 Task: Slide 32 - And The Same Goes For Tables-1.
Action: Mouse moved to (43, 99)
Screenshot: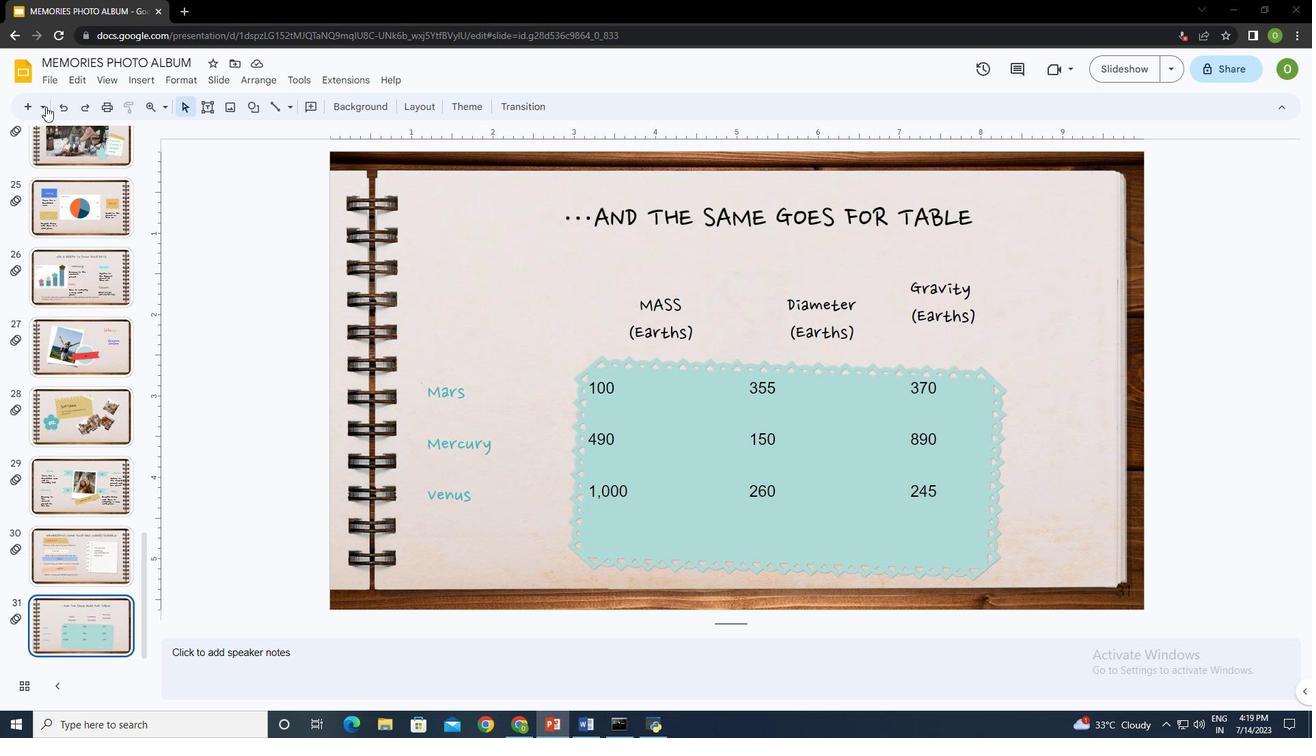 
Action: Mouse pressed left at (43, 99)
Screenshot: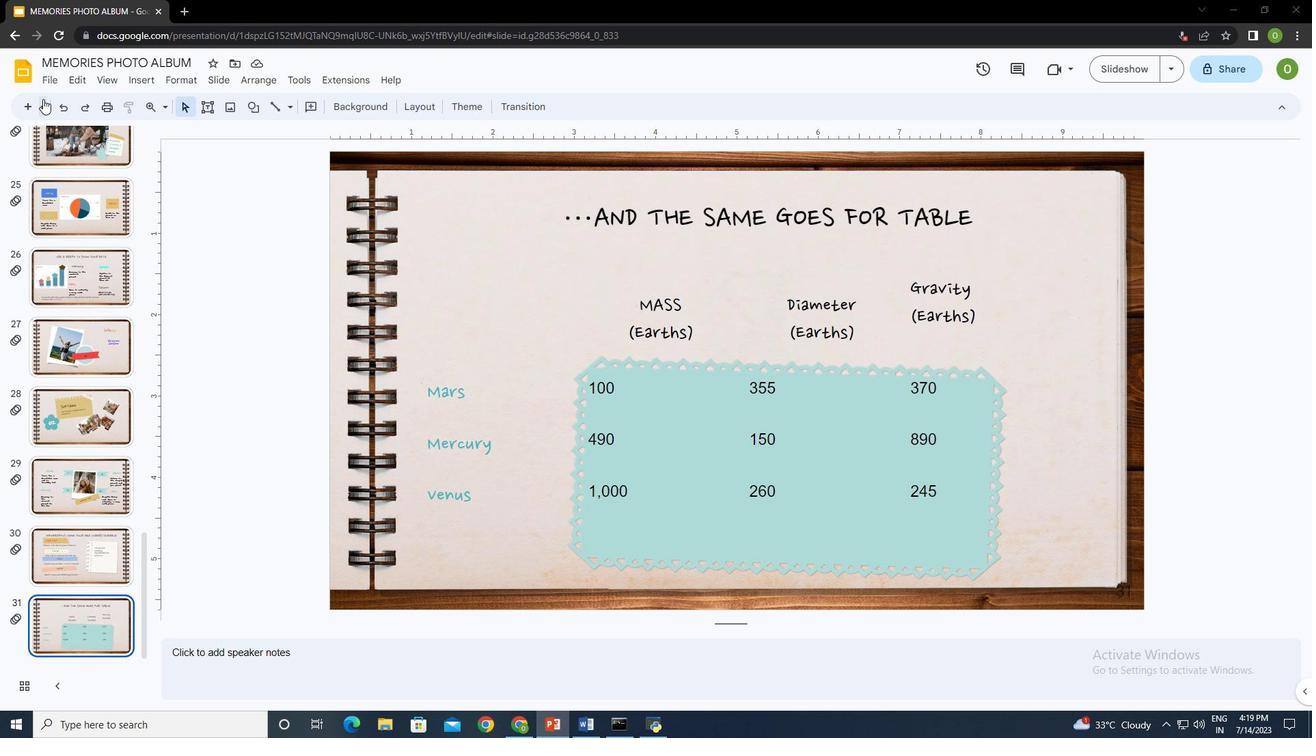 
Action: Mouse moved to (125, 361)
Screenshot: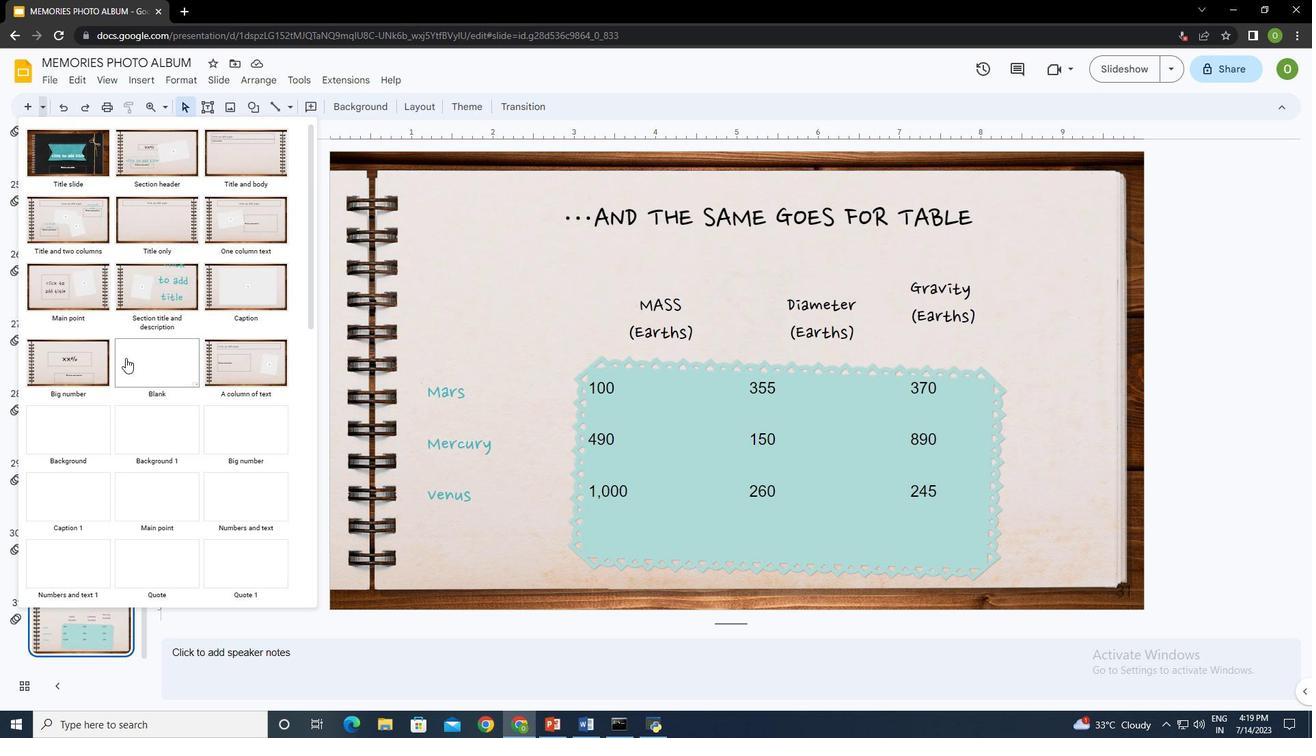 
Action: Mouse scrolled (125, 360) with delta (0, 0)
Screenshot: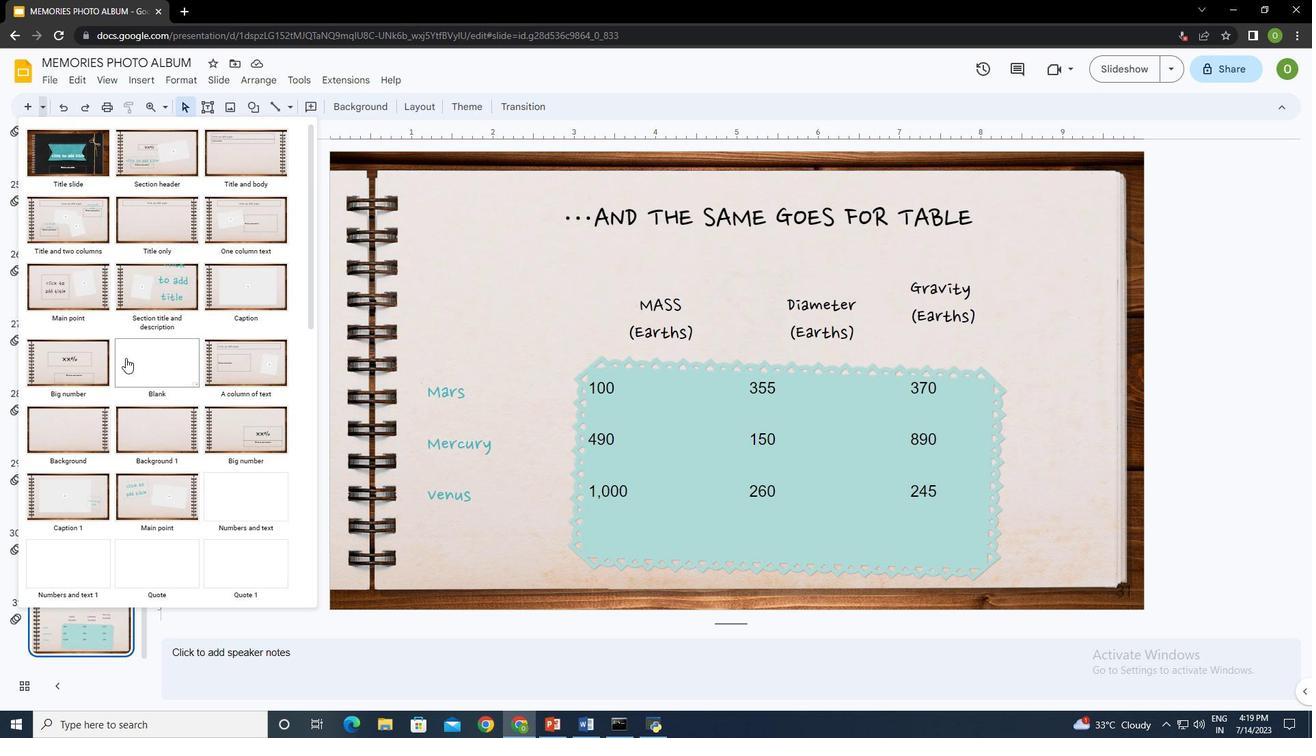 
Action: Mouse scrolled (125, 360) with delta (0, 0)
Screenshot: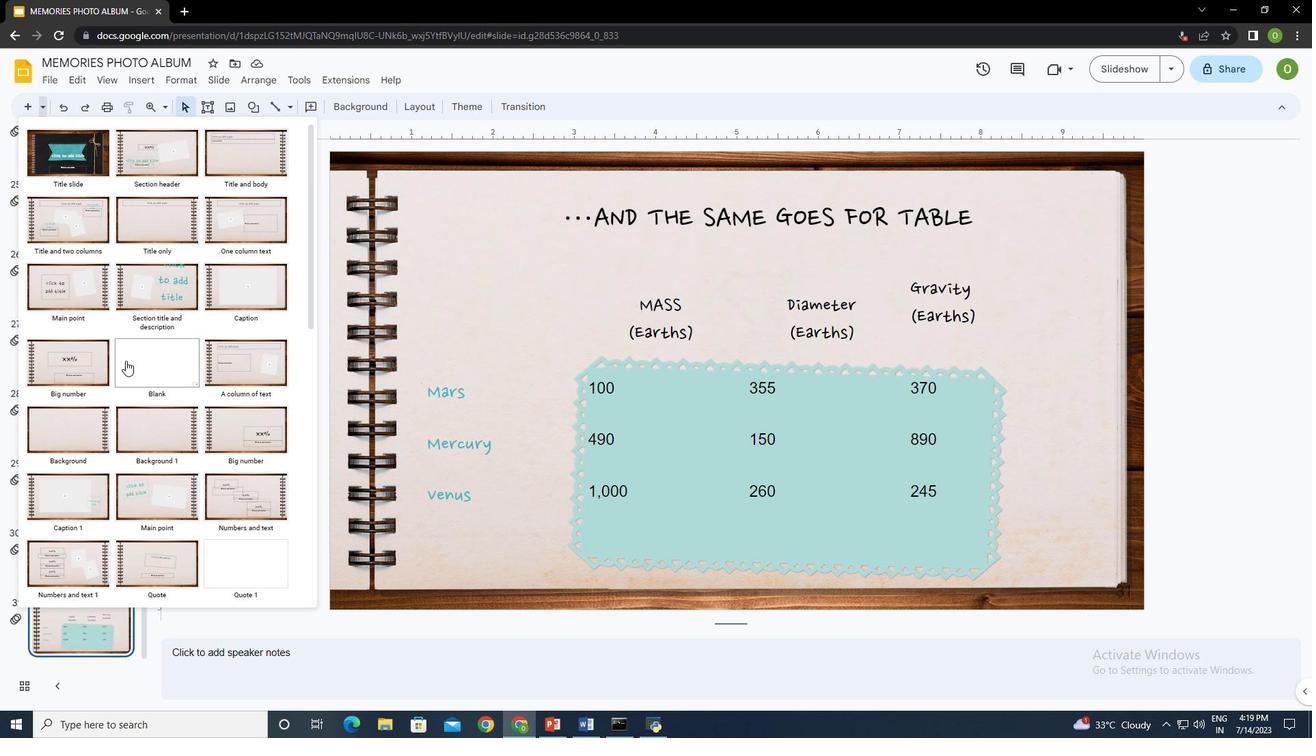 
Action: Mouse scrolled (125, 360) with delta (0, 0)
Screenshot: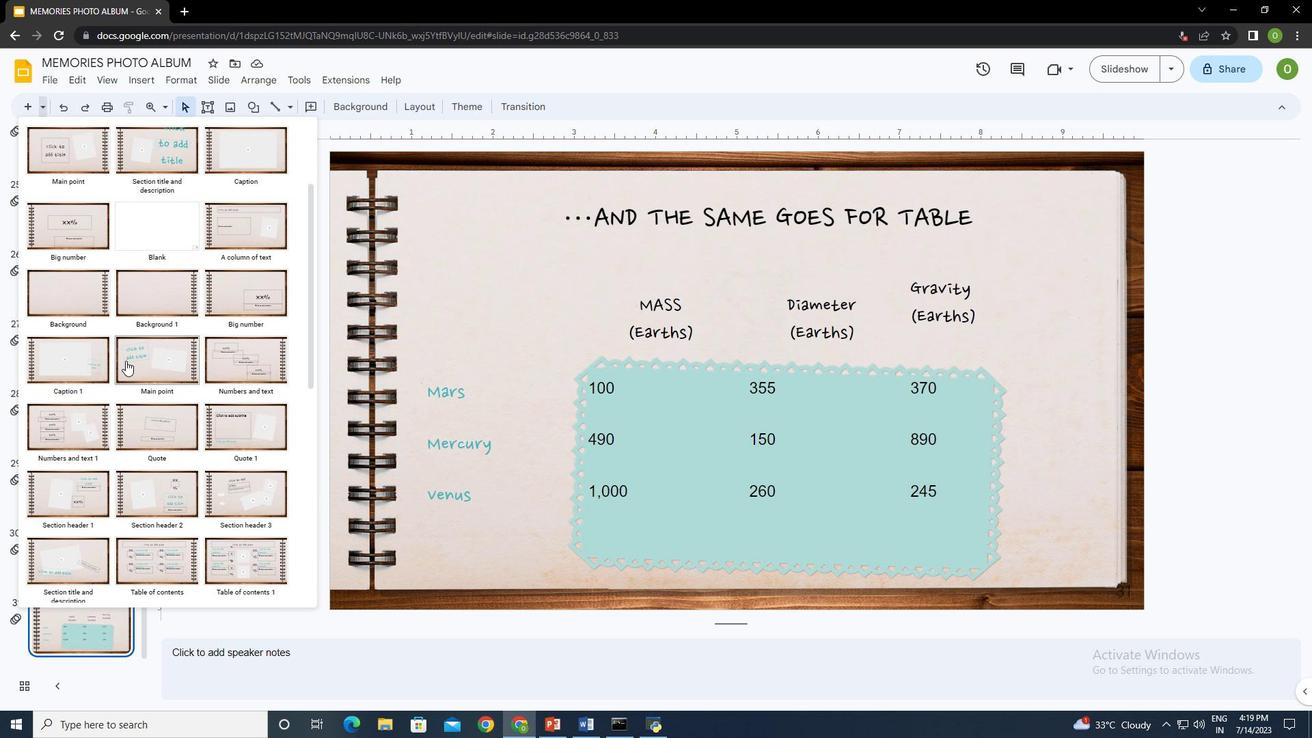 
Action: Mouse scrolled (125, 360) with delta (0, 0)
Screenshot: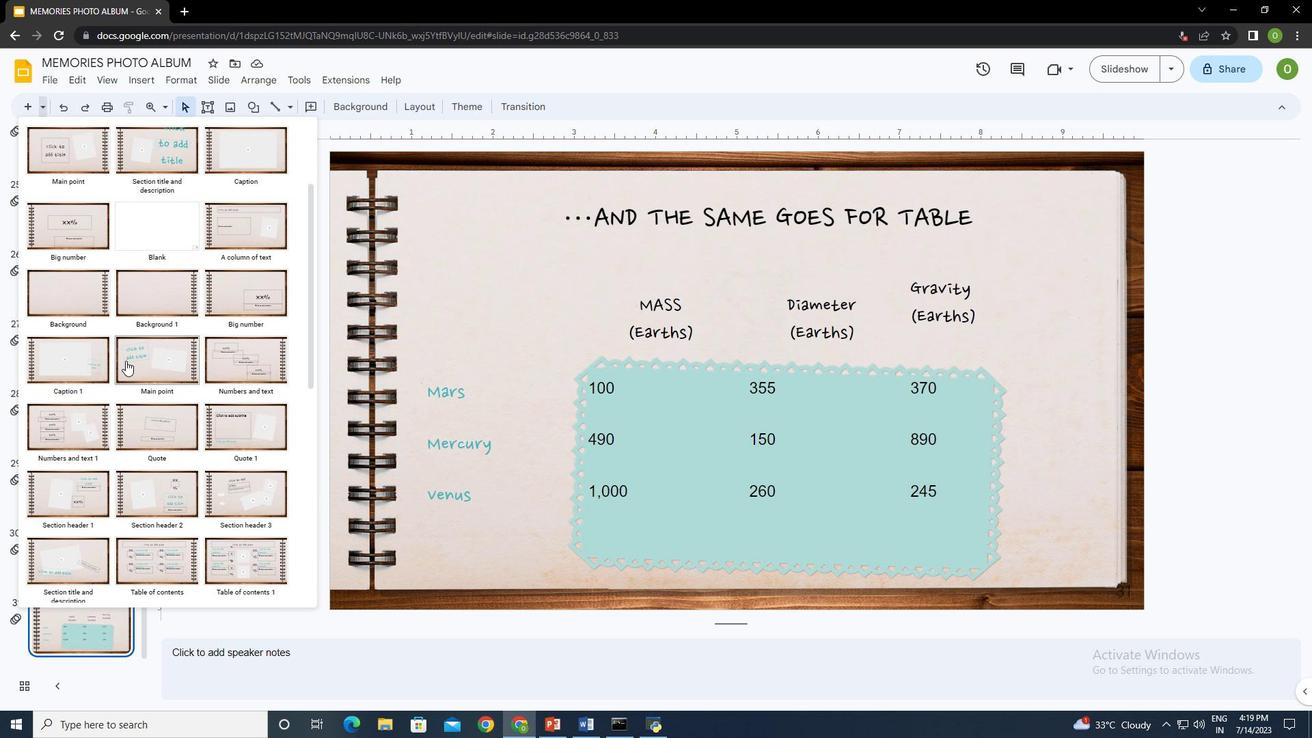 
Action: Mouse scrolled (125, 360) with delta (0, 0)
Screenshot: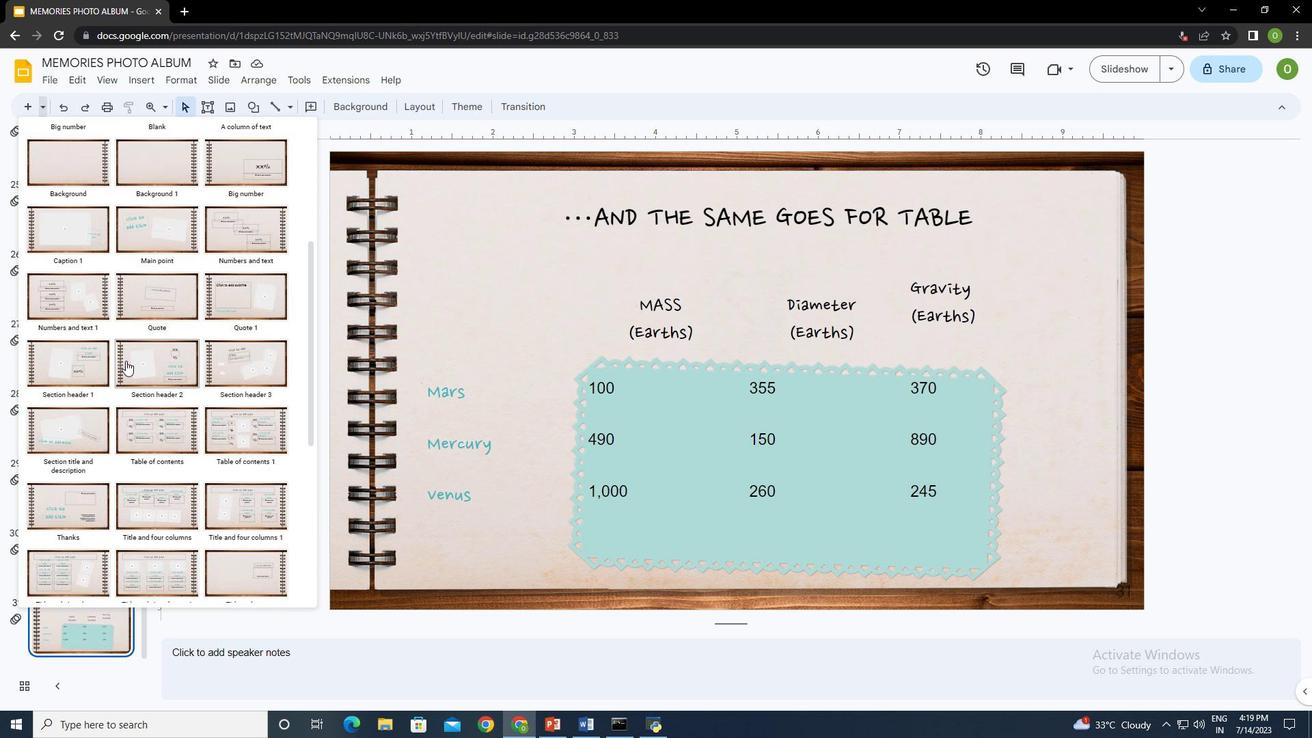 
Action: Mouse scrolled (125, 360) with delta (0, 0)
Screenshot: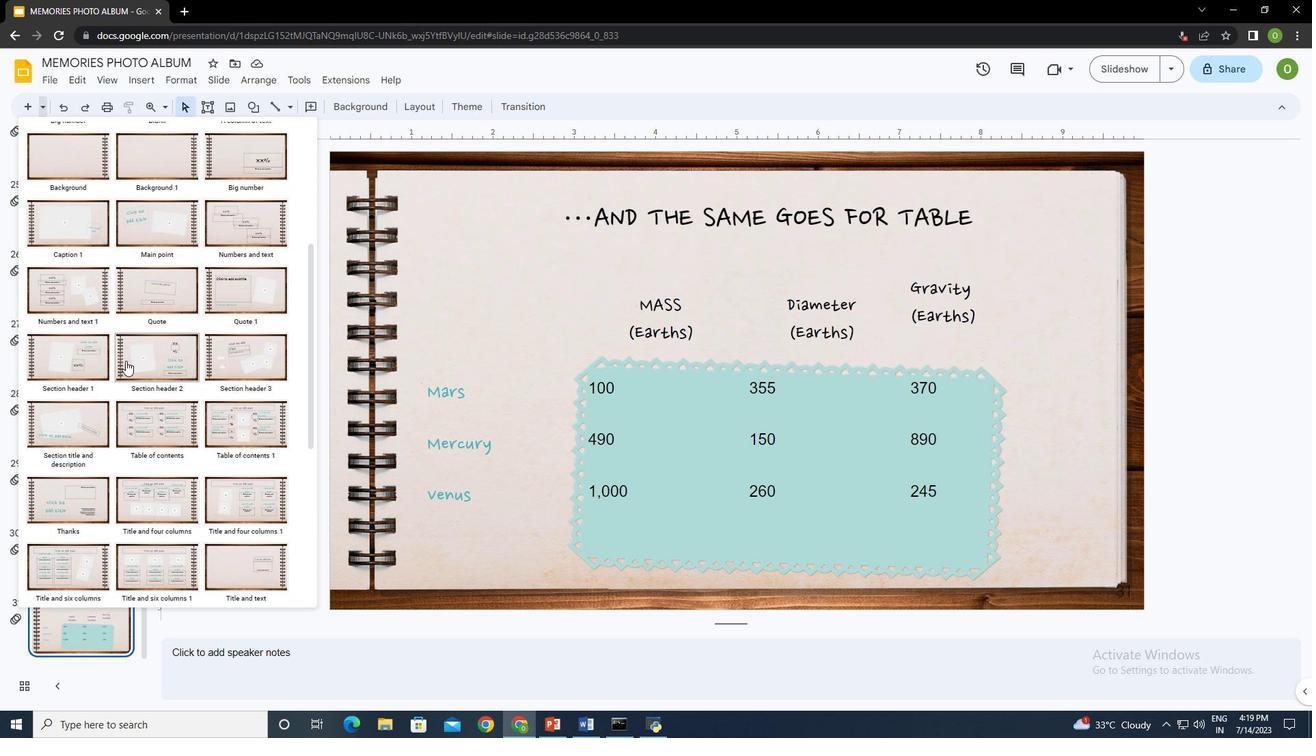
Action: Mouse scrolled (125, 360) with delta (0, 0)
Screenshot: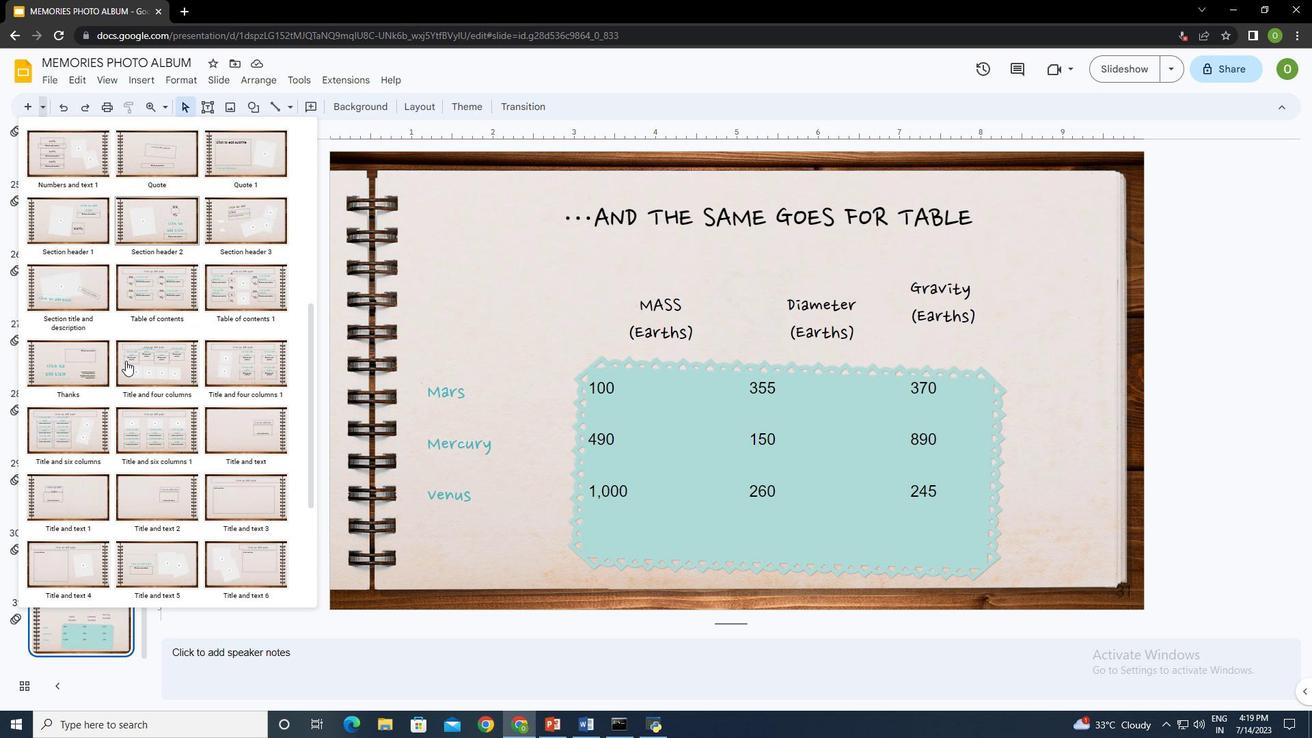 
Action: Mouse scrolled (125, 360) with delta (0, 0)
Screenshot: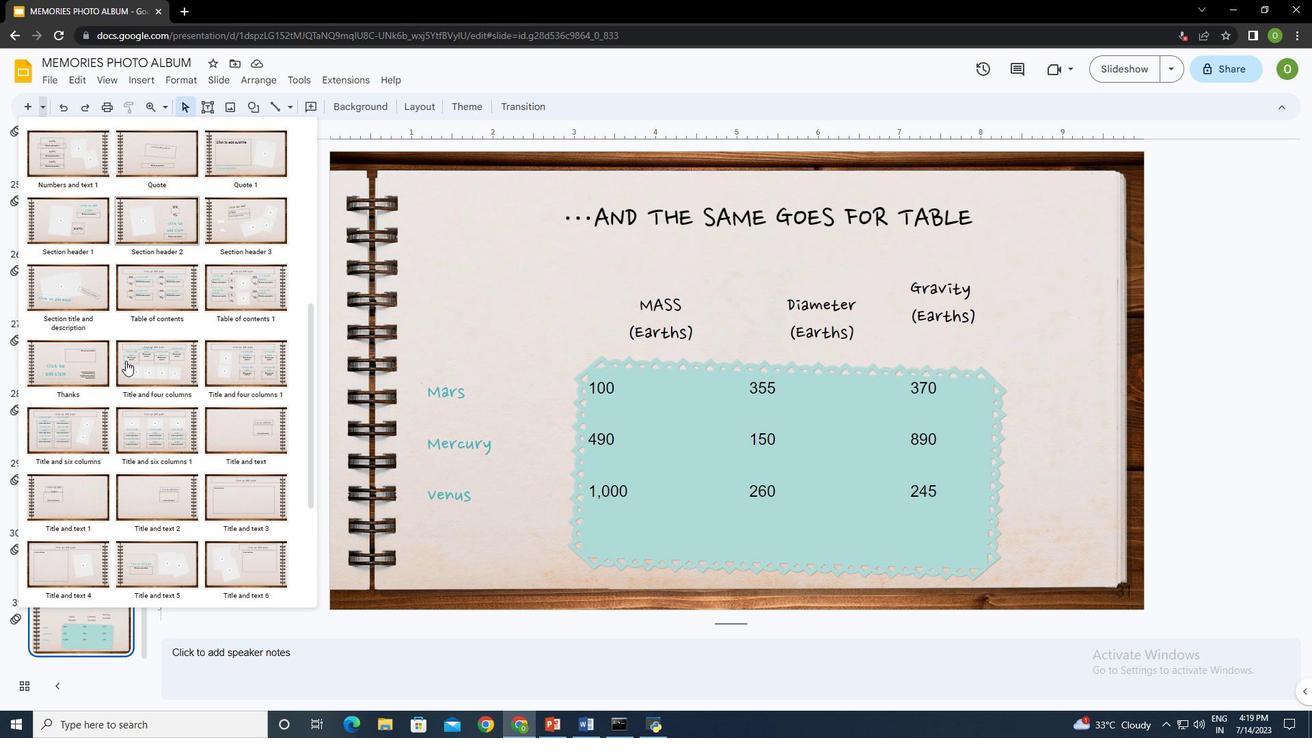 
Action: Mouse scrolled (125, 360) with delta (0, 0)
Screenshot: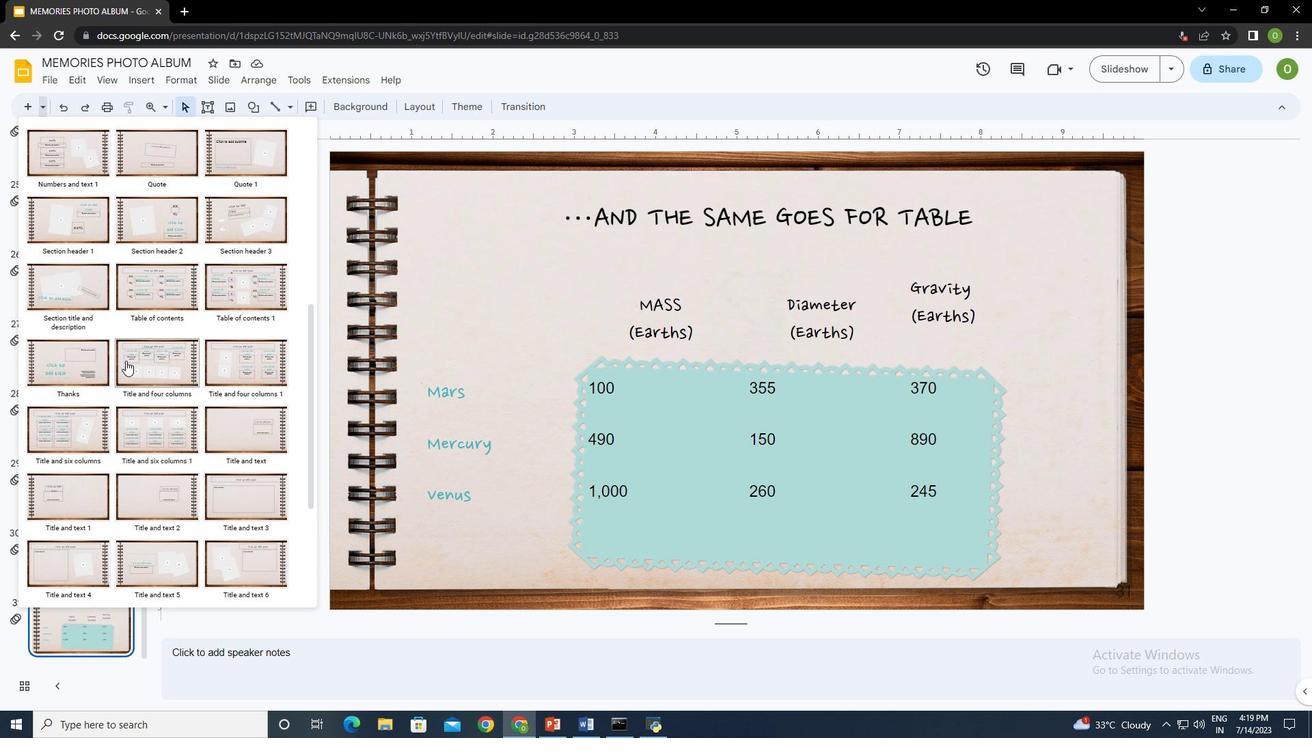 
Action: Mouse scrolled (125, 360) with delta (0, 0)
Screenshot: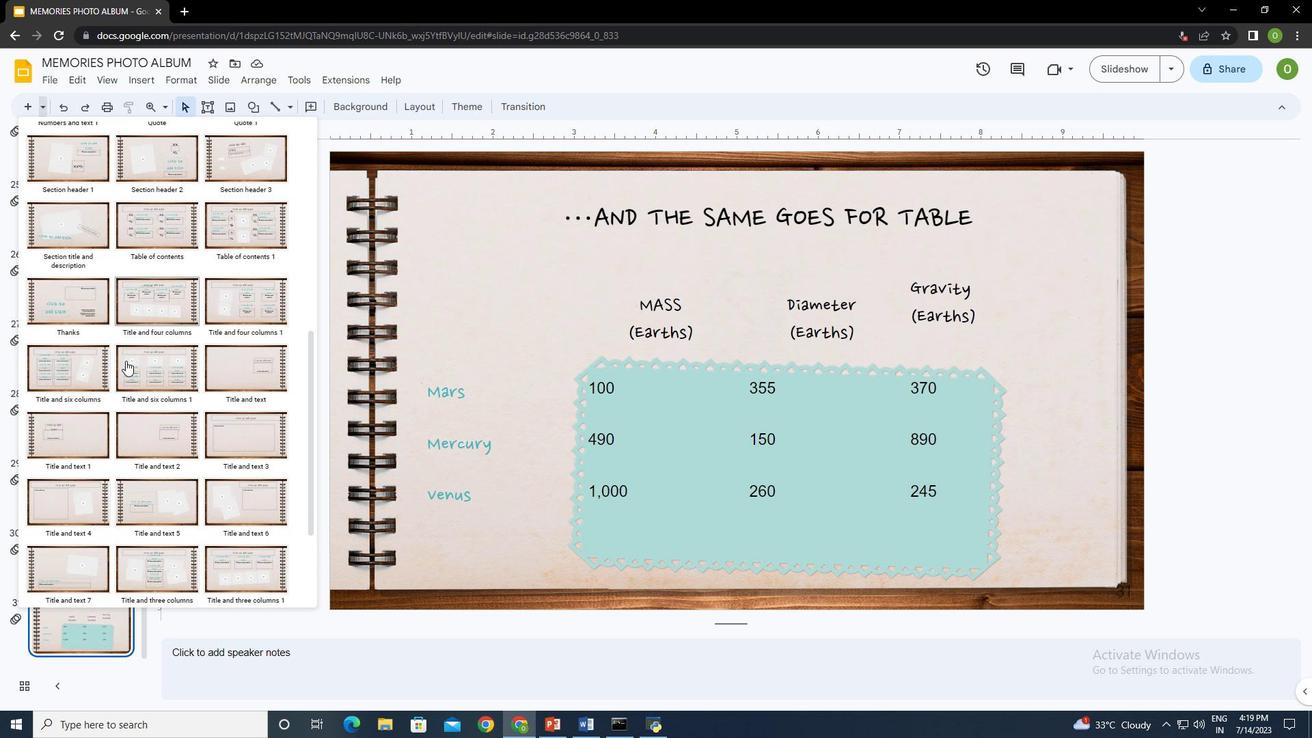
Action: Mouse scrolled (125, 360) with delta (0, 0)
Screenshot: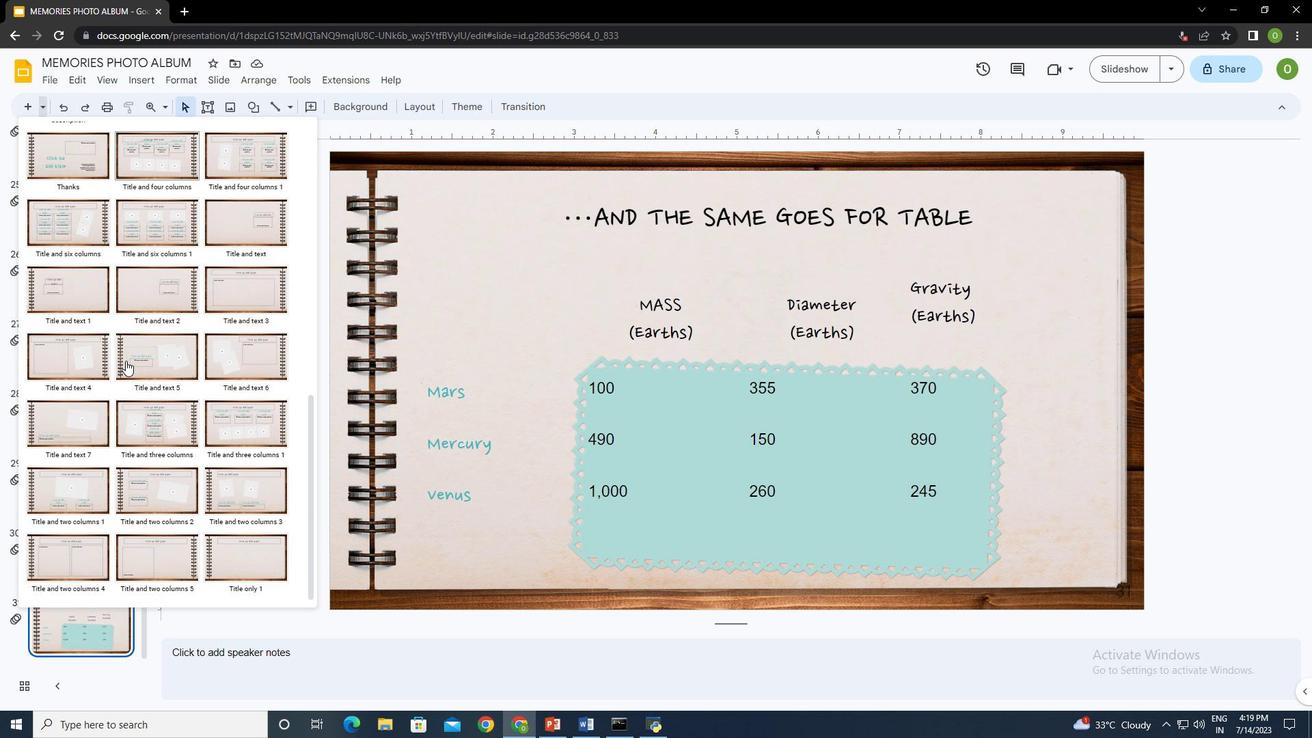 
Action: Mouse scrolled (125, 360) with delta (0, 0)
Screenshot: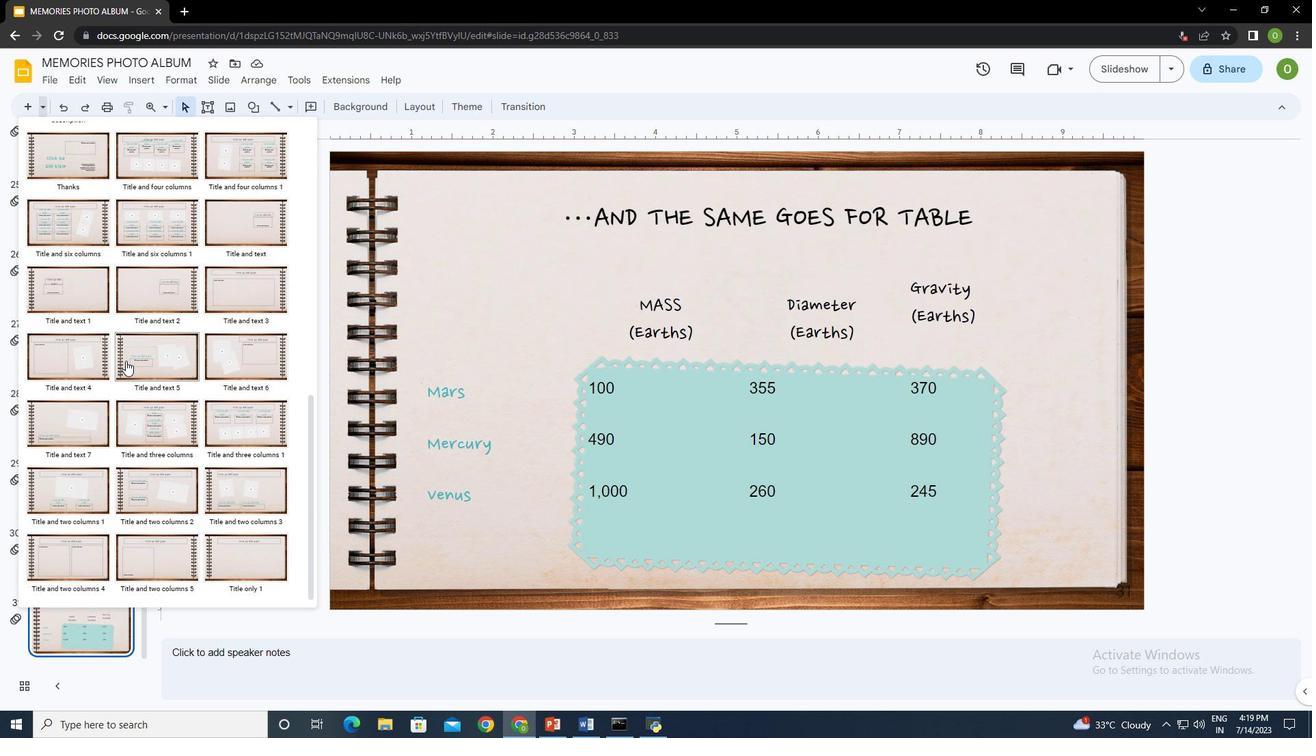 
Action: Mouse scrolled (125, 360) with delta (0, 0)
Screenshot: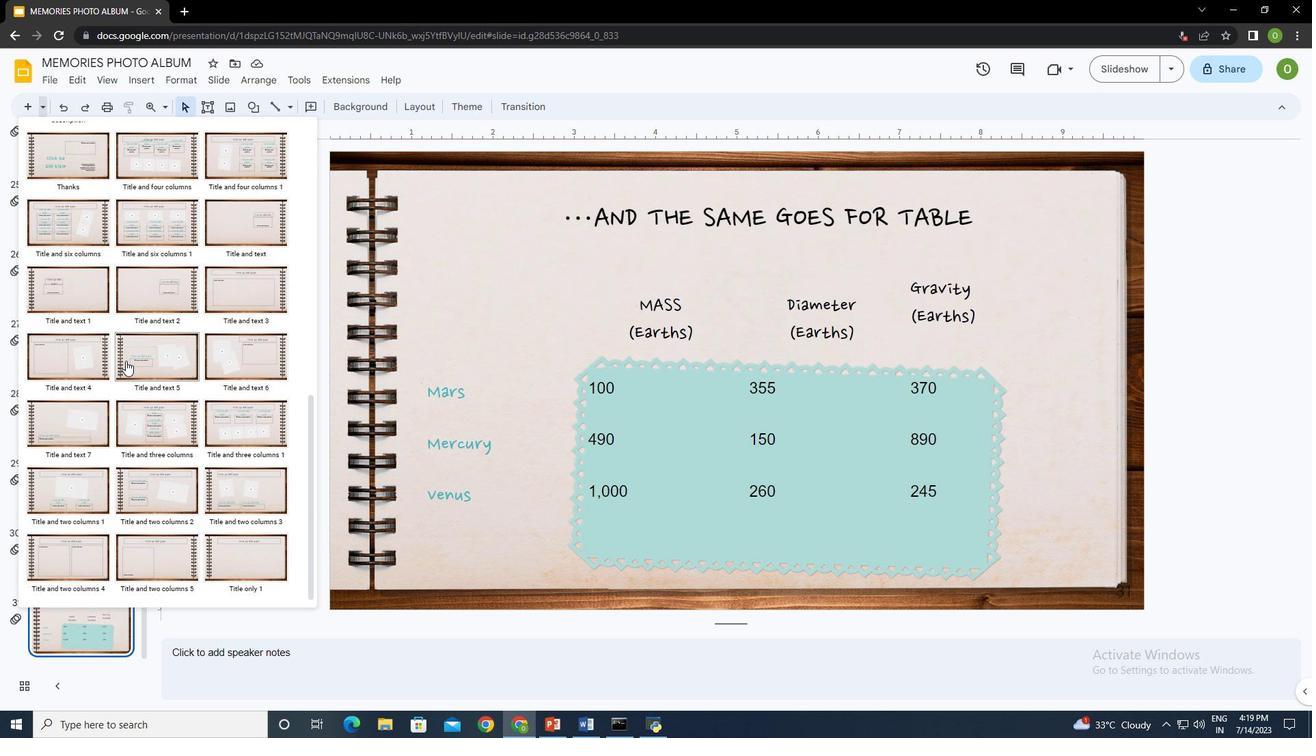 
Action: Mouse moved to (229, 555)
Screenshot: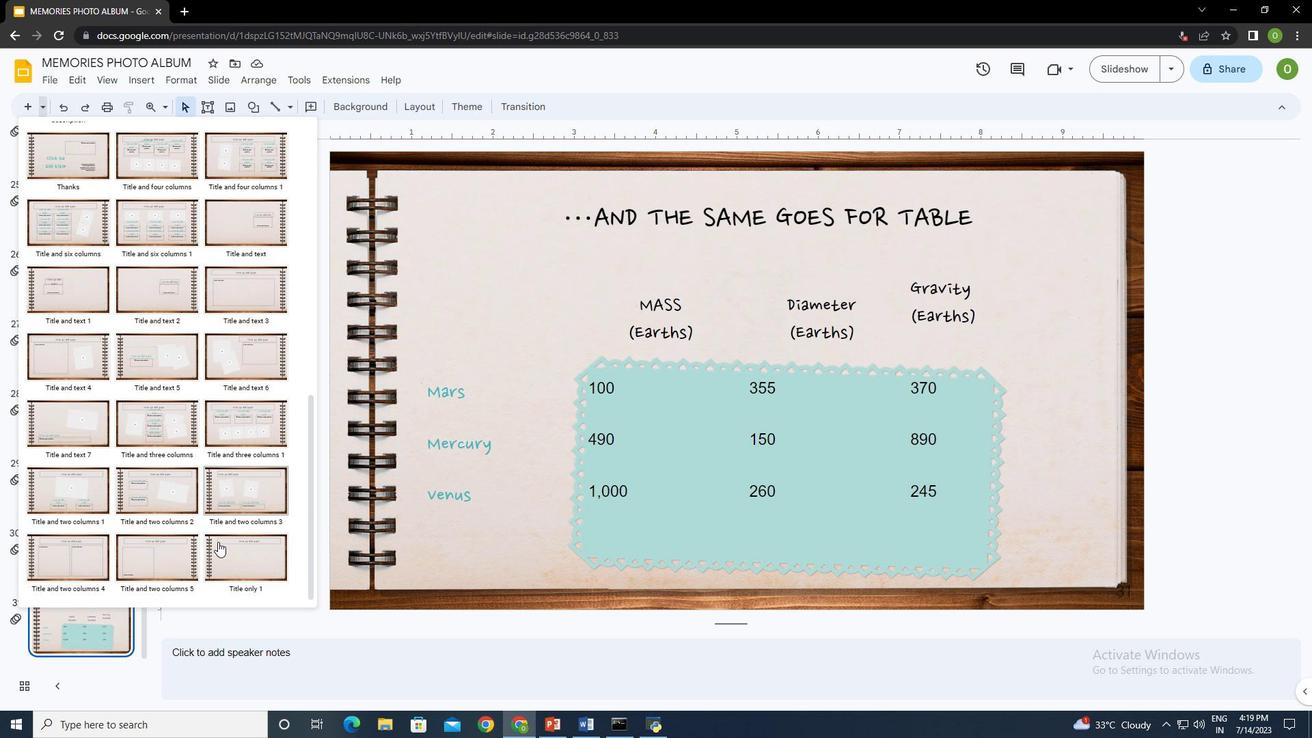 
Action: Mouse pressed left at (229, 555)
Screenshot: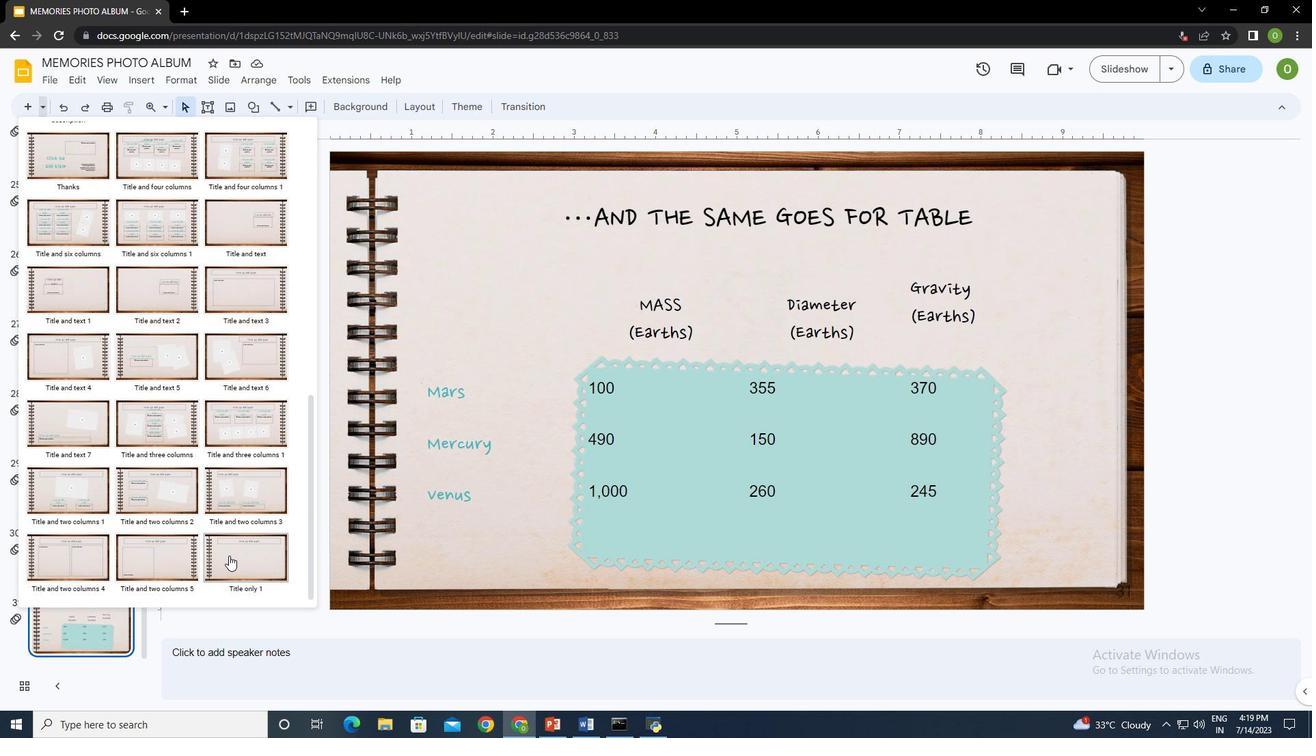 
Action: Mouse moved to (656, 221)
Screenshot: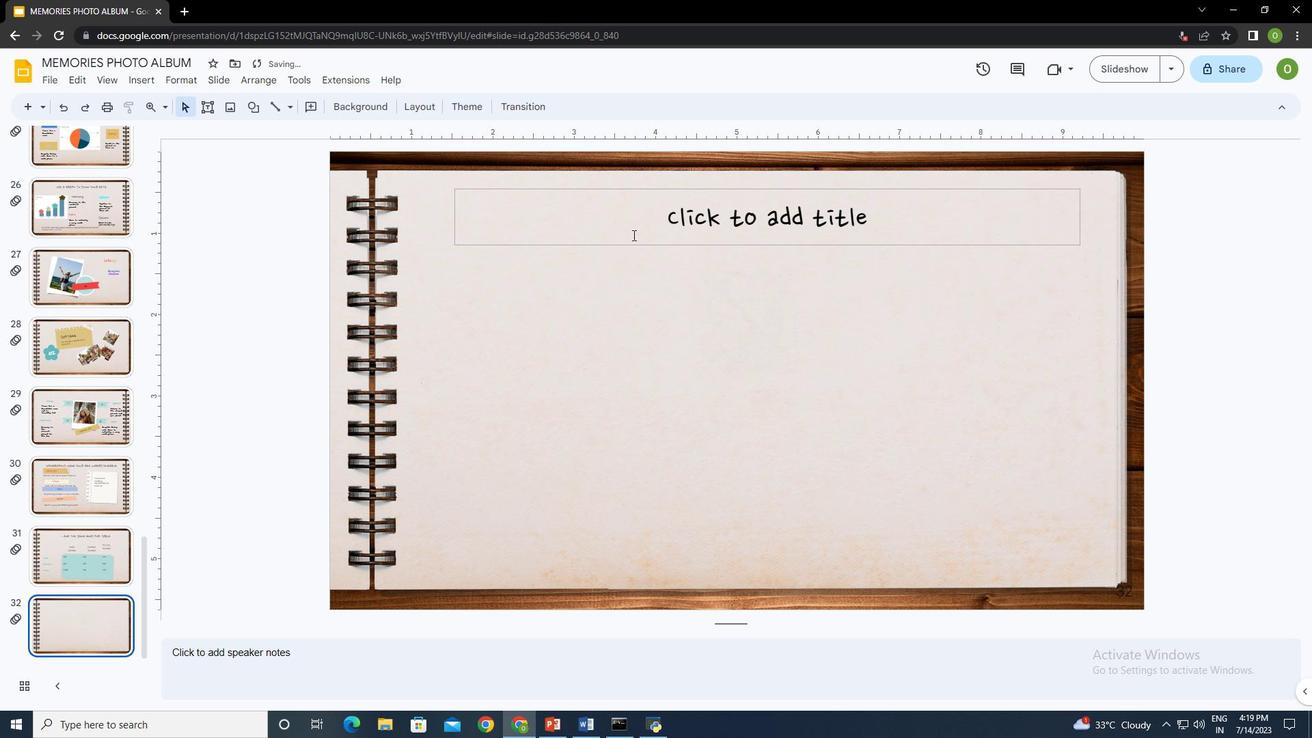 
Action: Mouse pressed left at (656, 221)
Screenshot: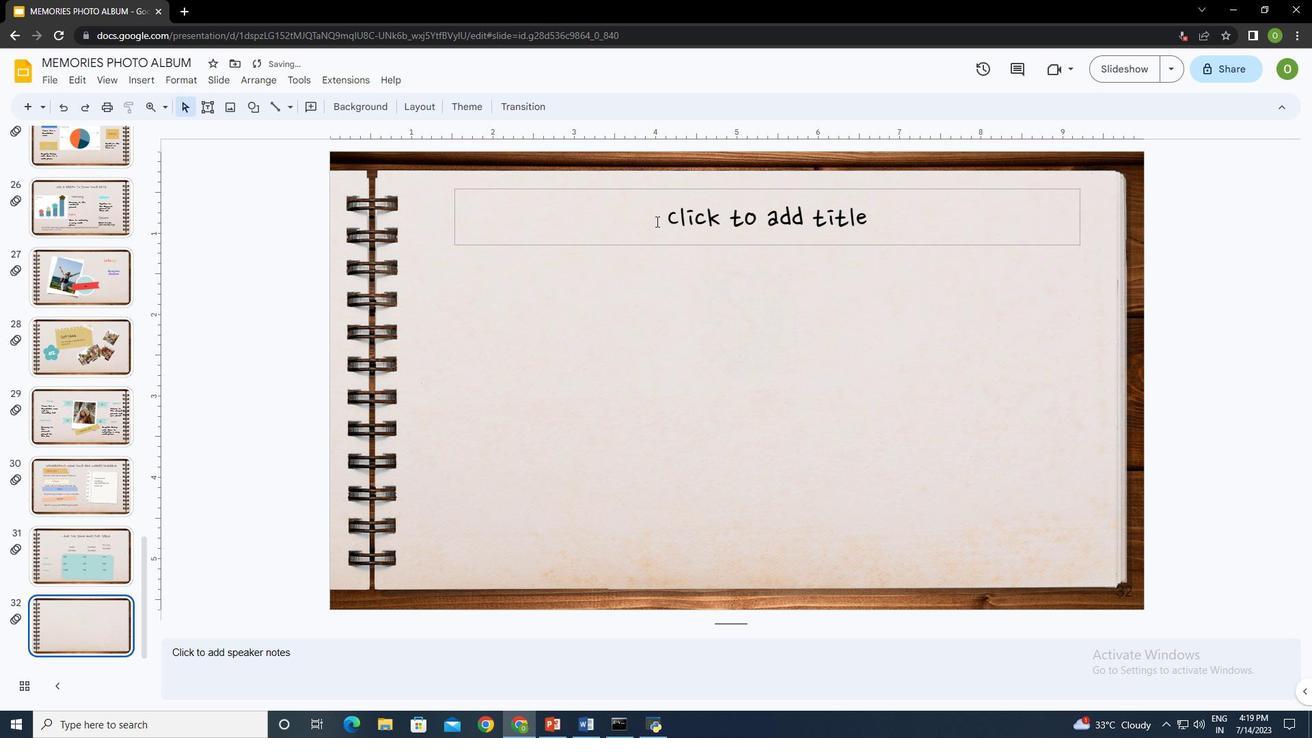 
Action: Key pressed ...<Key.space><Key.backspace>an<Key.backspace><Key.backspace><Key.caps_lock>AND<Key.space>THE<Key.space>SAME<Key.space>GOES<Key.space>FOR<Key.space>TABLE
Screenshot: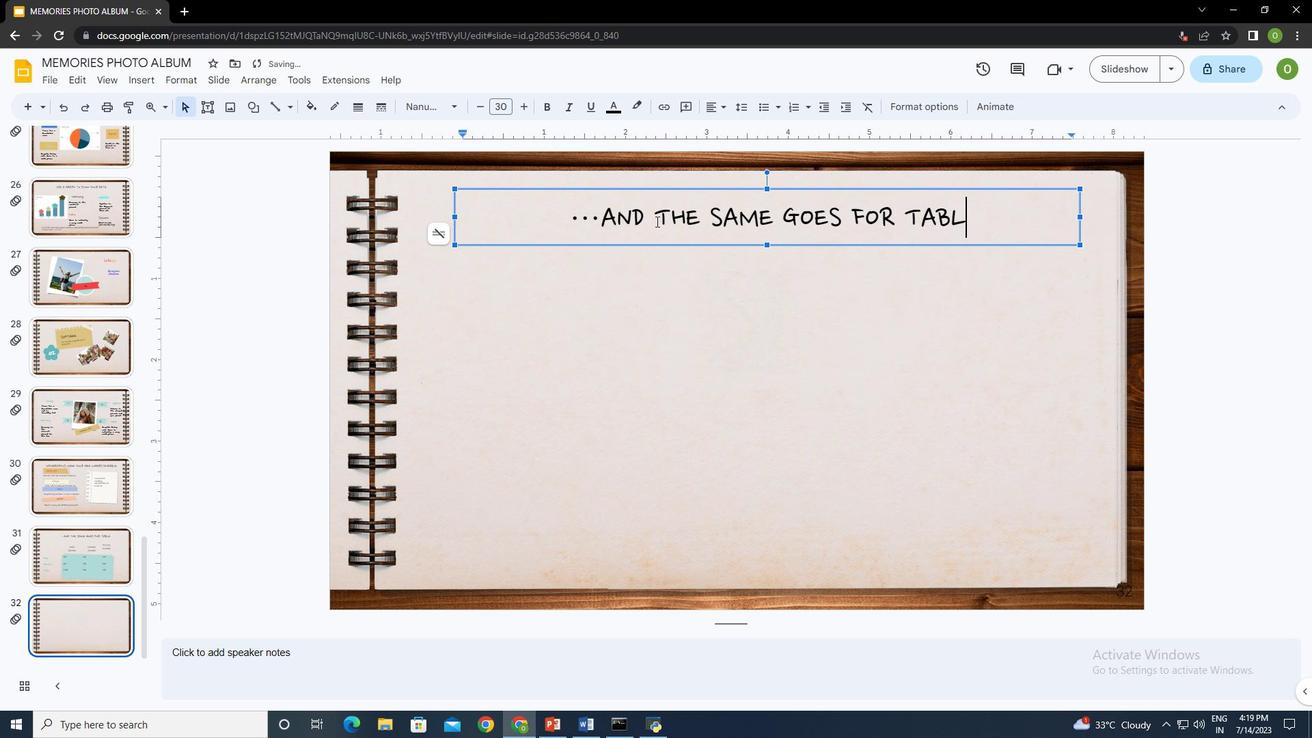 
Action: Mouse moved to (677, 300)
Screenshot: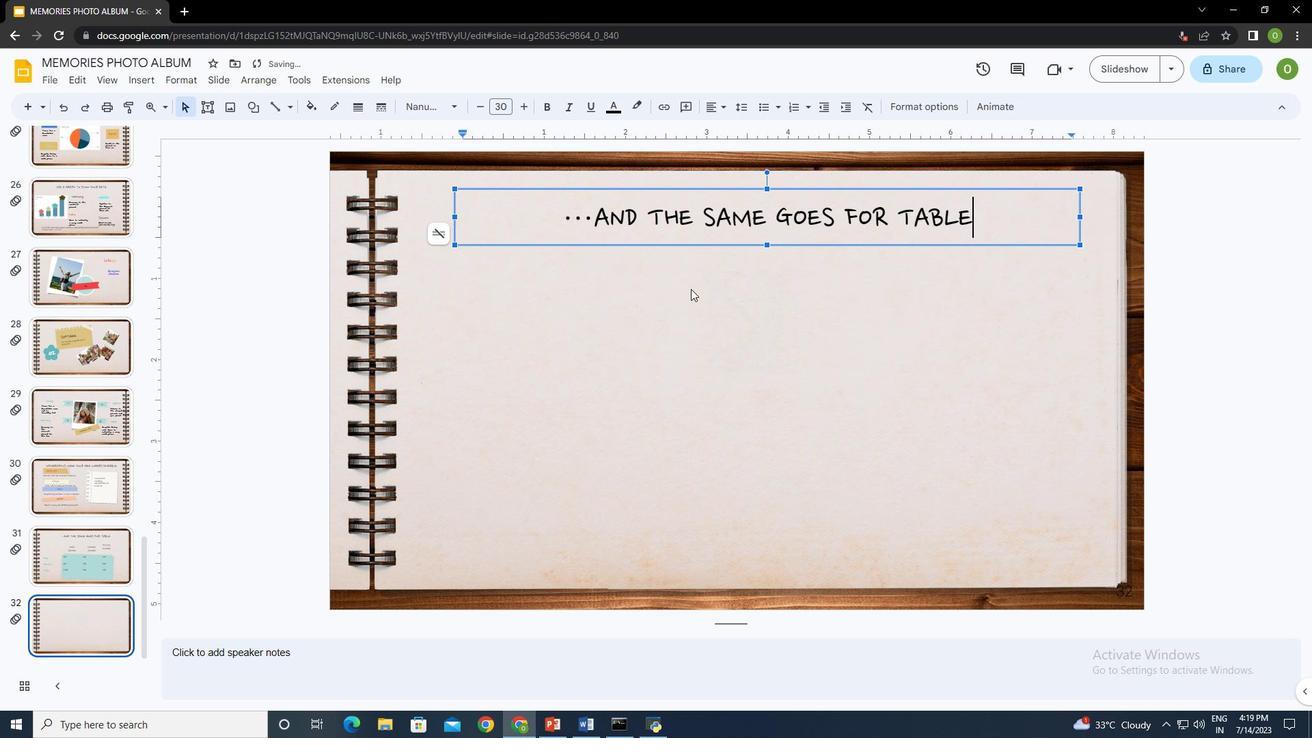 
Action: Mouse pressed left at (677, 300)
Screenshot: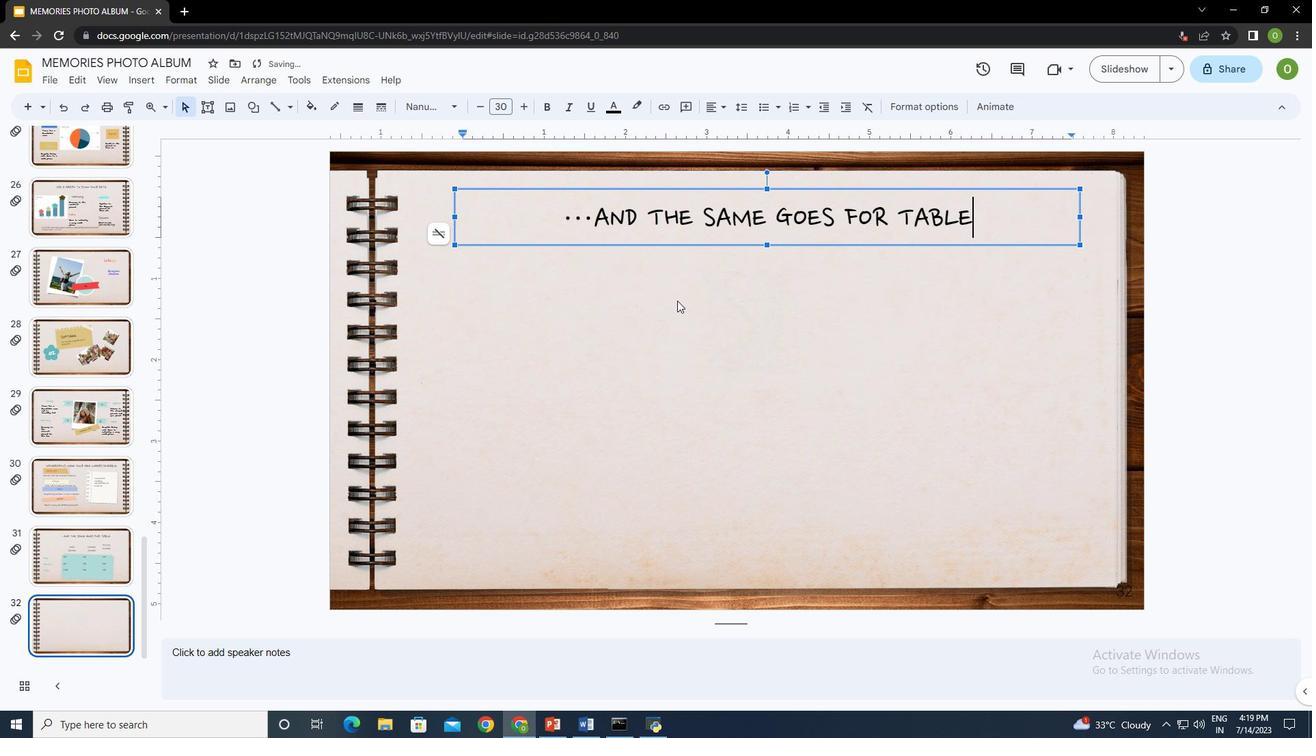 
Action: Mouse moved to (134, 74)
Screenshot: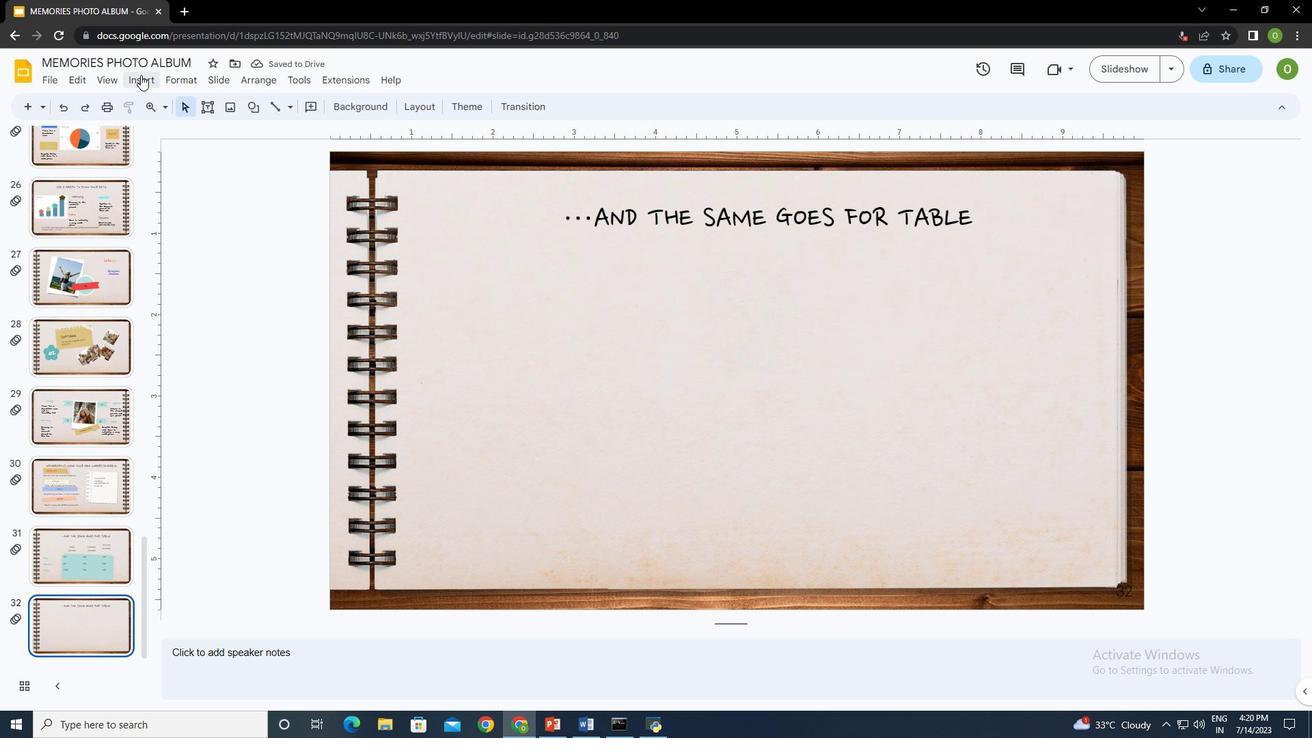 
Action: Mouse pressed left at (134, 74)
Screenshot: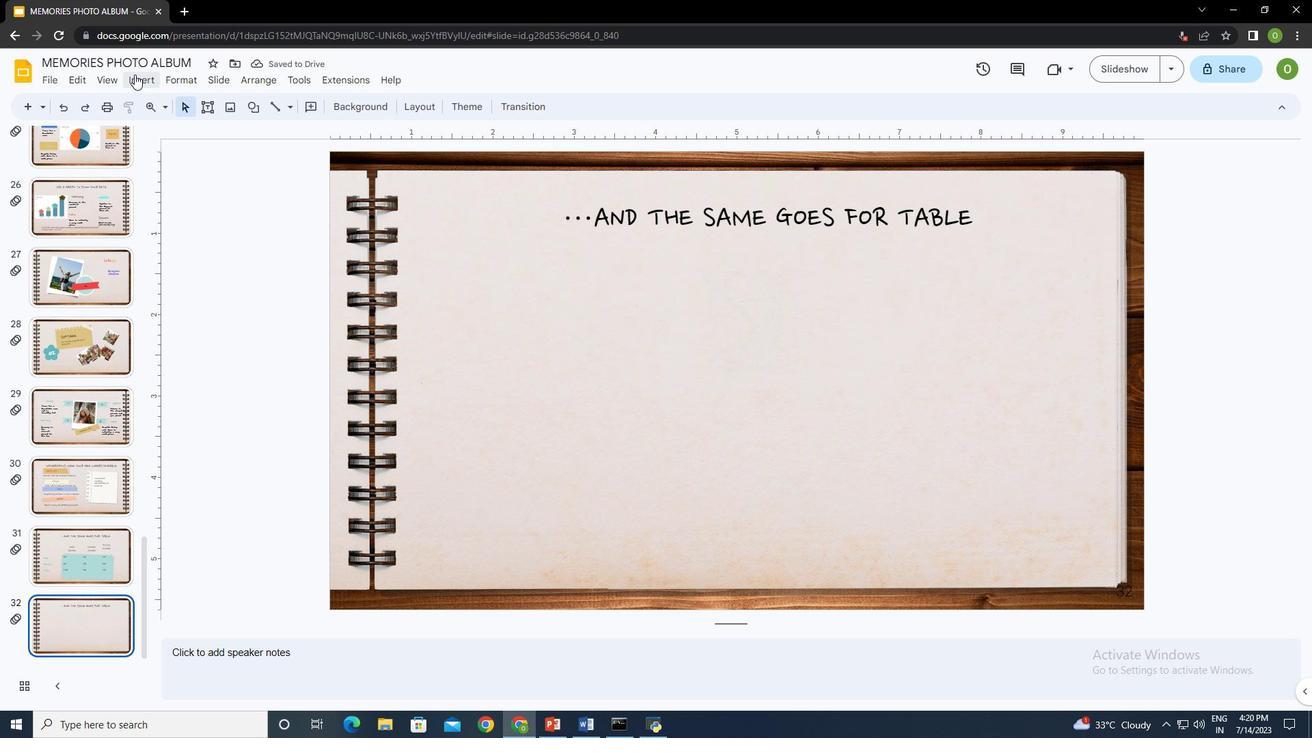 
Action: Mouse moved to (417, 110)
Screenshot: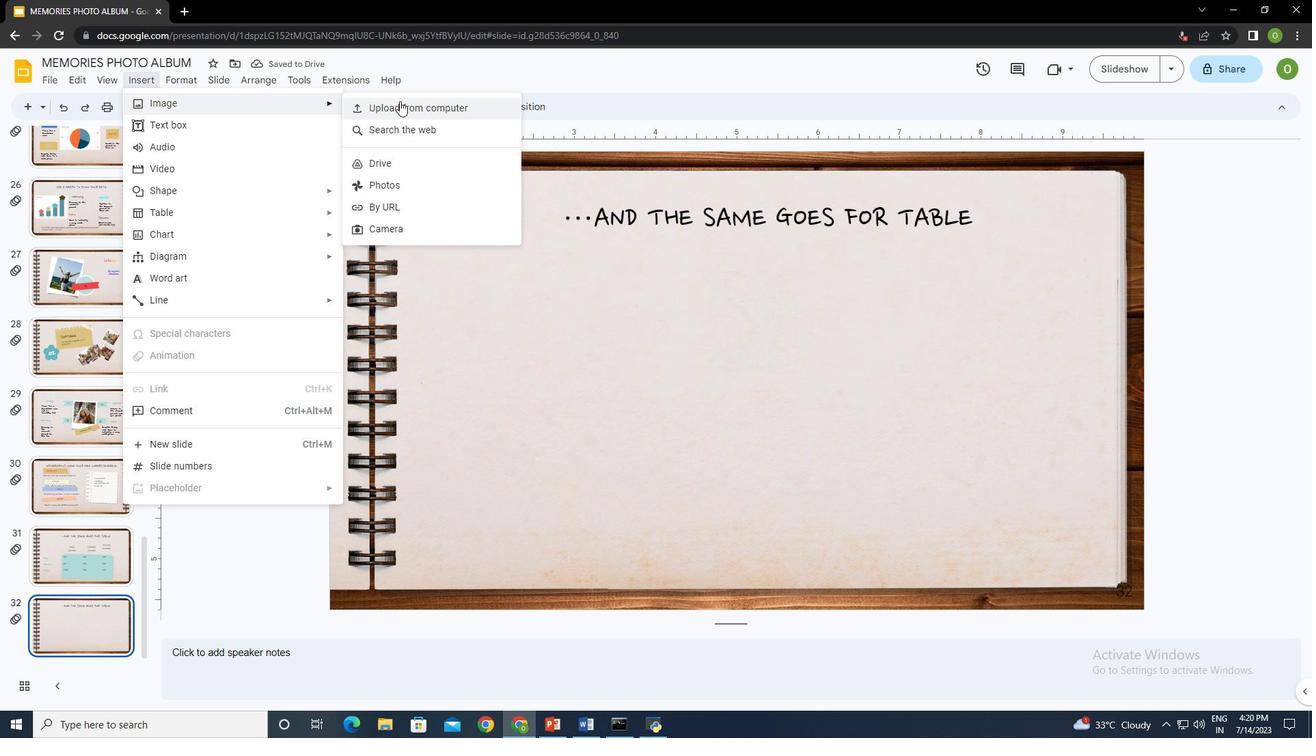 
Action: Mouse pressed left at (417, 110)
Screenshot: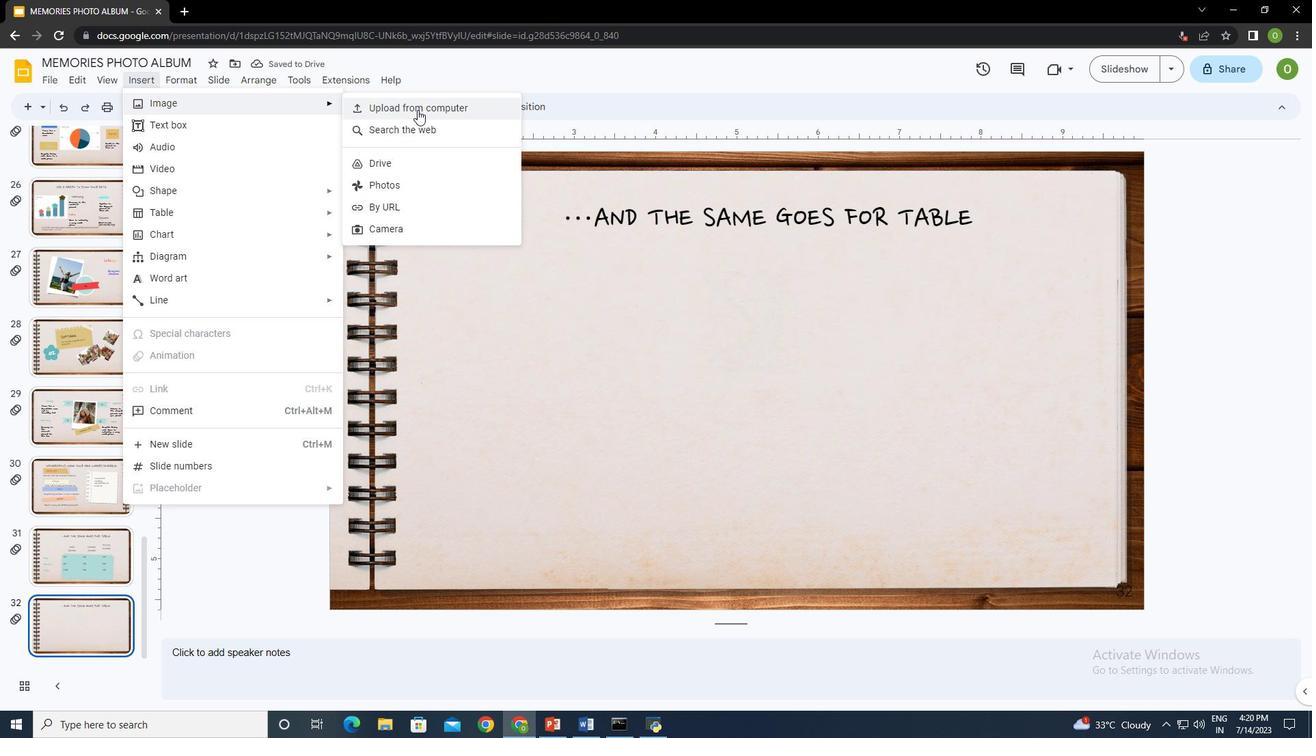 
Action: Mouse moved to (404, 192)
Screenshot: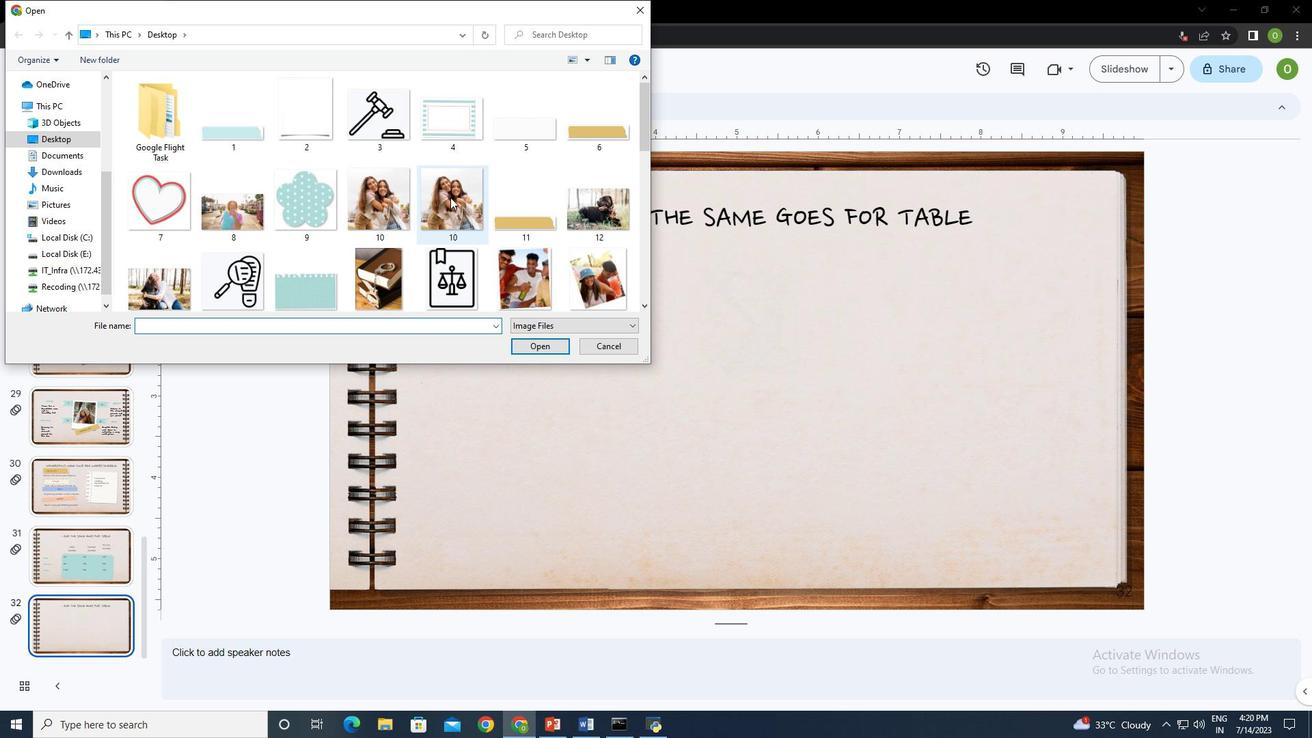 
Action: Mouse scrolled (404, 191) with delta (0, 0)
Screenshot: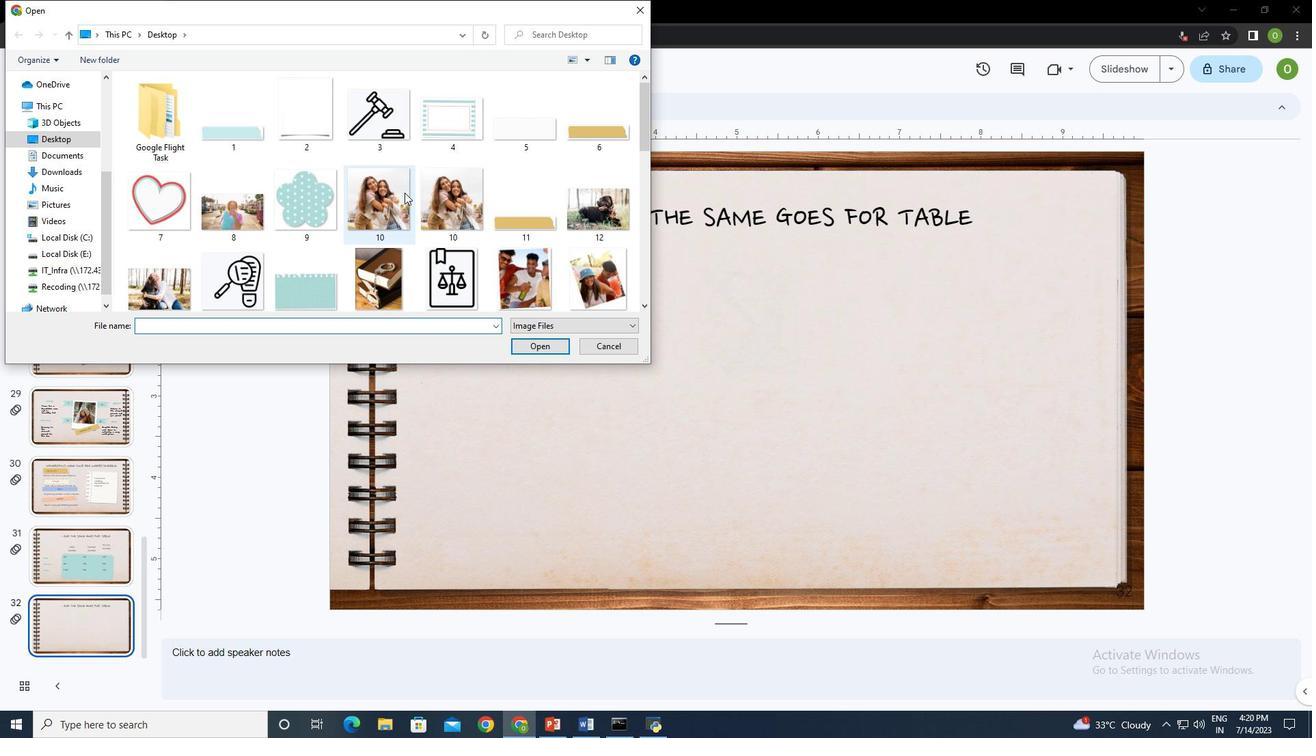 
Action: Mouse scrolled (404, 191) with delta (0, 0)
Screenshot: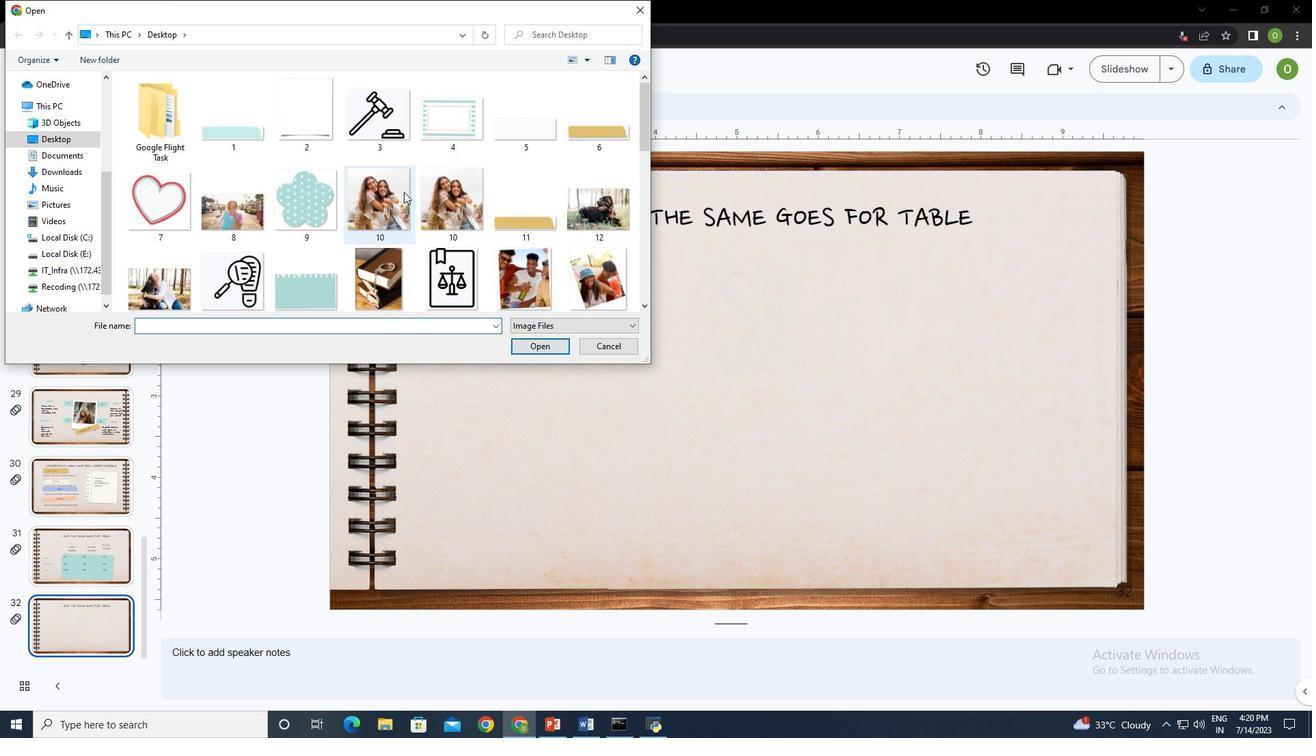 
Action: Mouse scrolled (404, 191) with delta (0, 0)
Screenshot: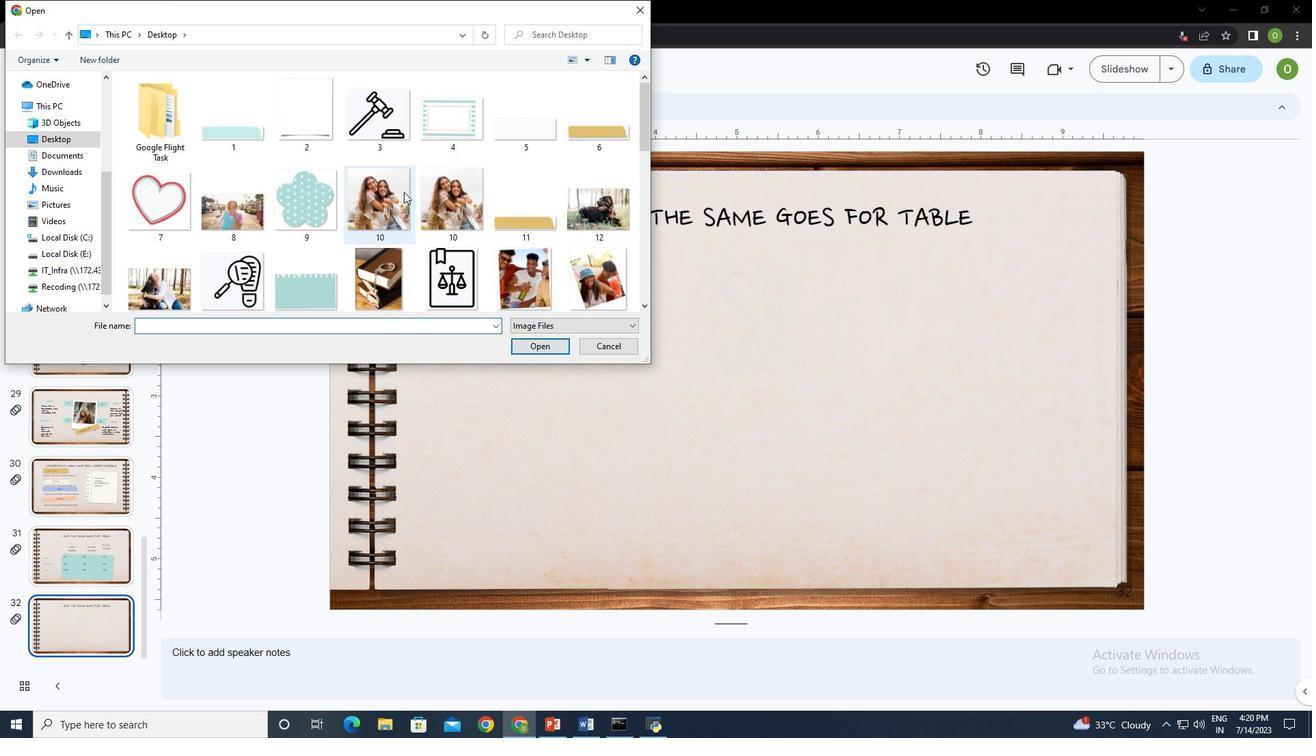 
Action: Mouse scrolled (404, 191) with delta (0, 0)
Screenshot: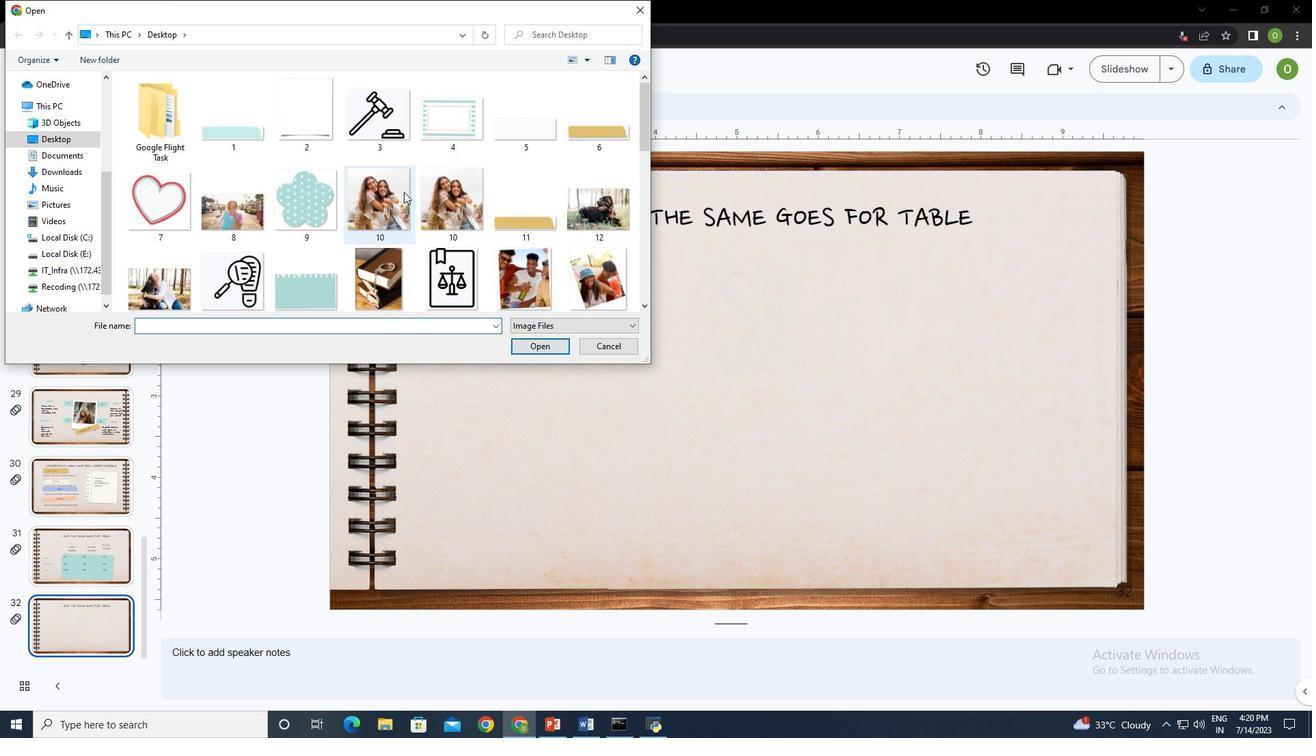 
Action: Mouse scrolled (404, 191) with delta (0, 0)
Screenshot: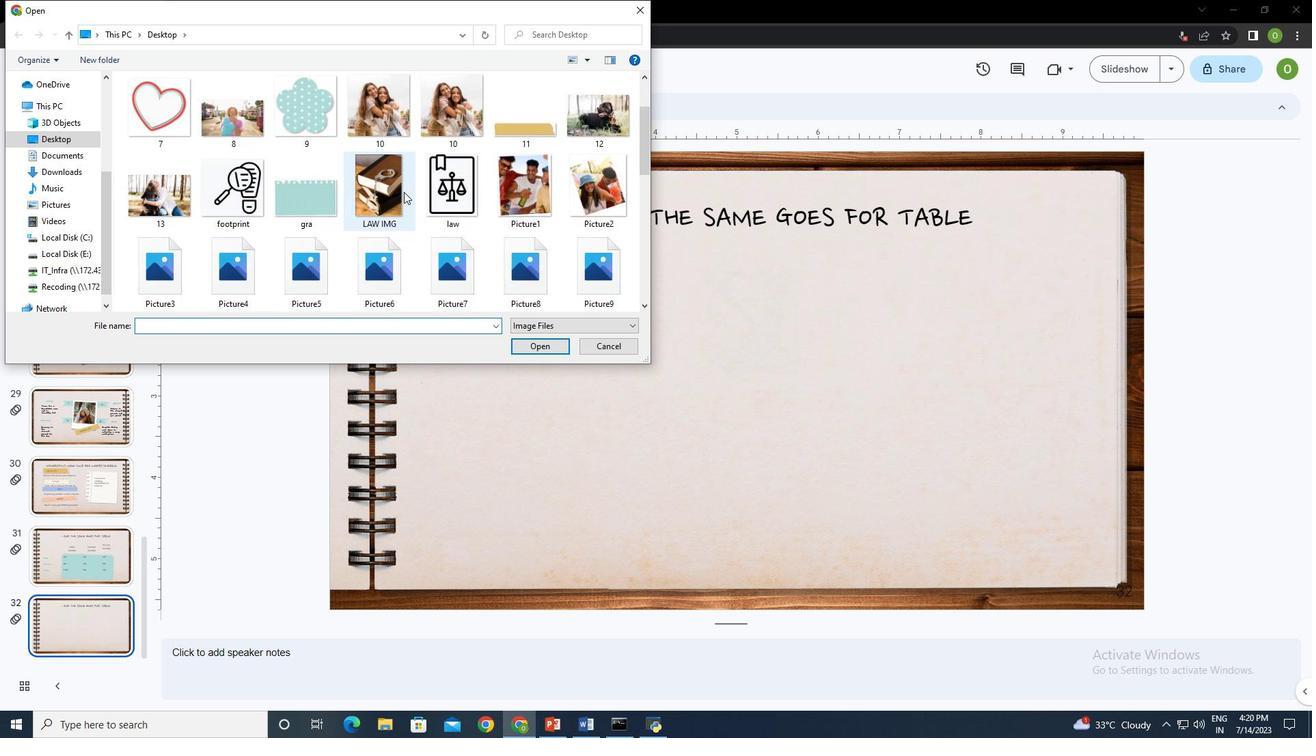 
Action: Mouse scrolled (404, 191) with delta (0, 0)
Screenshot: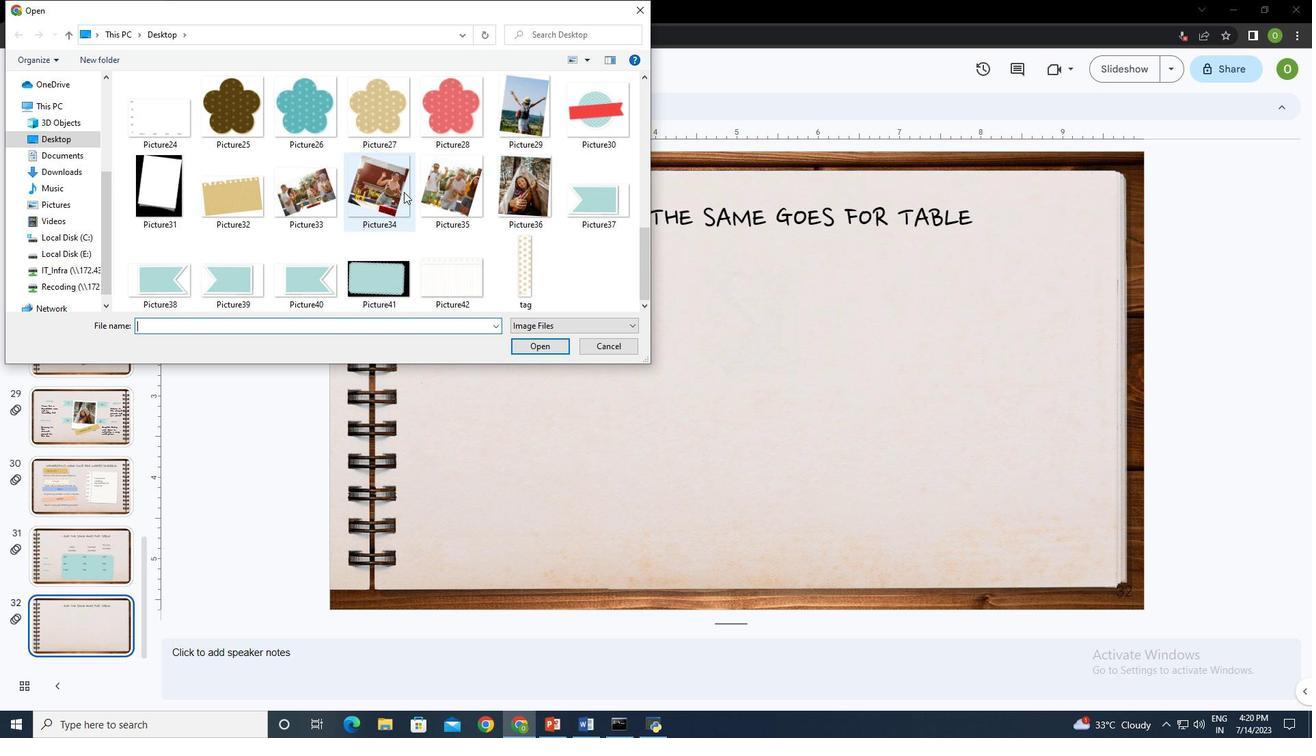 
Action: Mouse scrolled (404, 191) with delta (0, 0)
Screenshot: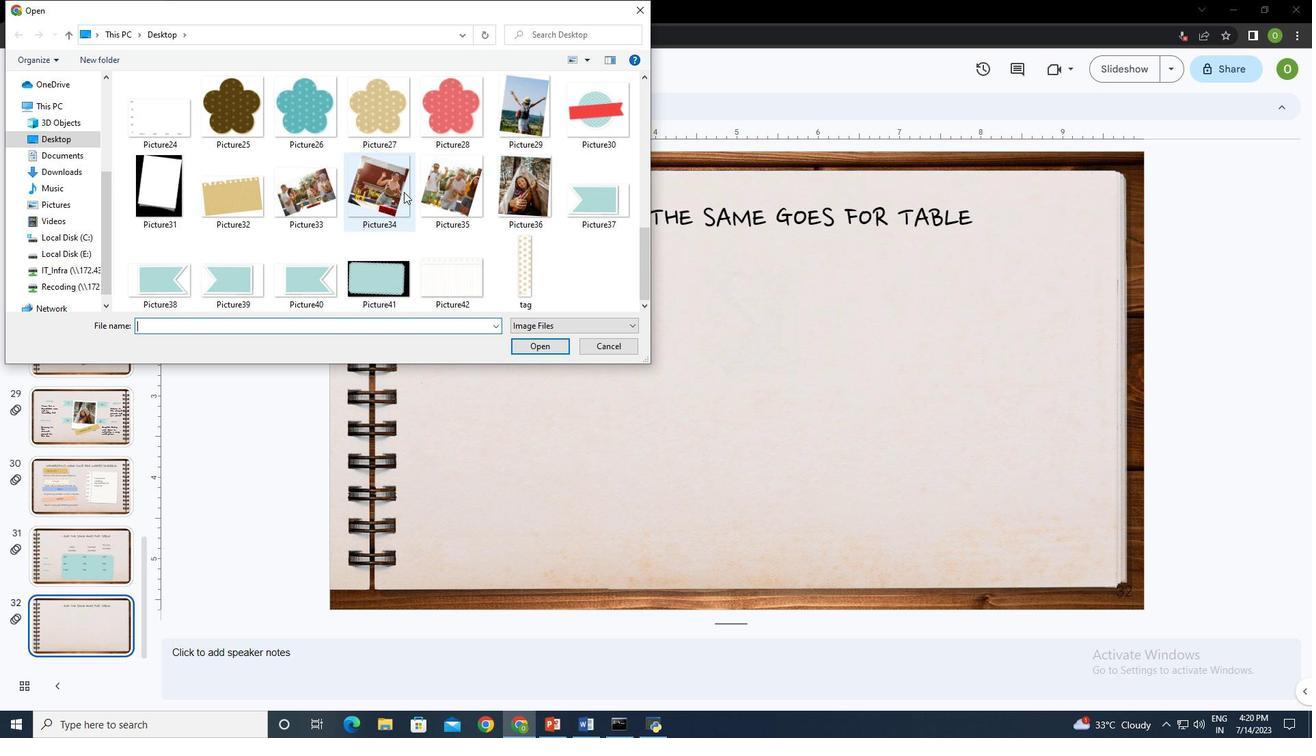 
Action: Mouse scrolled (404, 191) with delta (0, 0)
Screenshot: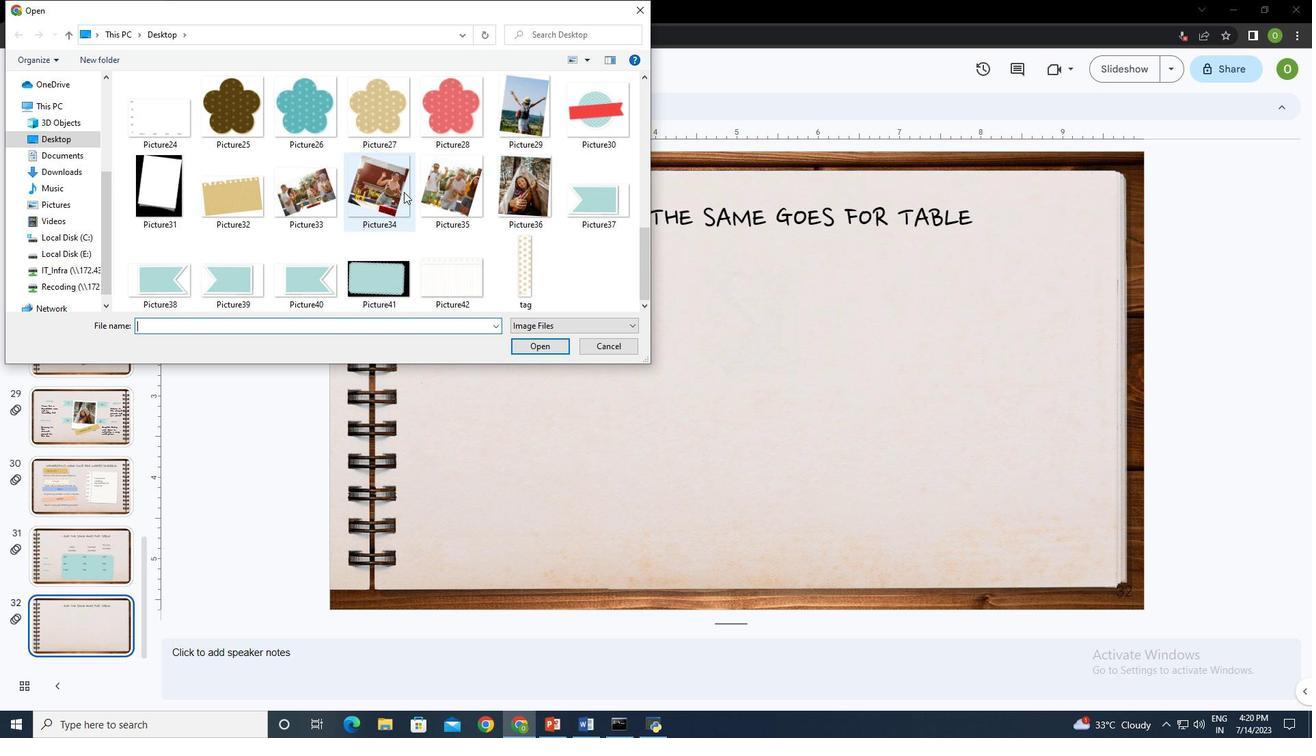
Action: Mouse moved to (459, 272)
Screenshot: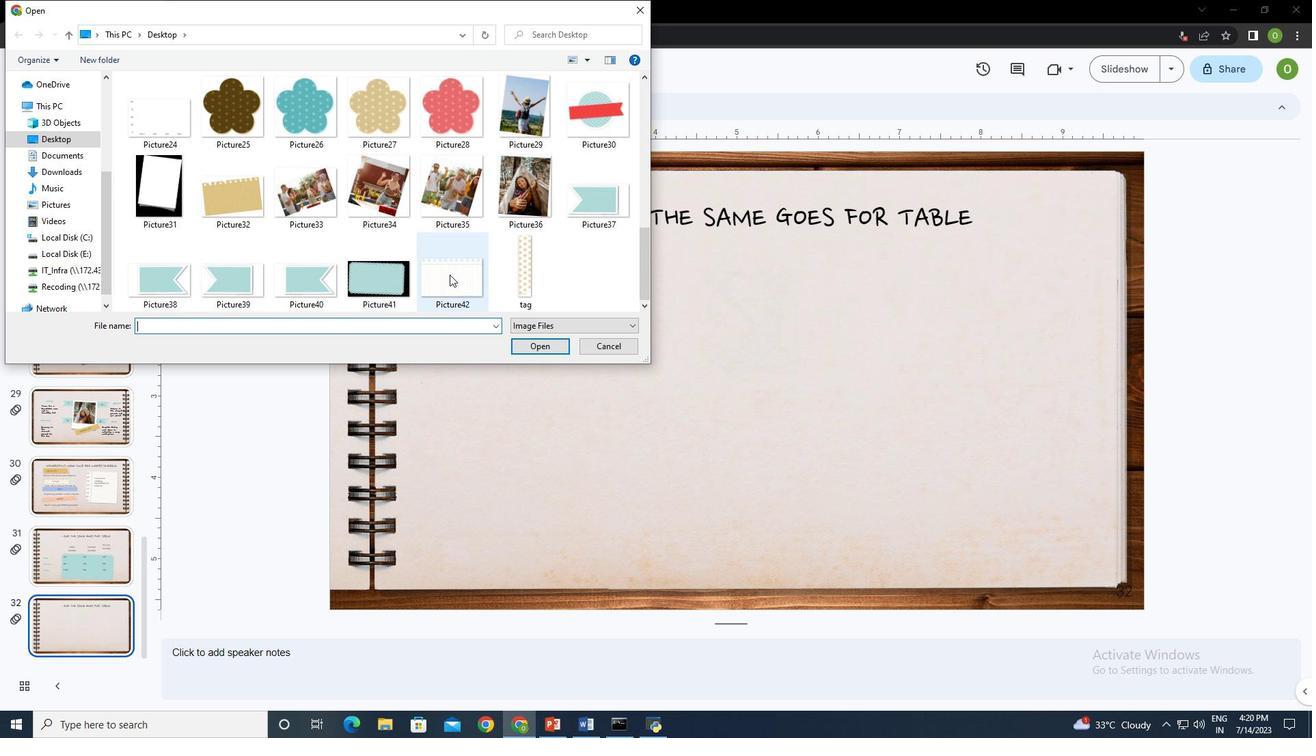 
Action: Mouse pressed left at (459, 272)
Screenshot: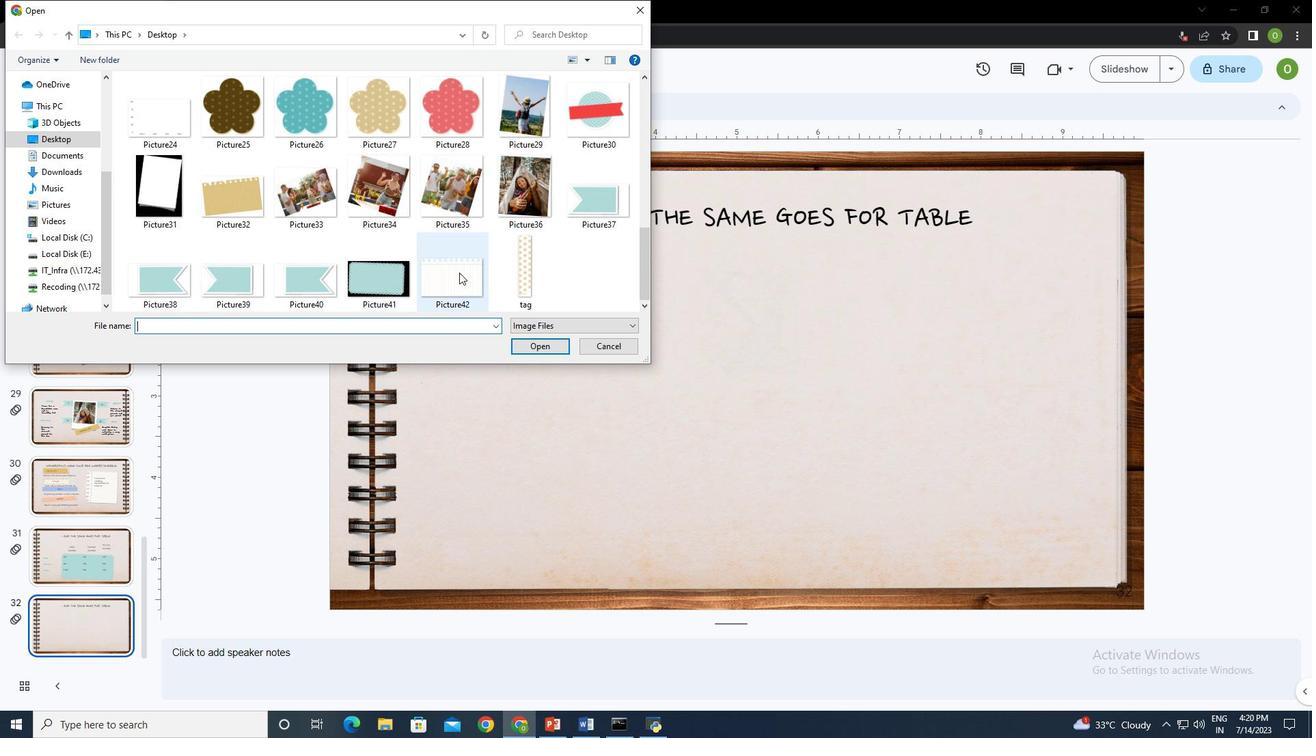 
Action: Mouse moved to (546, 344)
Screenshot: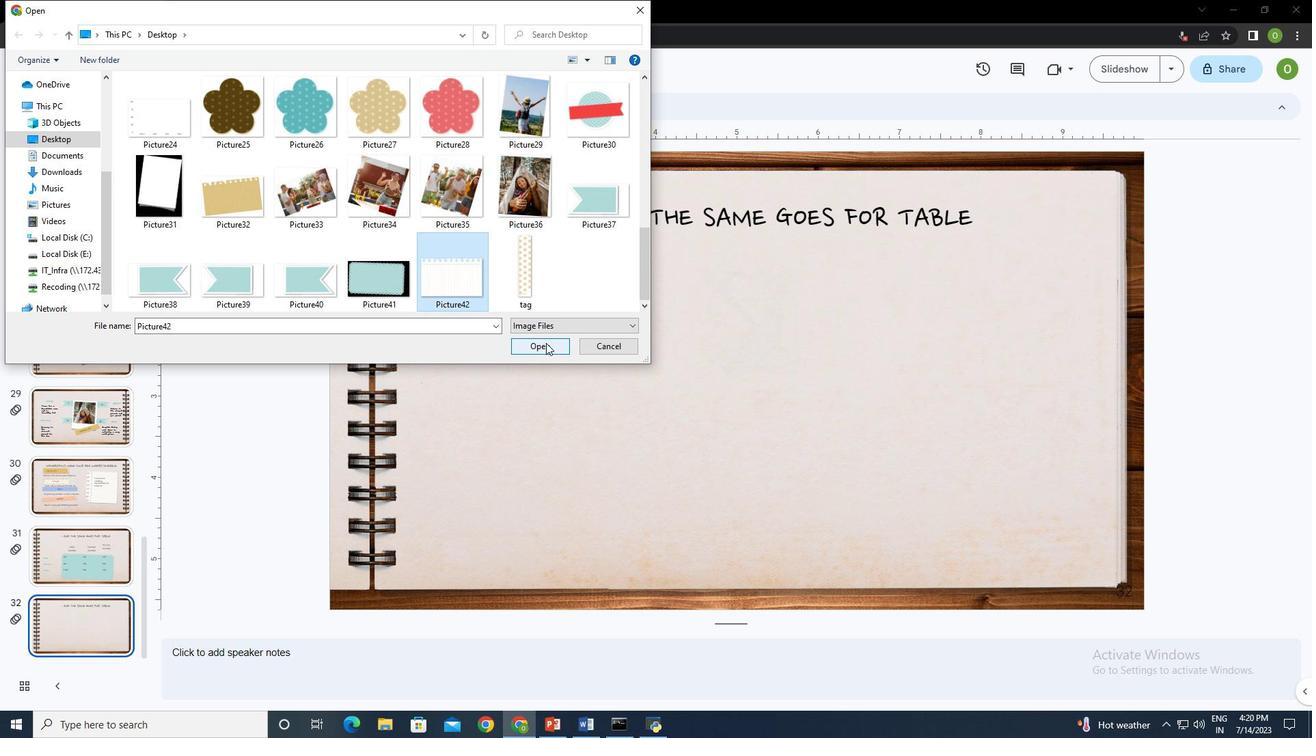 
Action: Mouse pressed left at (546, 344)
Screenshot: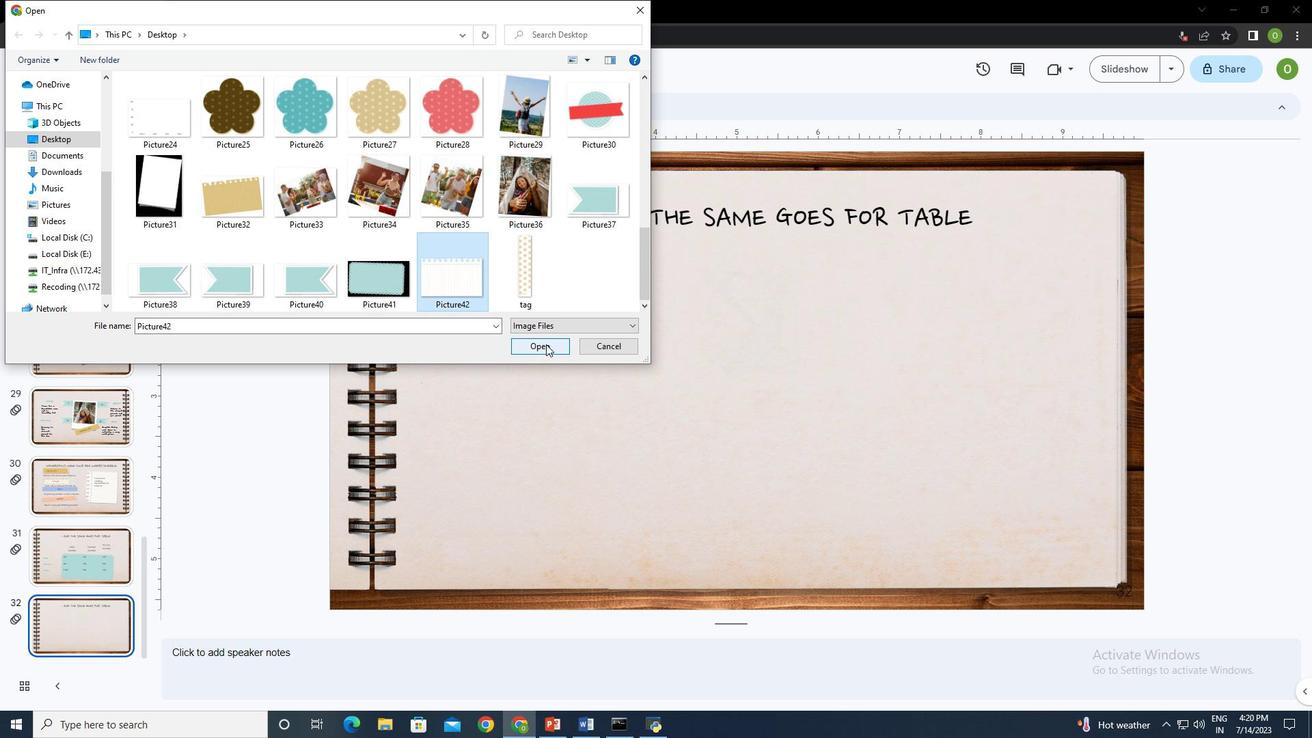 
Action: Mouse moved to (606, 404)
Screenshot: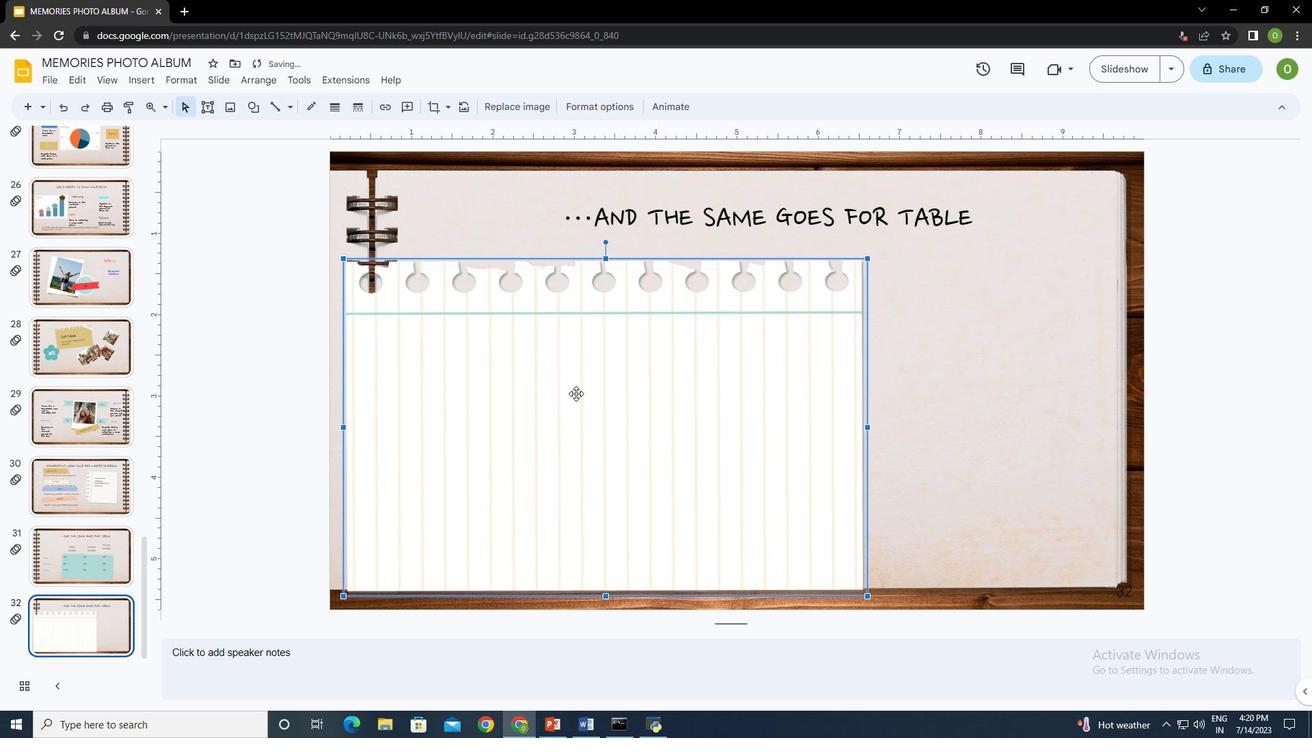 
Action: Mouse pressed left at (606, 404)
Screenshot: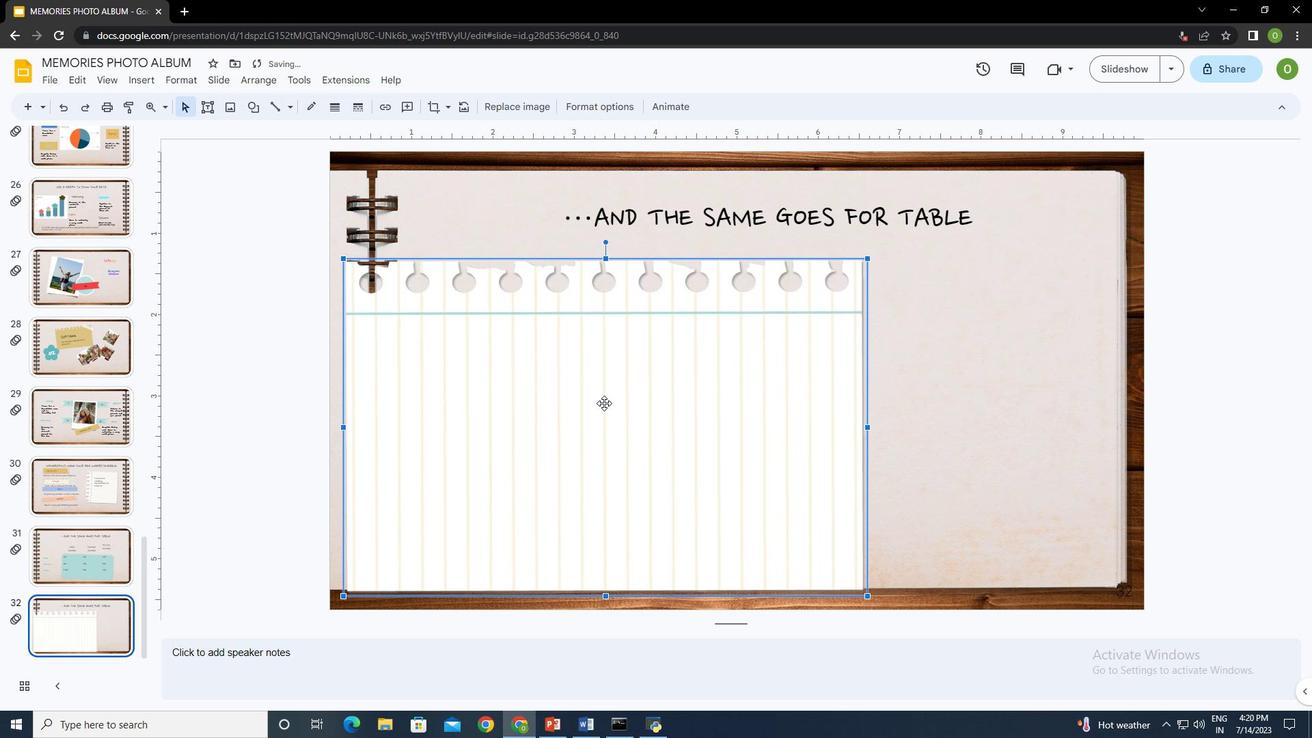 
Action: Mouse moved to (725, 405)
Screenshot: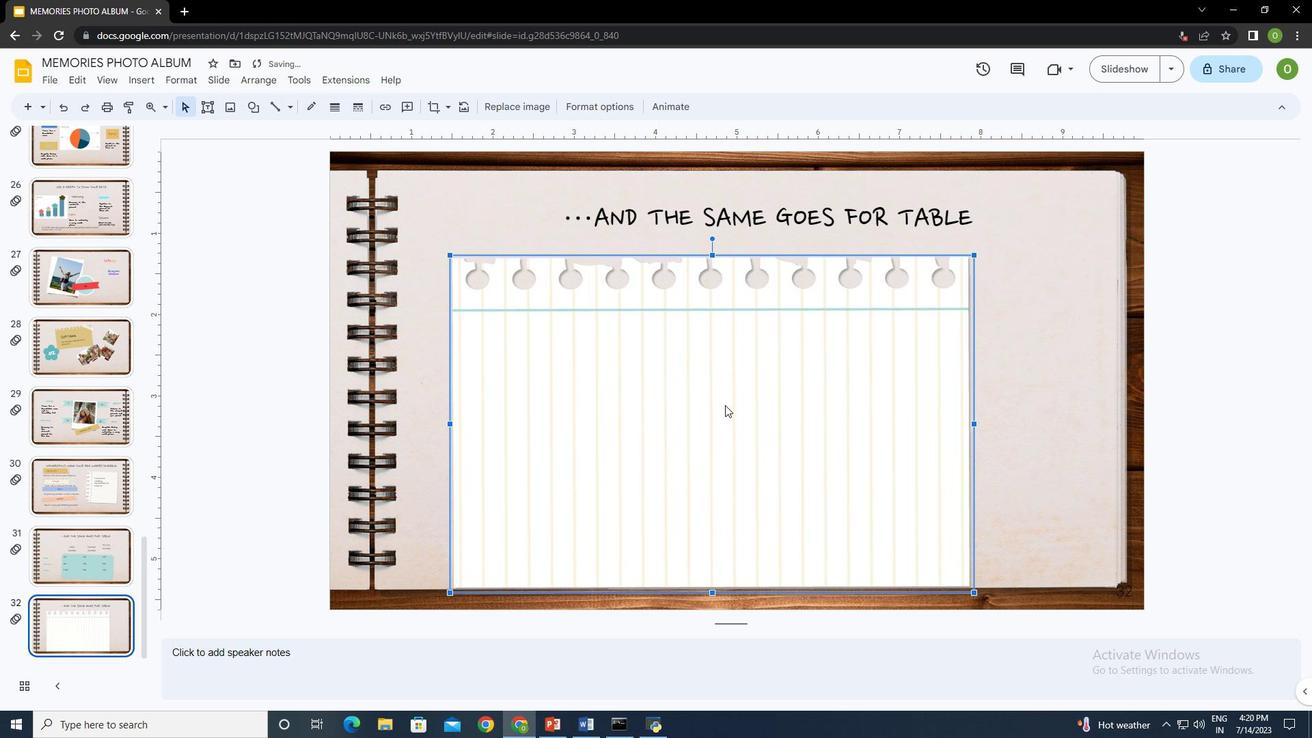 
Action: Mouse pressed left at (725, 405)
Screenshot: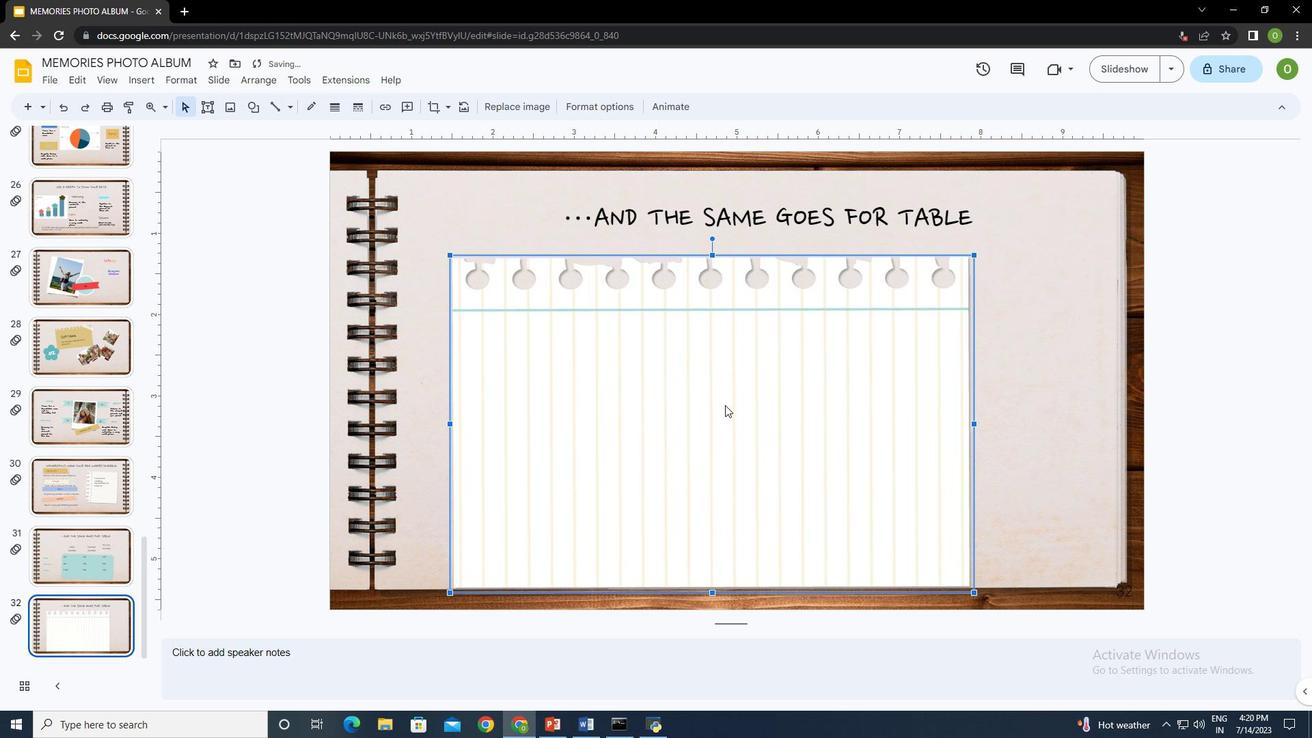 
Action: Mouse moved to (813, 393)
Screenshot: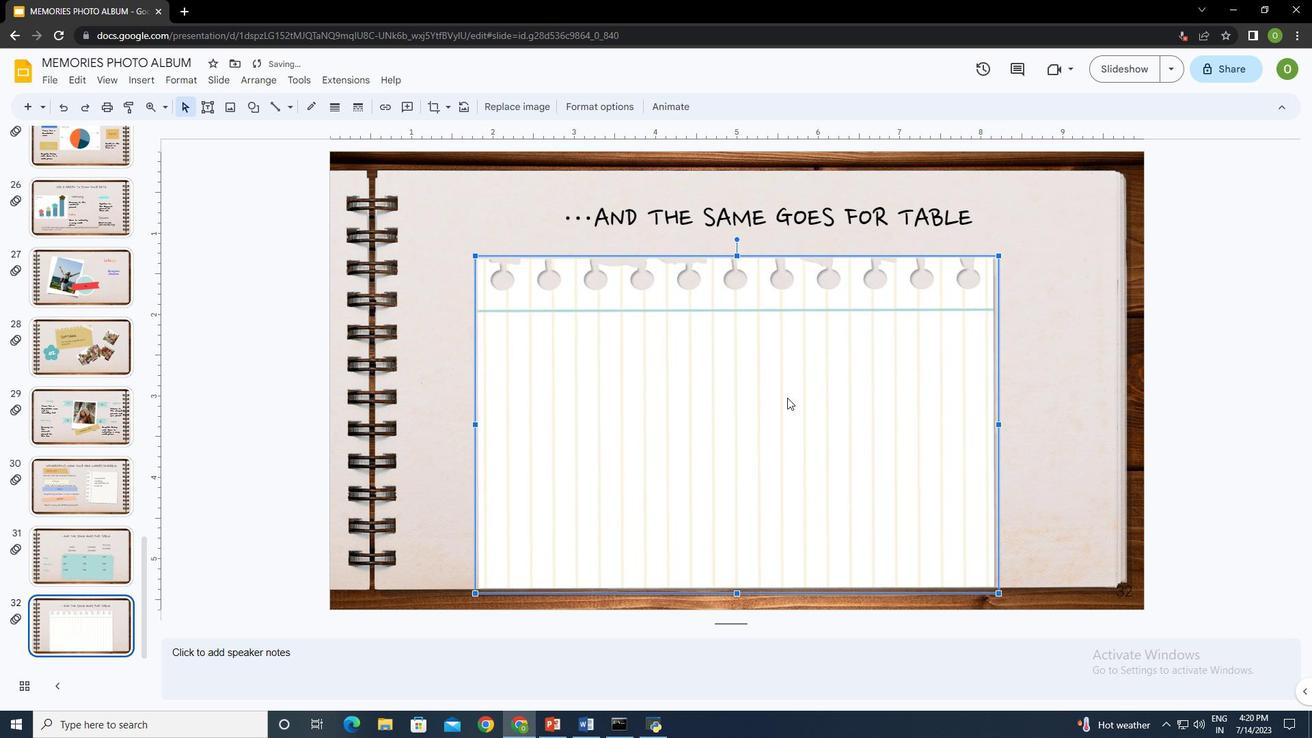 
Action: Mouse pressed left at (813, 393)
Screenshot: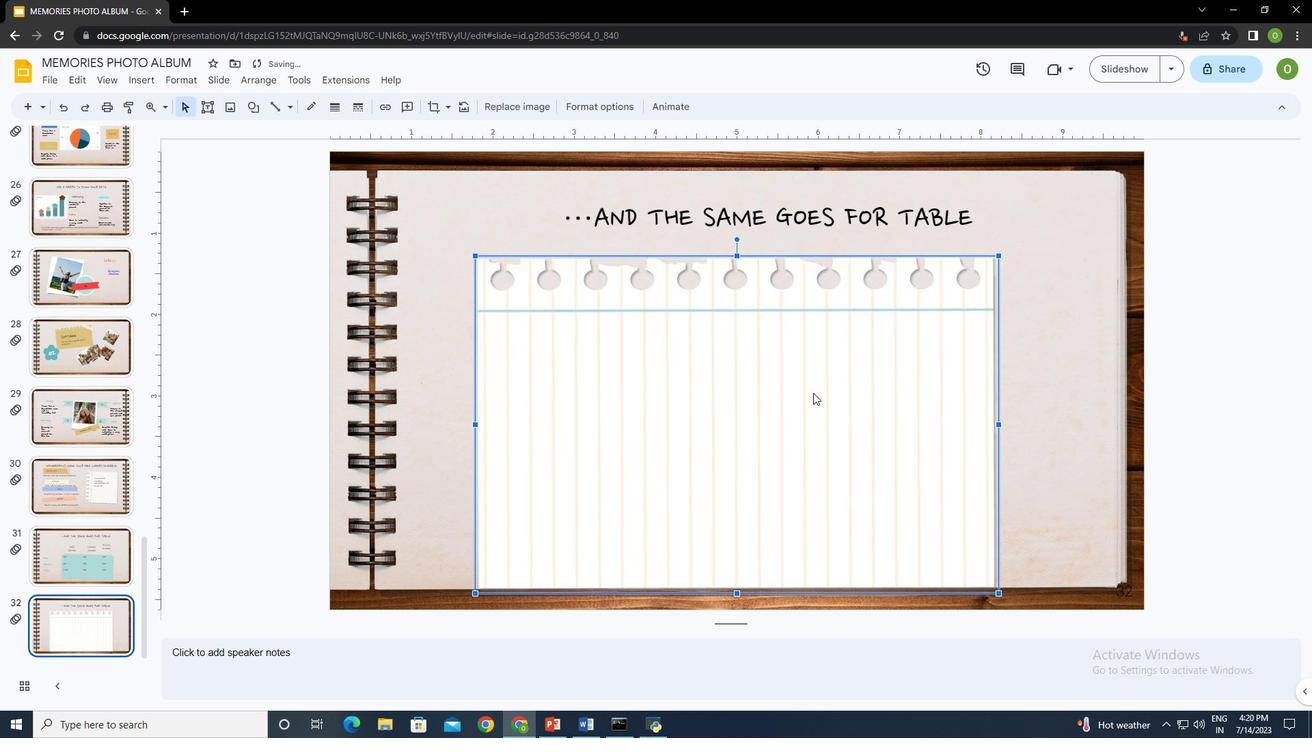 
Action: Mouse moved to (799, 386)
Screenshot: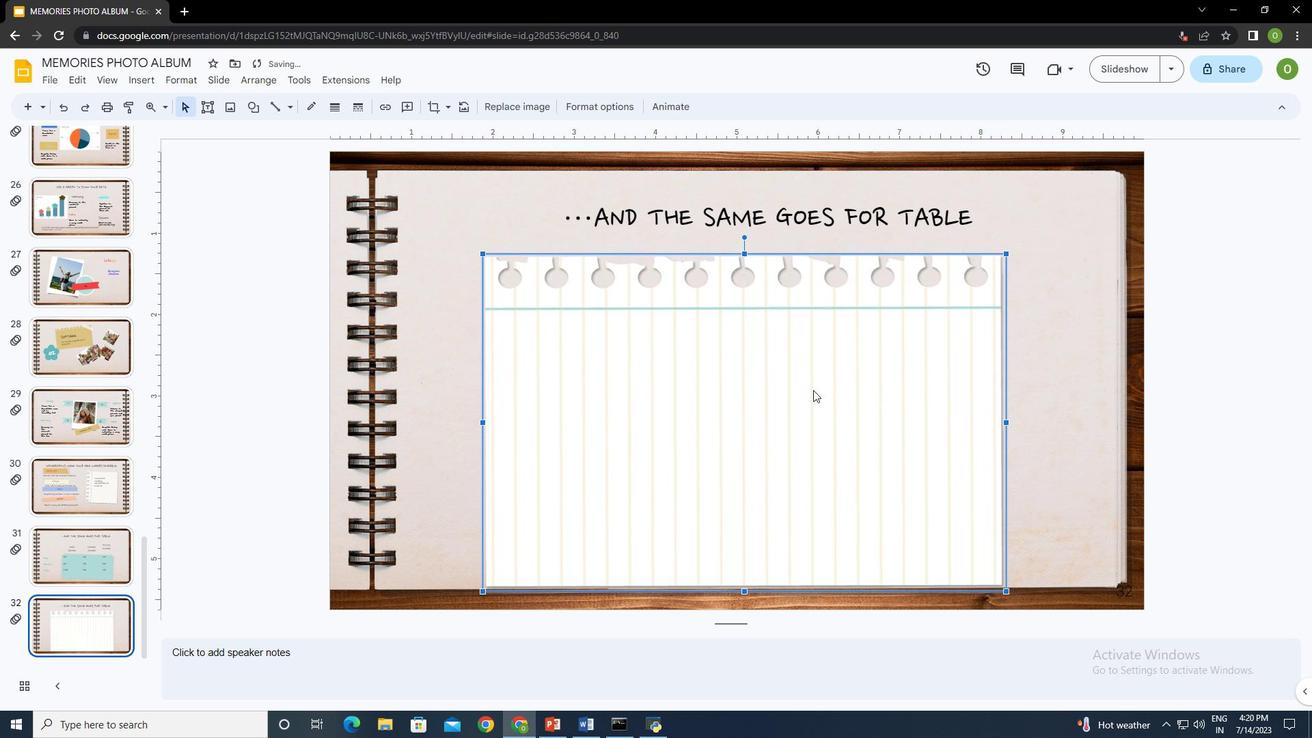 
Action: Mouse pressed left at (799, 386)
Screenshot: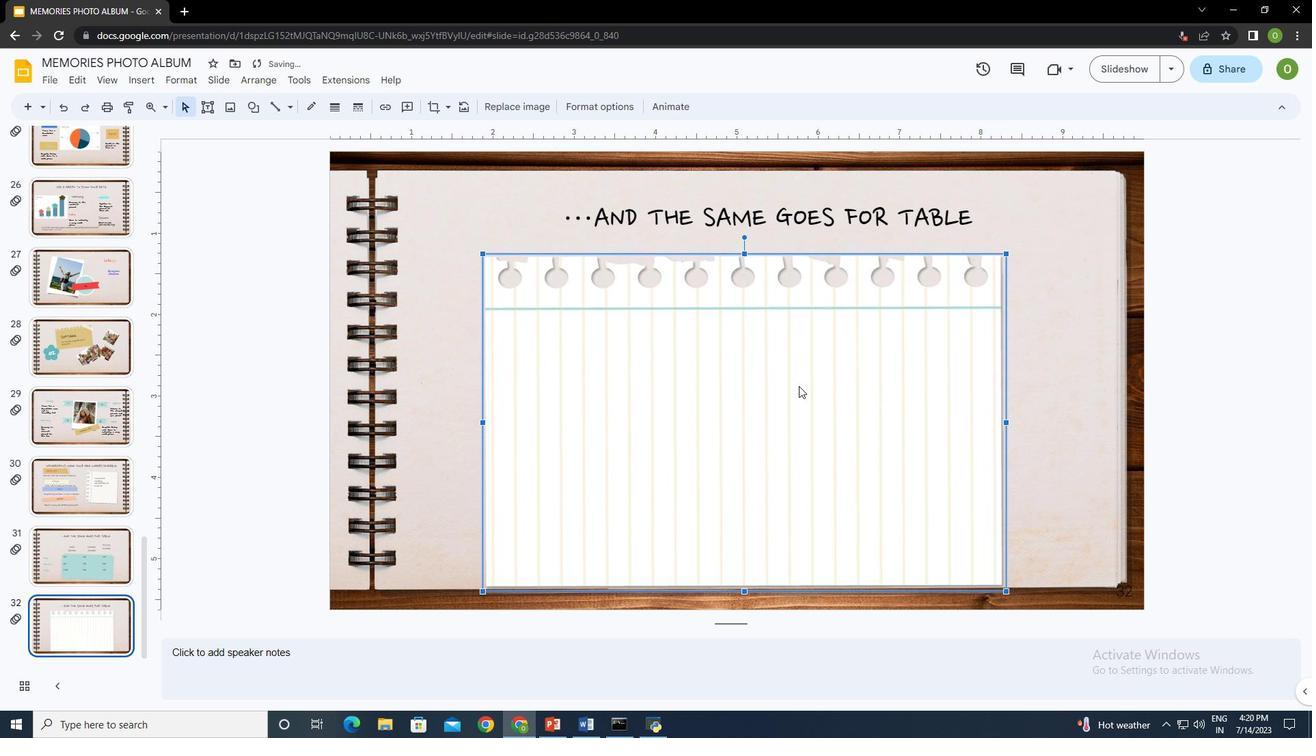 
Action: Mouse moved to (451, 324)
Screenshot: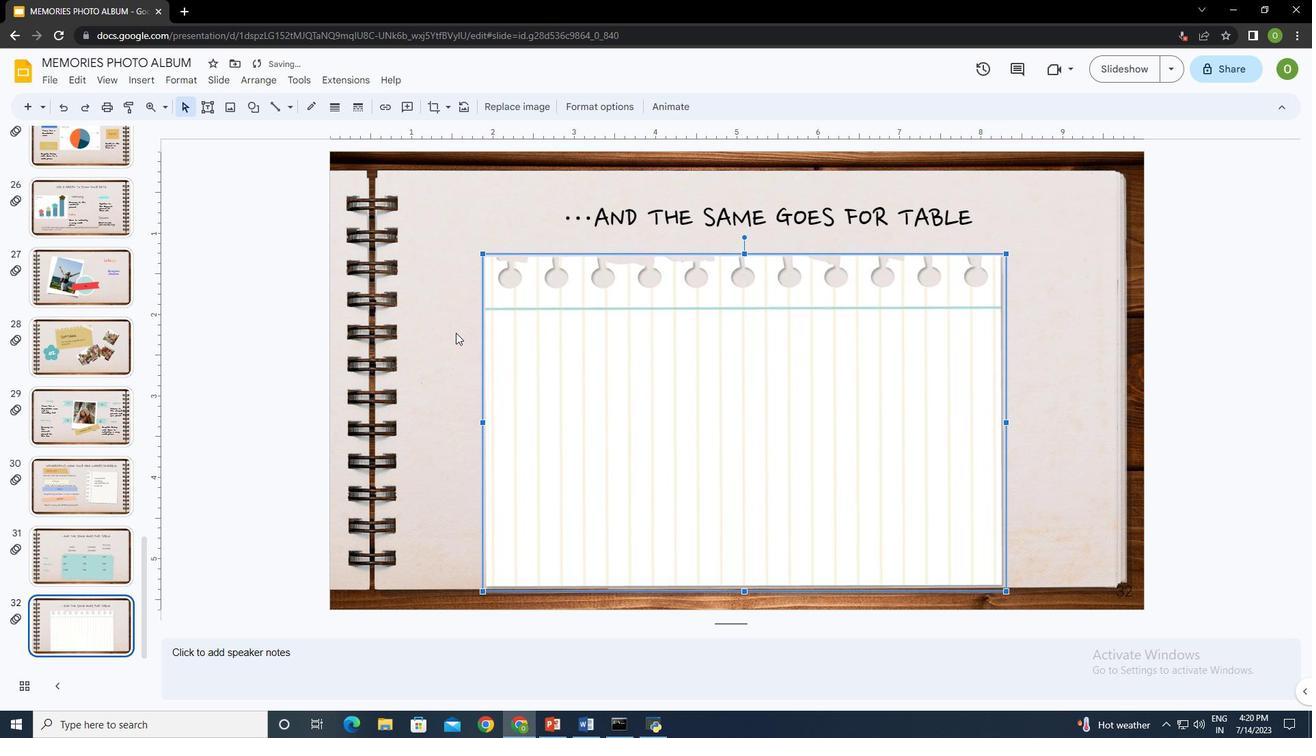 
Action: Mouse pressed left at (451, 324)
Screenshot: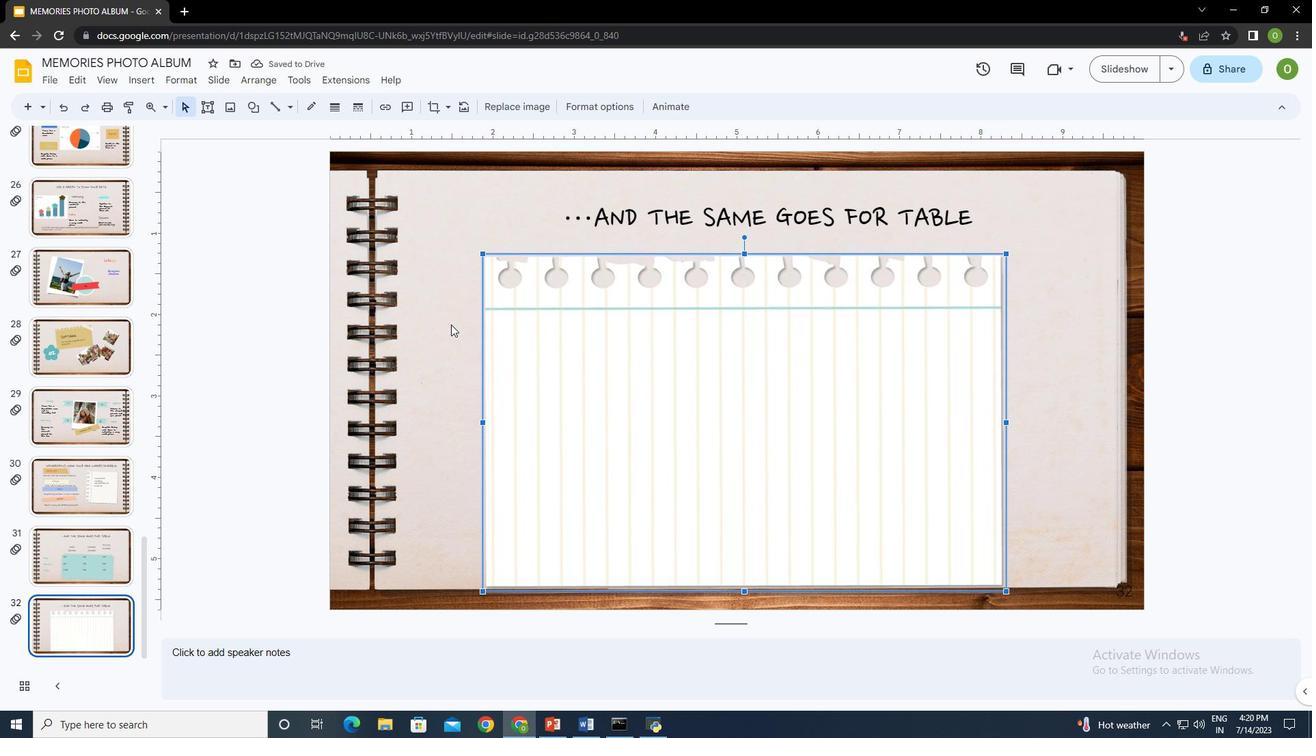 
Action: Mouse moved to (149, 77)
Screenshot: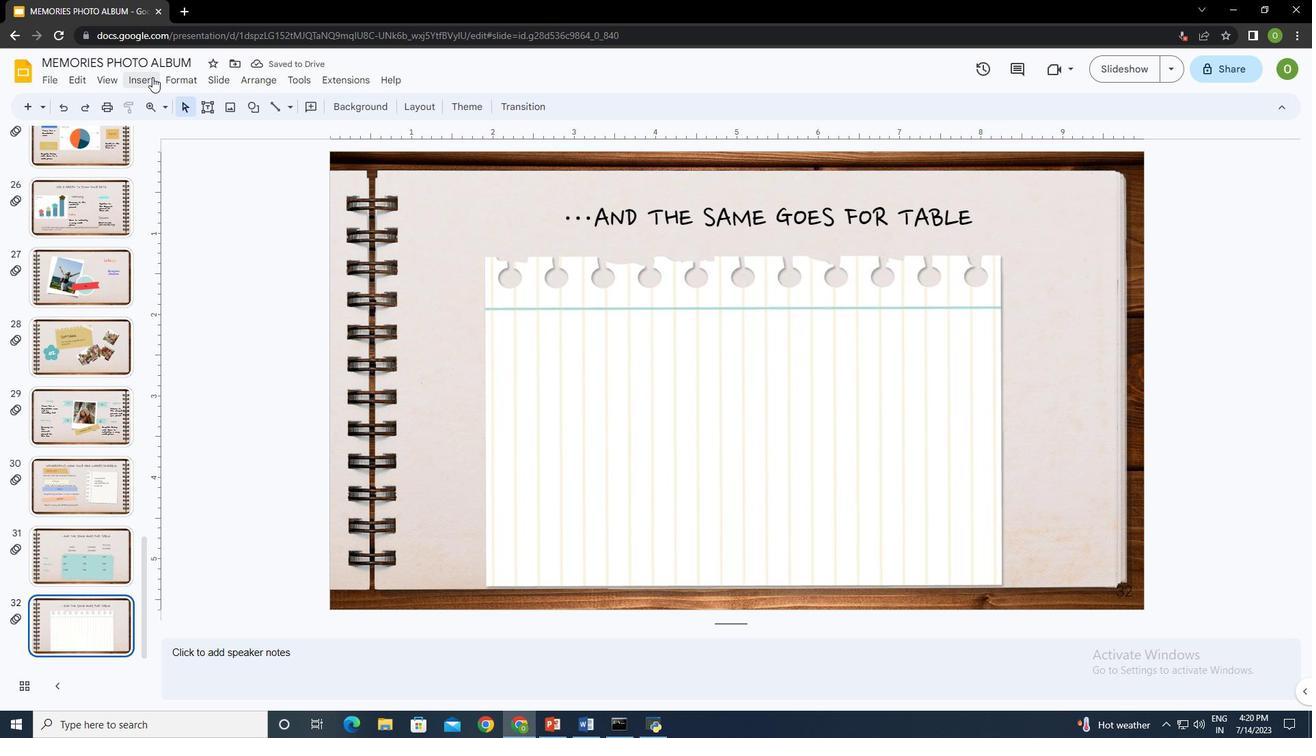 
Action: Mouse pressed left at (149, 77)
Screenshot: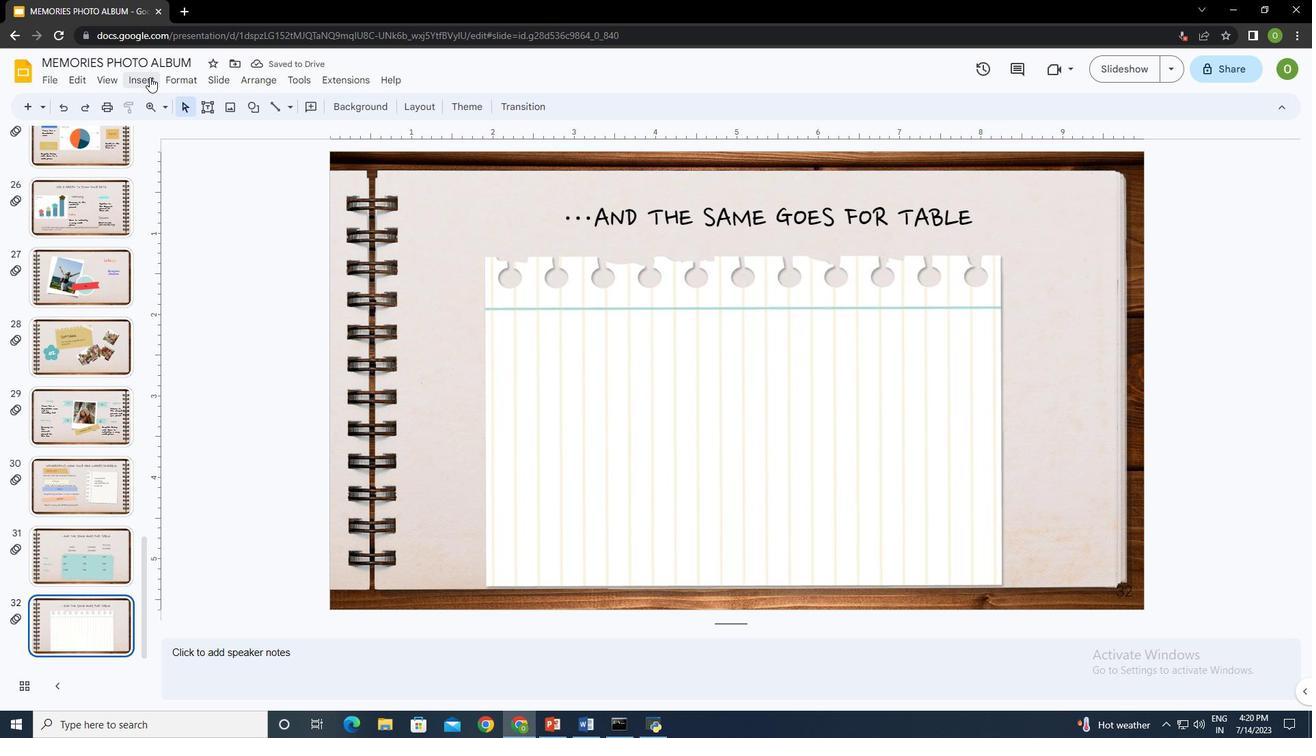 
Action: Mouse moved to (376, 229)
Screenshot: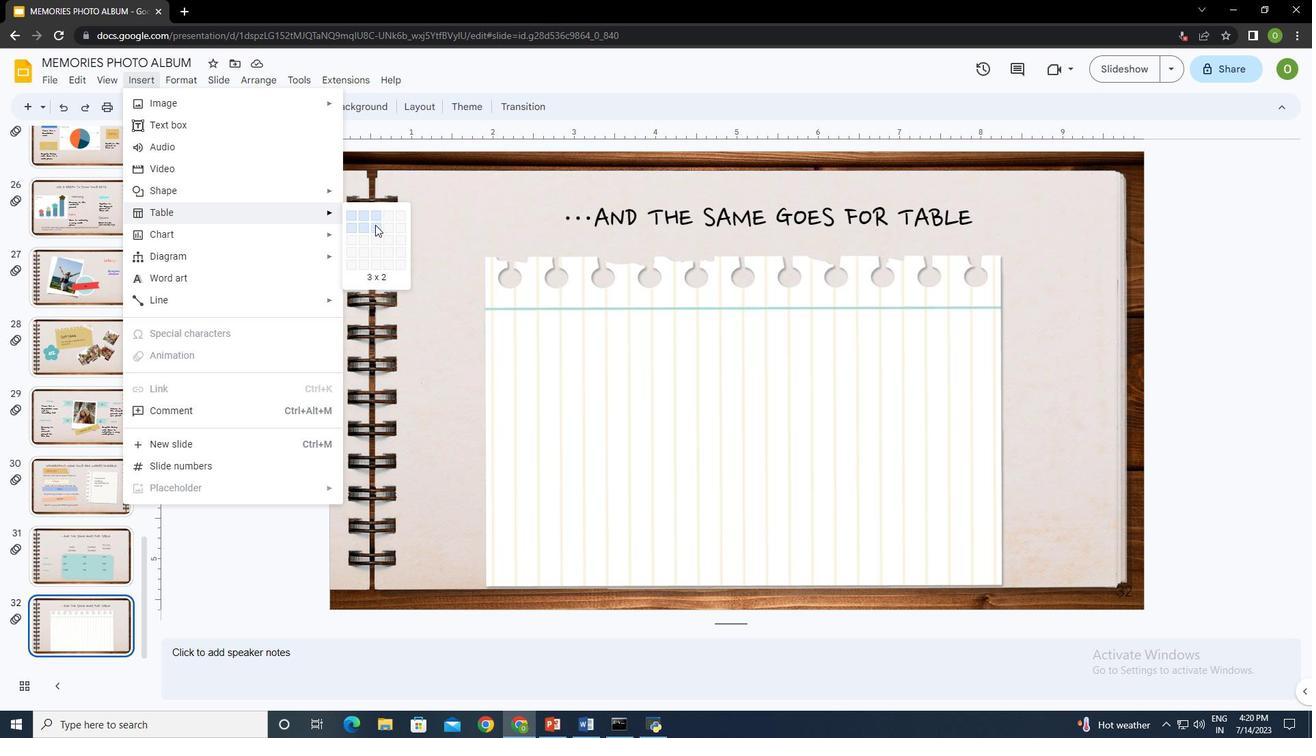 
Action: Mouse pressed left at (376, 229)
Screenshot: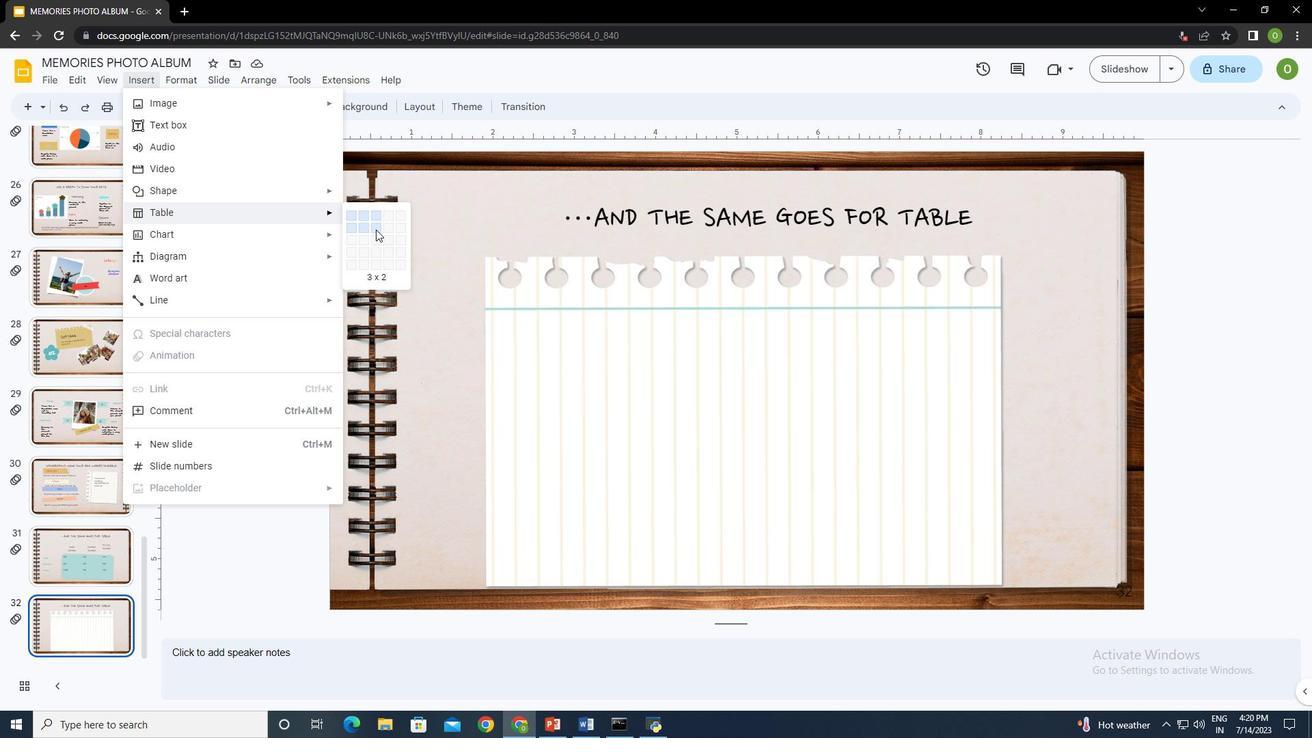 
Action: Mouse moved to (513, 361)
Screenshot: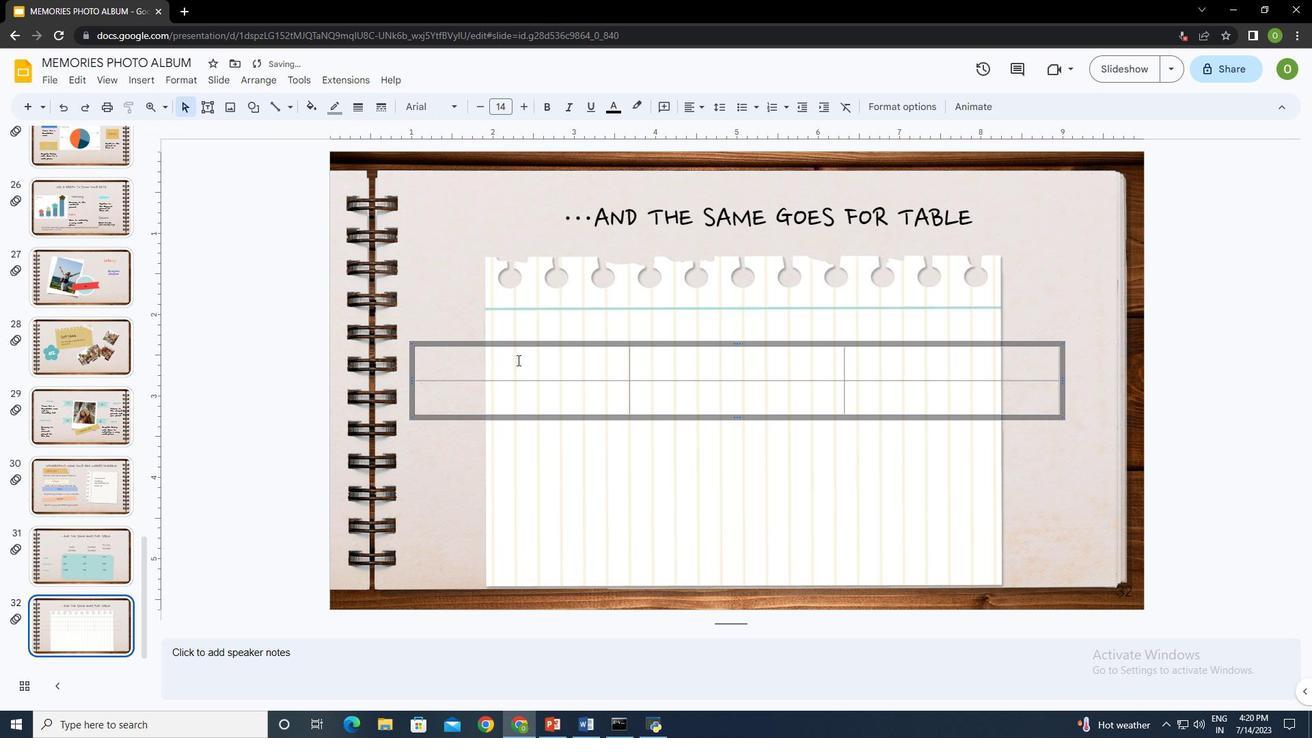 
Action: Mouse pressed left at (513, 361)
Screenshot: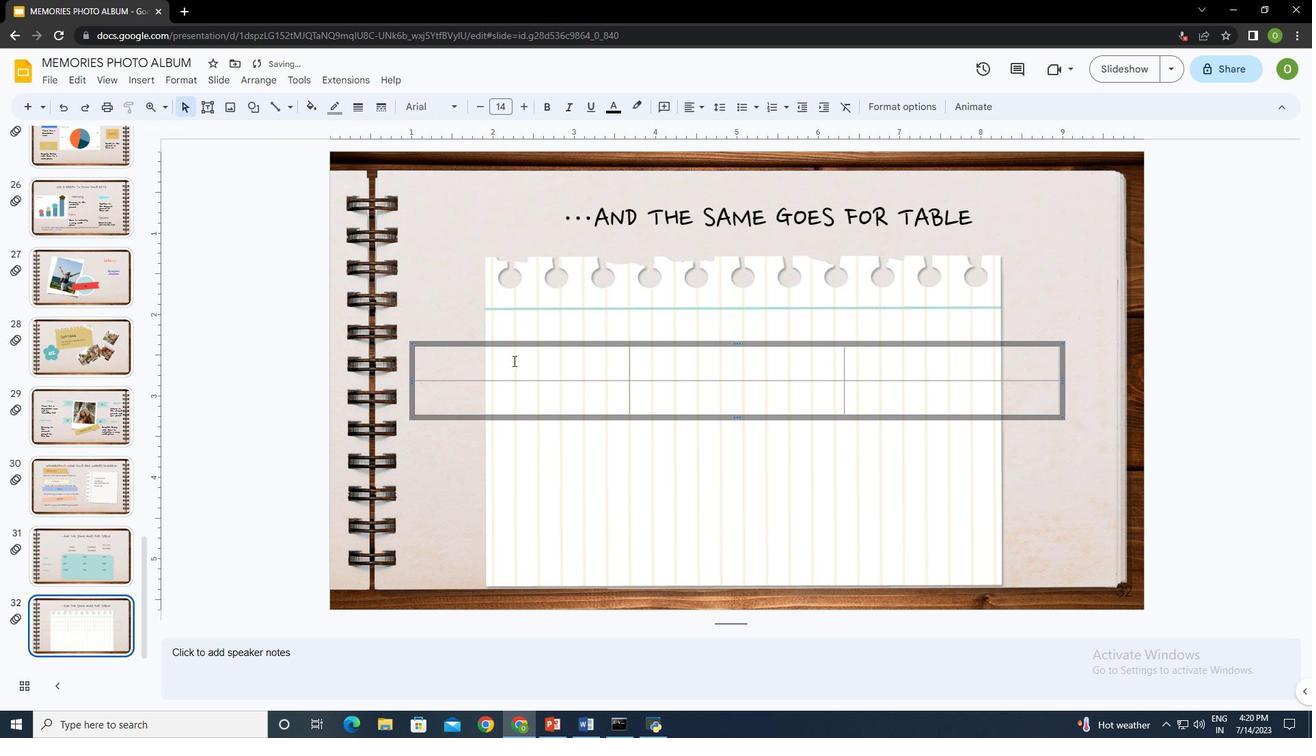 
Action: Key pressed <Key.shift><Key.shift><Key.shift><Key.shift><Key.shift><Key.shift><Key.shift><Key.shift><Key.shift><Key.shift><Key.shift><Key.shift><Key.shift><Key.shift><Key.shift>e<Key.backspace>EVENTS<Key.tab>TO<Key.space>DO<Key.backspace><Key.backspace><Key.backspace><Key.backspace><Key.caps_lock>o<Key.space>do<Key.tab>check<Key.left><Key.left><Key.left><Key.left><Key.left><Key.right><Key.backspace><Key.shift>Cctrl+A
Screenshot: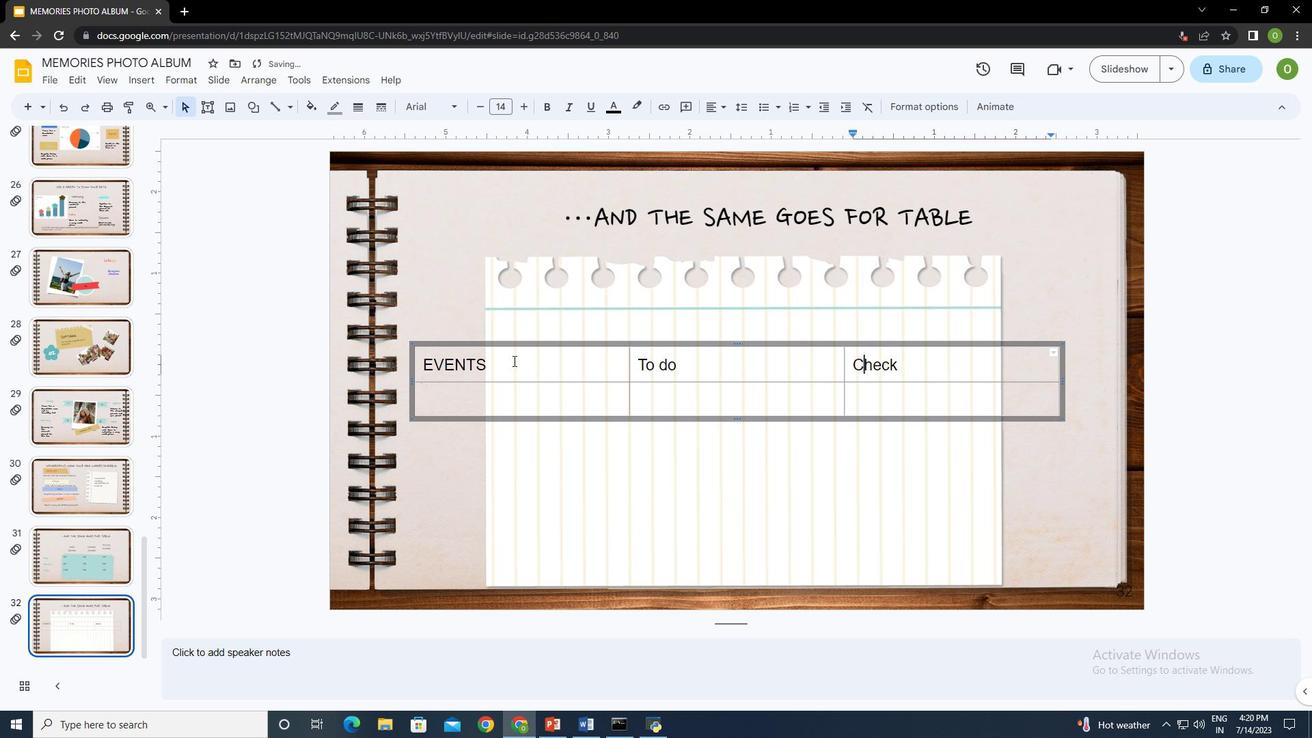 
Action: Mouse moved to (679, 363)
Screenshot: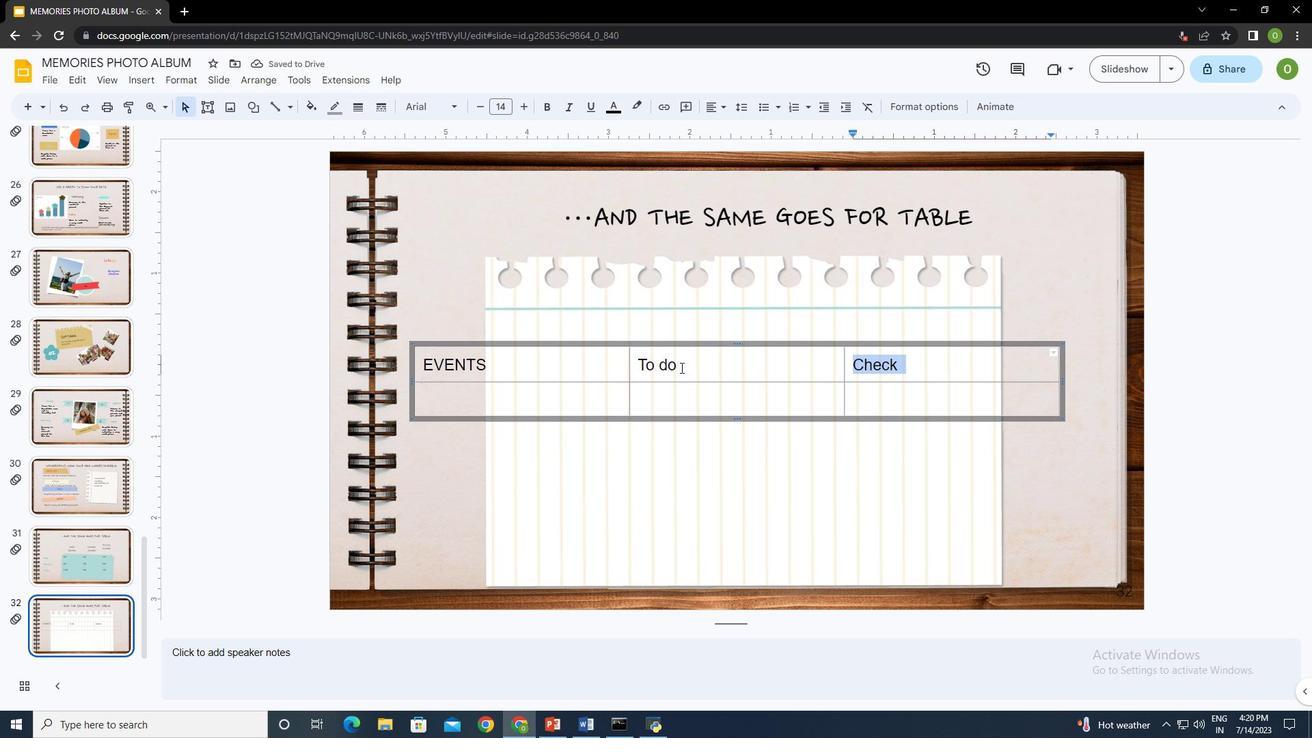 
Action: Mouse pressed left at (679, 363)
Screenshot: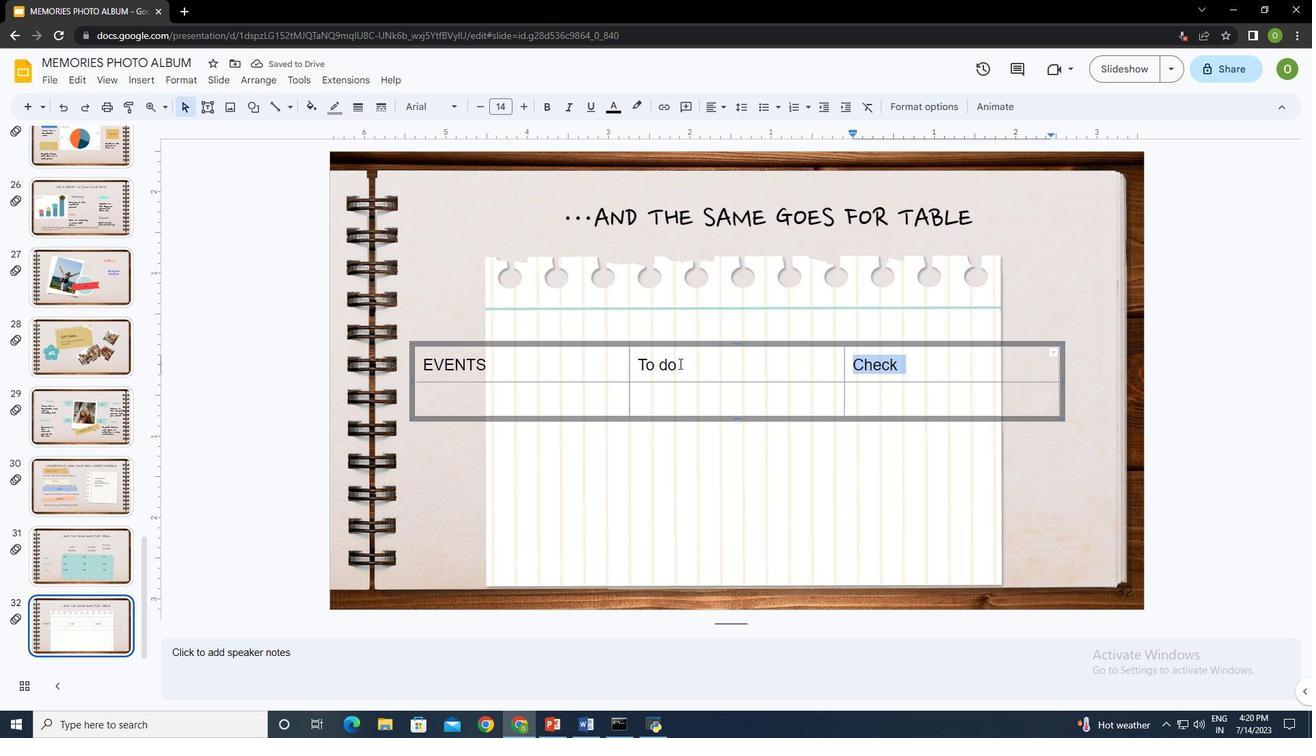
Action: Mouse moved to (540, 361)
Screenshot: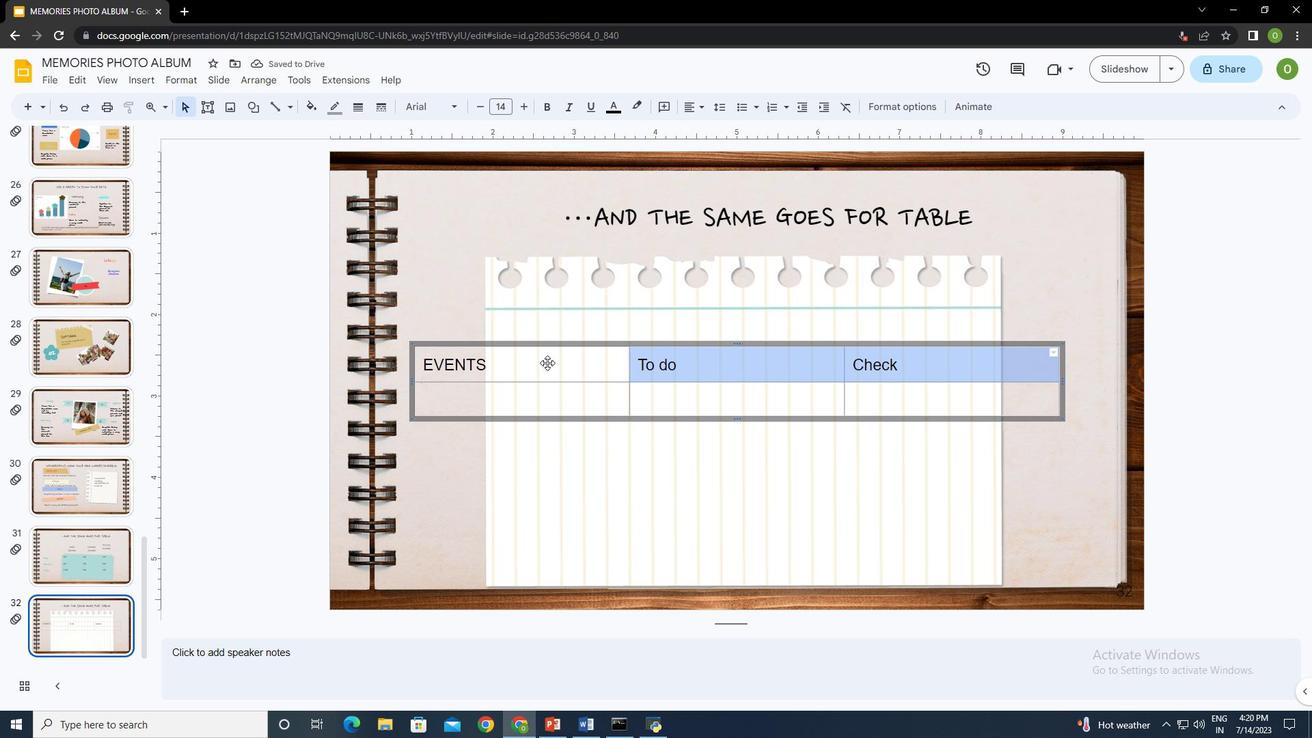 
Action: Mouse pressed left at (540, 361)
Screenshot: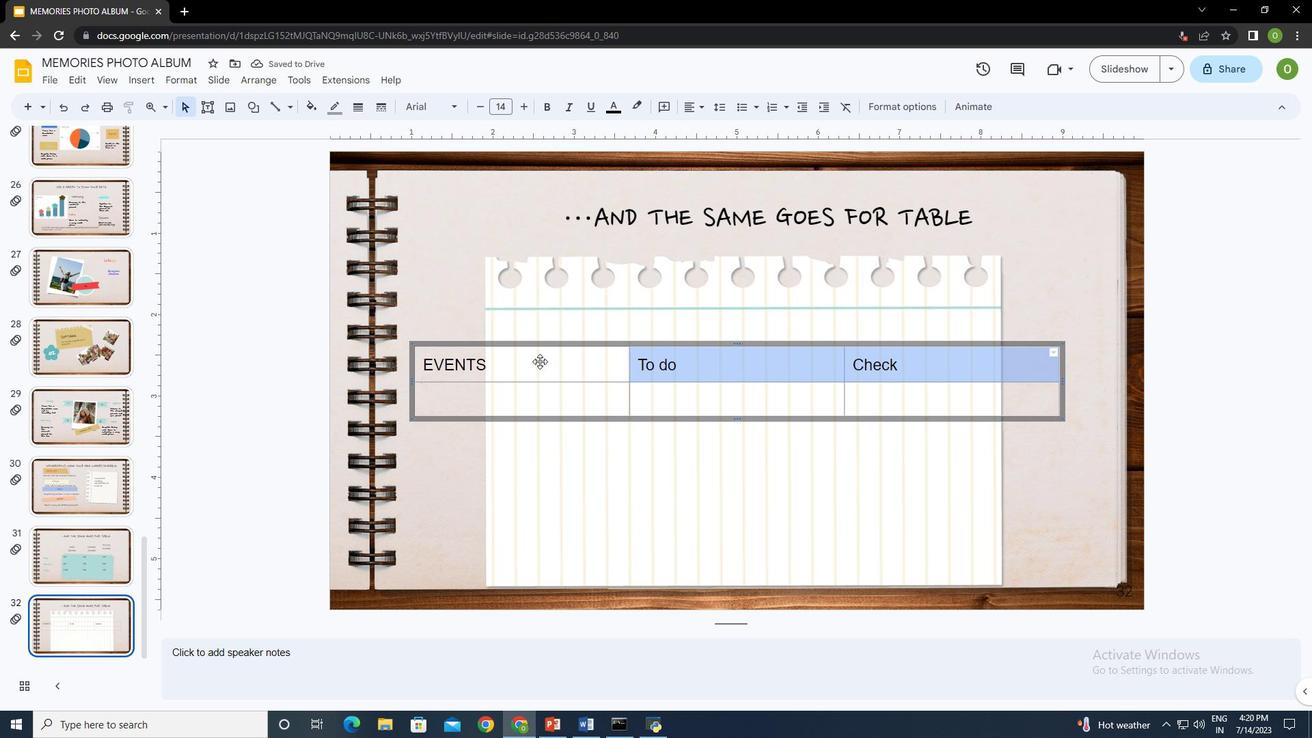 
Action: Mouse moved to (422, 111)
Screenshot: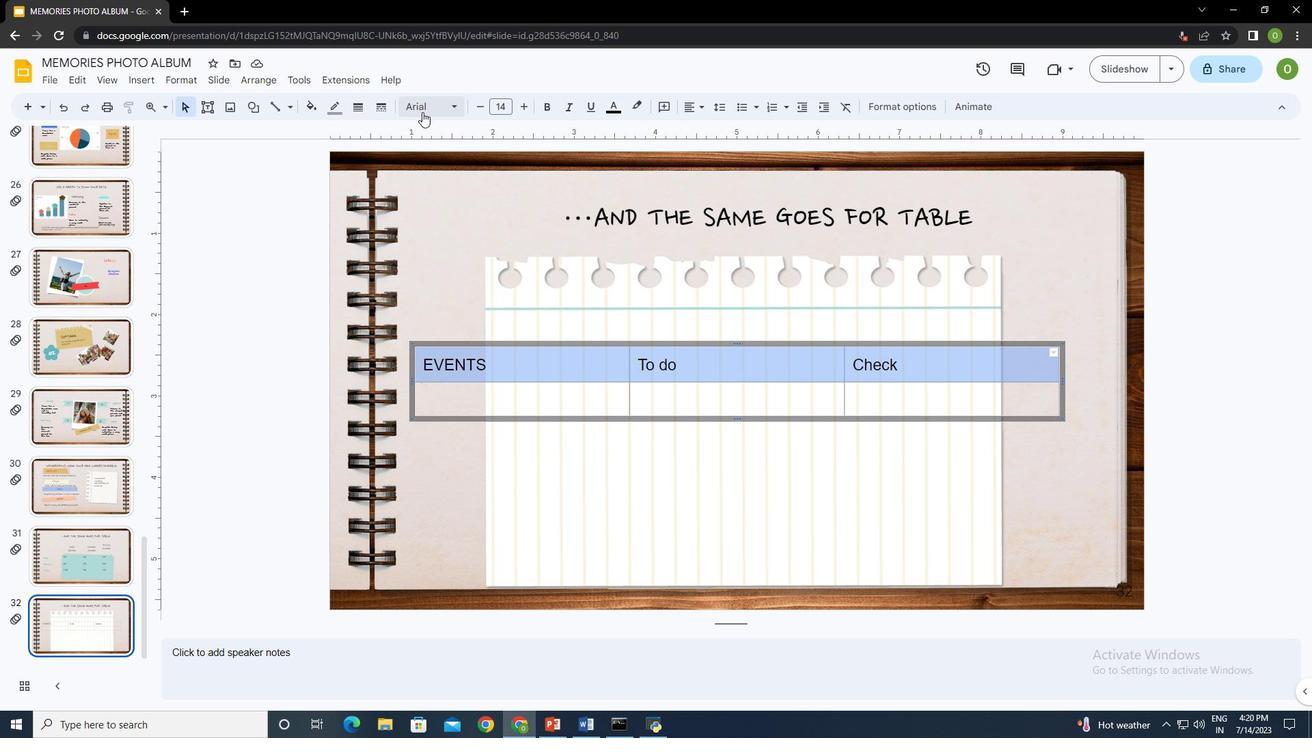 
Action: Mouse pressed left at (422, 111)
Screenshot: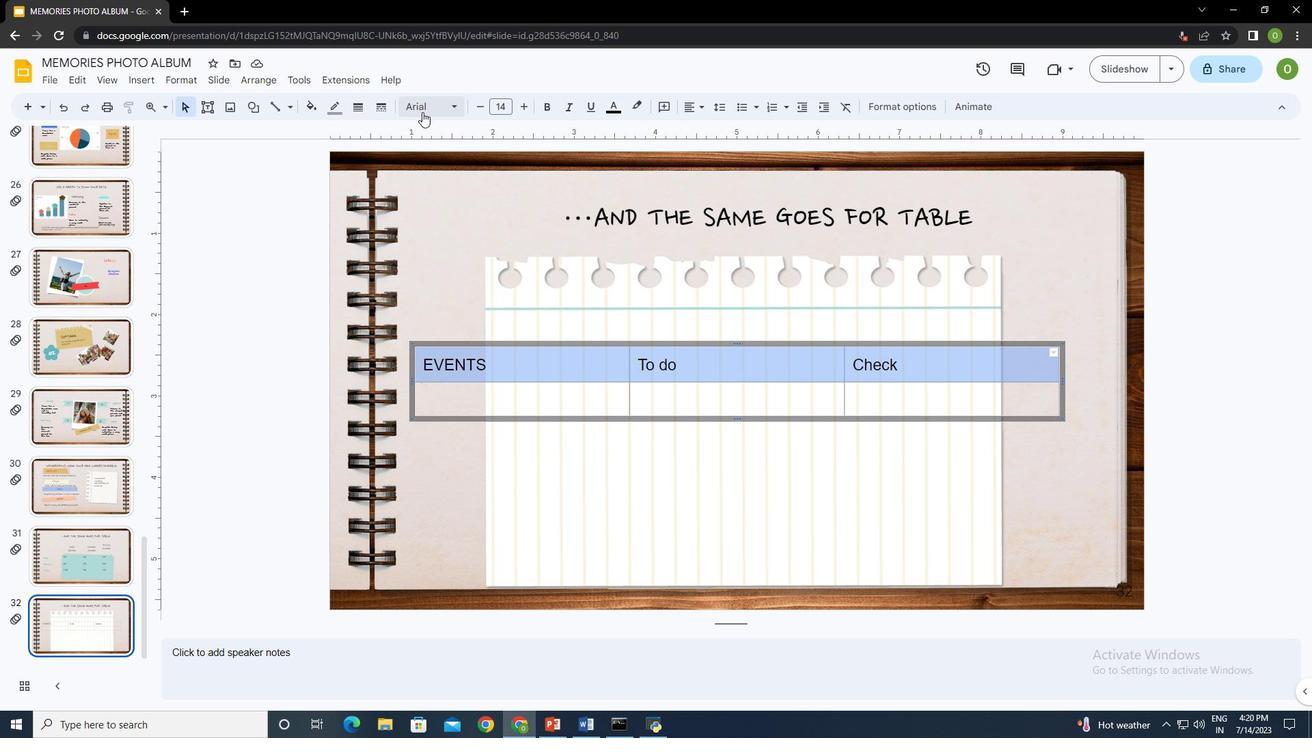 
Action: Mouse moved to (466, 183)
Screenshot: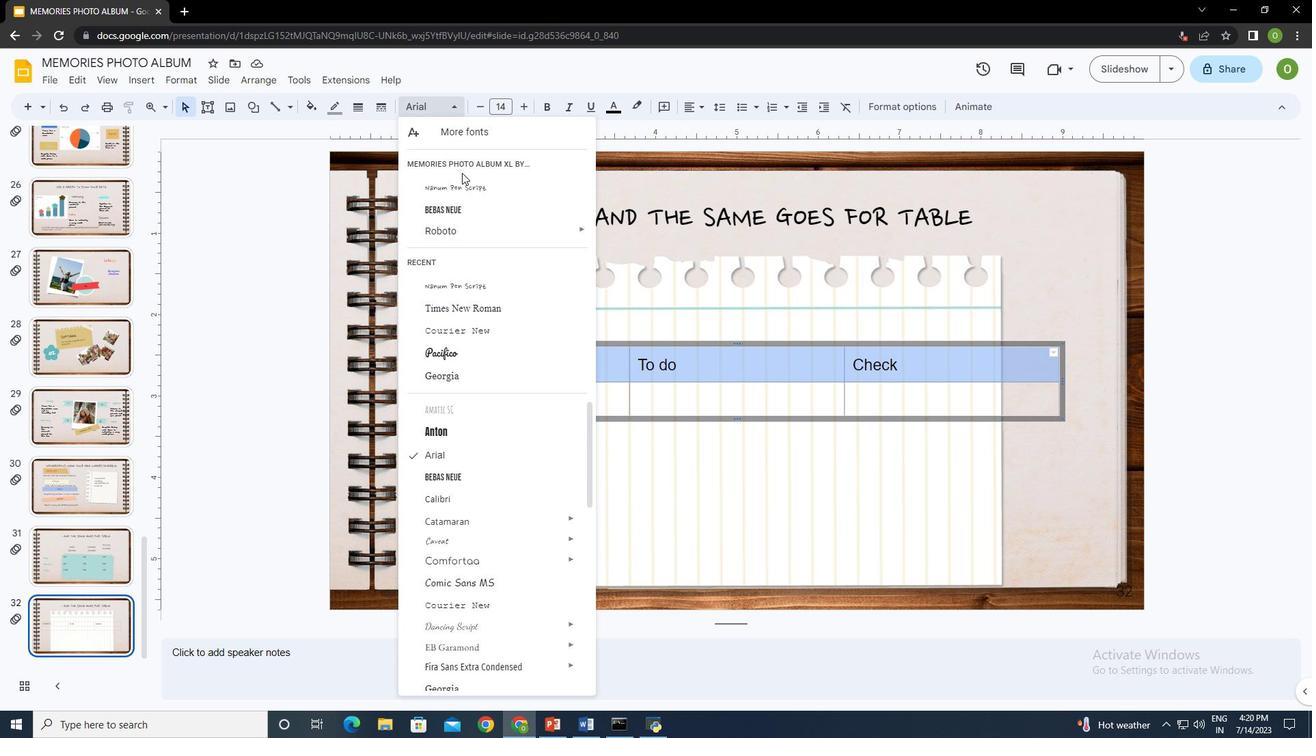 
Action: Mouse pressed left at (466, 183)
Screenshot: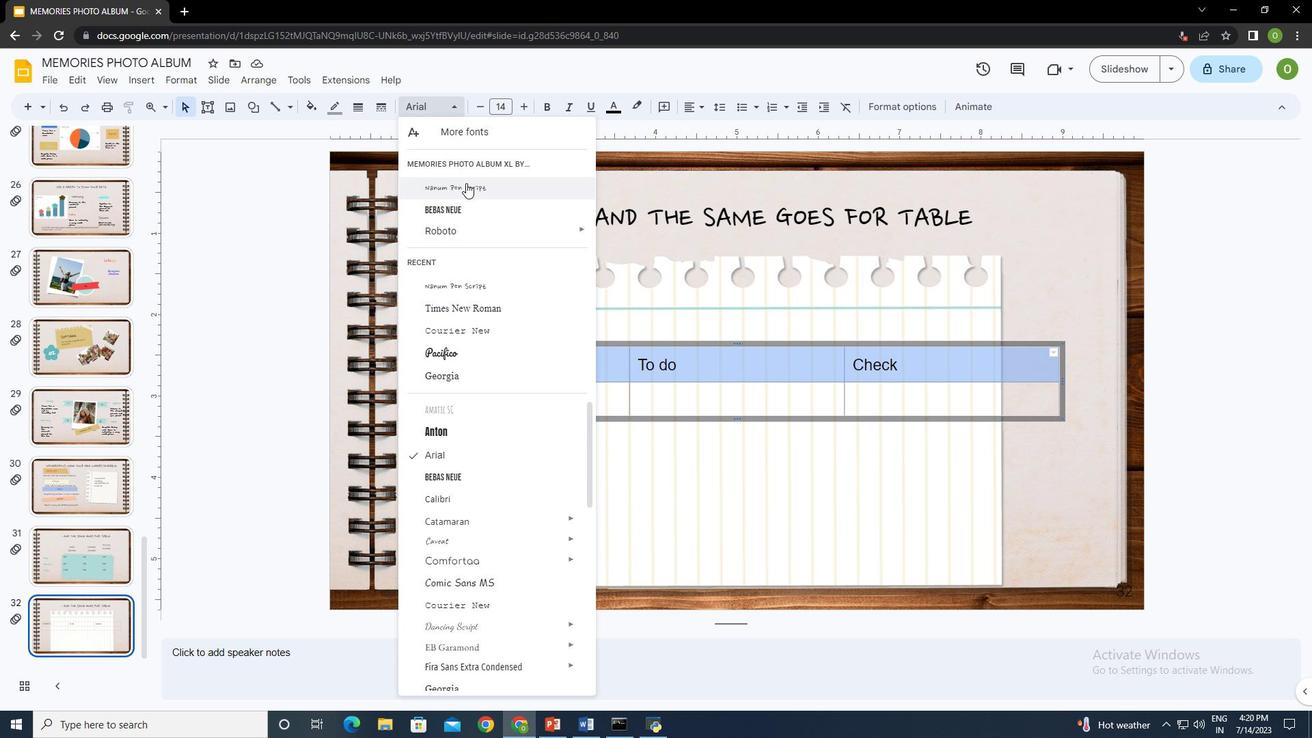 
Action: Mouse moved to (522, 110)
Screenshot: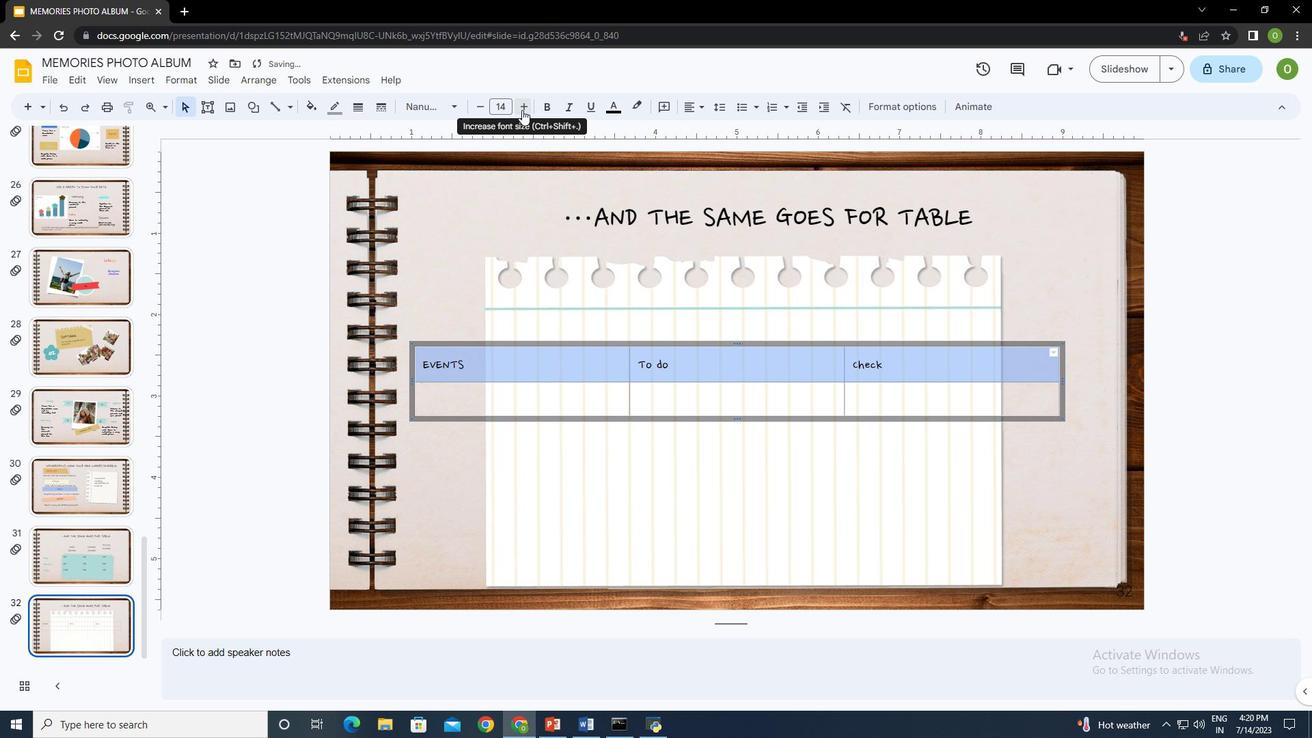 
Action: Mouse pressed left at (522, 110)
Screenshot: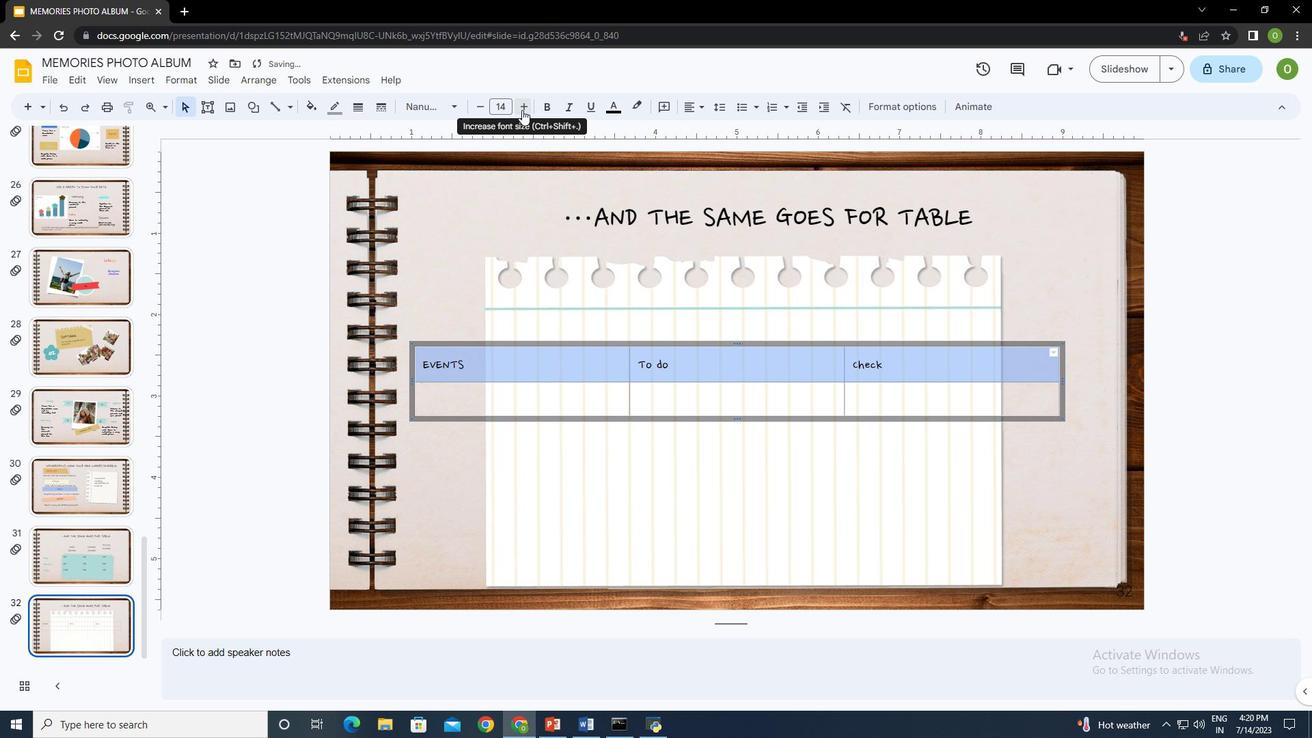 
Action: Mouse pressed left at (522, 110)
Screenshot: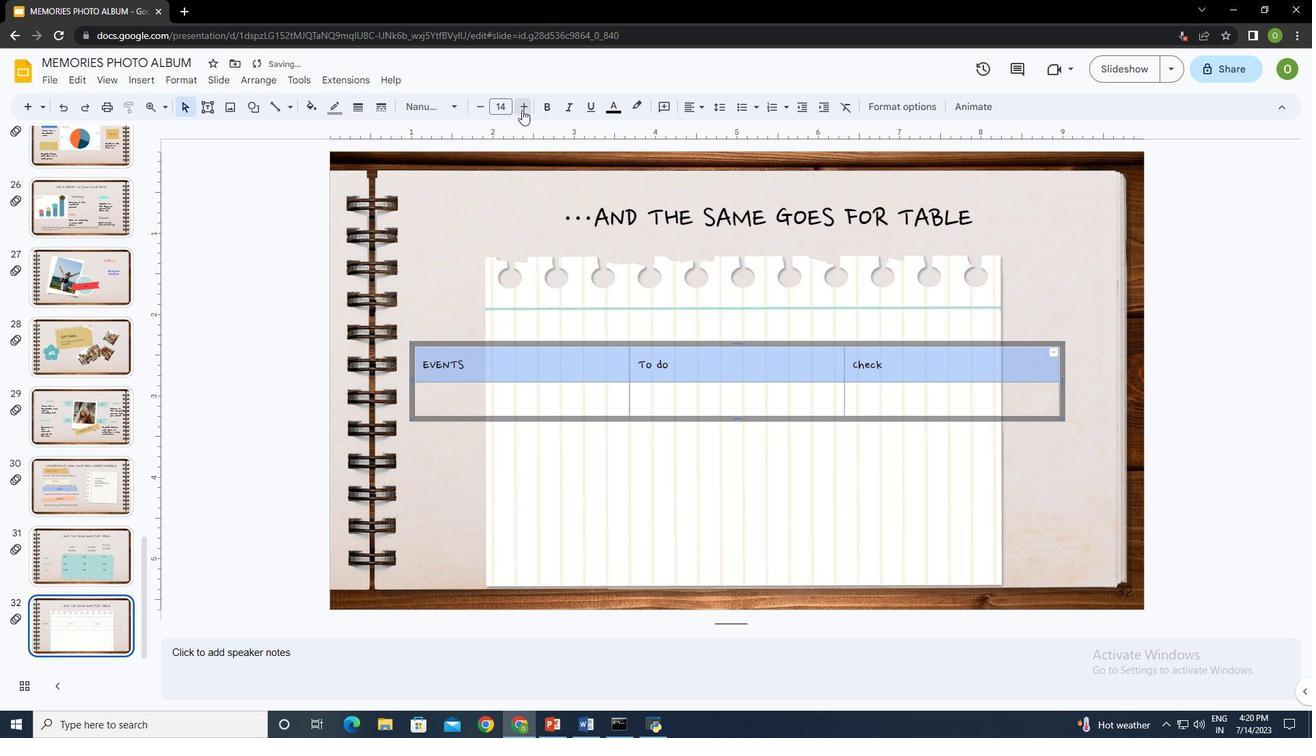 
Action: Mouse pressed left at (522, 110)
Screenshot: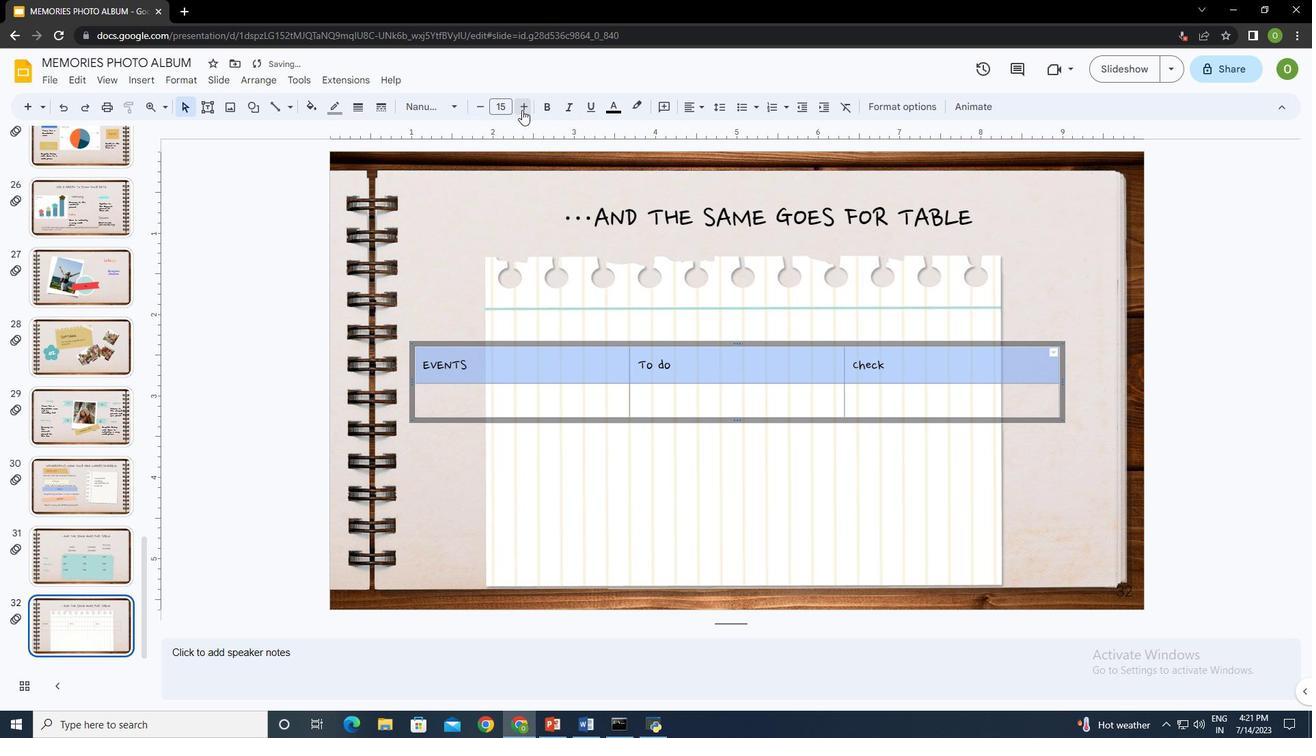 
Action: Mouse pressed left at (522, 110)
Screenshot: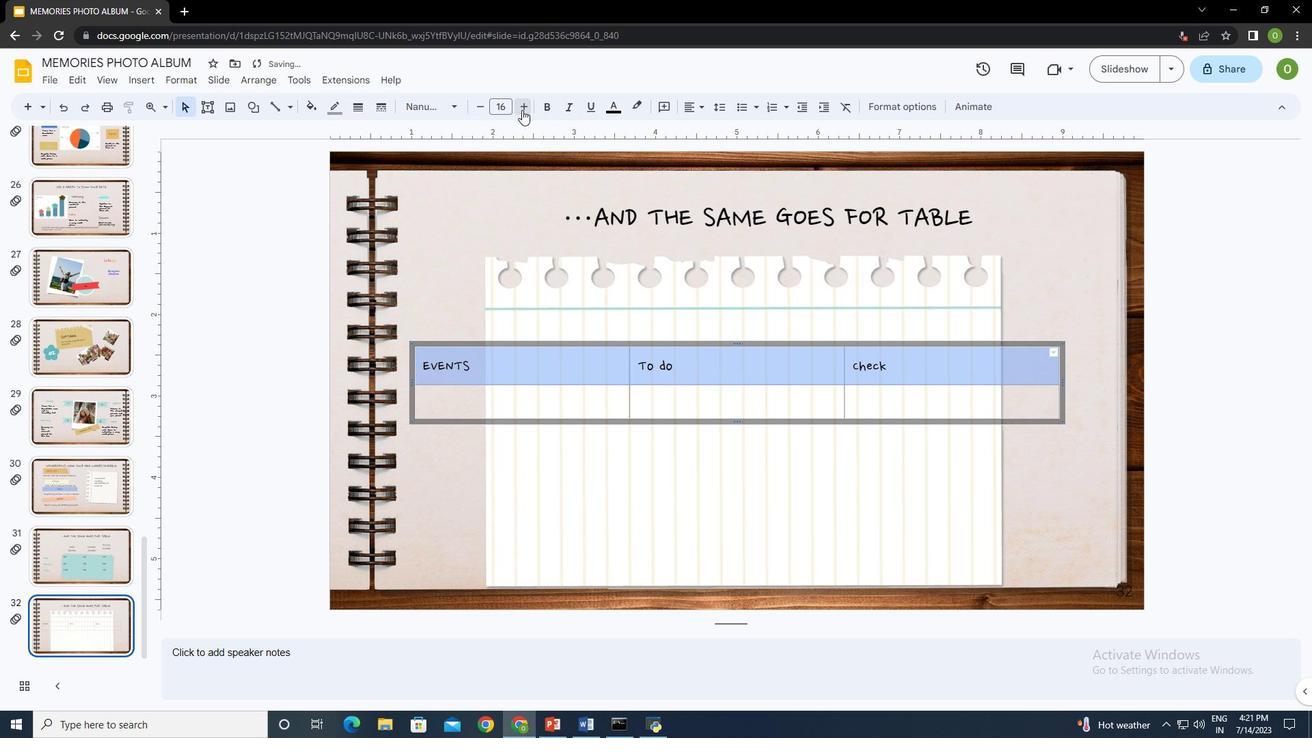 
Action: Mouse pressed left at (522, 110)
Screenshot: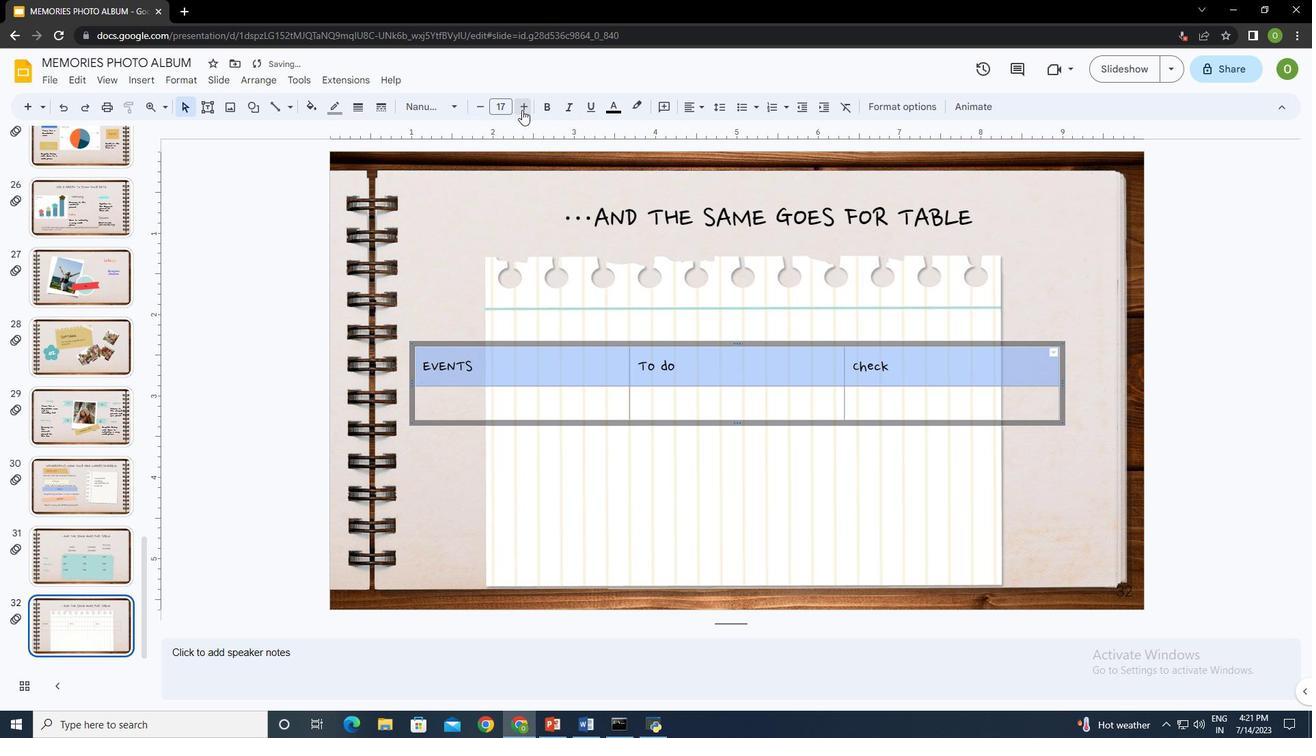 
Action: Mouse pressed left at (522, 110)
Screenshot: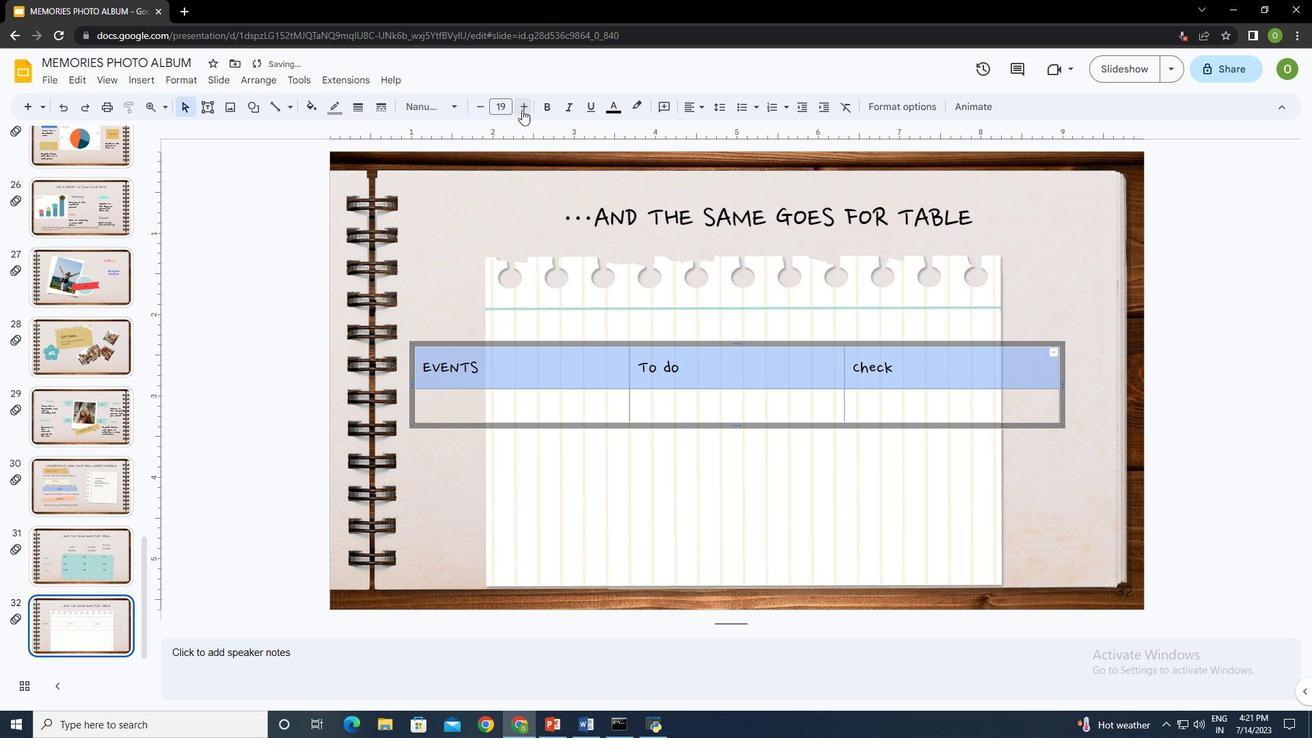 
Action: Mouse moved to (691, 108)
Screenshot: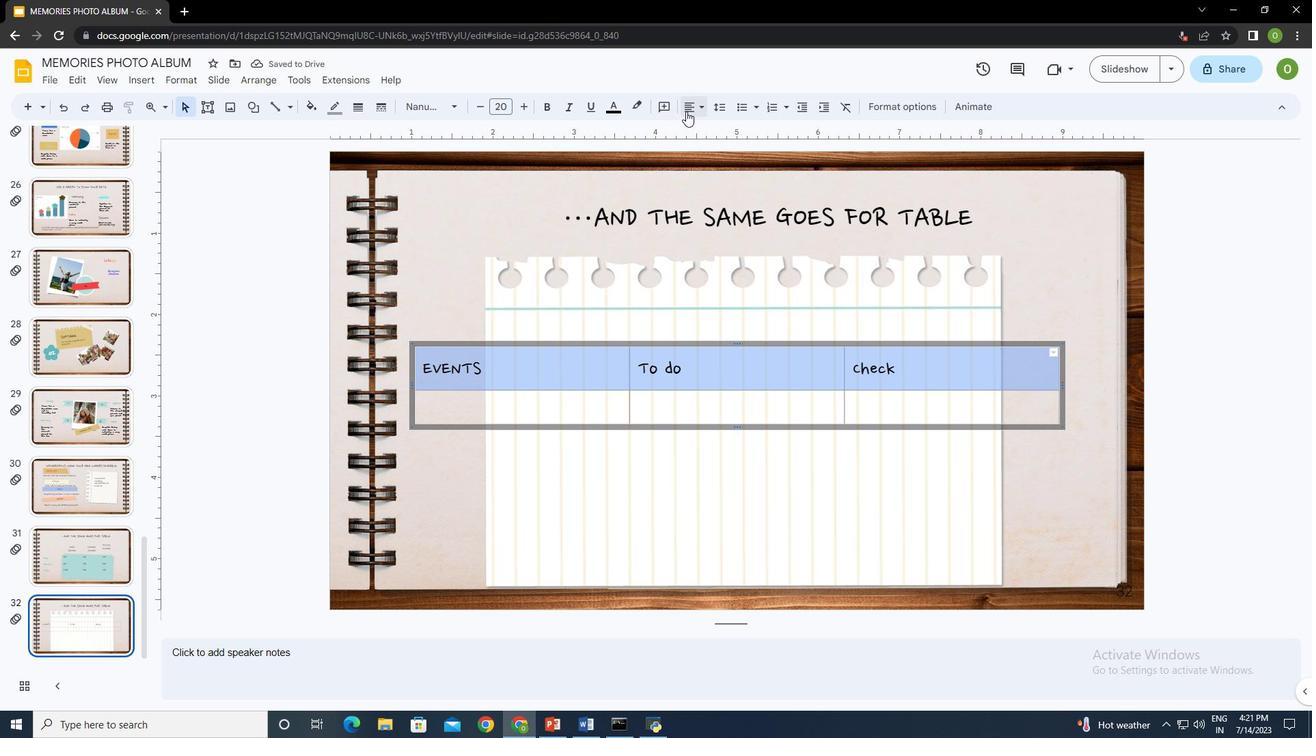 
Action: Mouse pressed left at (691, 108)
Screenshot: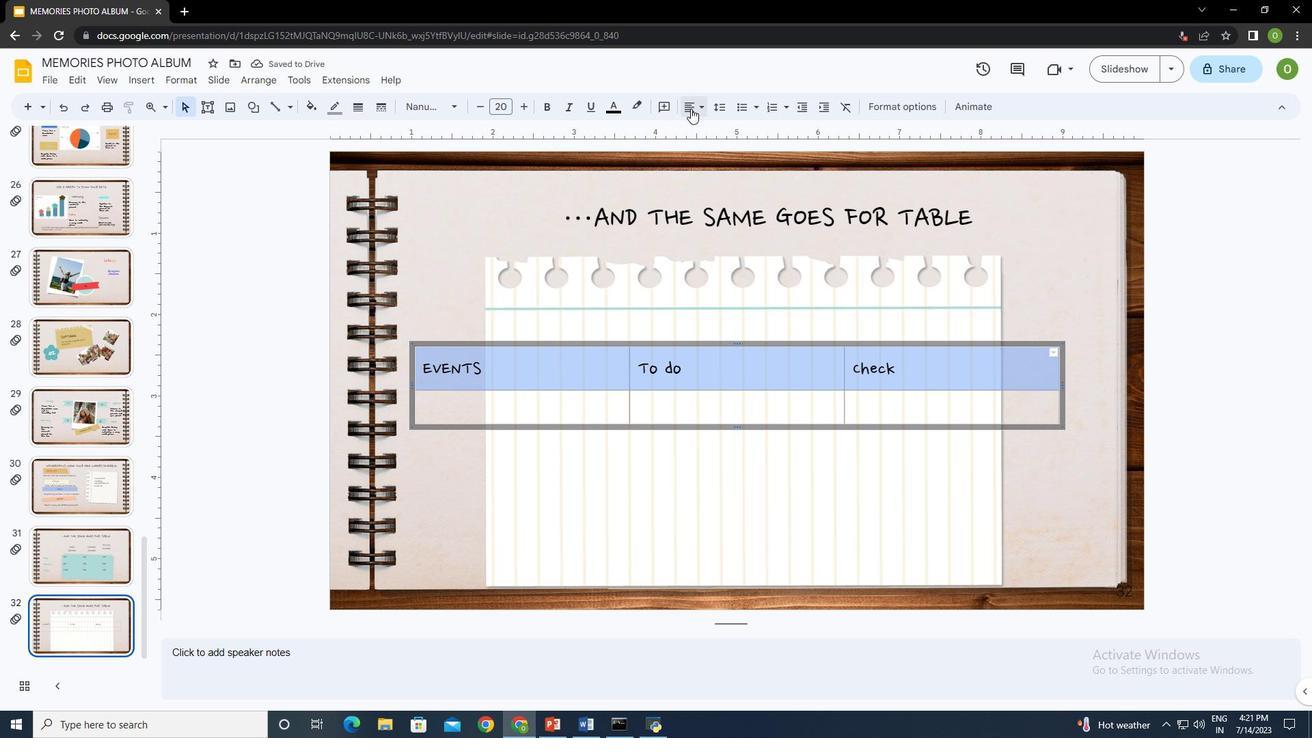 
Action: Mouse moved to (715, 133)
Screenshot: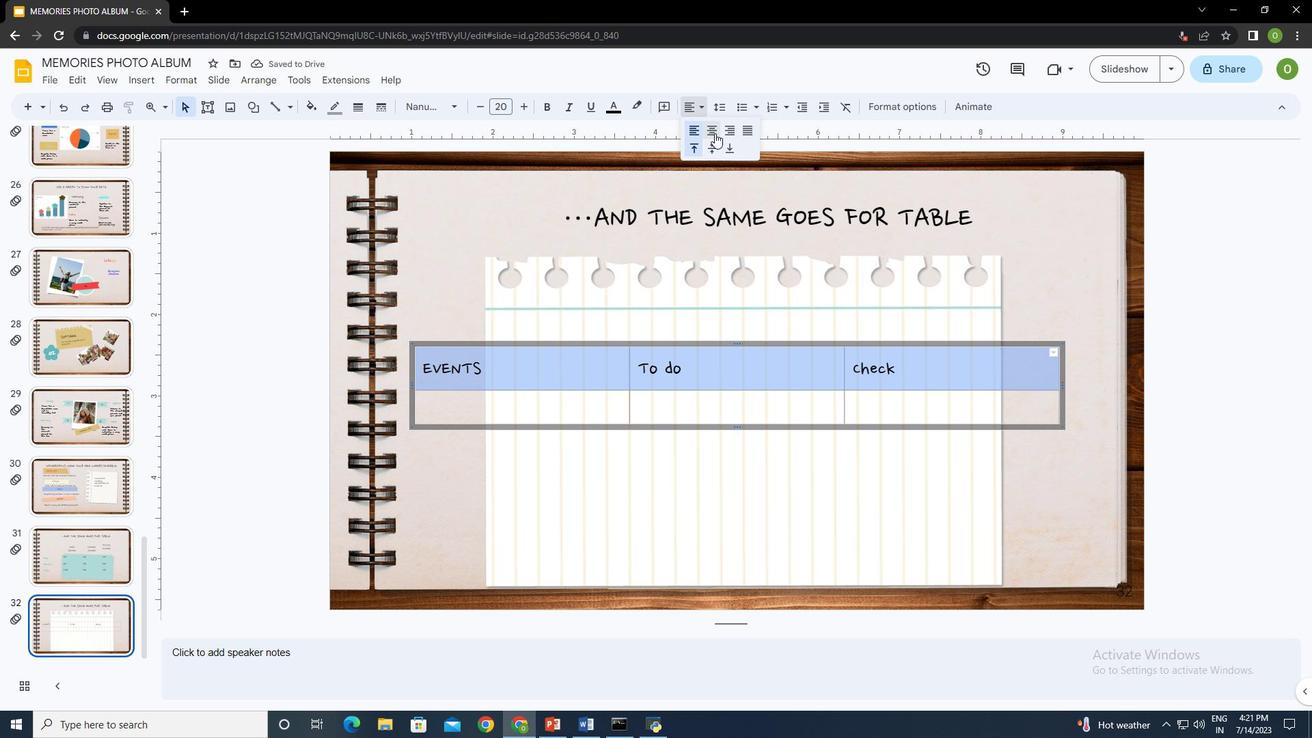 
Action: Mouse pressed left at (715, 133)
Screenshot: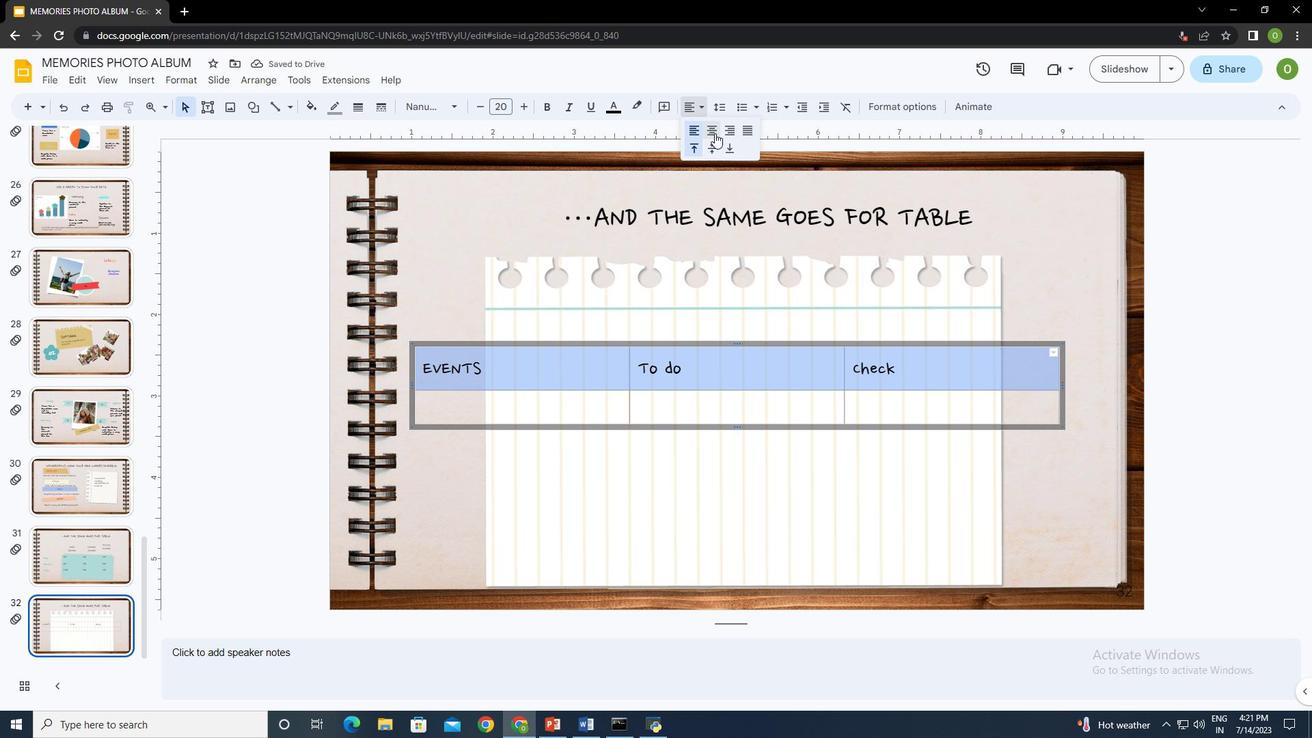 
Action: Mouse moved to (698, 108)
Screenshot: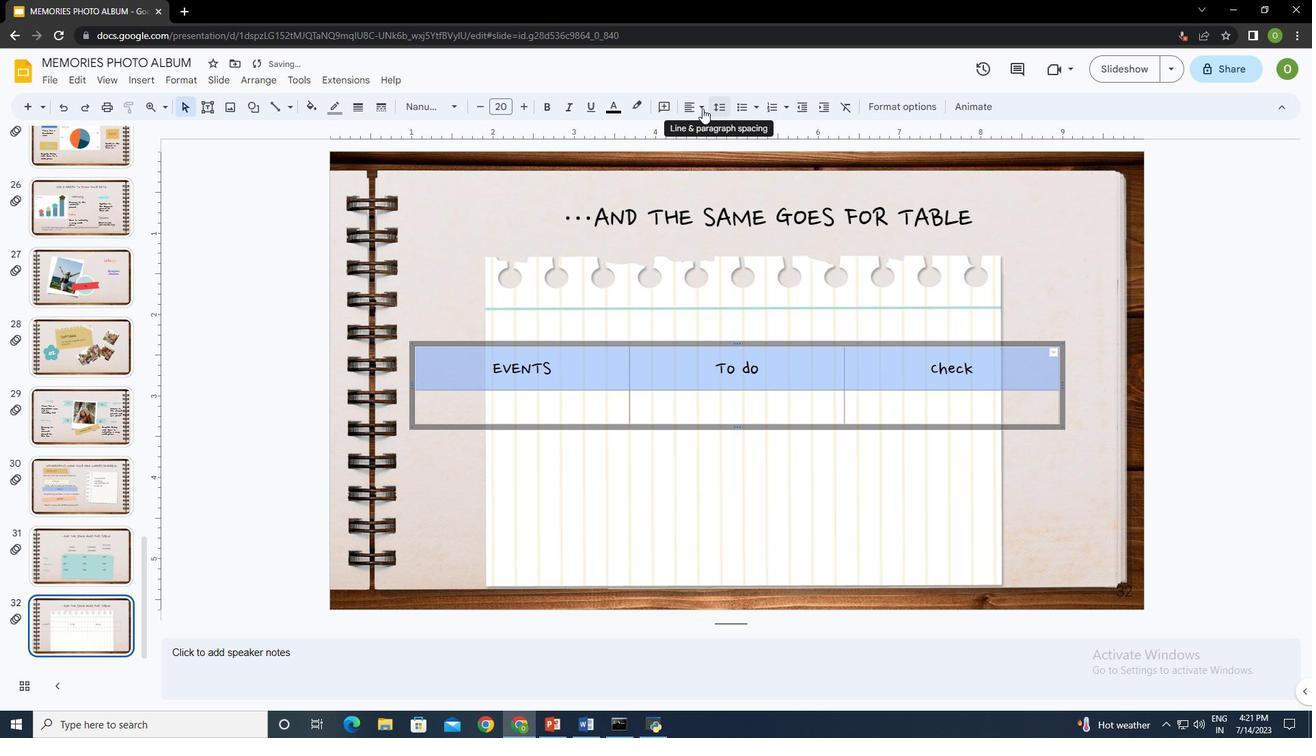 
Action: Mouse pressed left at (698, 108)
Screenshot: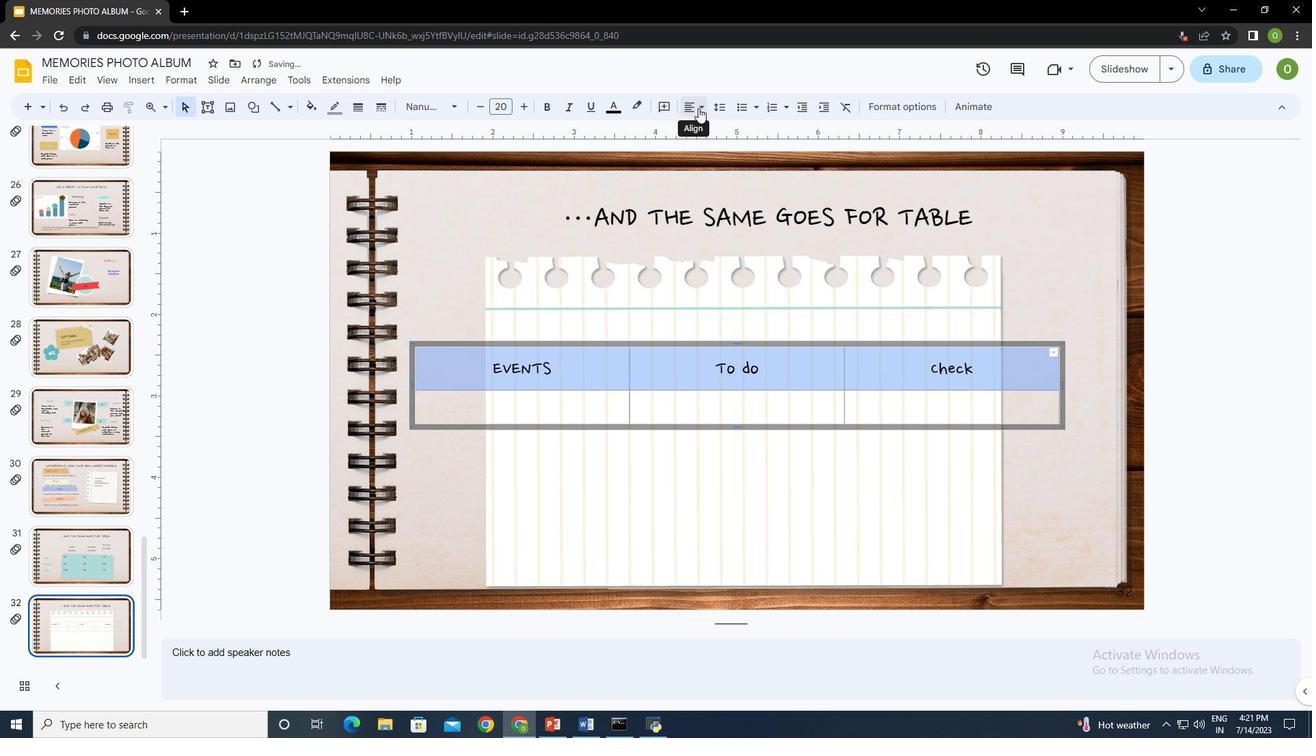 
Action: Mouse moved to (712, 147)
Screenshot: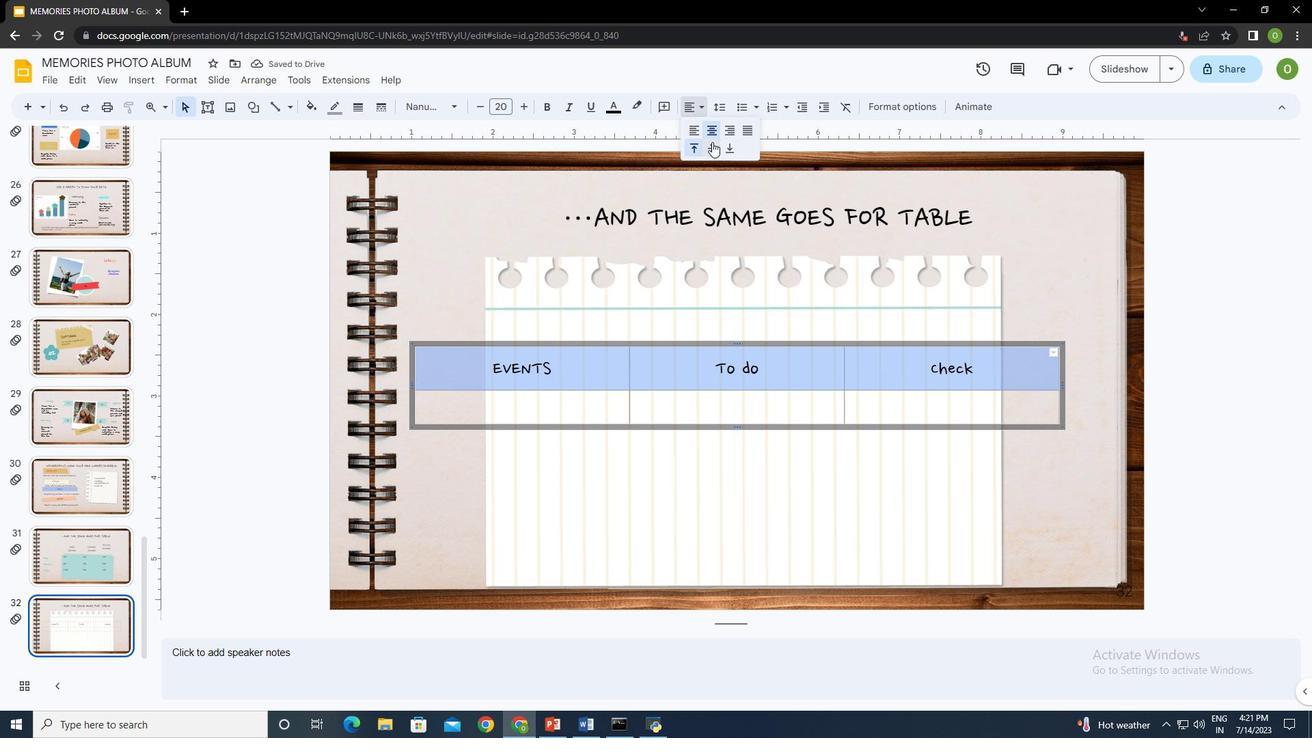 
Action: Mouse pressed left at (712, 147)
Screenshot: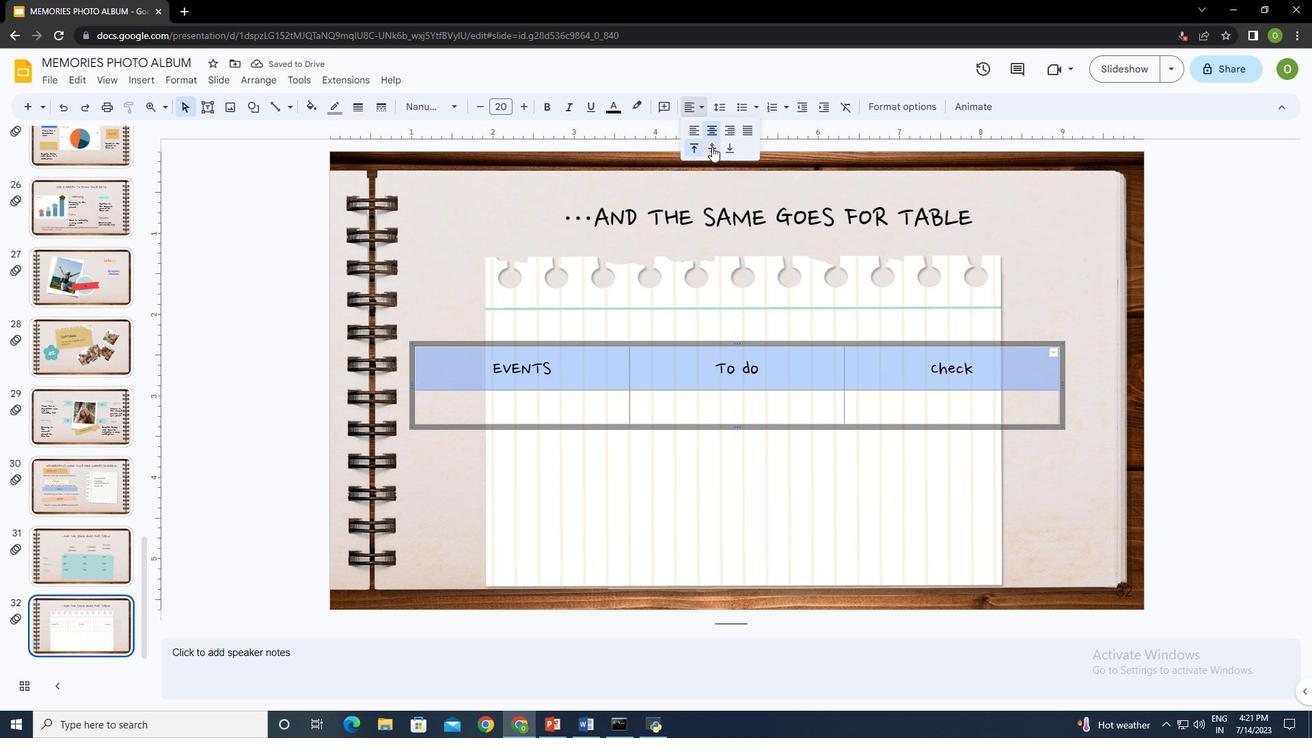 
Action: Mouse moved to (507, 416)
Screenshot: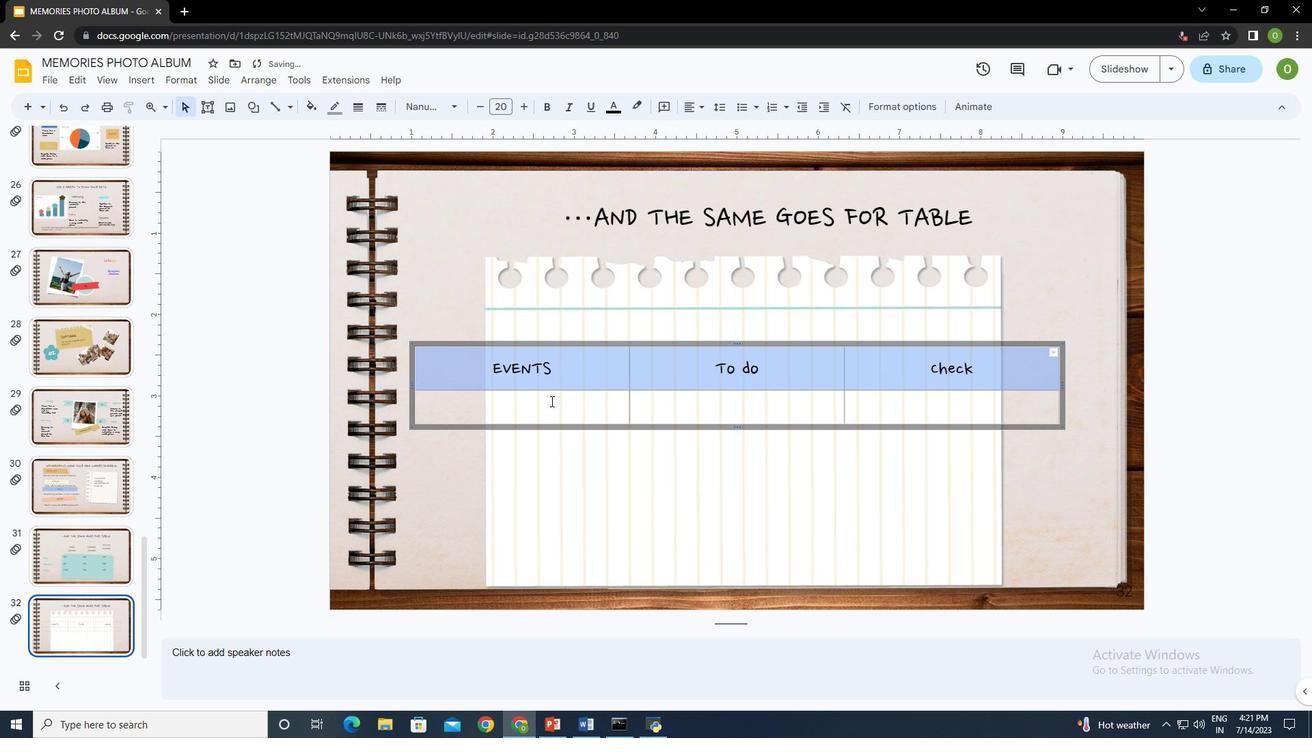 
Action: Mouse pressed left at (507, 416)
Screenshot: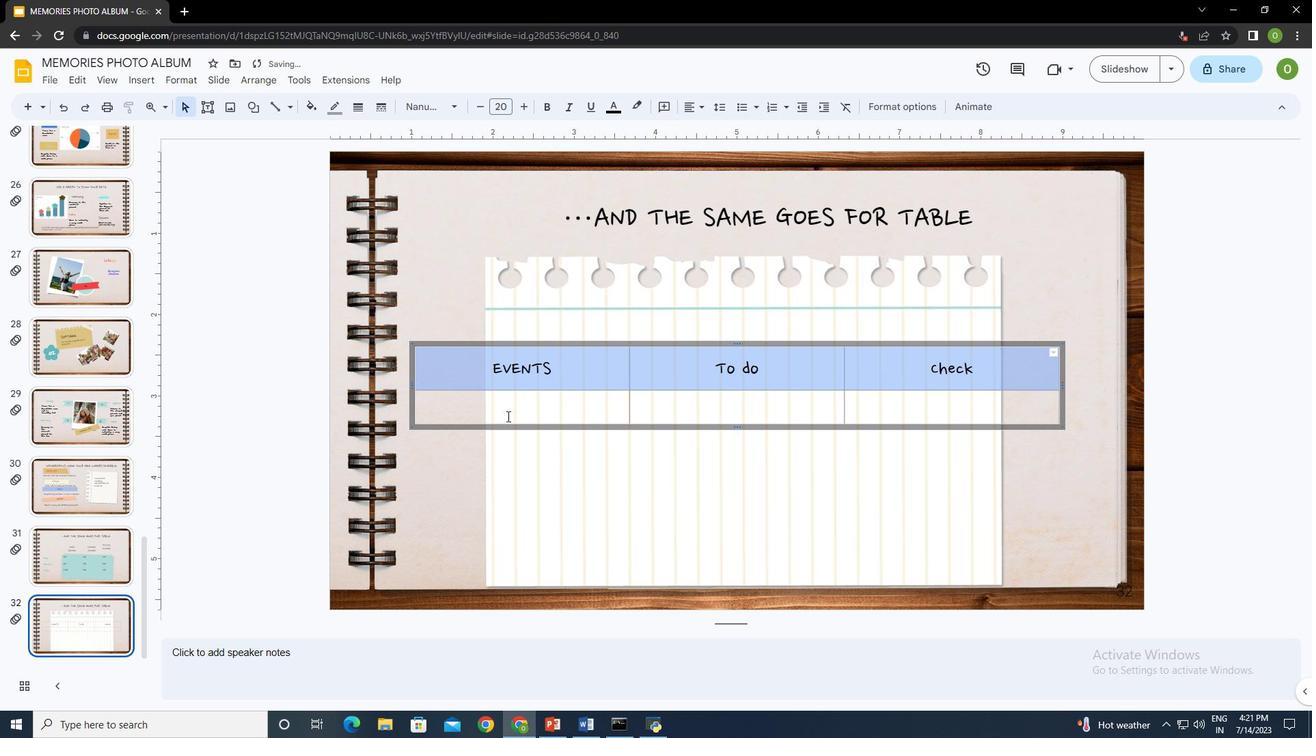 
Action: Mouse moved to (497, 414)
Screenshot: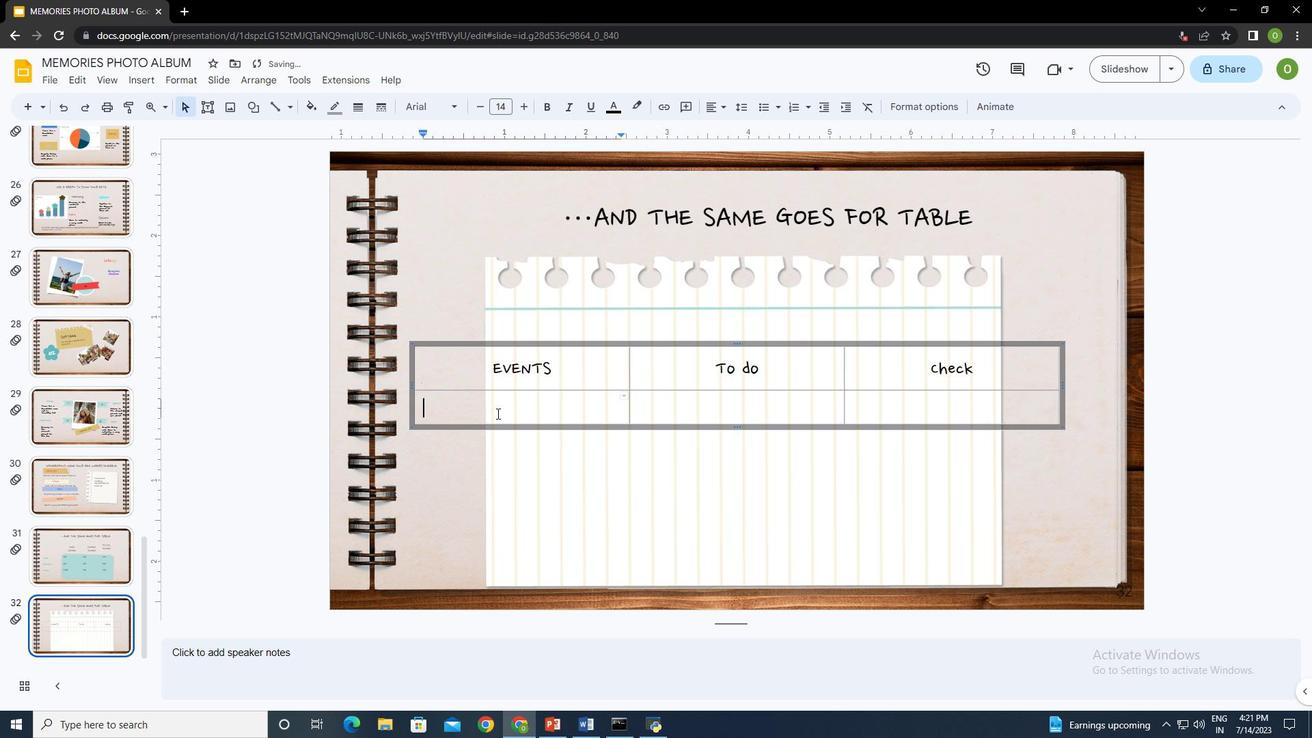 
Action: Key pressed <Key.shift><Key.shift><Key.shift><Key.shift><Key.shift><Key.shift><Key.shift><Key.shift><Key.shift><Key.shift><Key.shift><Key.shift>Mercury<Key.tab><Key.shift>Mercury<Key.space>u<Key.backspace>is<Key.space>the<Key.space>smallest<Key.space>planet<Key.space>of<Key.space>them<Key.space>all<Key.tab>yes<Key.backspace><Key.backspace><Key.backspace><Key.backspace><Key.shift><Key.shift>Yes<Key.tab><Key.shift>Venus<Key.tab><Key.shift>Venus<Key.space>is<Key.space>extremely<Key.space>hot,<Key.space>even<Key.space>more<Key.space>then<Key.backspace><Key.backspace>an<Key.space><Key.shift>Mercury<Key.tab><Key.shift>No<Key.tab><Key.shift><Key.shift>Mars<Key.tab><Key.shift>Despite<Key.space>begin<Key.backspace><Key.backspace><Key.backspace><Key.backspace>eing<Key.space>red<Key.space><Key.backspace>,<Key.space><Key.shift>Mars<Key.space>is<Key.space>actually<Key.space>a<Key.space>cold<Key.space>place<Key.tab><Key.shift><Key.shift><Key.shift><Key.shift><Key.shift>Yes
Screenshot: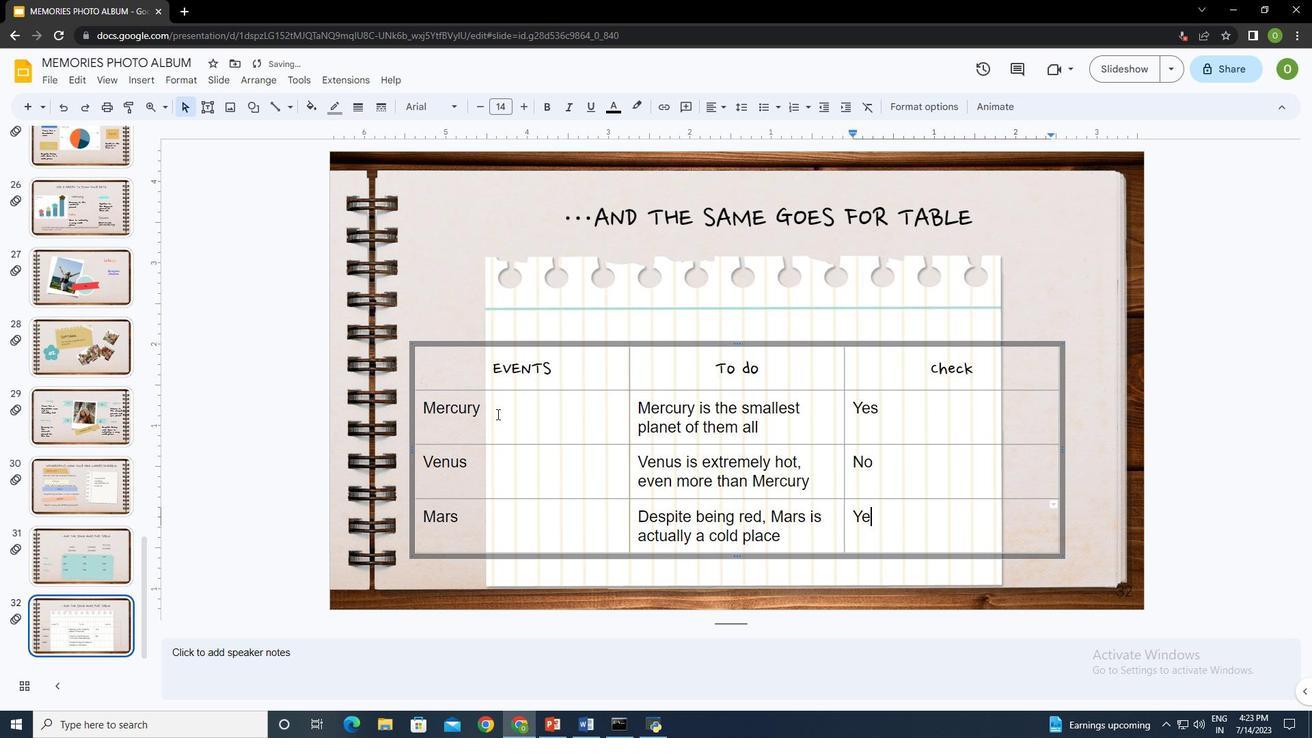 
Action: Mouse moved to (856, 555)
Screenshot: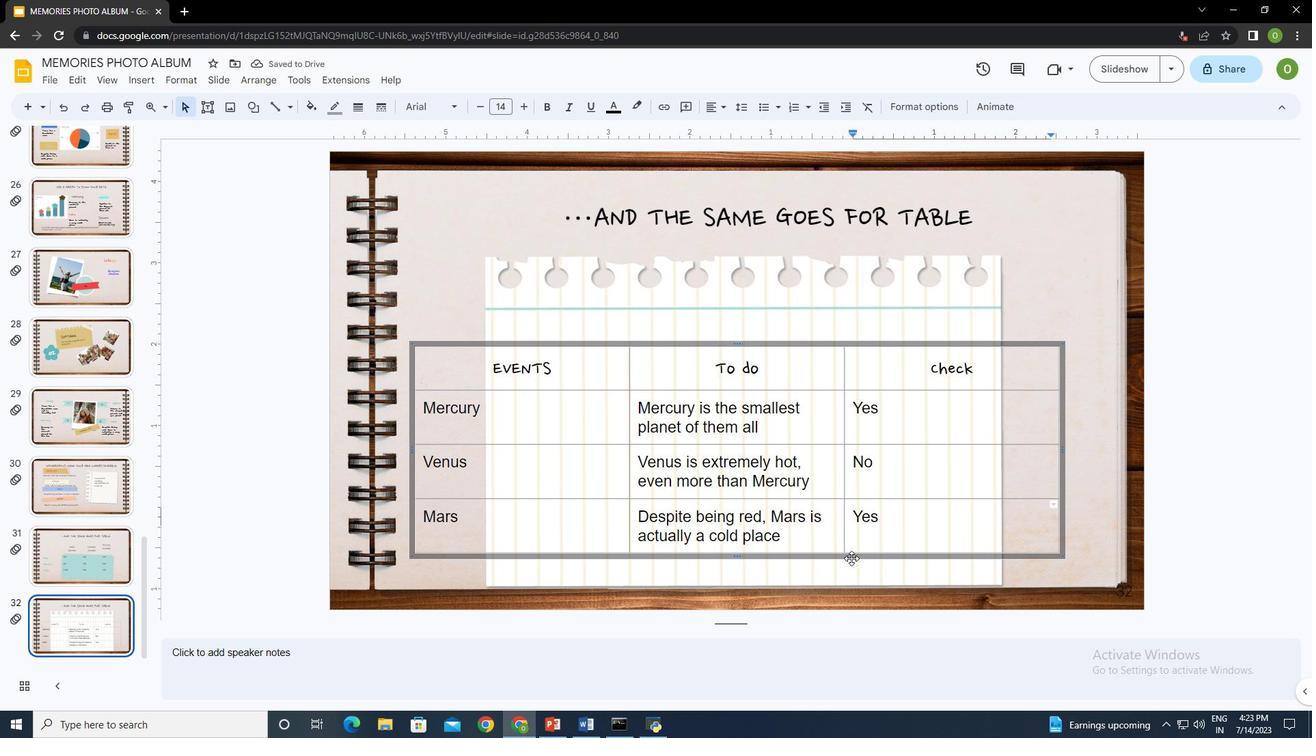 
Action: Mouse pressed left at (856, 555)
Screenshot: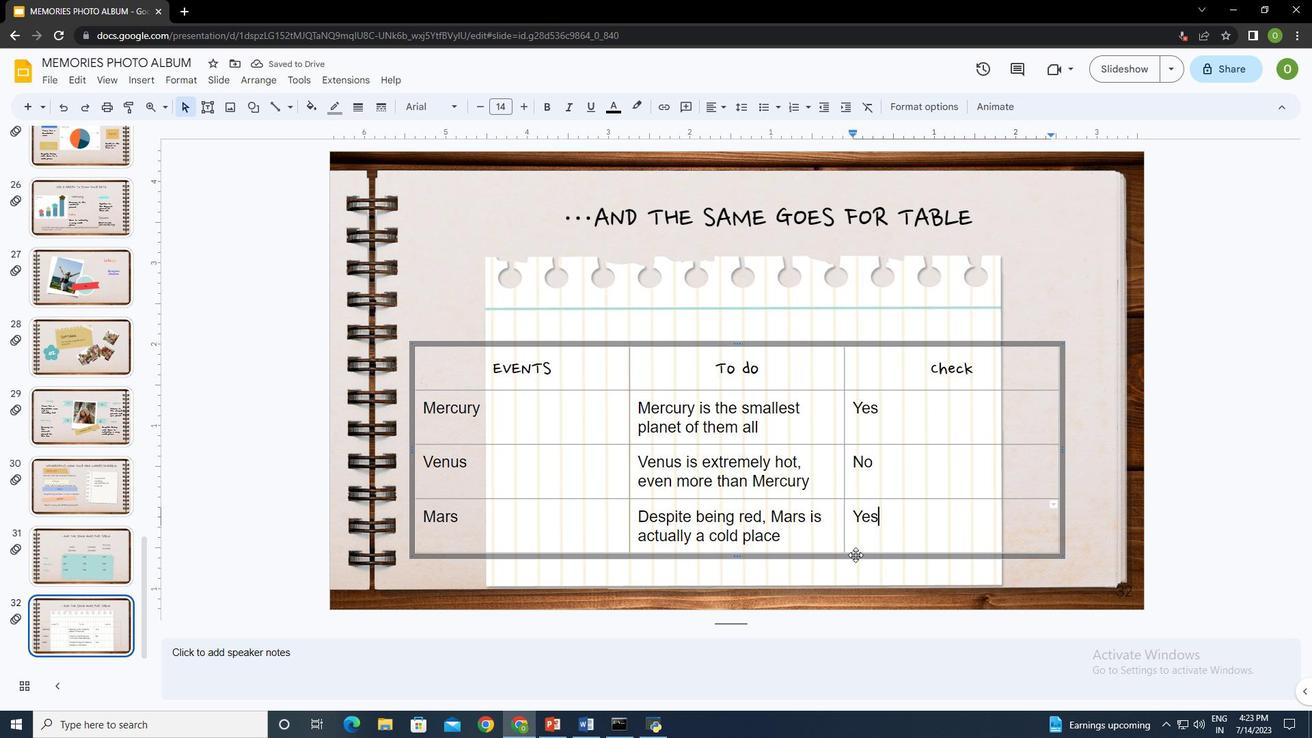 
Action: Mouse moved to (413, 450)
Screenshot: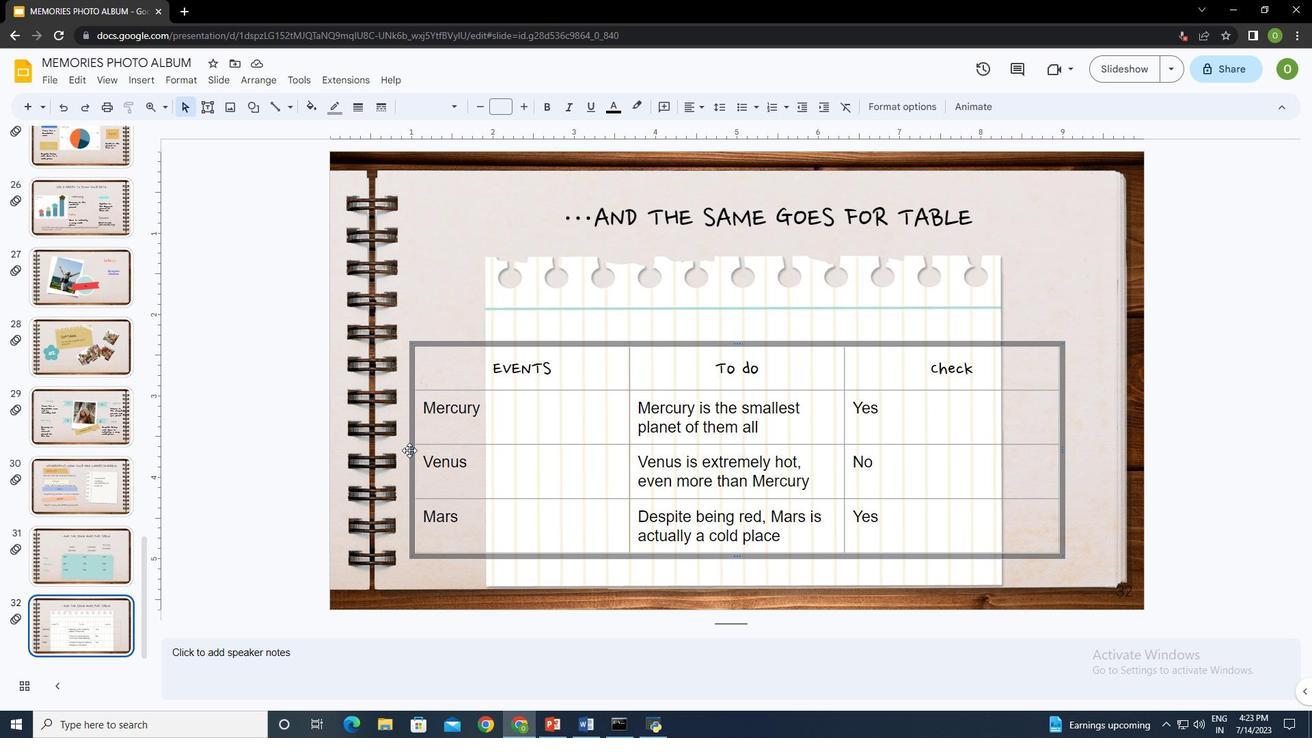 
Action: Mouse pressed left at (413, 450)
Screenshot: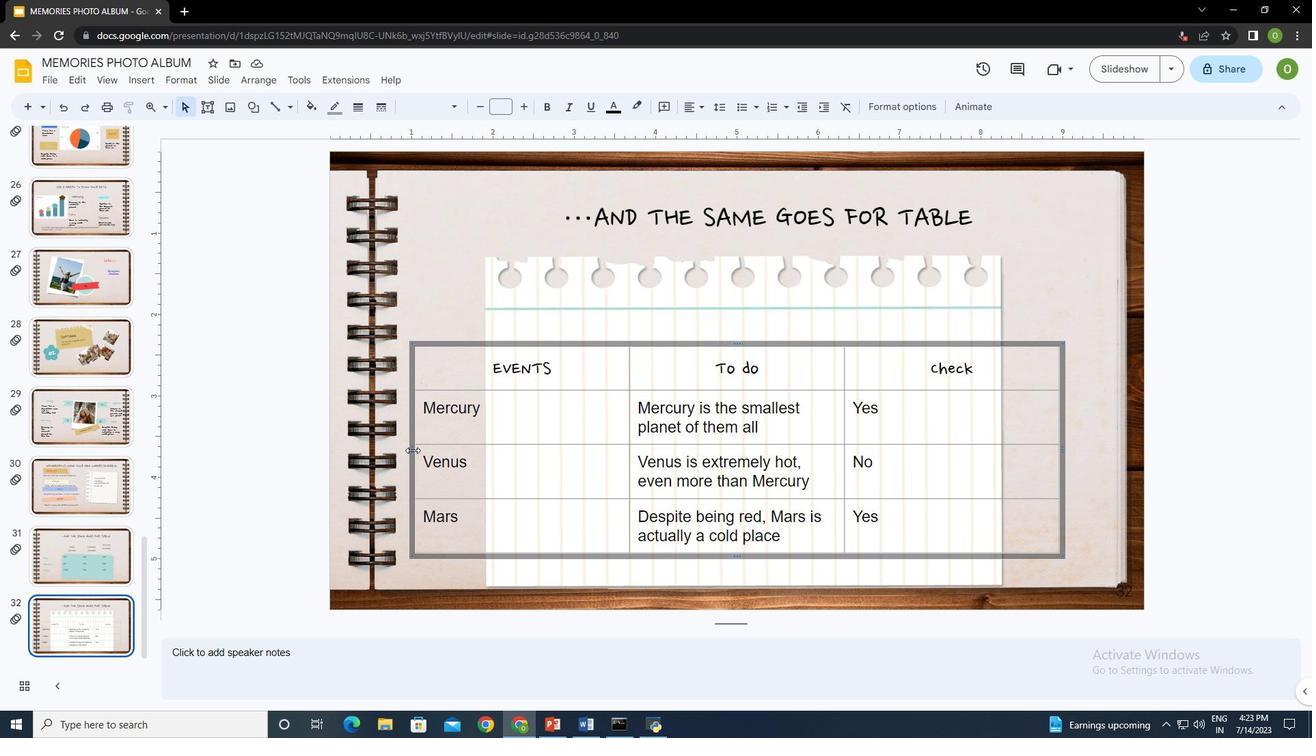 
Action: Mouse moved to (1064, 451)
Screenshot: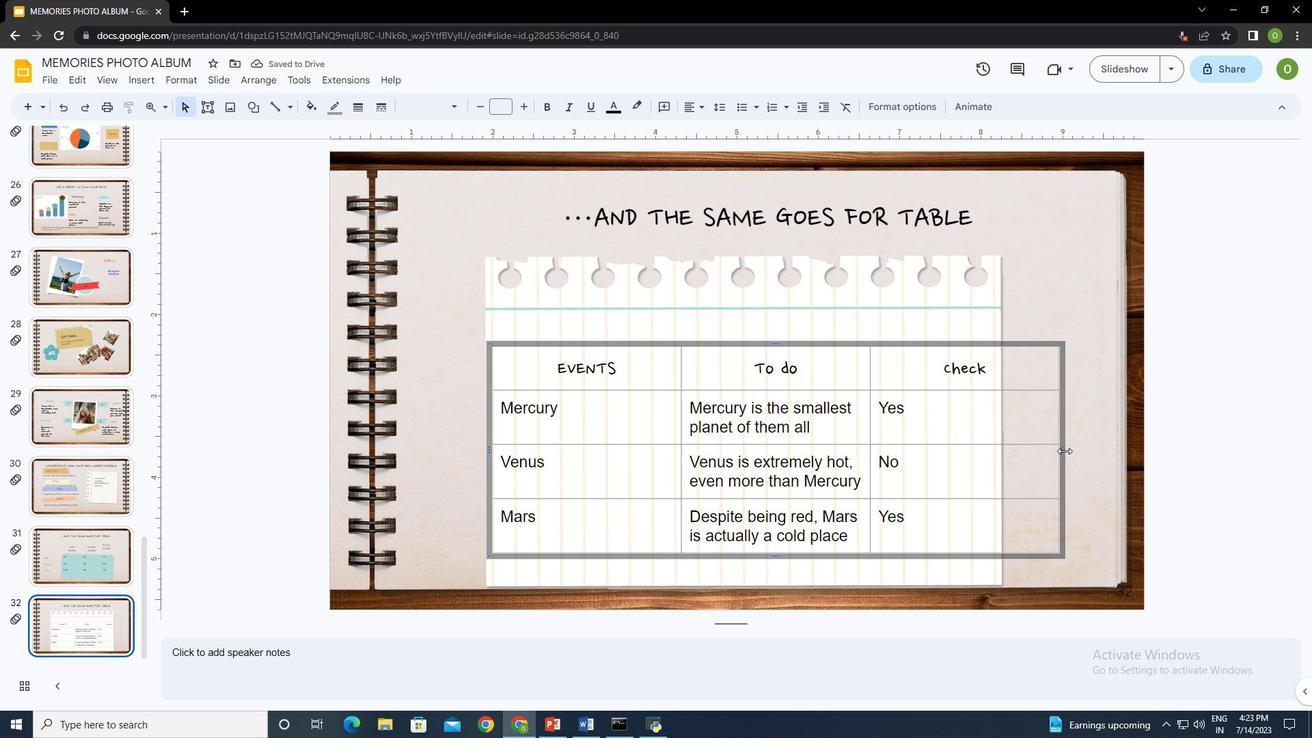 
Action: Mouse pressed left at (1064, 451)
Screenshot: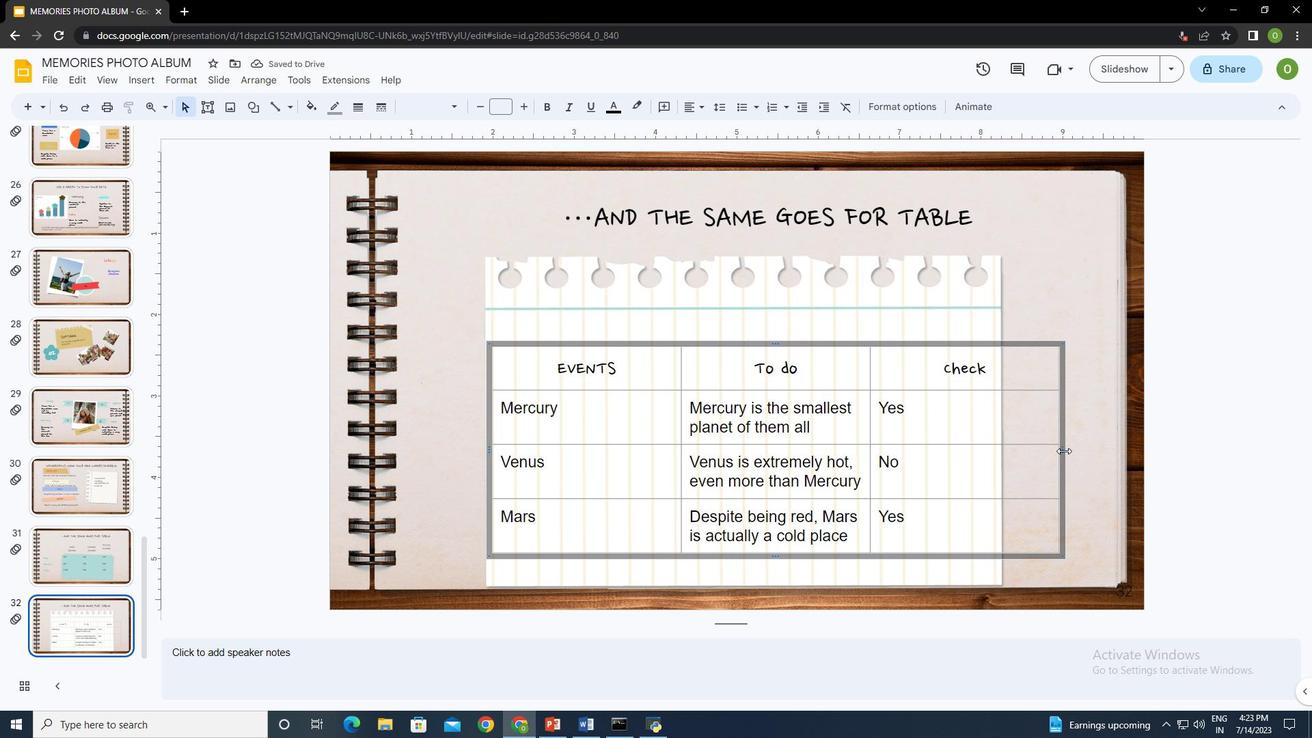 
Action: Mouse moved to (748, 612)
Screenshot: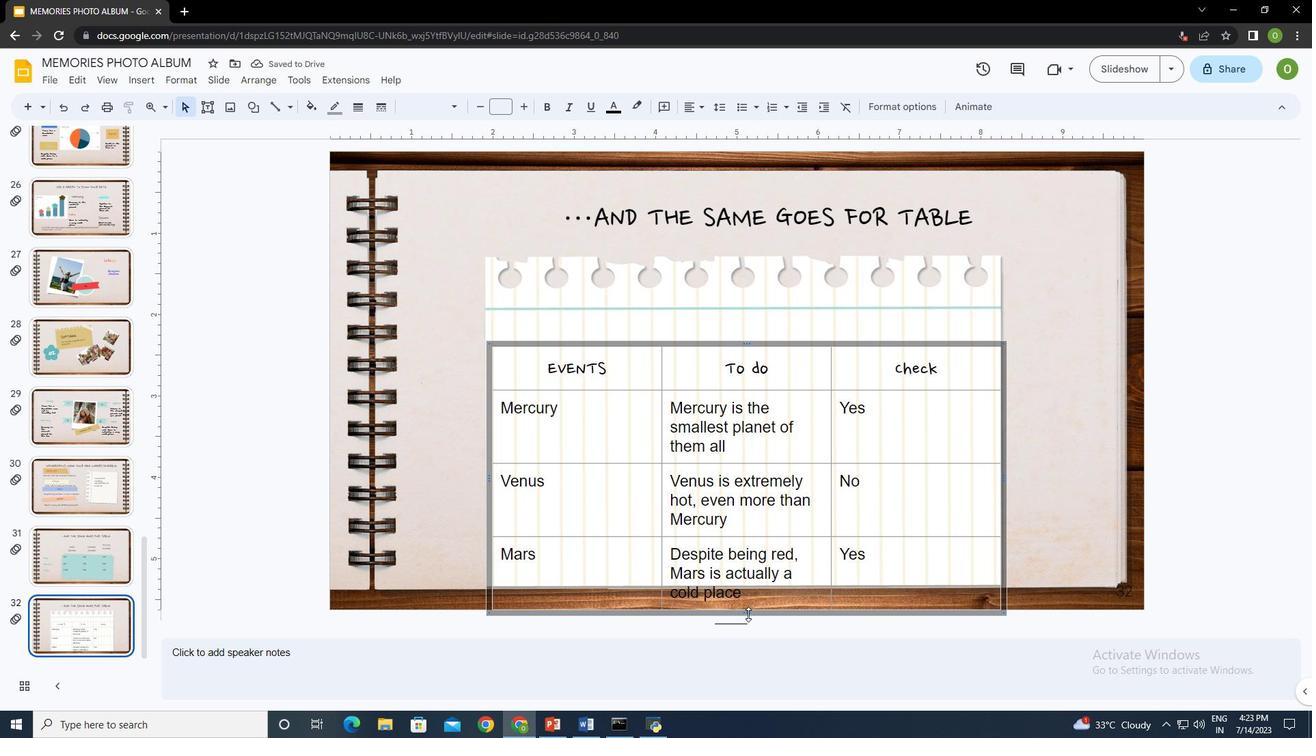 
Action: Mouse pressed left at (748, 612)
Screenshot: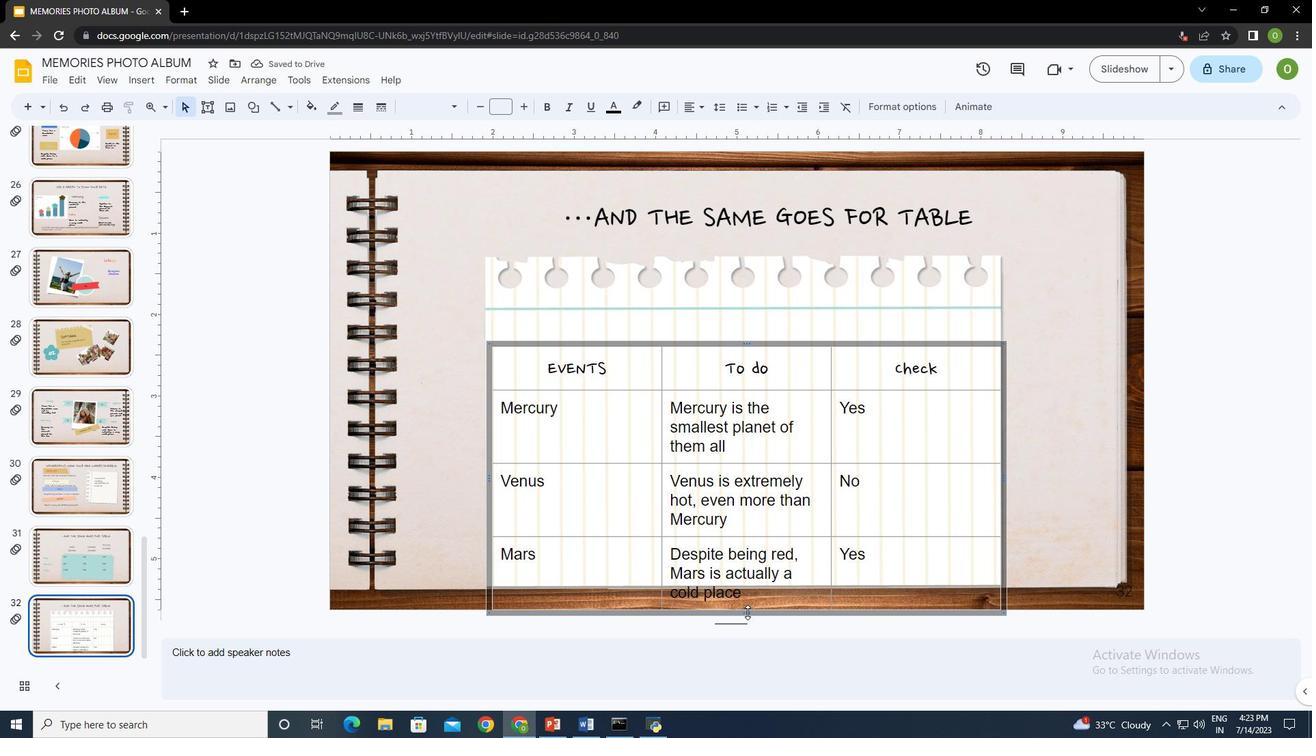 
Action: Mouse moved to (749, 346)
Screenshot: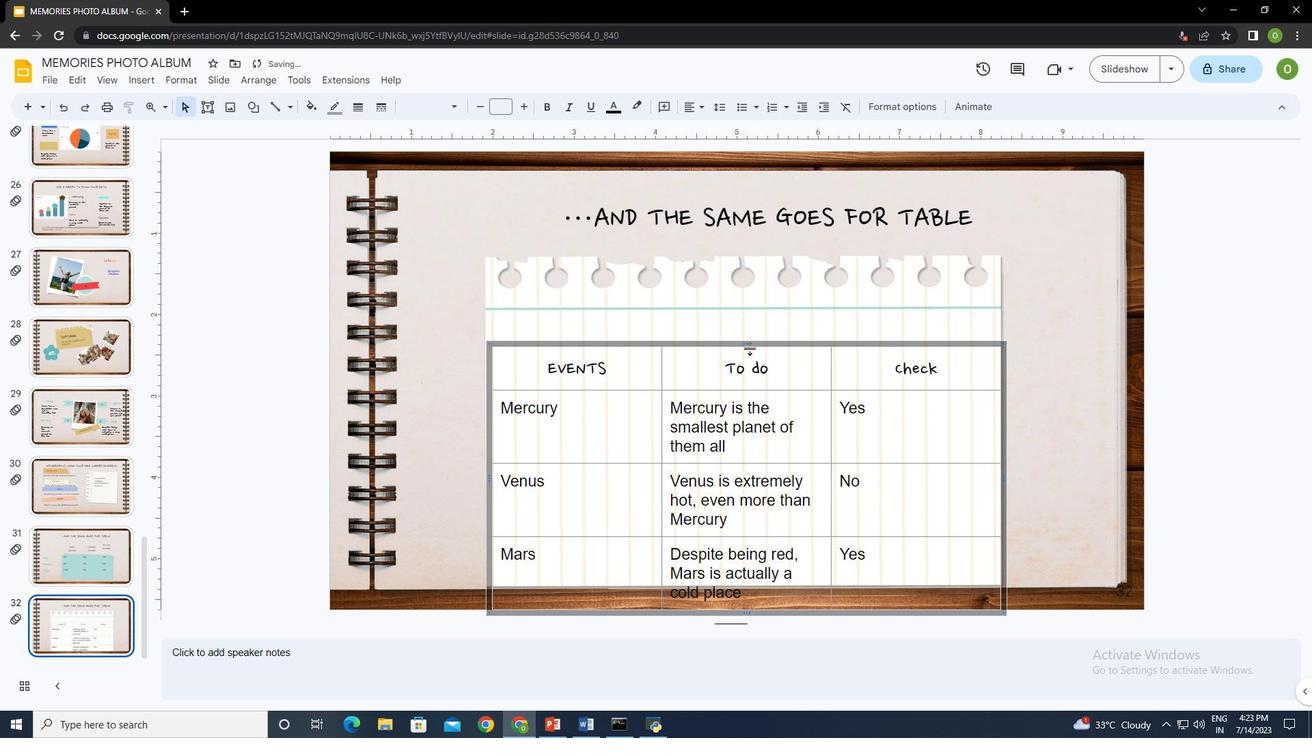
Action: Mouse pressed left at (749, 346)
Screenshot: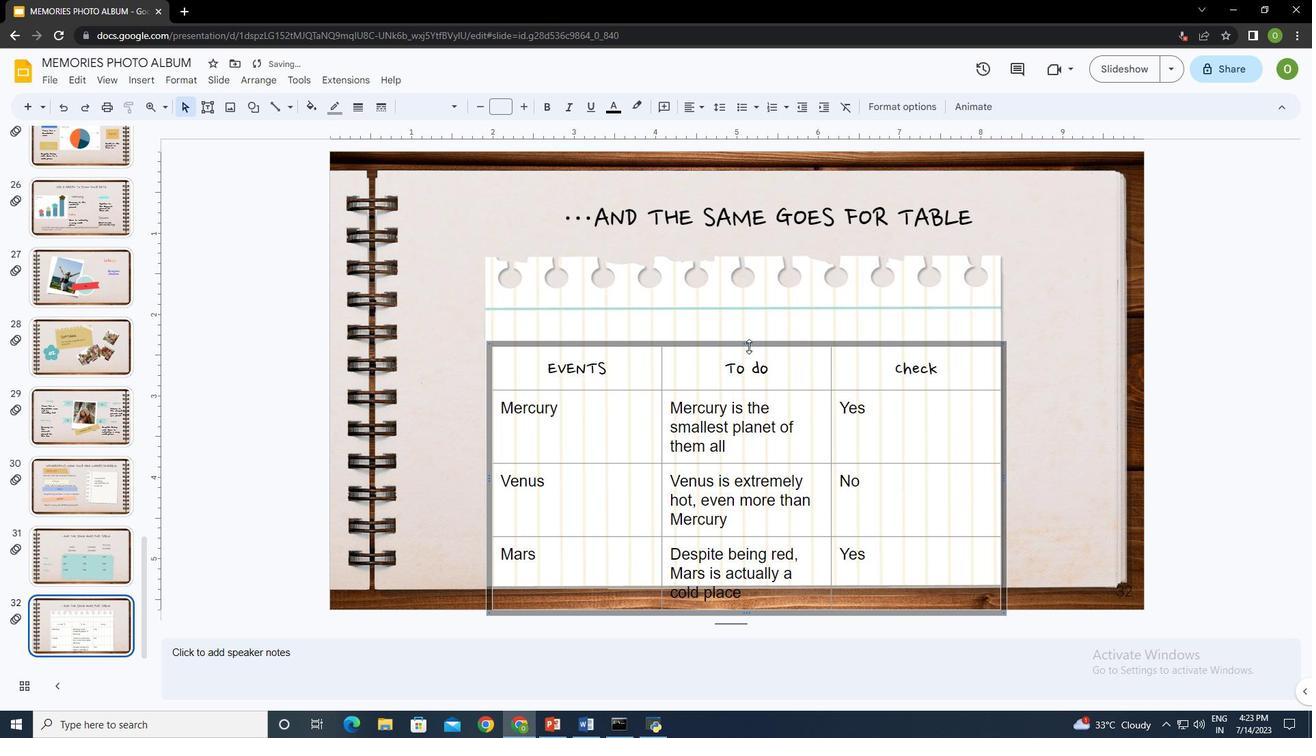 
Action: Mouse moved to (739, 420)
Screenshot: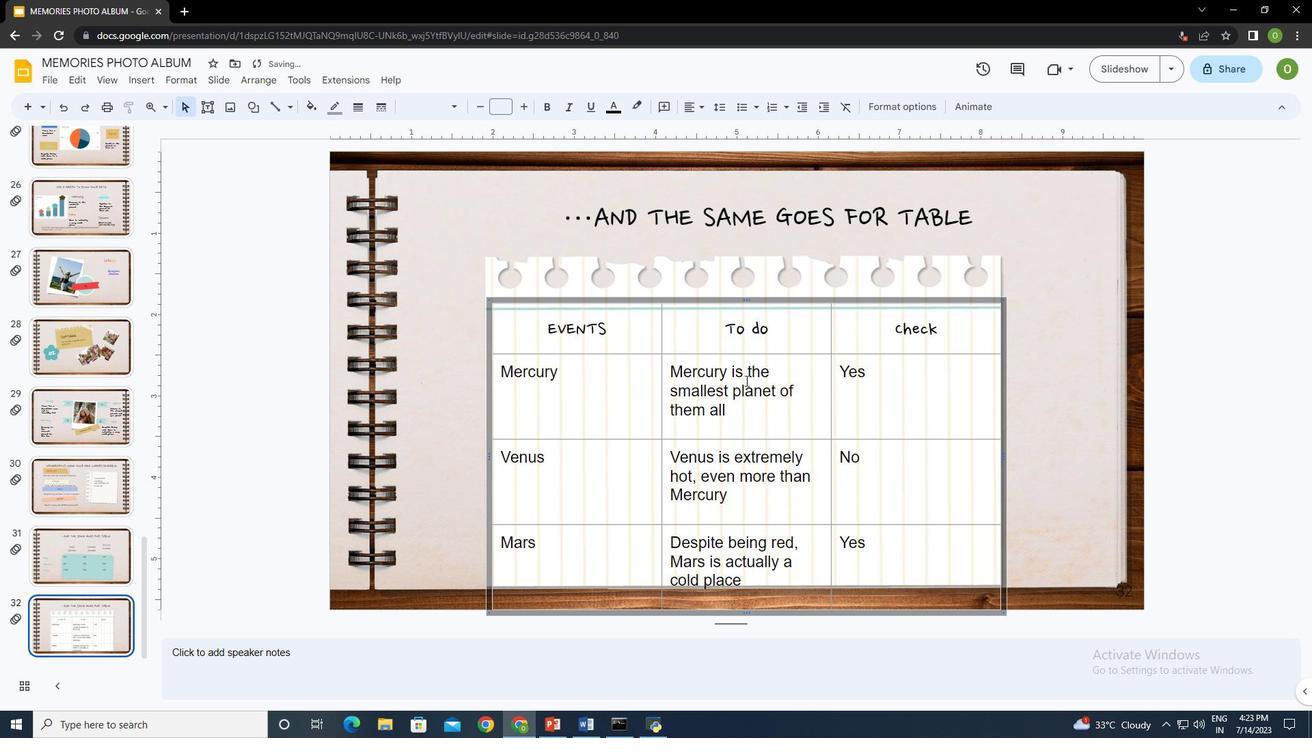 
Action: Mouse pressed left at (739, 420)
Screenshot: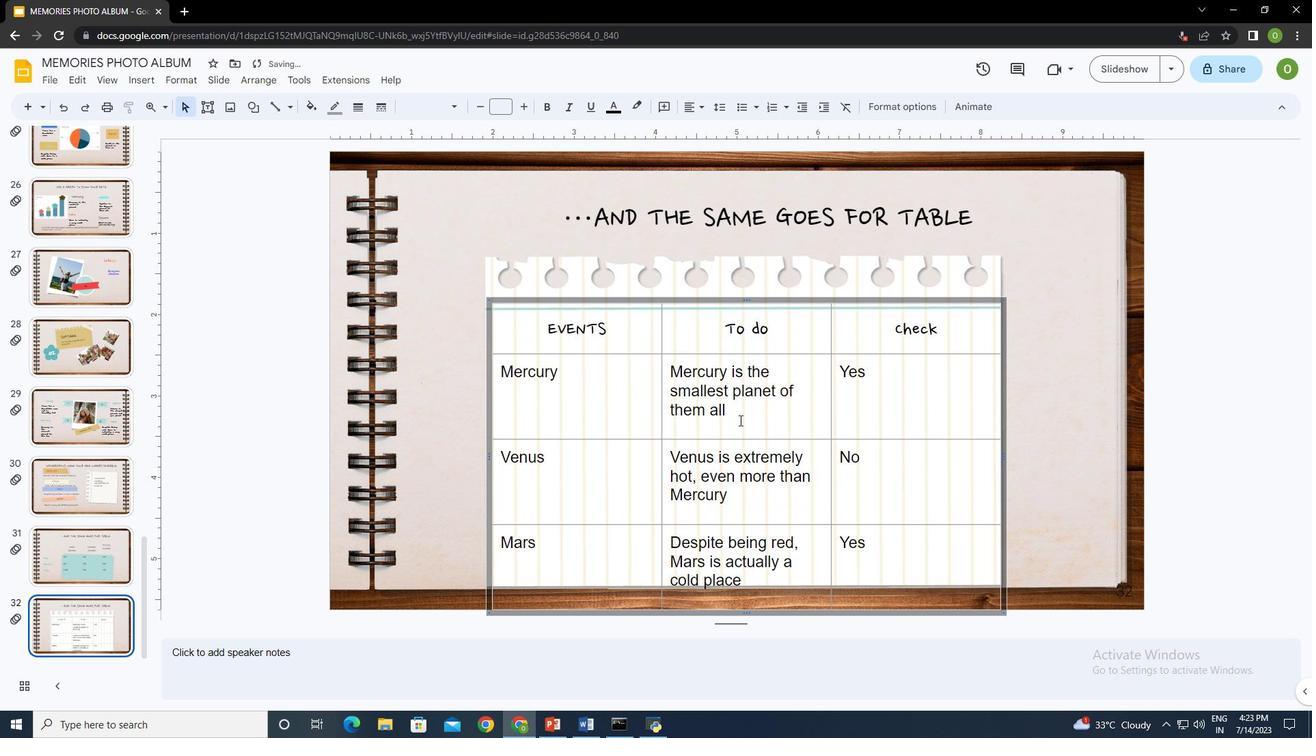 
Action: Mouse moved to (651, 299)
Screenshot: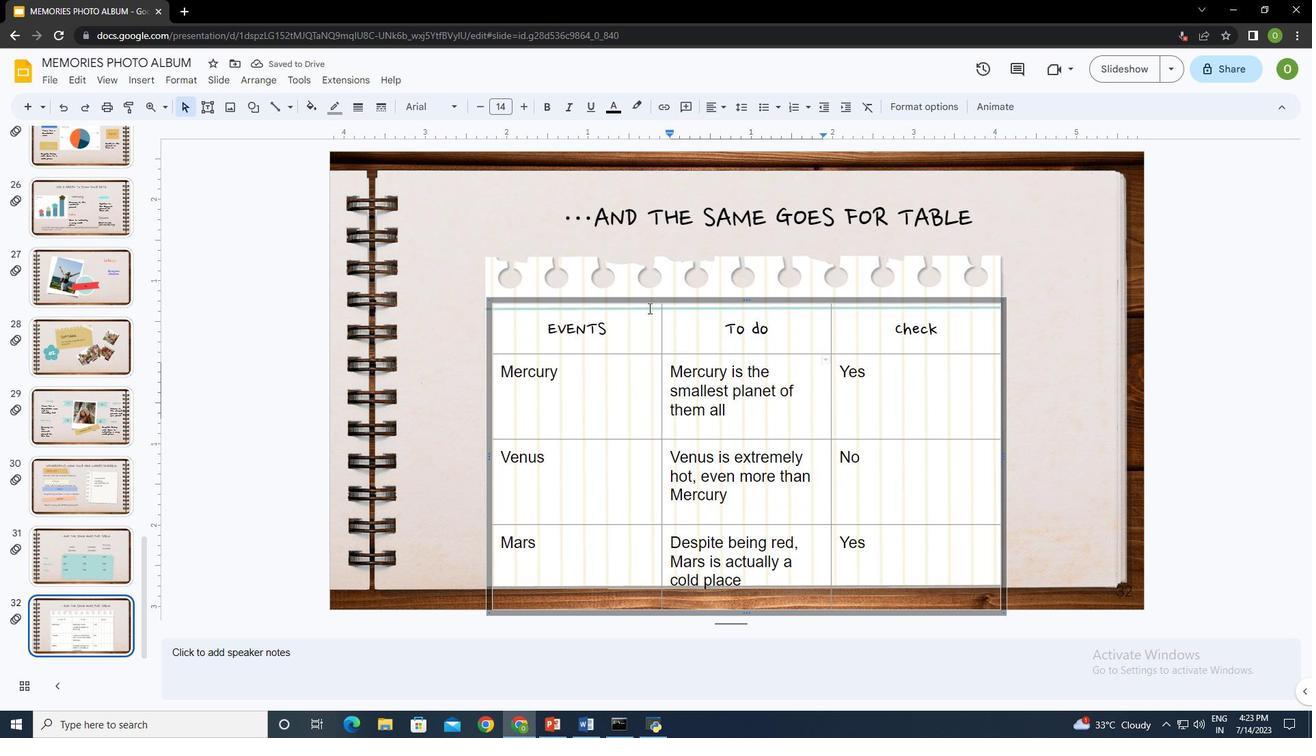 
Action: Mouse pressed left at (651, 299)
Screenshot: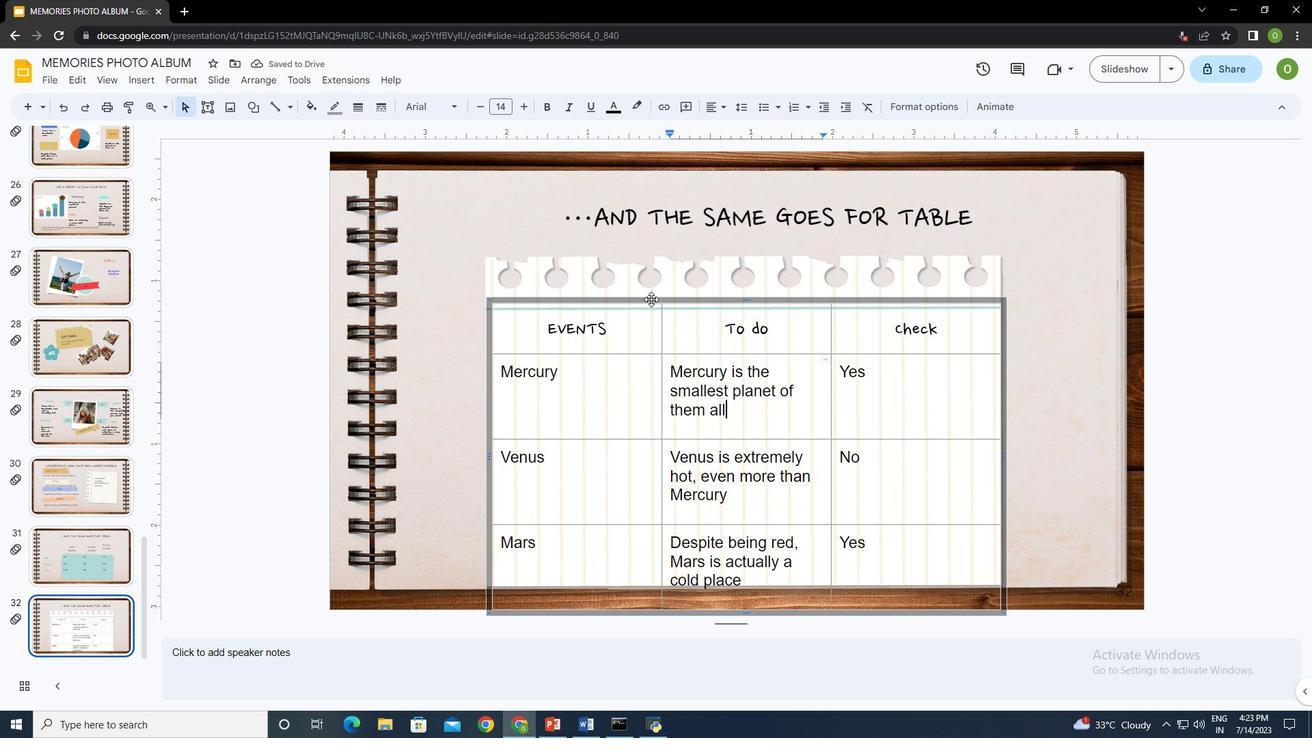 
Action: Mouse moved to (336, 110)
Screenshot: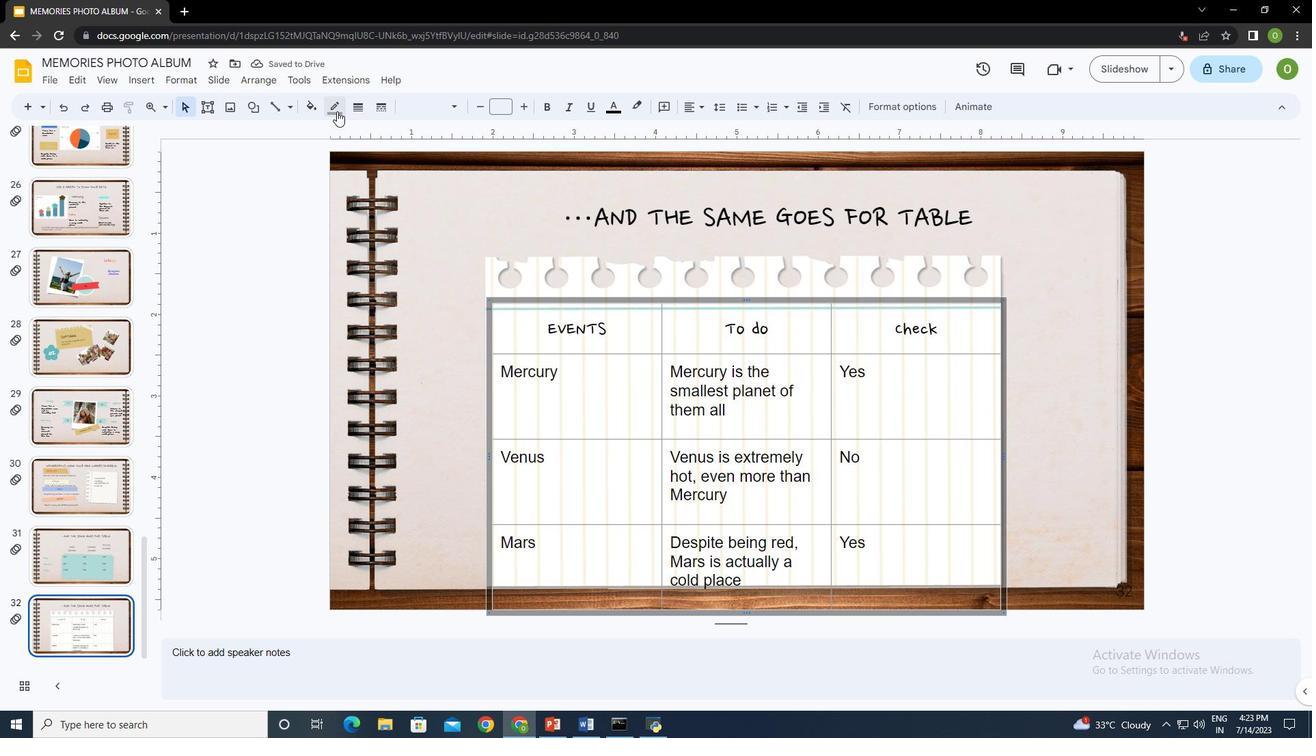 
Action: Mouse pressed left at (336, 110)
Screenshot: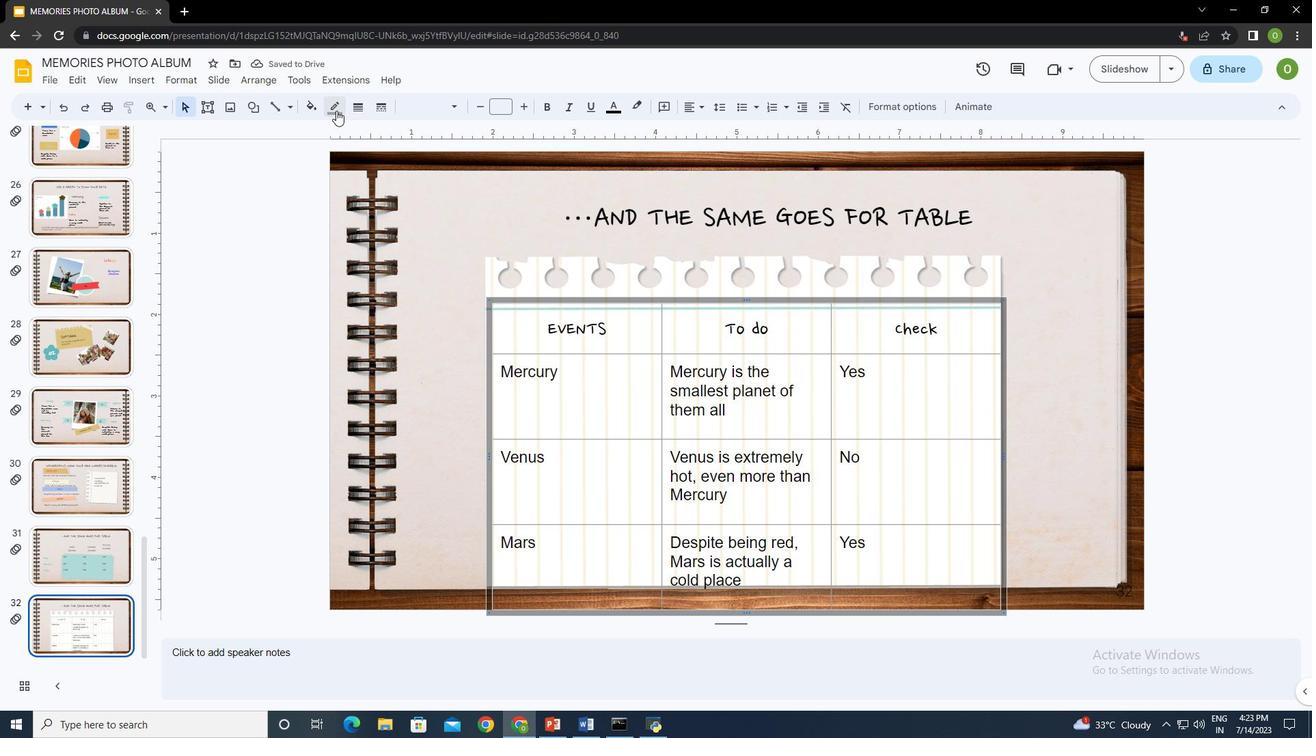 
Action: Mouse moved to (431, 350)
Screenshot: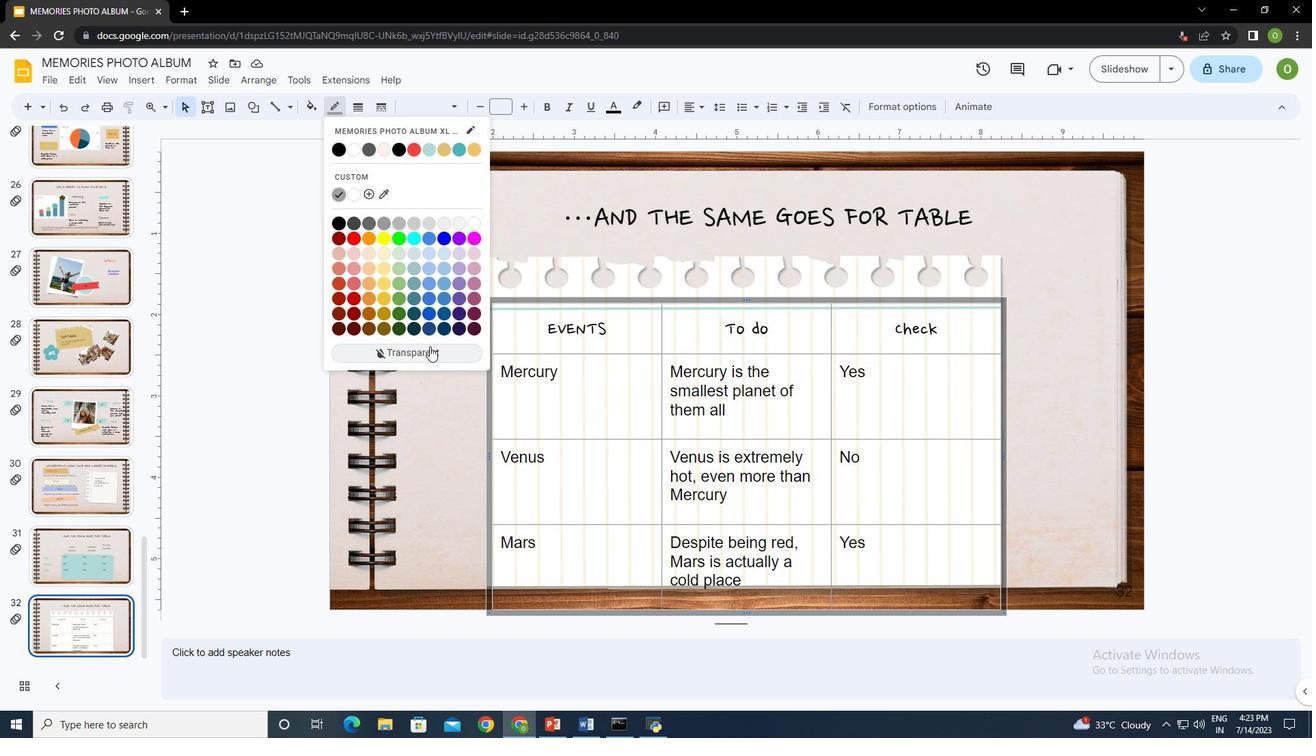 
Action: Mouse pressed left at (431, 350)
Screenshot: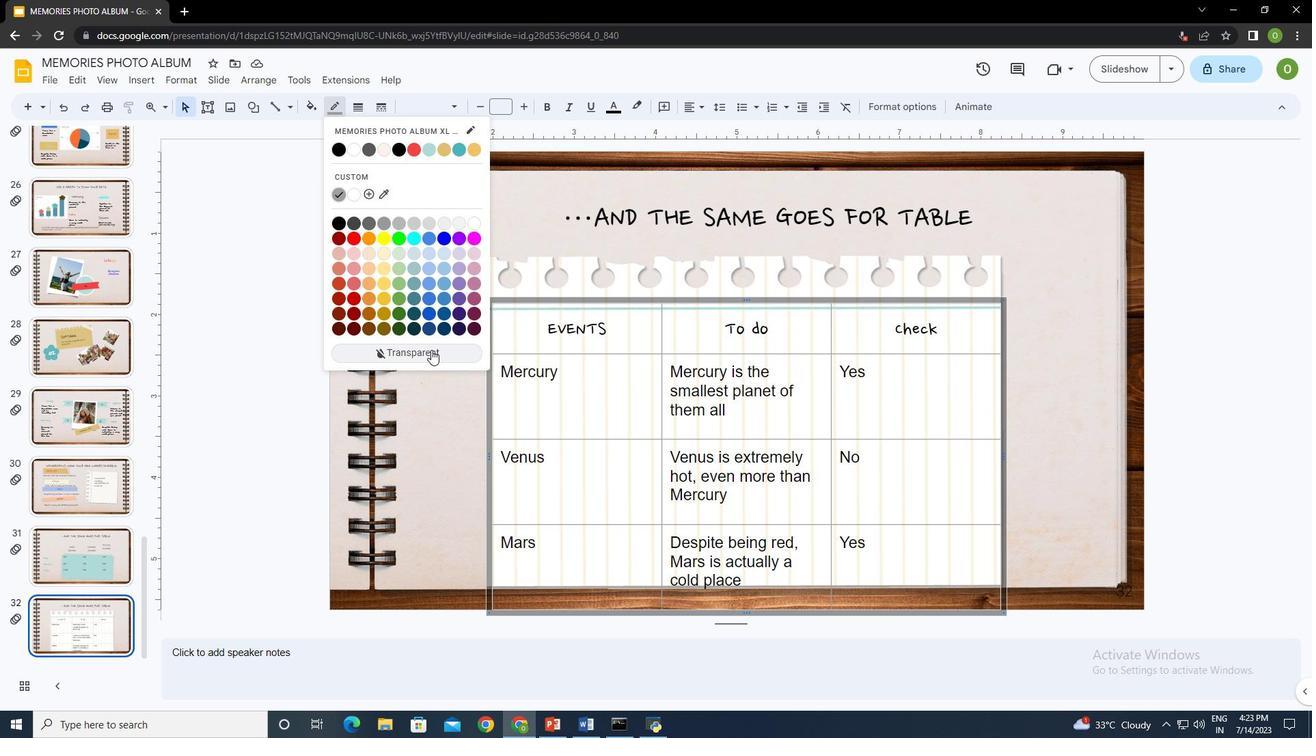 
Action: Mouse moved to (869, 340)
Screenshot: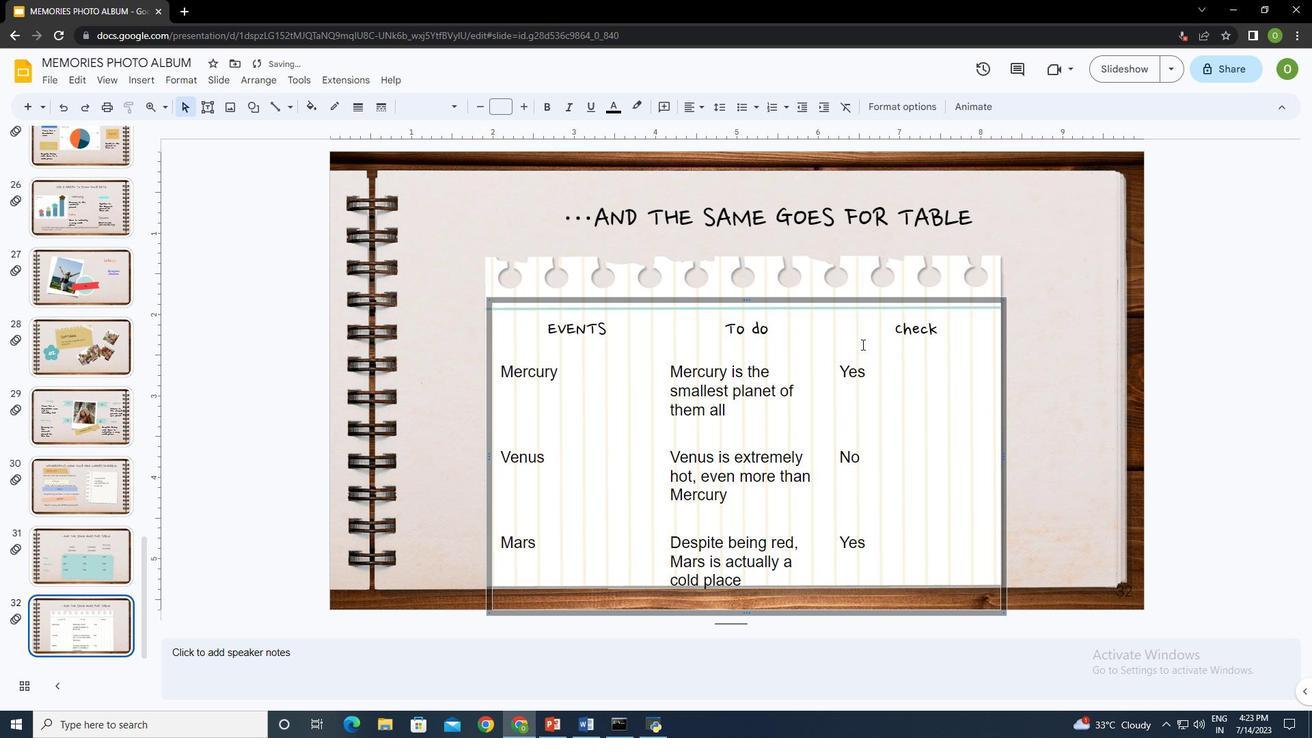 
Action: Mouse pressed left at (869, 340)
Screenshot: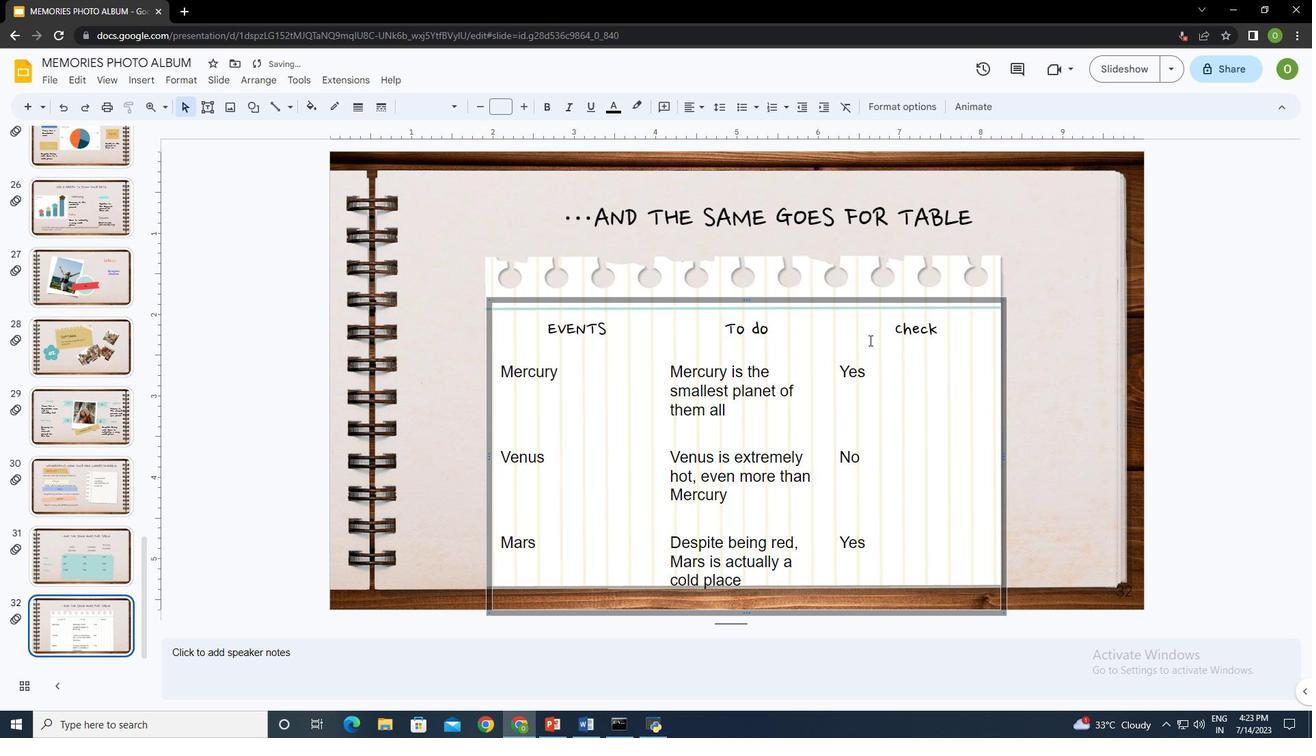 
Action: Mouse moved to (1038, 320)
Screenshot: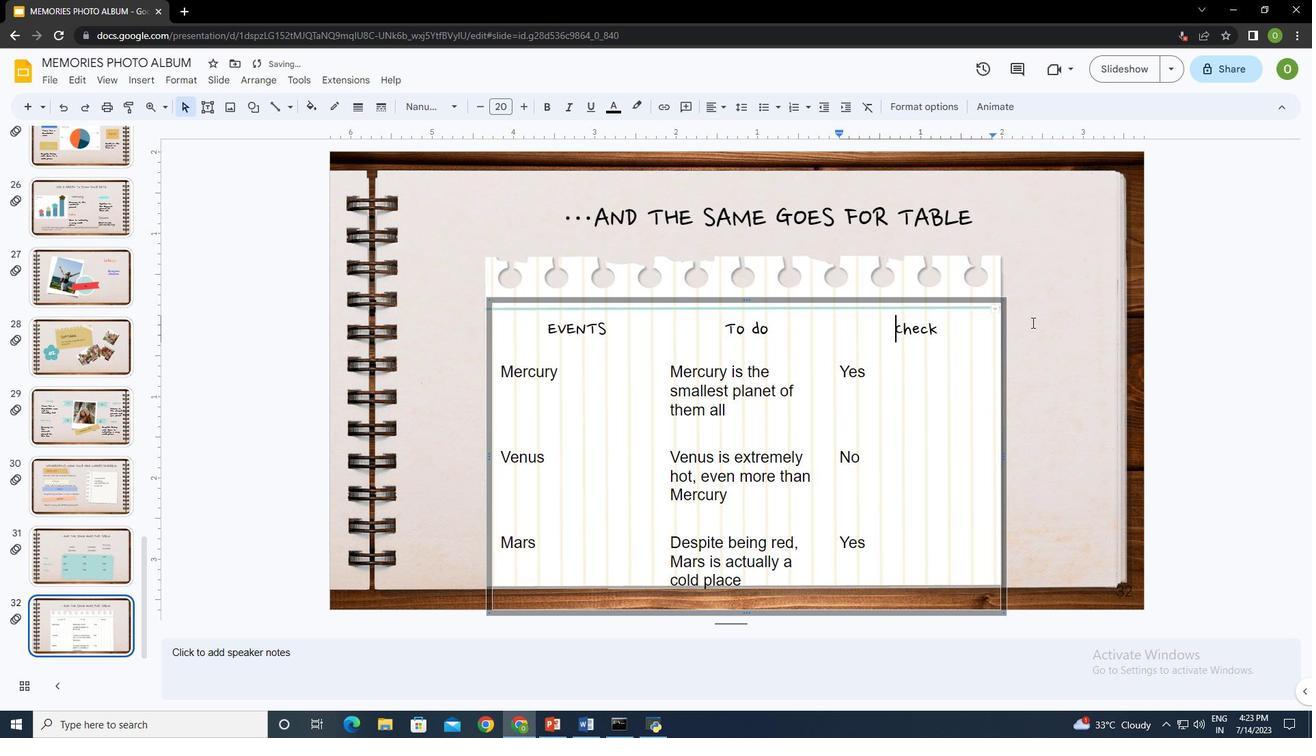 
Action: Mouse pressed left at (1038, 320)
Screenshot: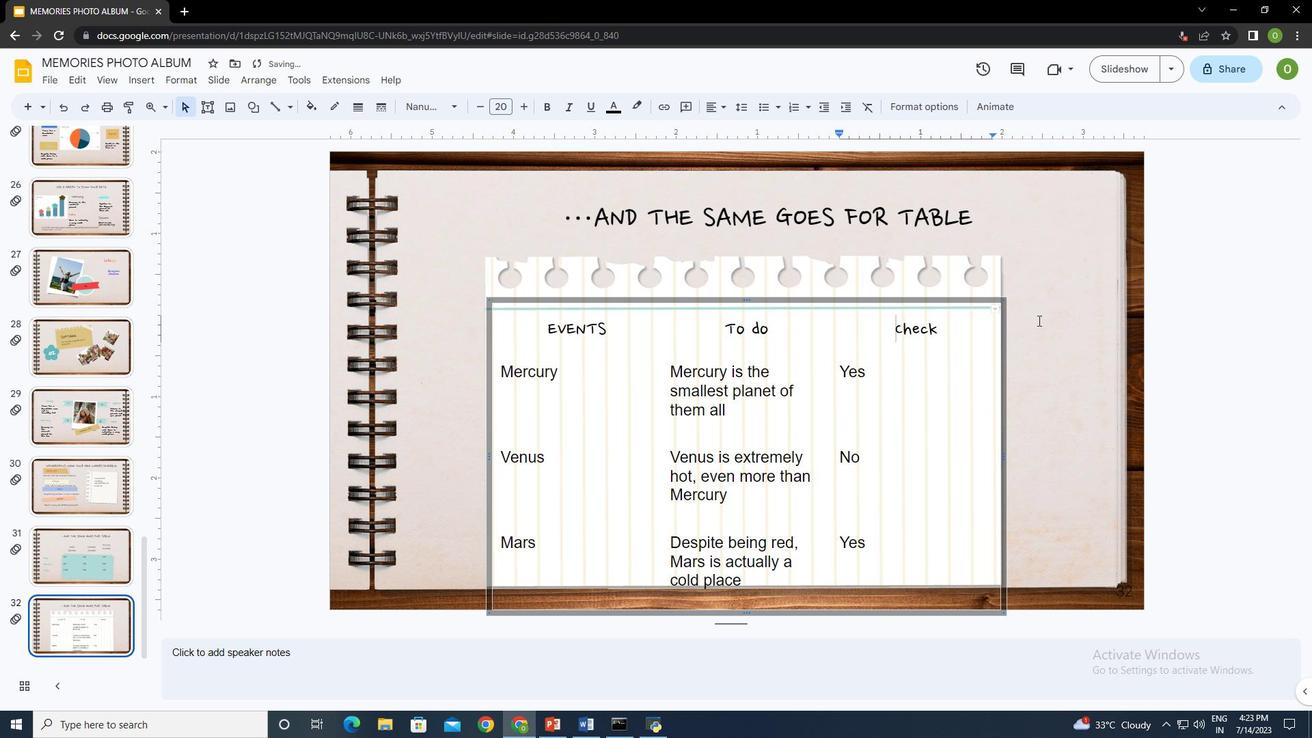 
Action: Mouse moved to (664, 360)
Screenshot: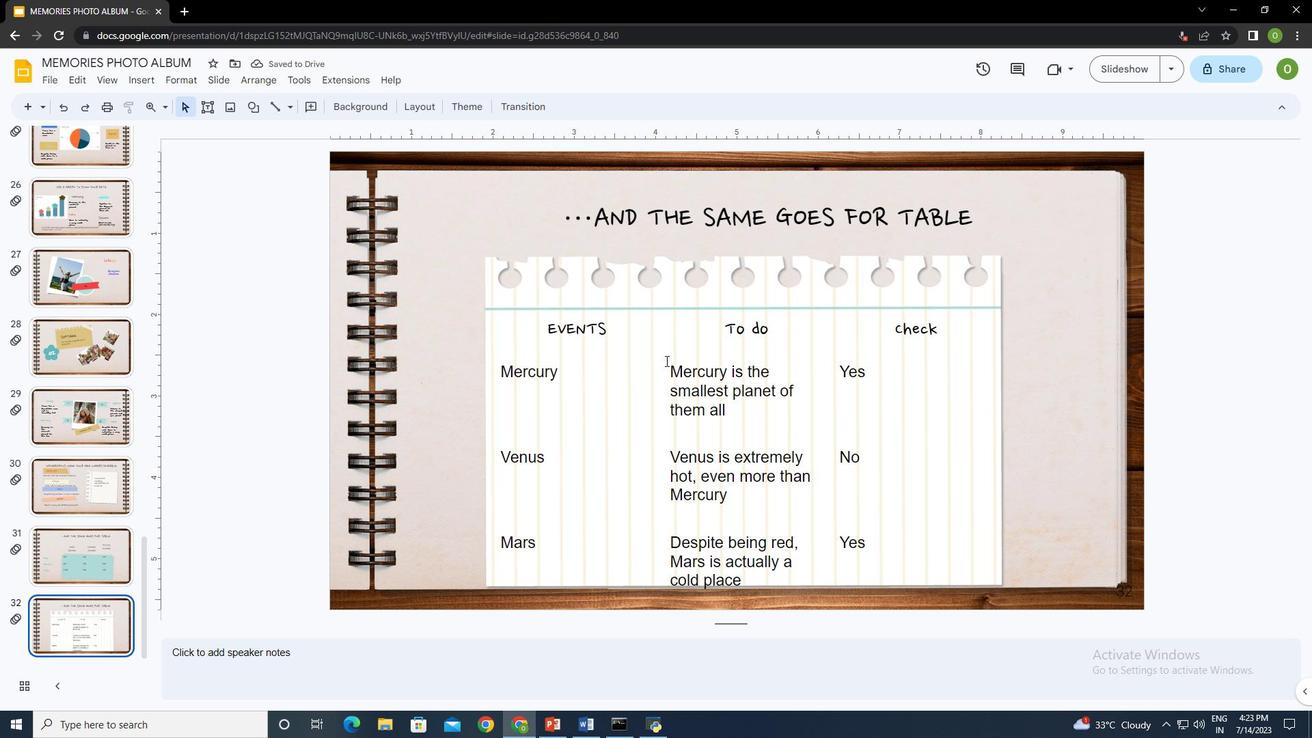 
Action: Mouse pressed left at (664, 360)
Screenshot: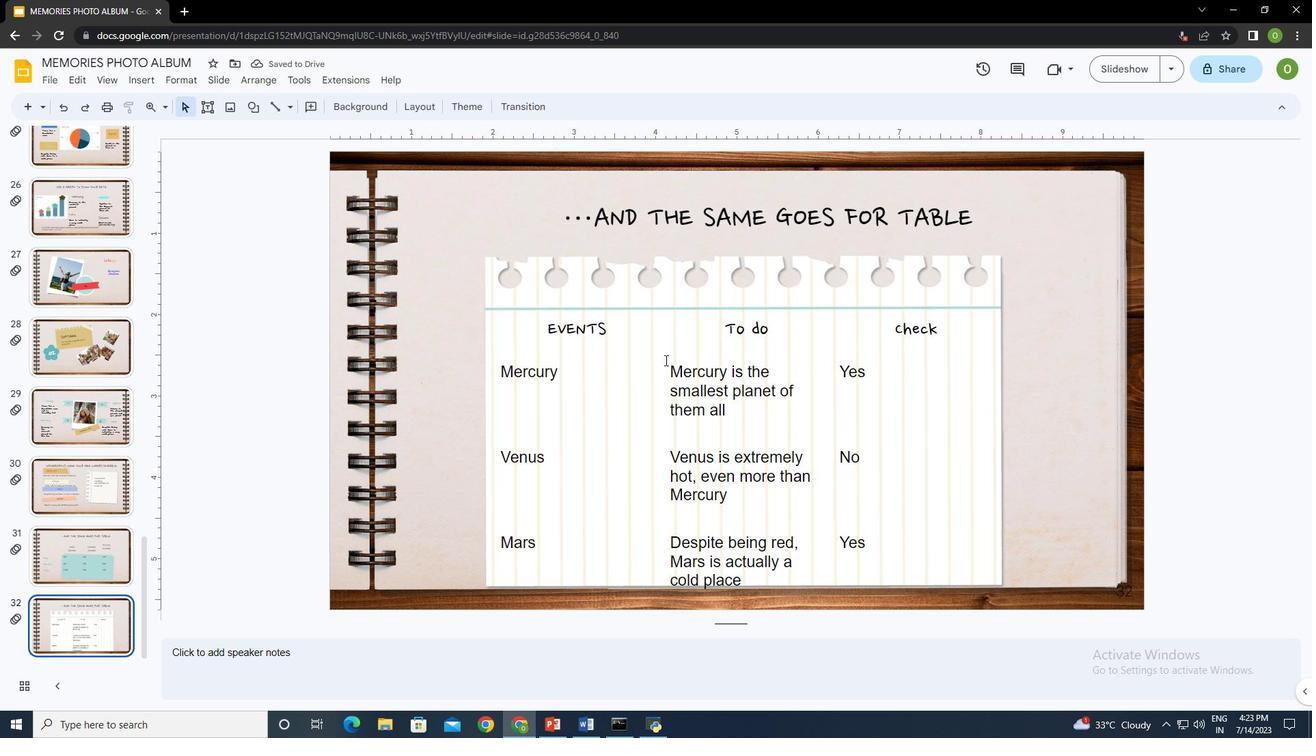 
Action: Mouse moved to (874, 370)
Screenshot: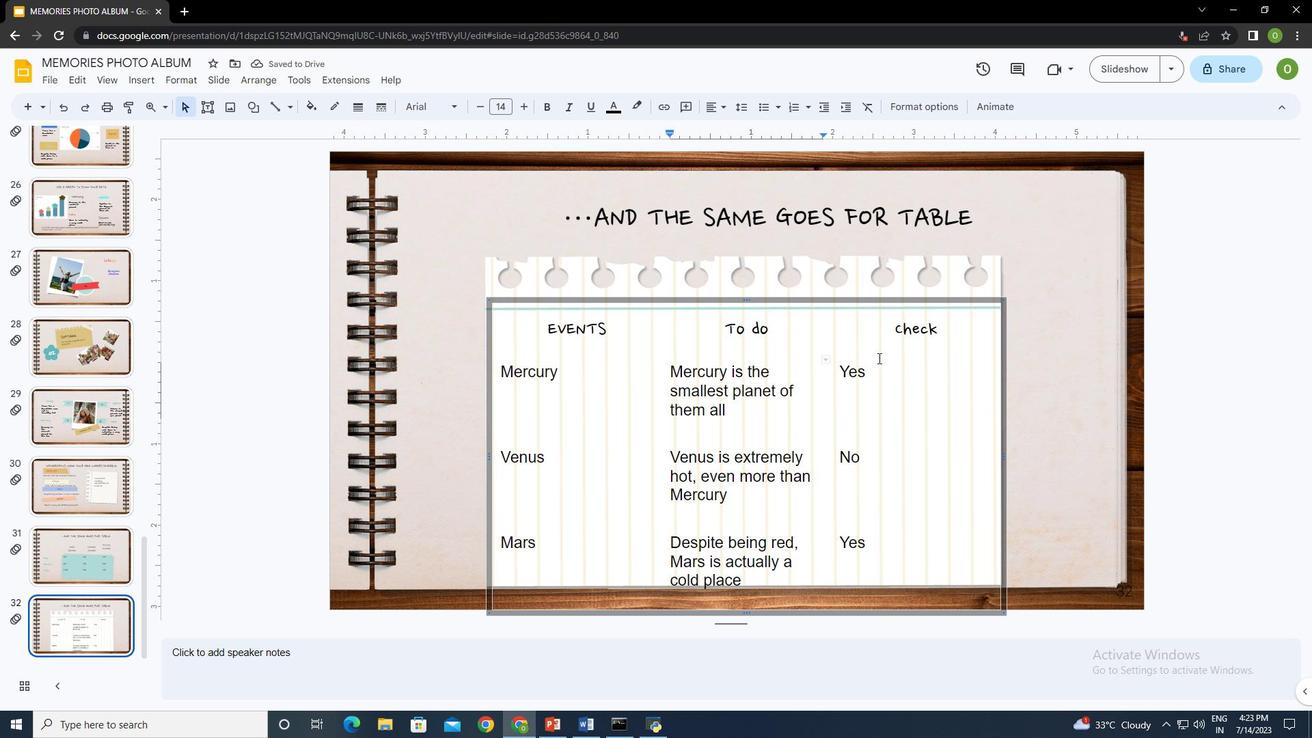 
Action: Mouse pressed left at (874, 370)
Screenshot: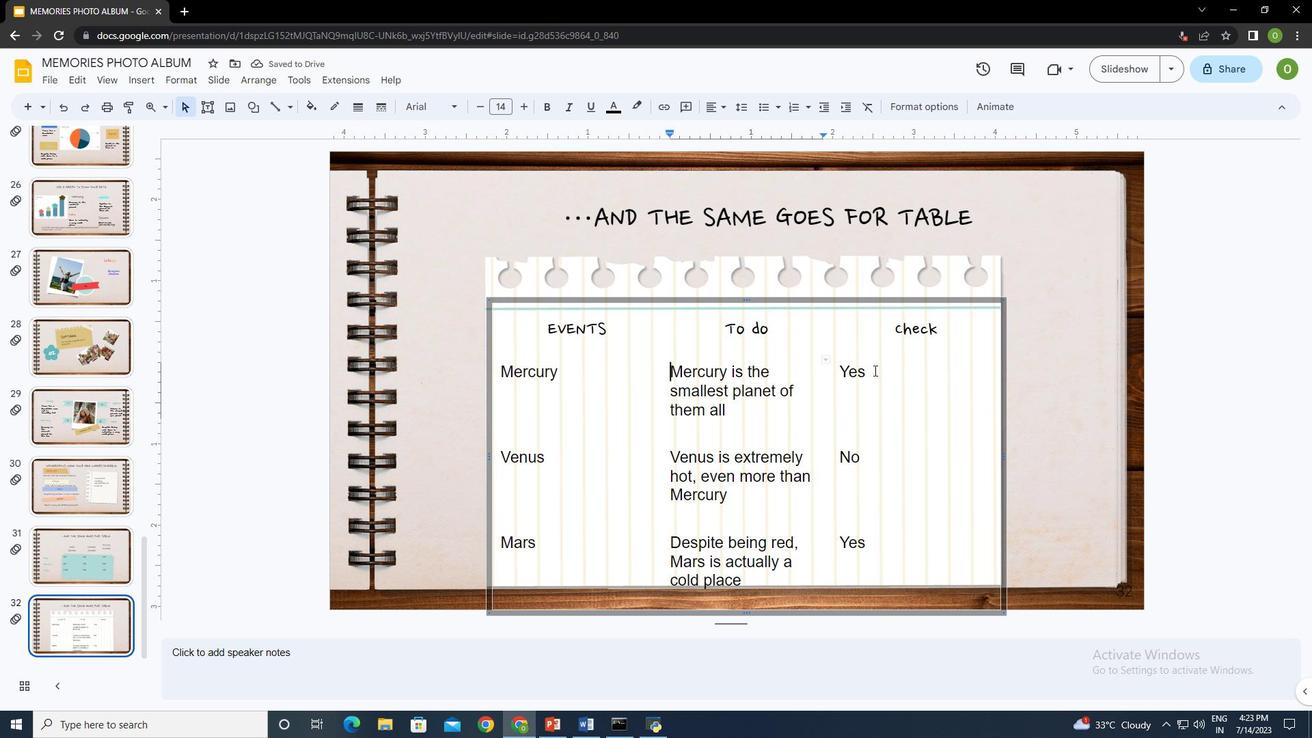 
Action: Mouse moved to (874, 372)
Screenshot: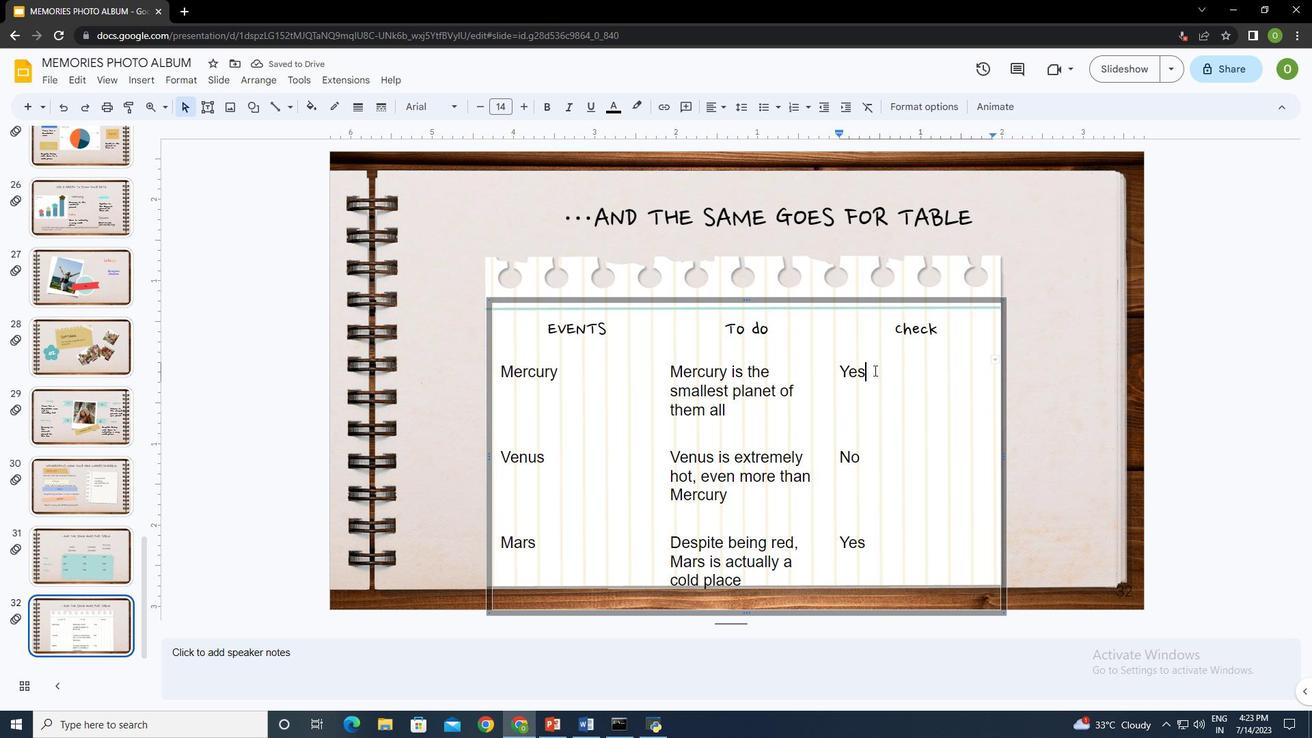 
Action: Mouse pressed left at (874, 372)
Screenshot: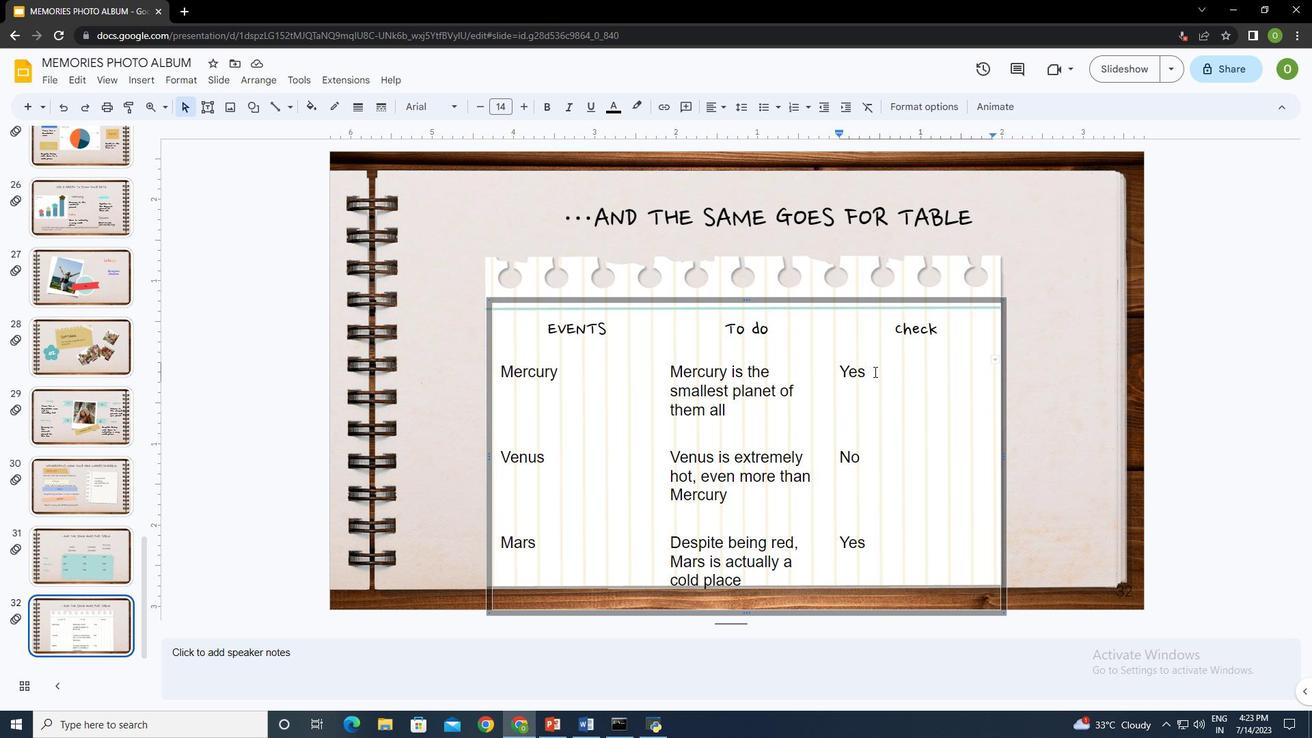 
Action: Mouse moved to (867, 457)
Screenshot: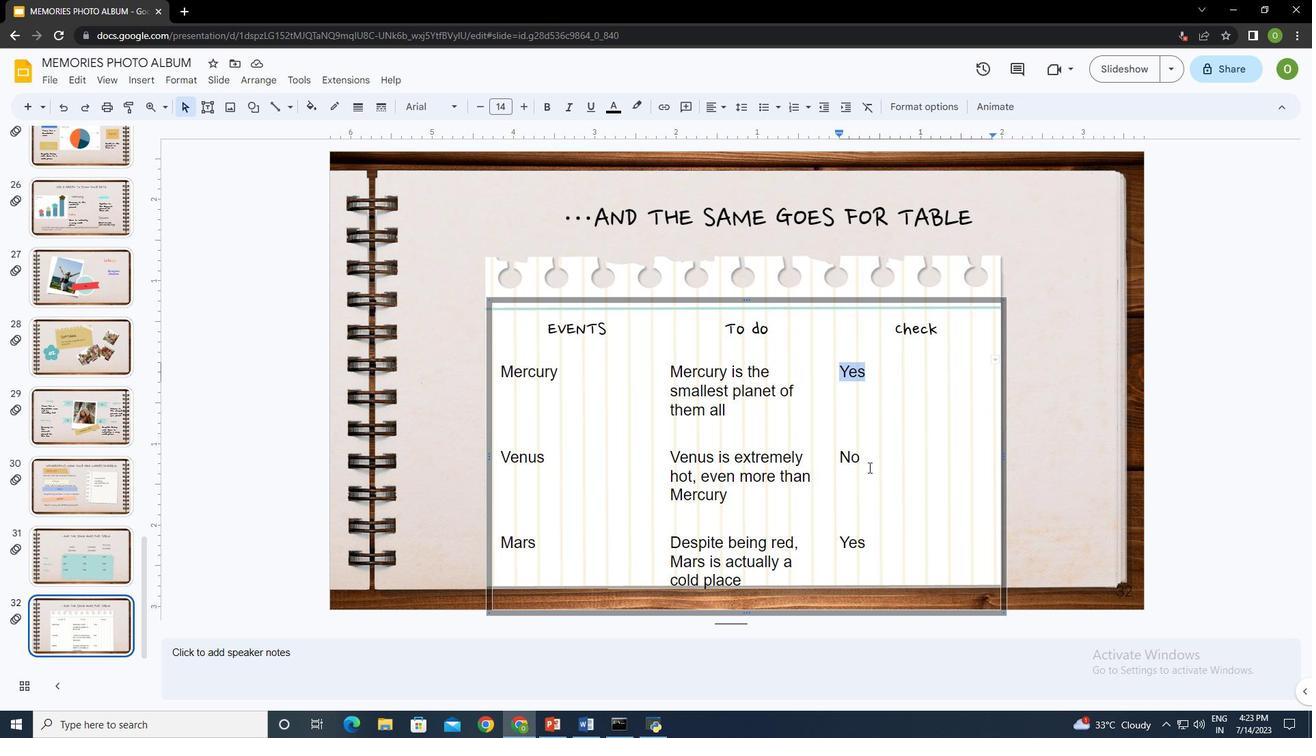 
Action: Mouse pressed left at (867, 457)
Screenshot: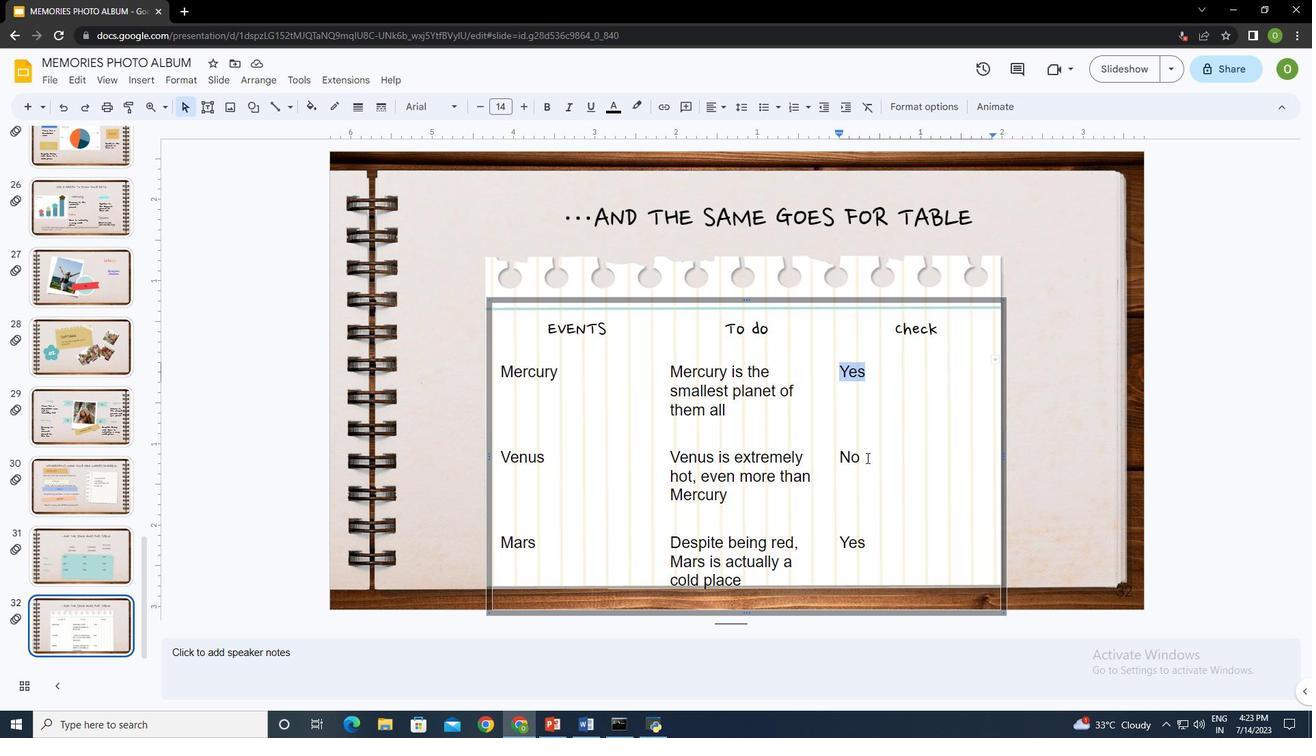
Action: Mouse moved to (880, 542)
Screenshot: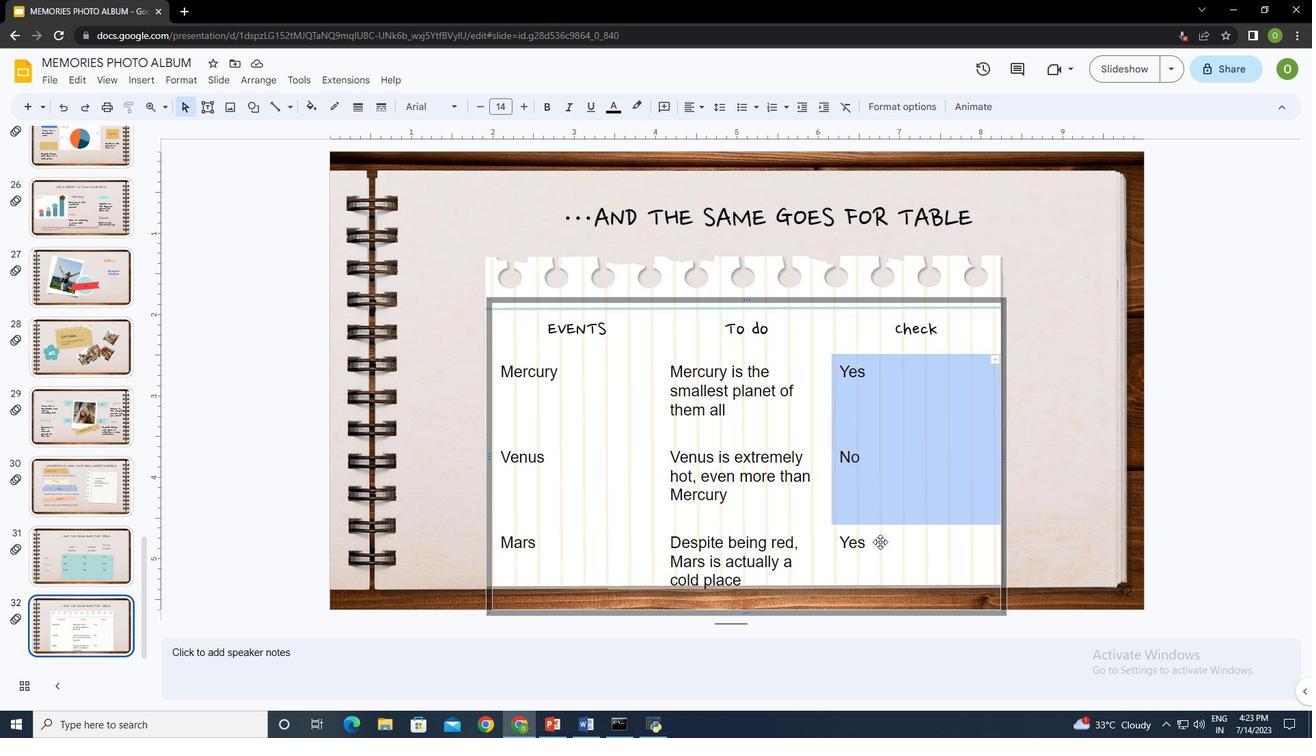 
Action: Mouse pressed left at (880, 542)
Screenshot: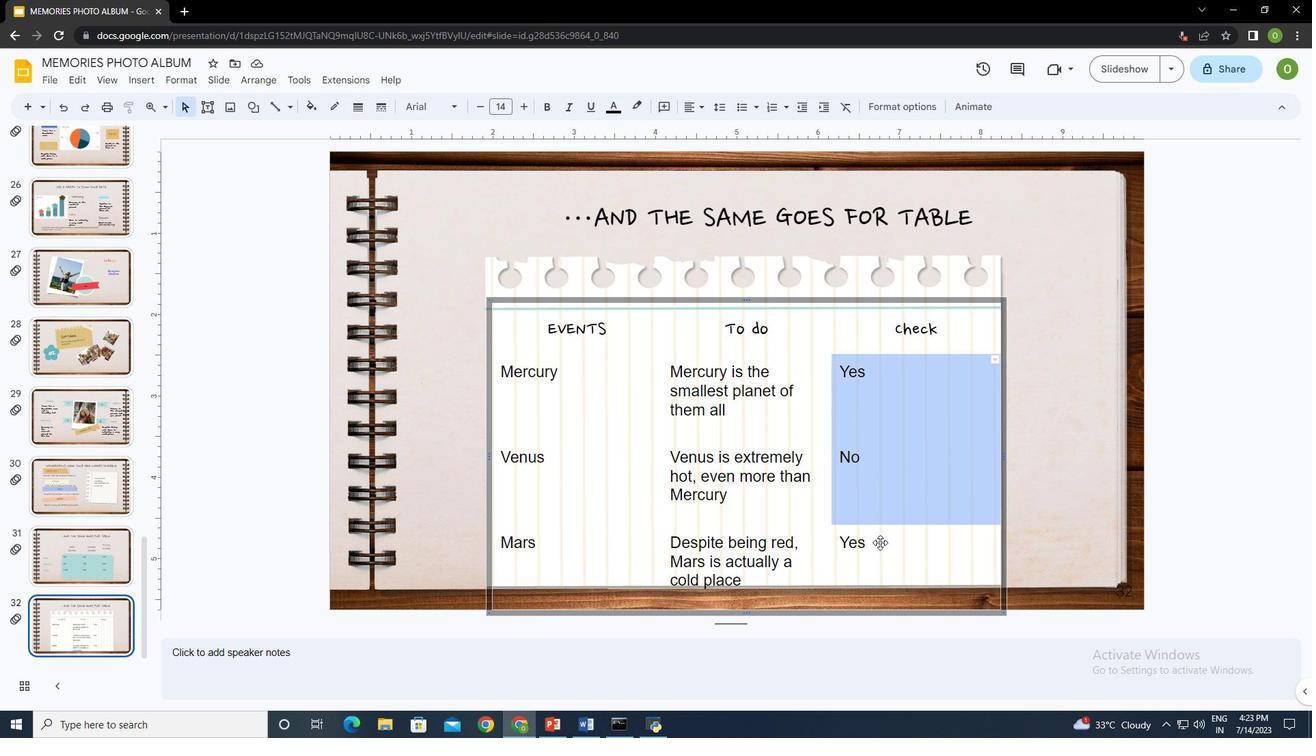 
Action: Mouse moved to (694, 109)
Screenshot: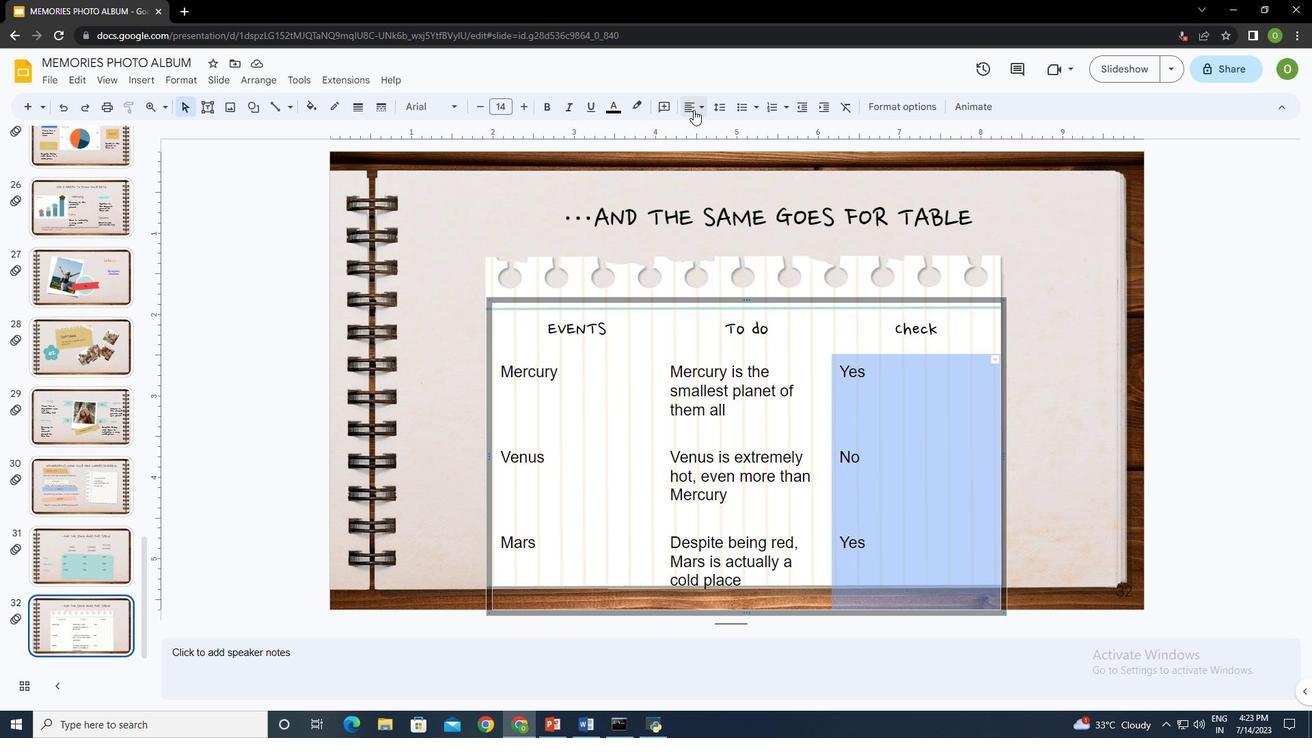 
Action: Mouse pressed left at (694, 109)
Screenshot: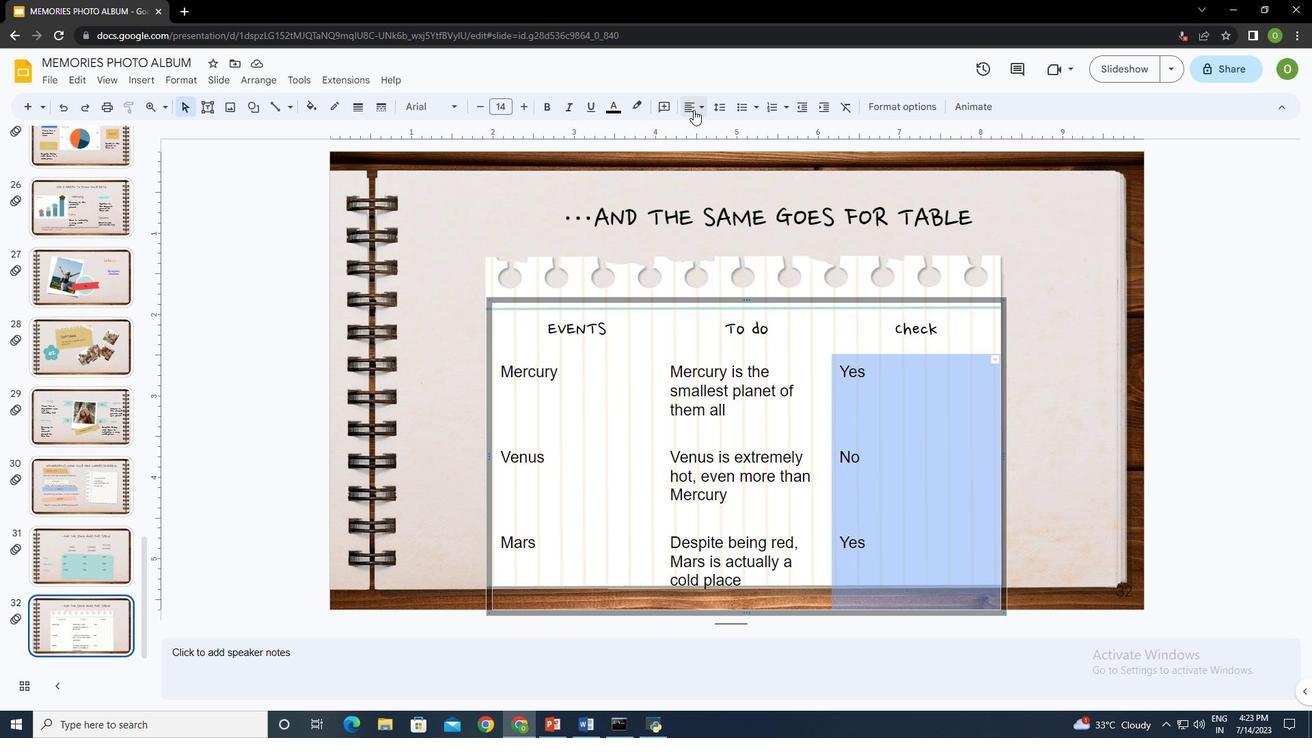 
Action: Mouse moved to (727, 132)
Screenshot: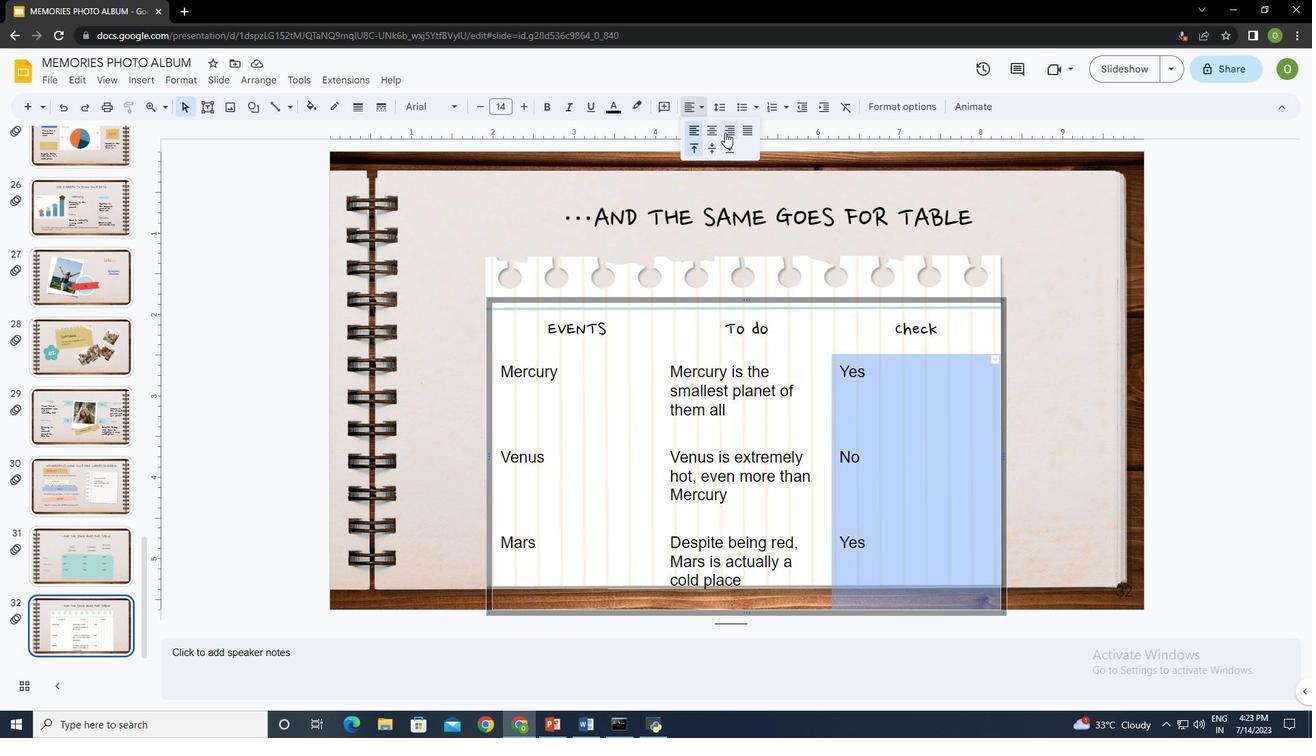 
Action: Mouse pressed left at (727, 132)
Screenshot: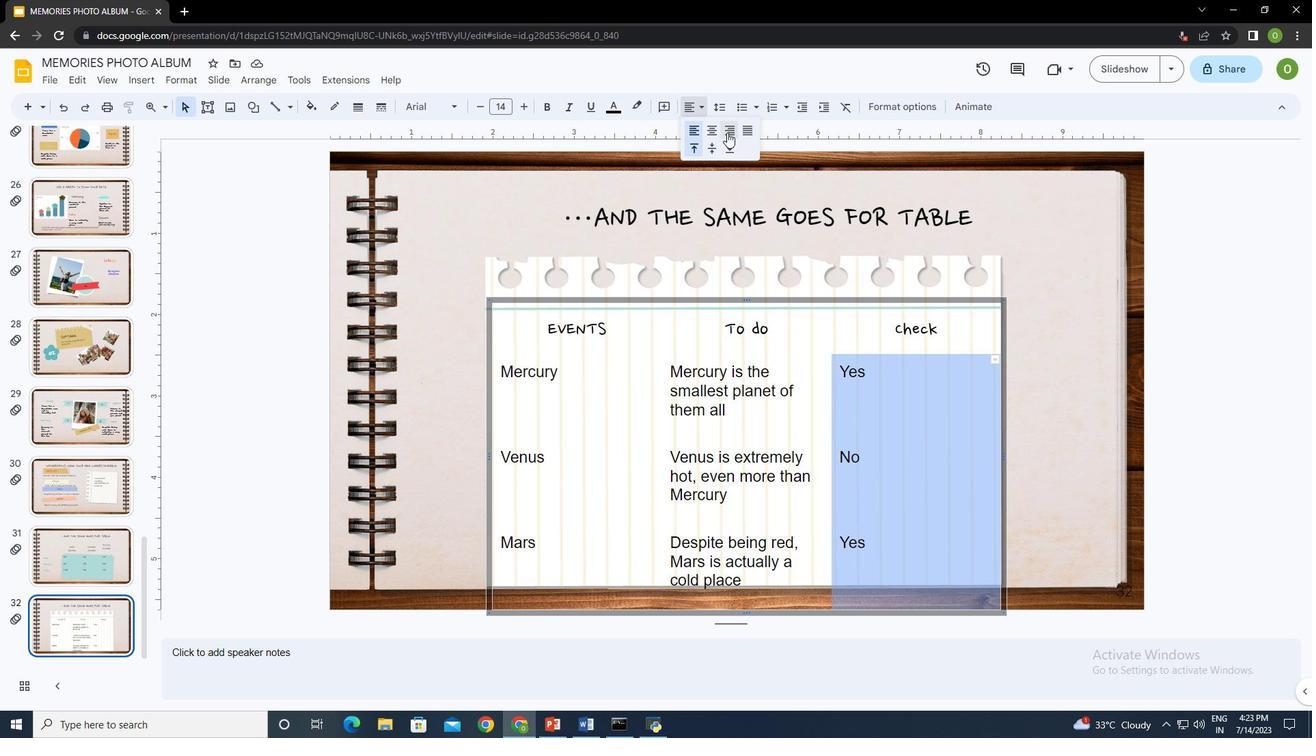 
Action: Mouse moved to (692, 107)
Screenshot: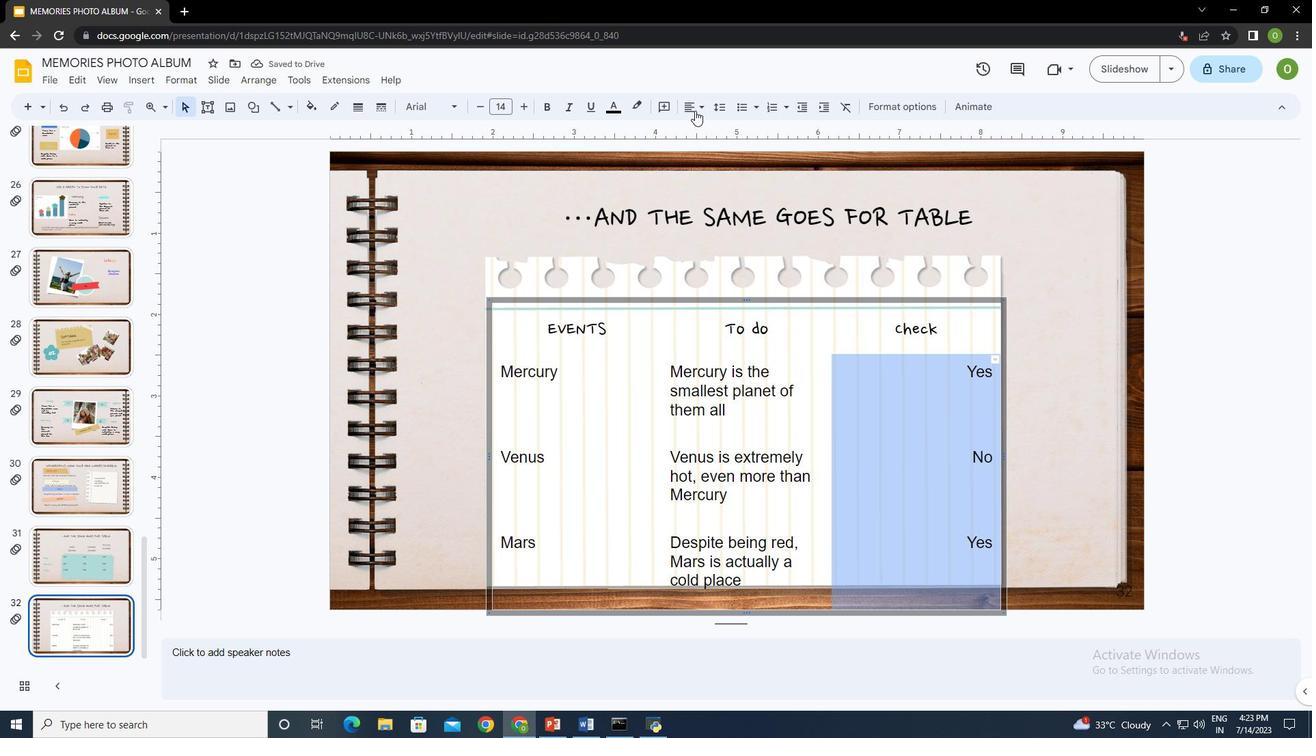 
Action: Mouse pressed left at (692, 107)
Screenshot: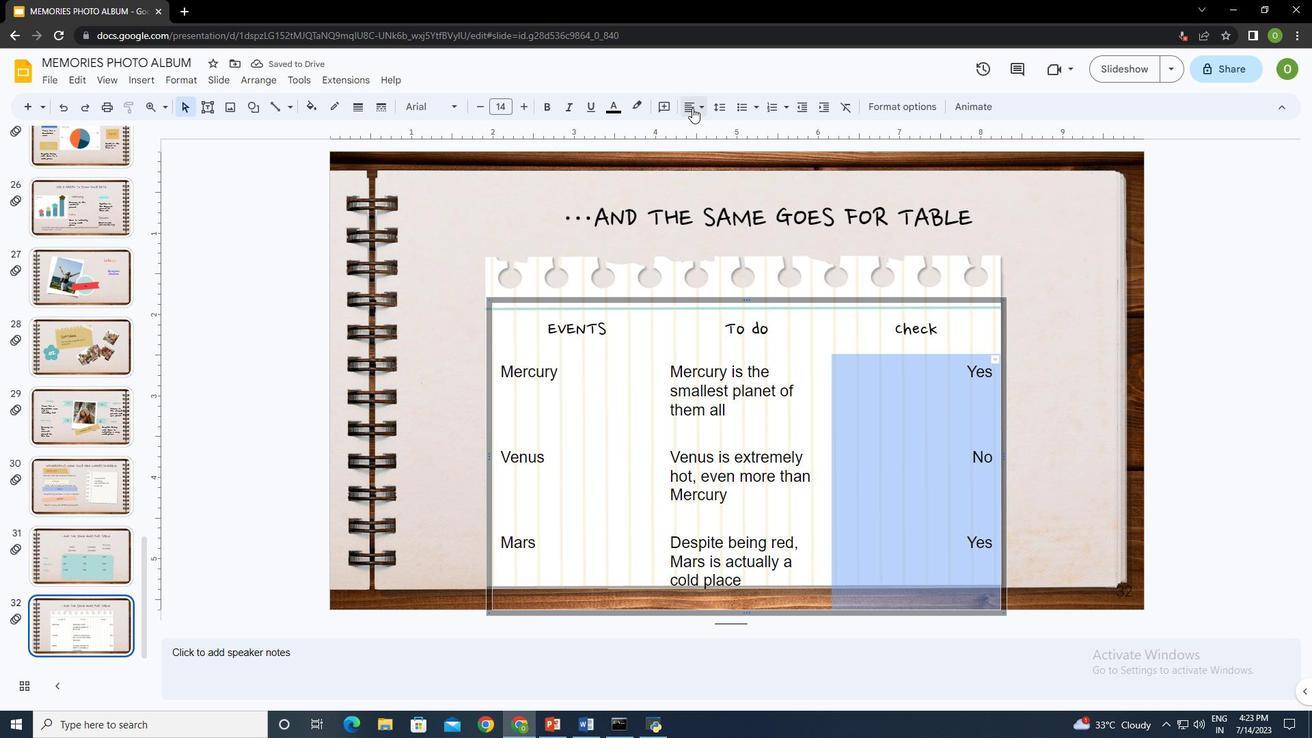
Action: Mouse moved to (716, 128)
Screenshot: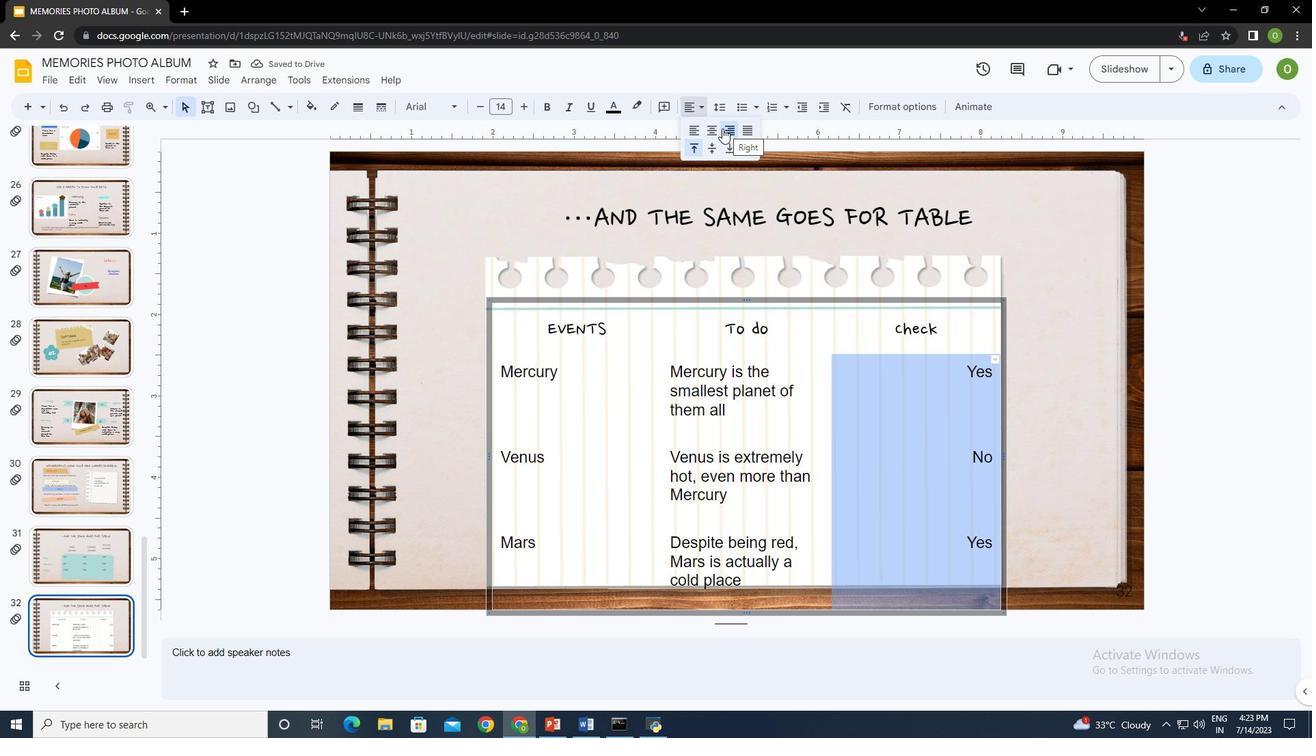 
Action: Mouse pressed left at (716, 128)
Screenshot: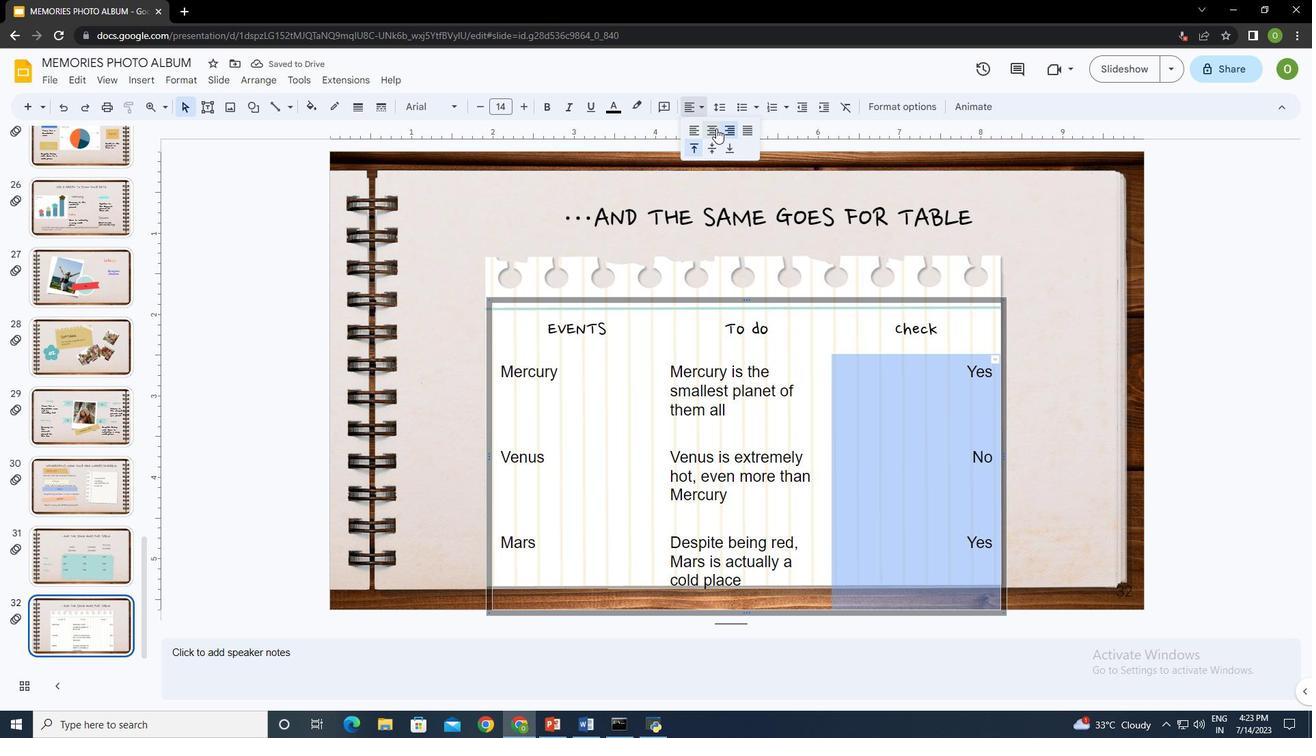 
Action: Mouse moved to (438, 103)
Screenshot: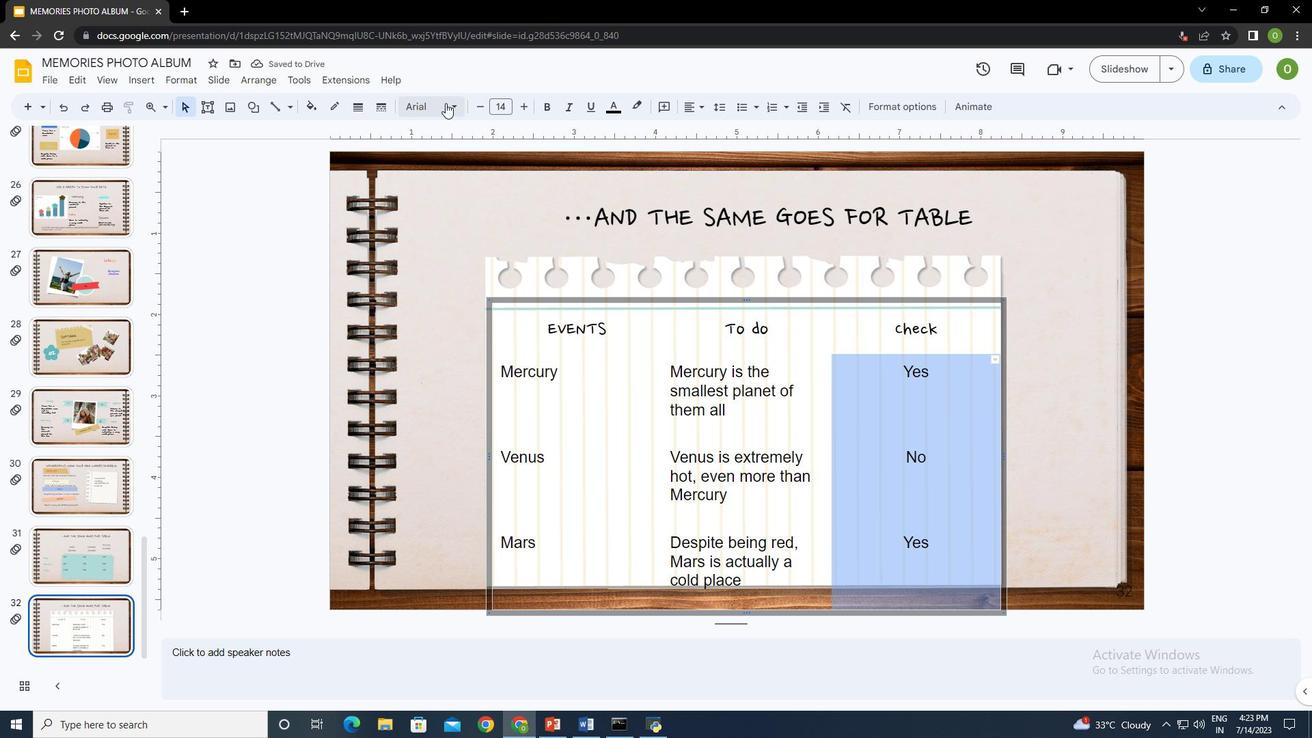 
Action: Mouse pressed left at (438, 103)
Screenshot: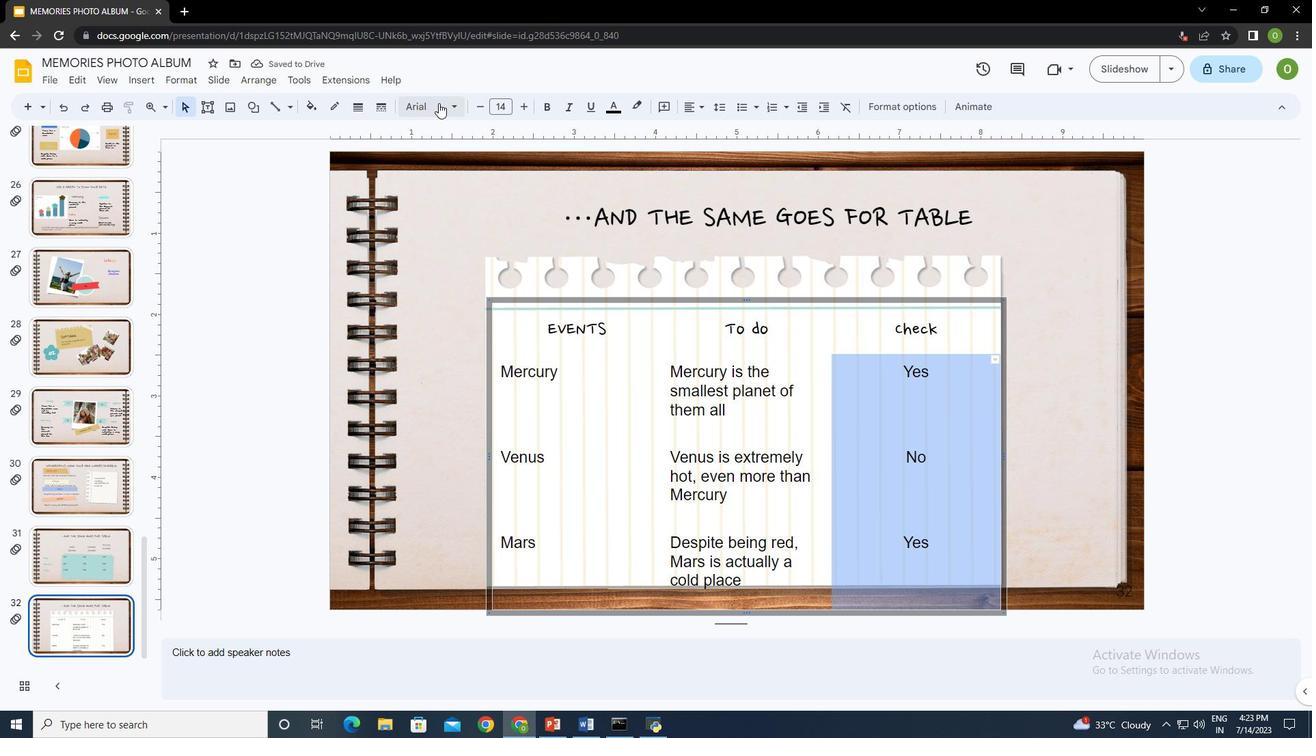 
Action: Mouse moved to (480, 303)
Screenshot: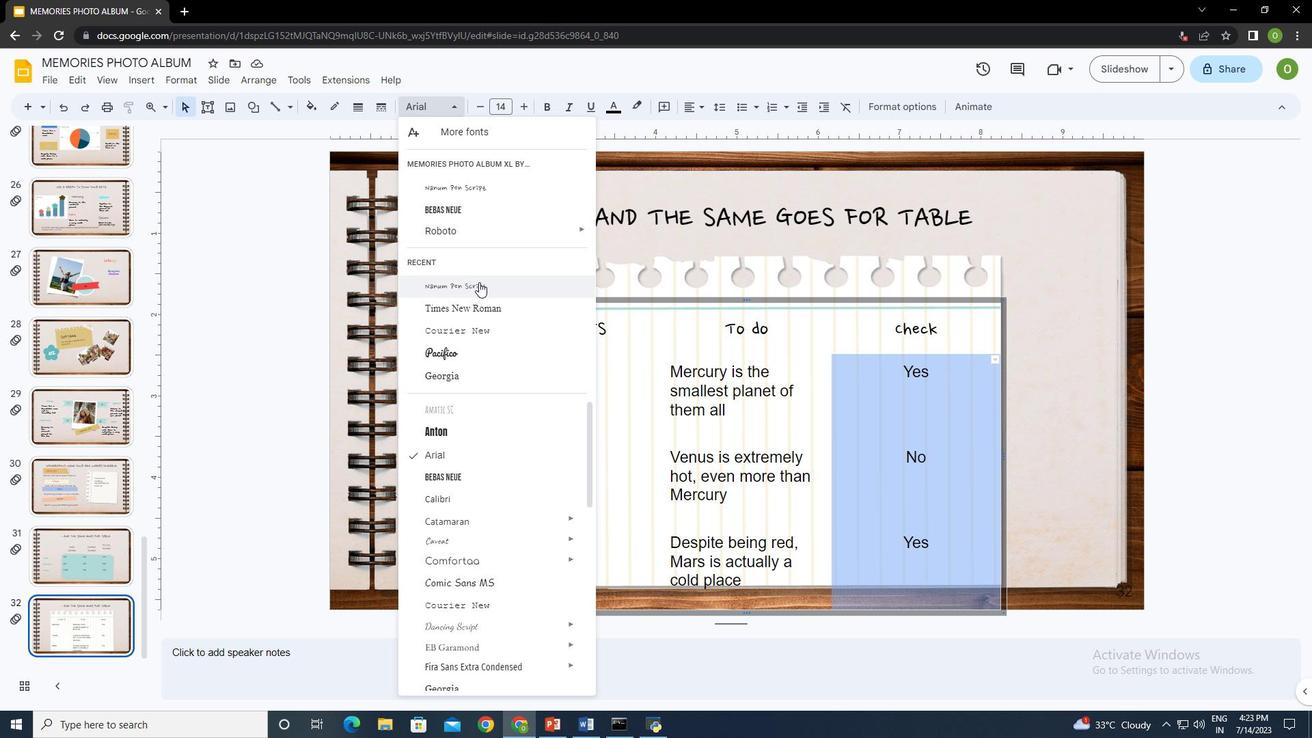 
Action: Mouse pressed left at (480, 303)
Screenshot: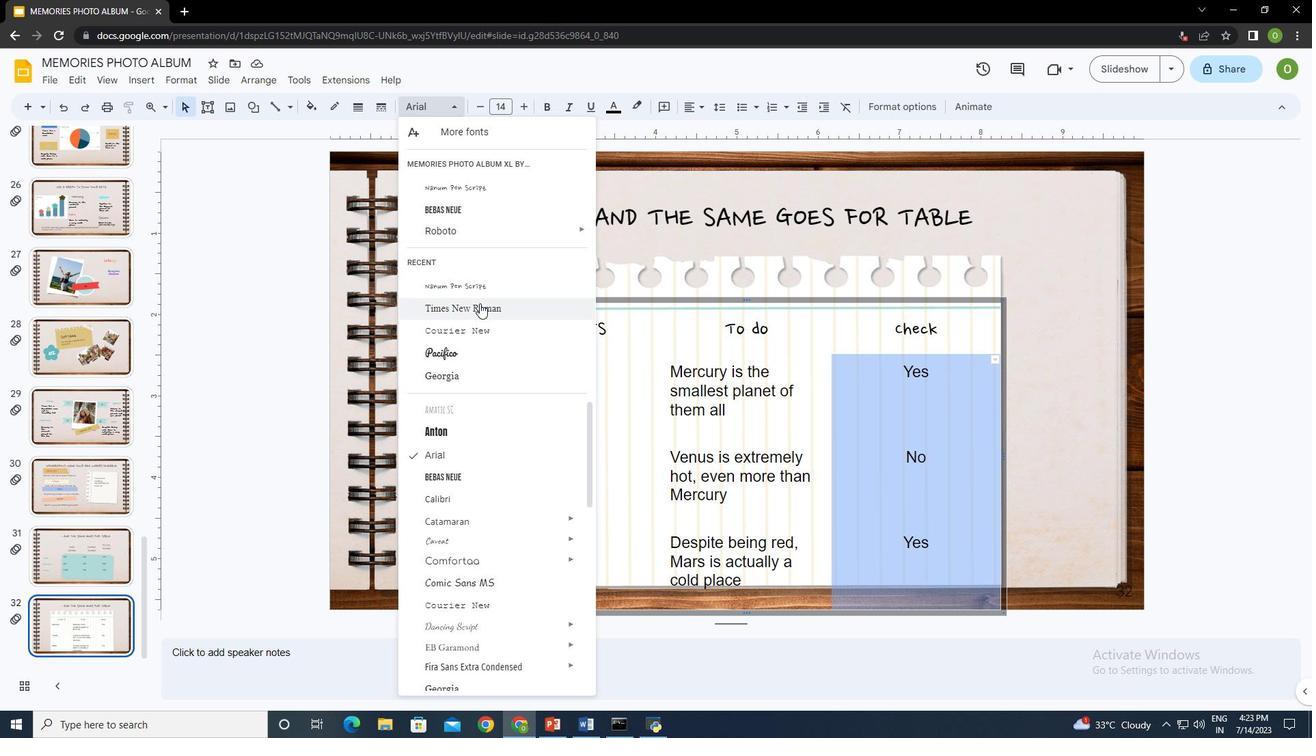 
Action: Mouse moved to (779, 372)
Screenshot: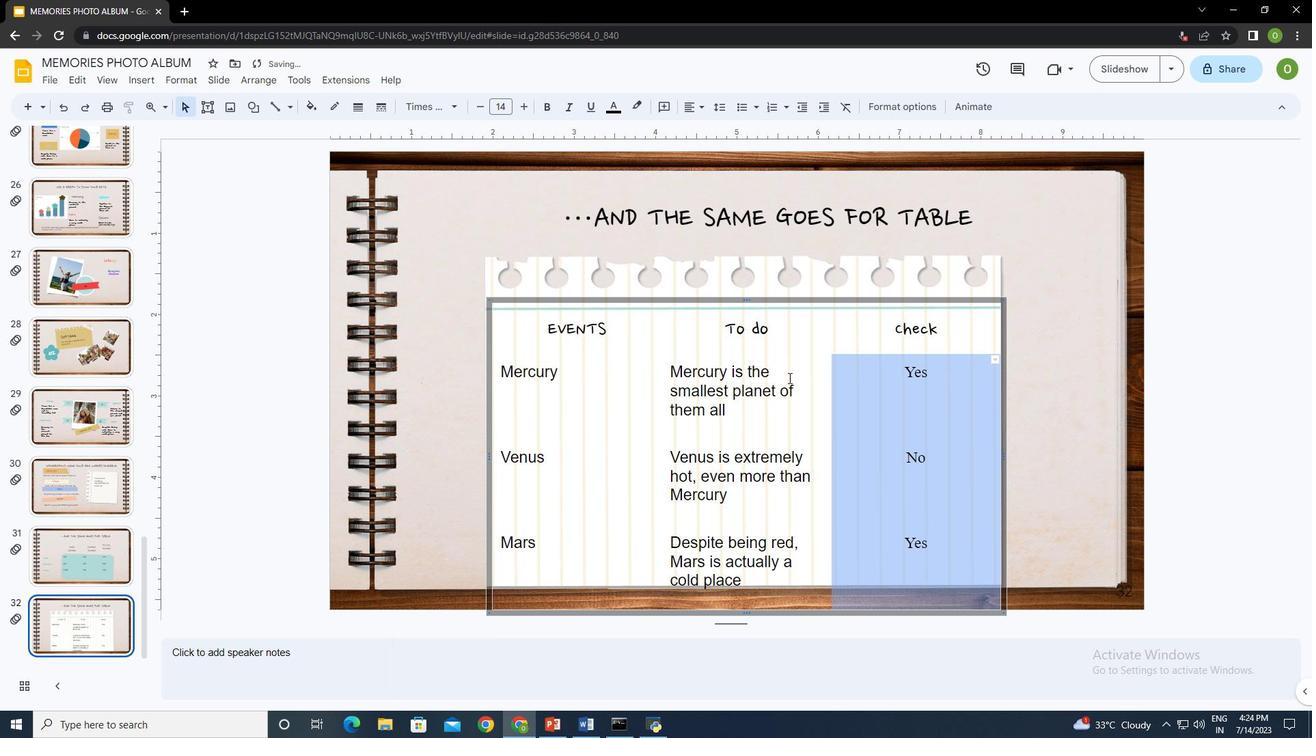 
Action: Mouse pressed left at (779, 372)
Screenshot: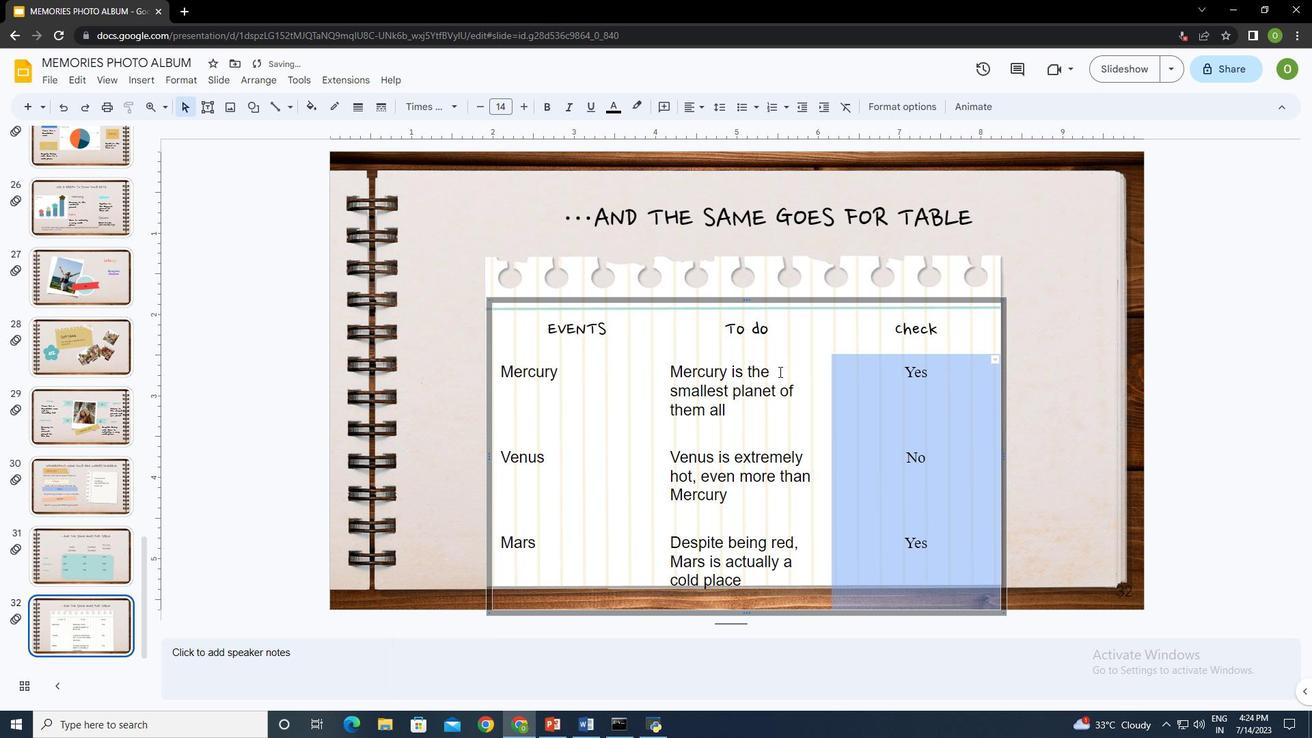 
Action: Mouse moved to (767, 458)
Screenshot: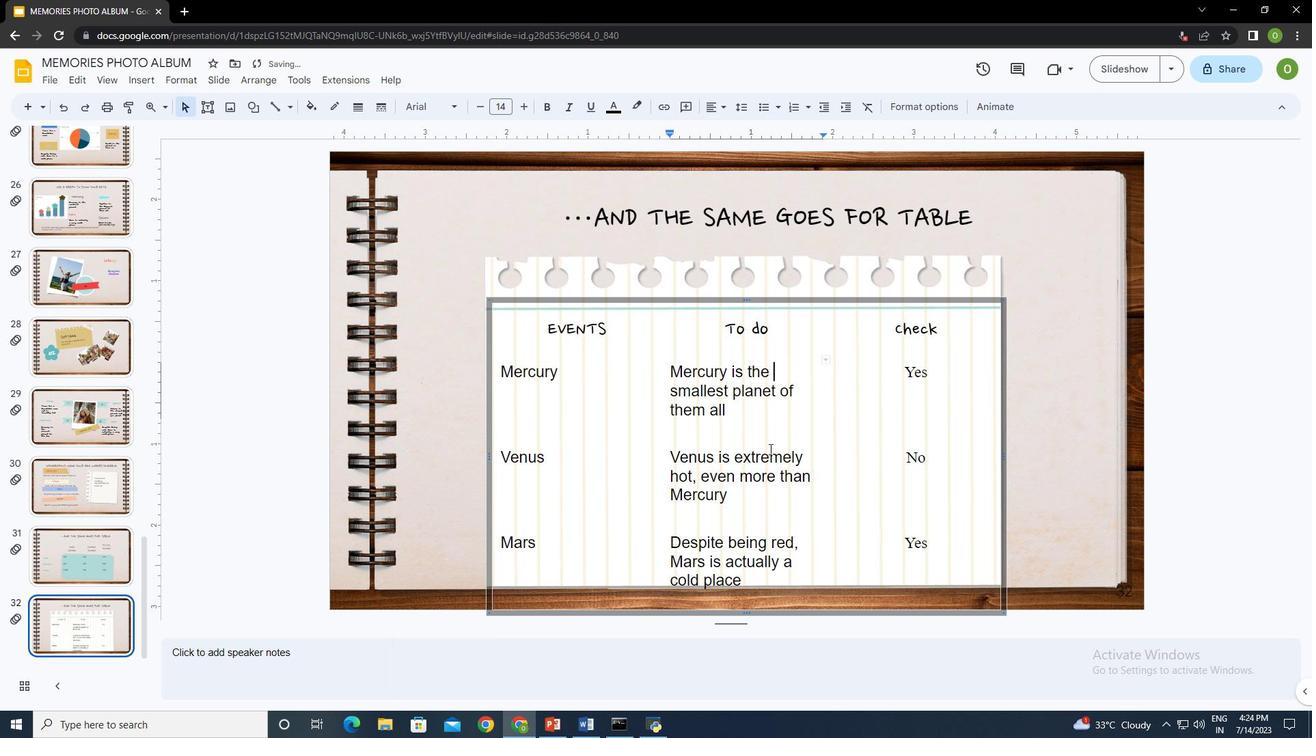 
Action: Mouse pressed left at (767, 458)
Screenshot: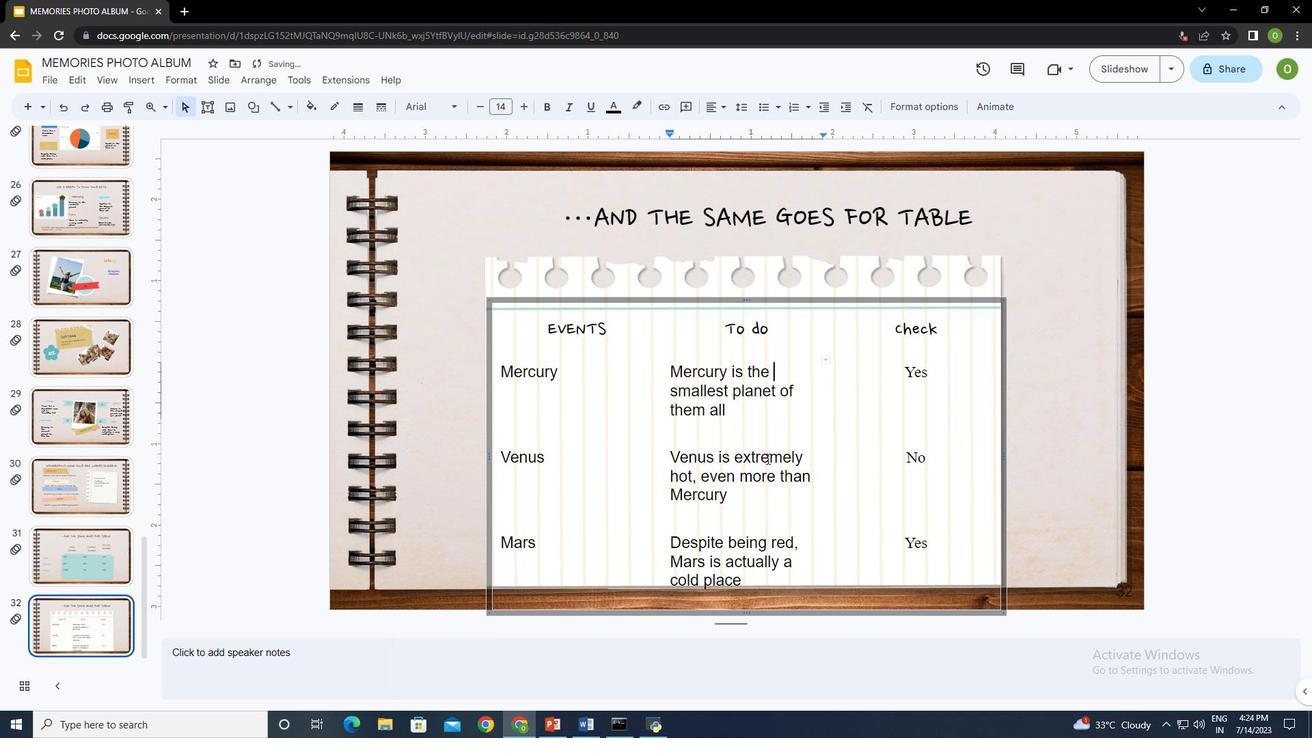 
Action: Mouse moved to (767, 546)
Screenshot: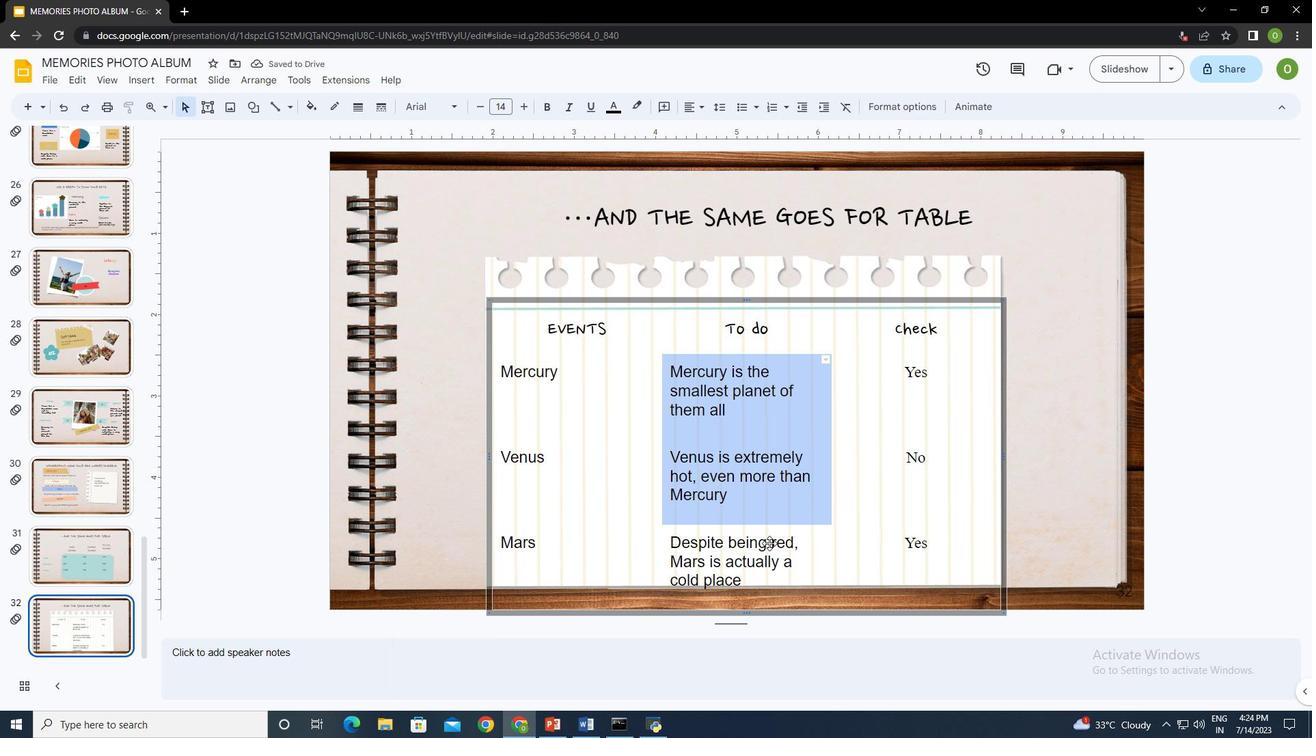 
Action: Mouse pressed left at (767, 546)
Screenshot: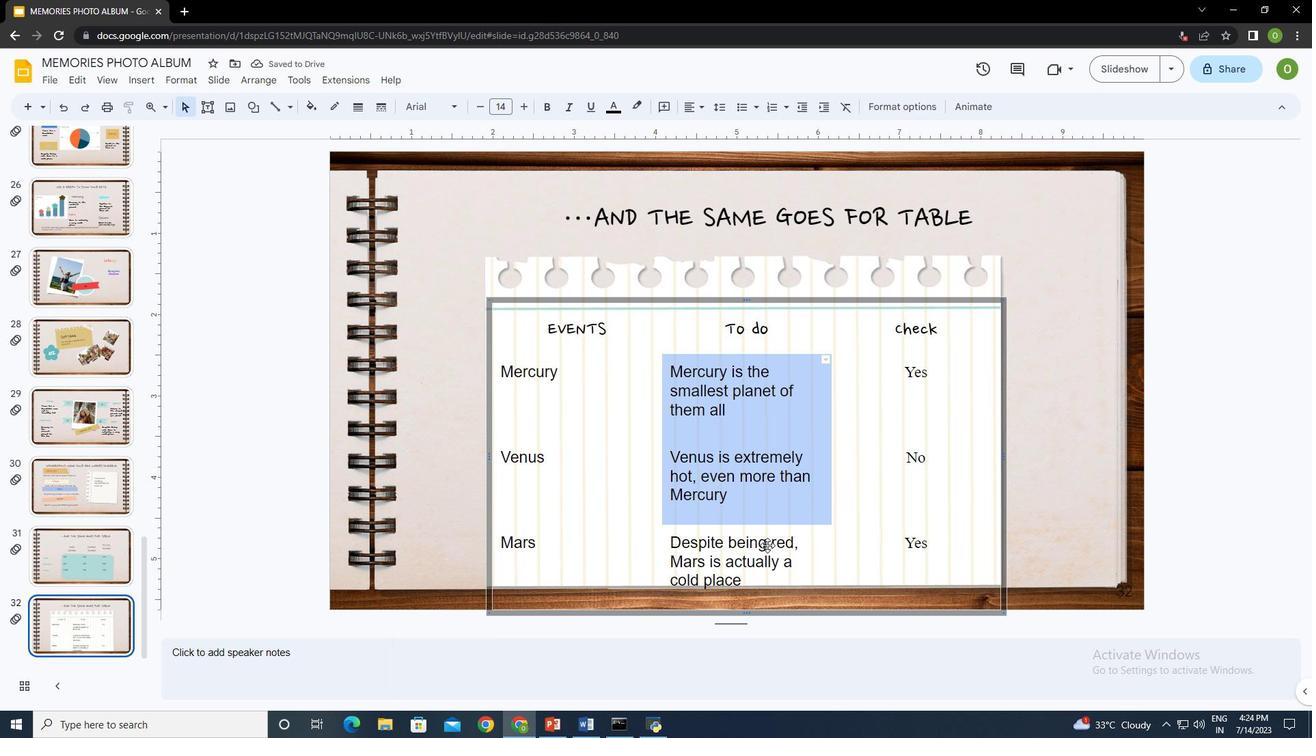 
Action: Mouse moved to (536, 549)
Screenshot: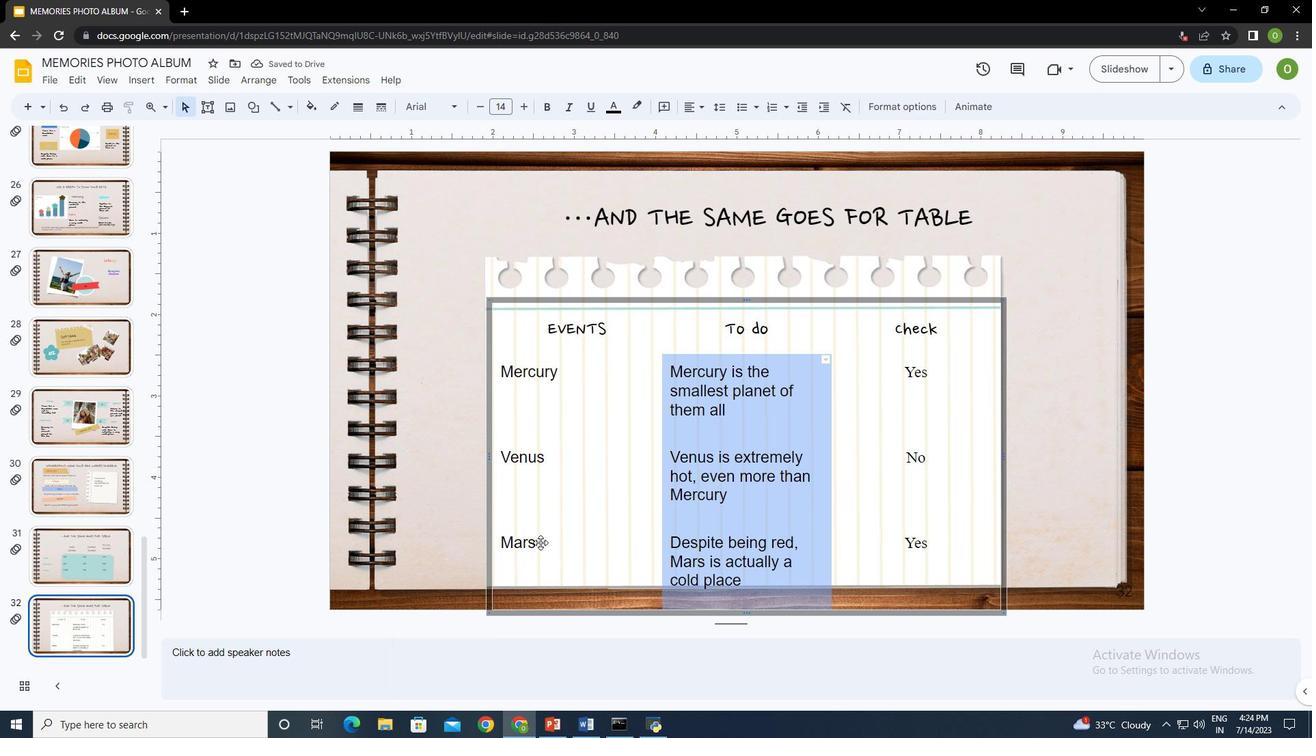 
Action: Mouse pressed left at (536, 549)
Screenshot: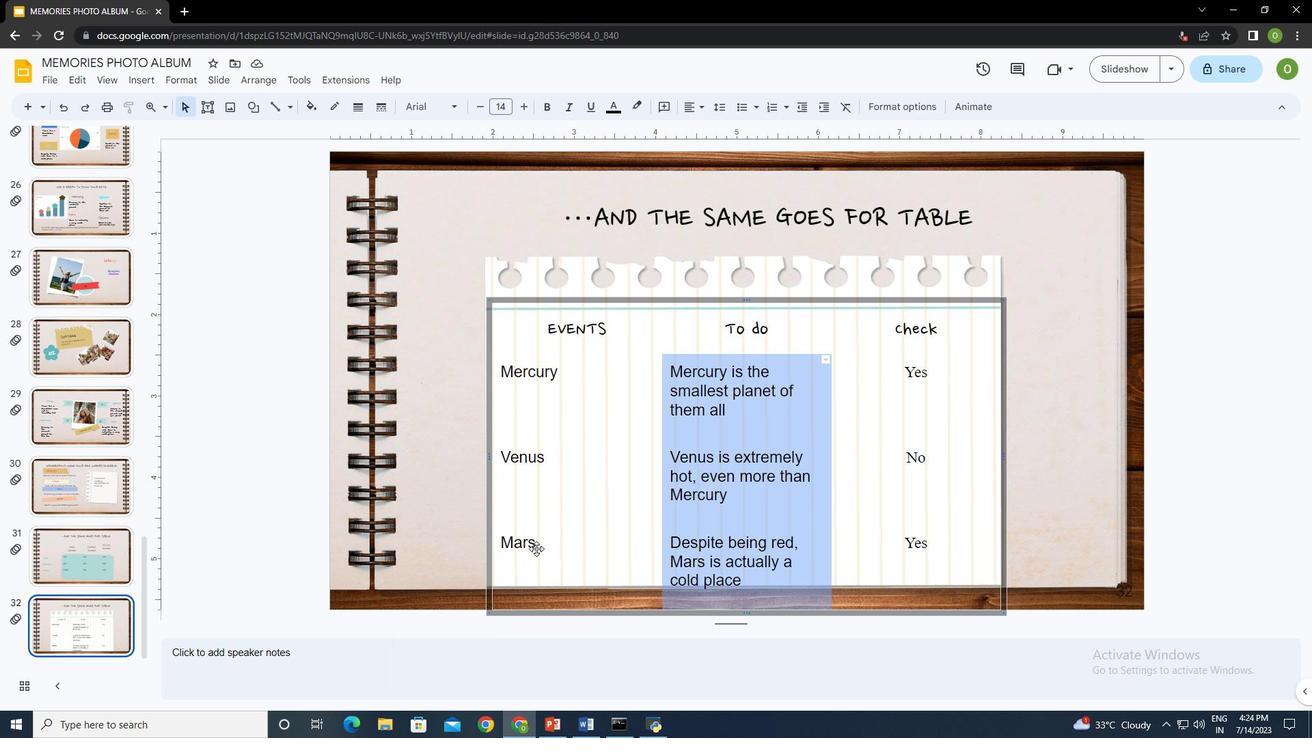 
Action: Mouse moved to (428, 105)
Screenshot: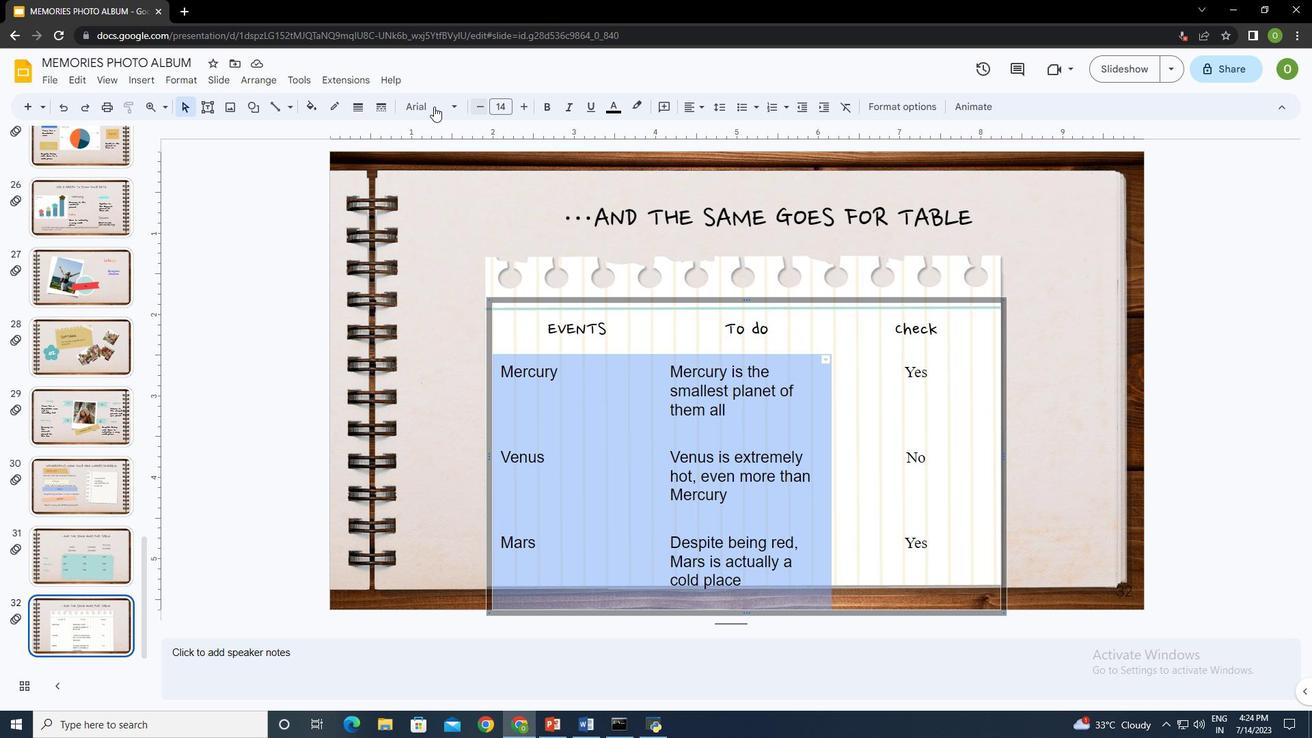 
Action: Mouse pressed left at (428, 105)
Screenshot: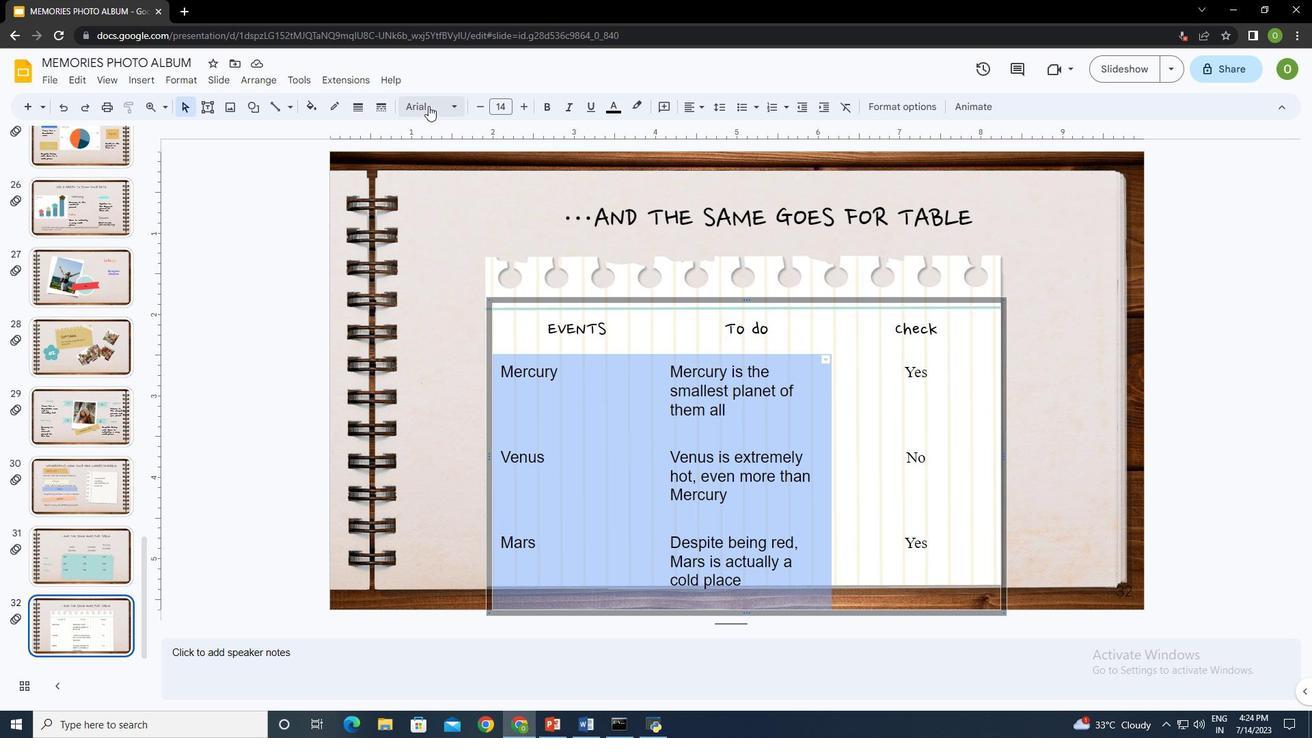 
Action: Mouse moved to (488, 285)
Screenshot: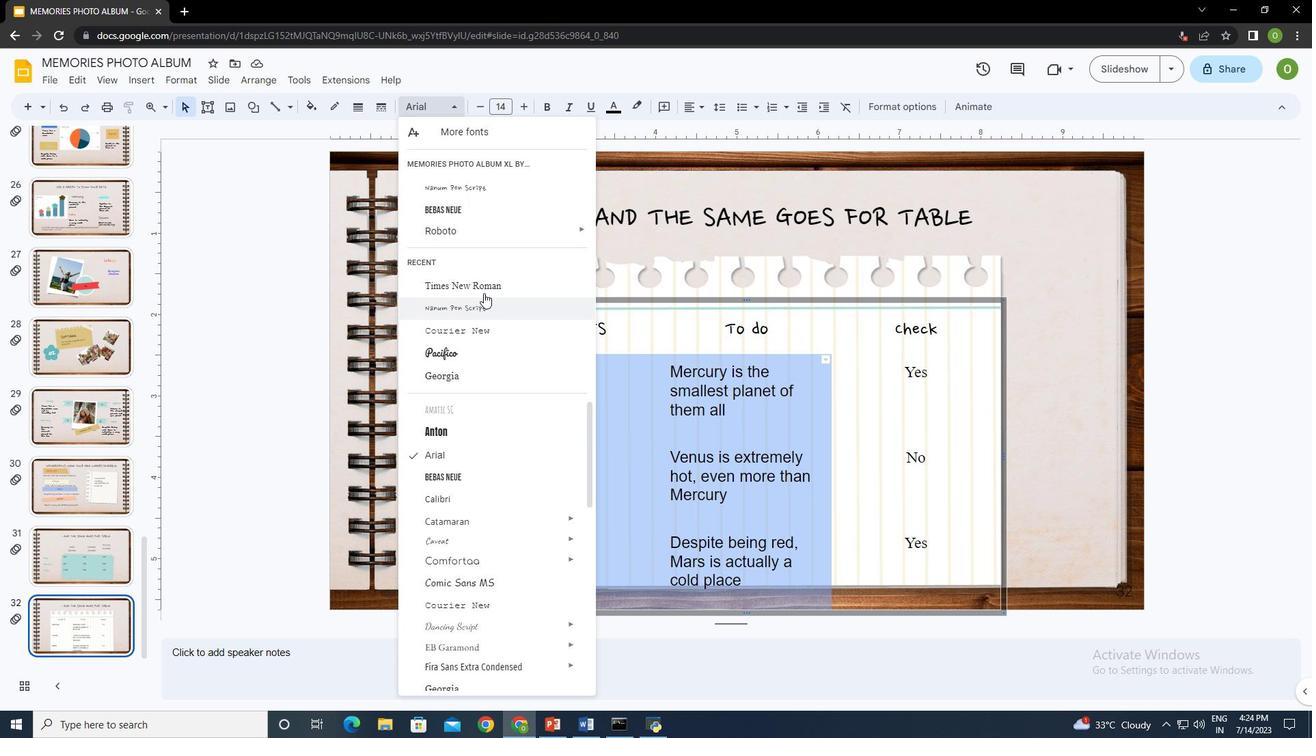 
Action: Mouse pressed left at (488, 285)
Screenshot: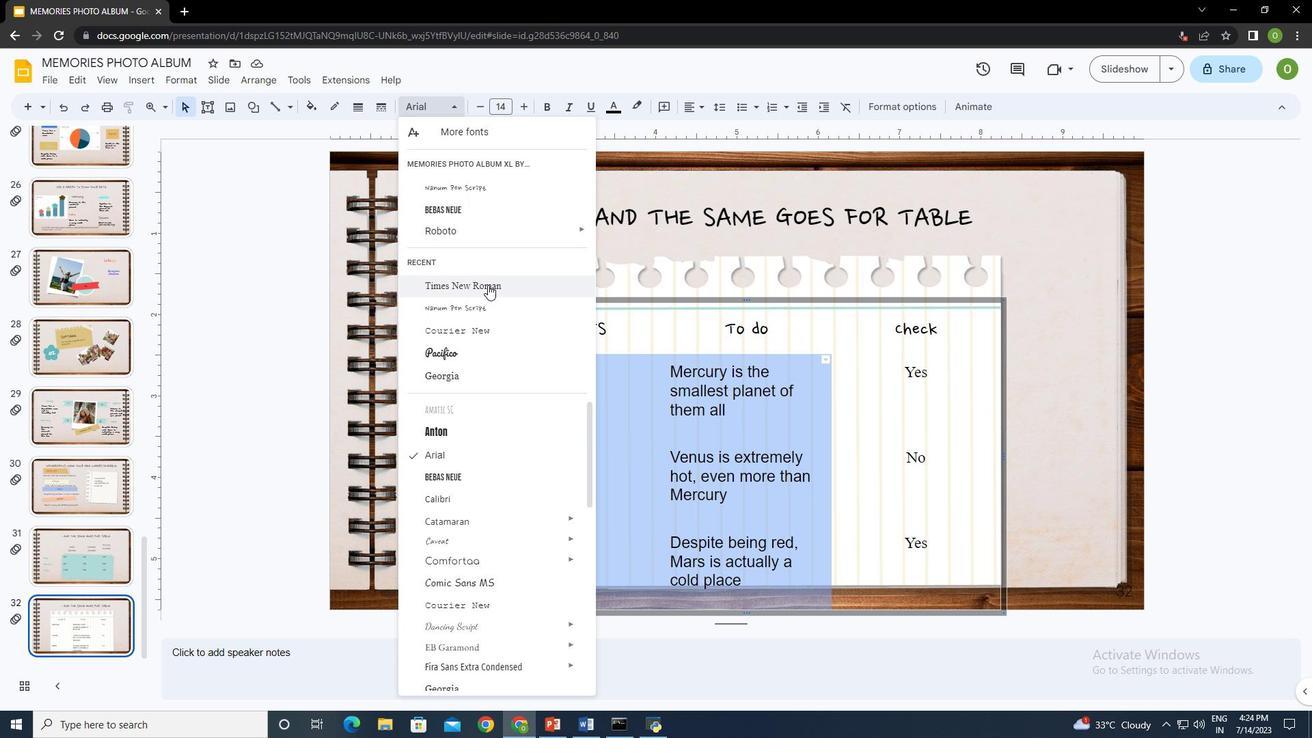 
Action: Mouse moved to (843, 404)
Screenshot: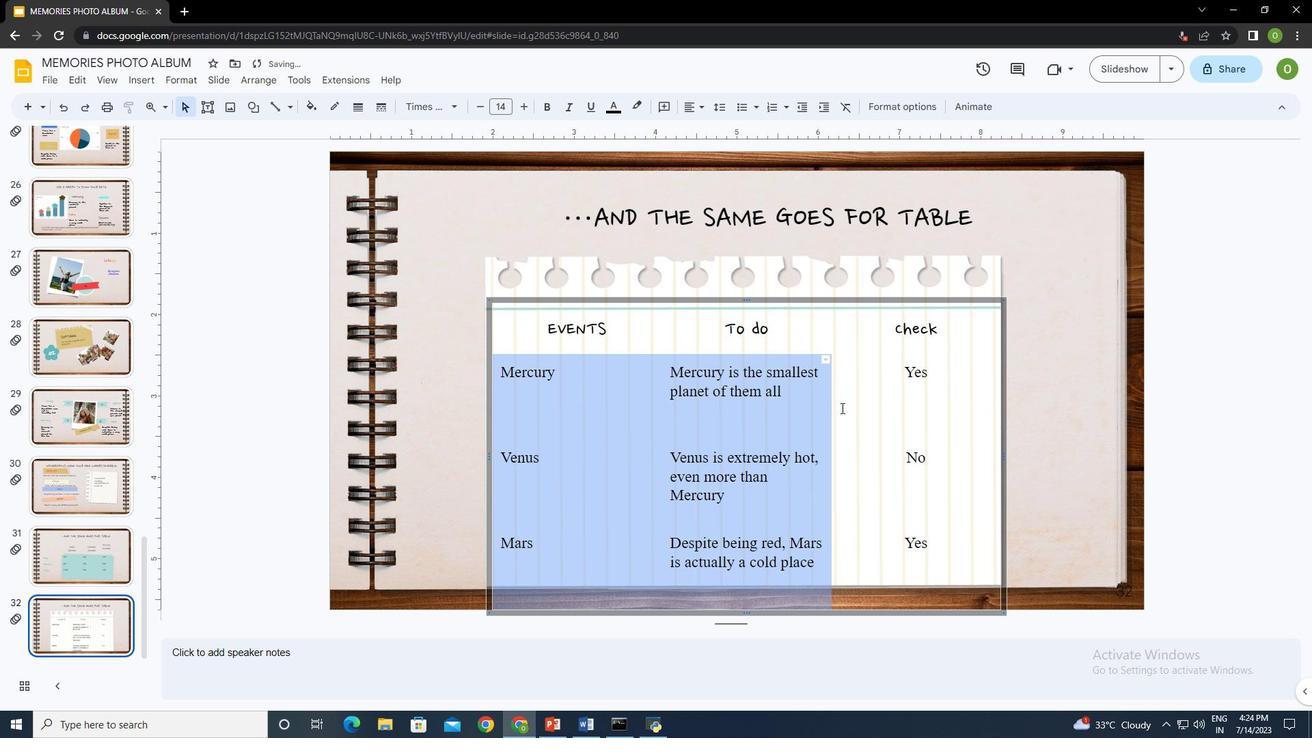 
Action: Mouse pressed left at (843, 404)
Screenshot: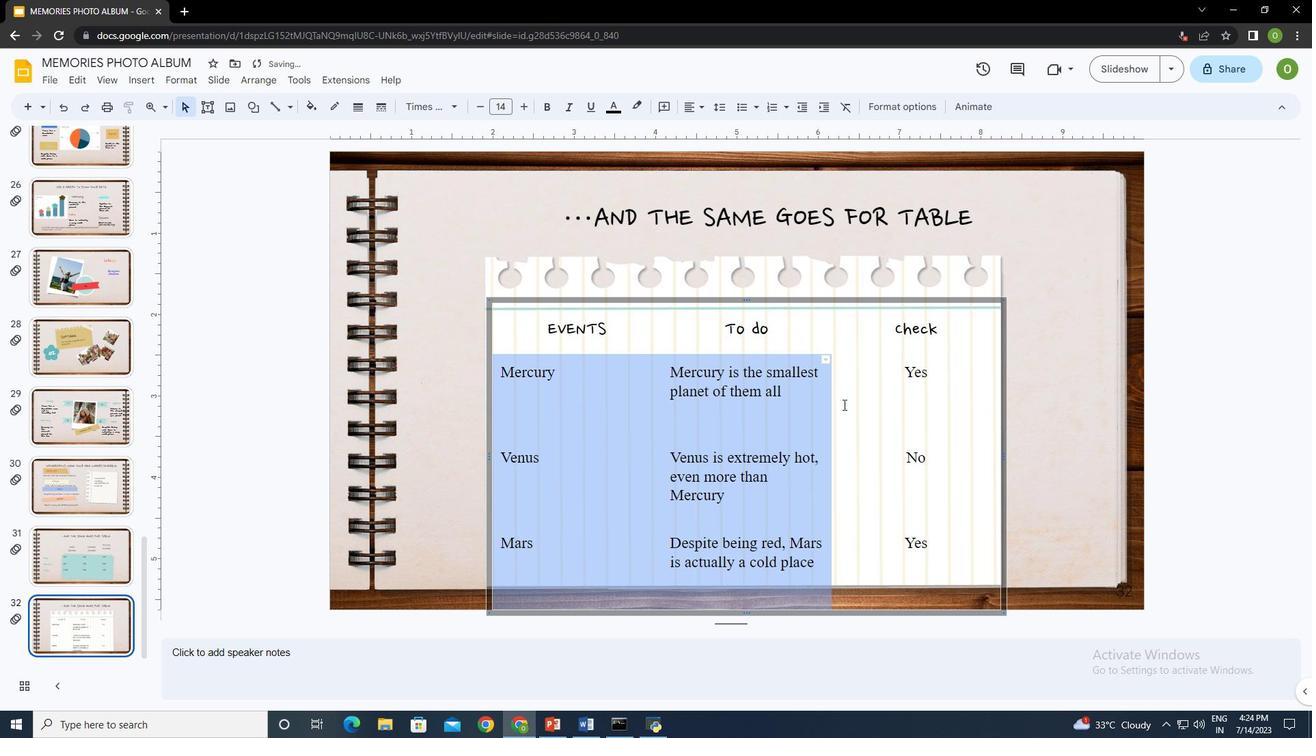 
Action: Mouse moved to (732, 424)
Screenshot: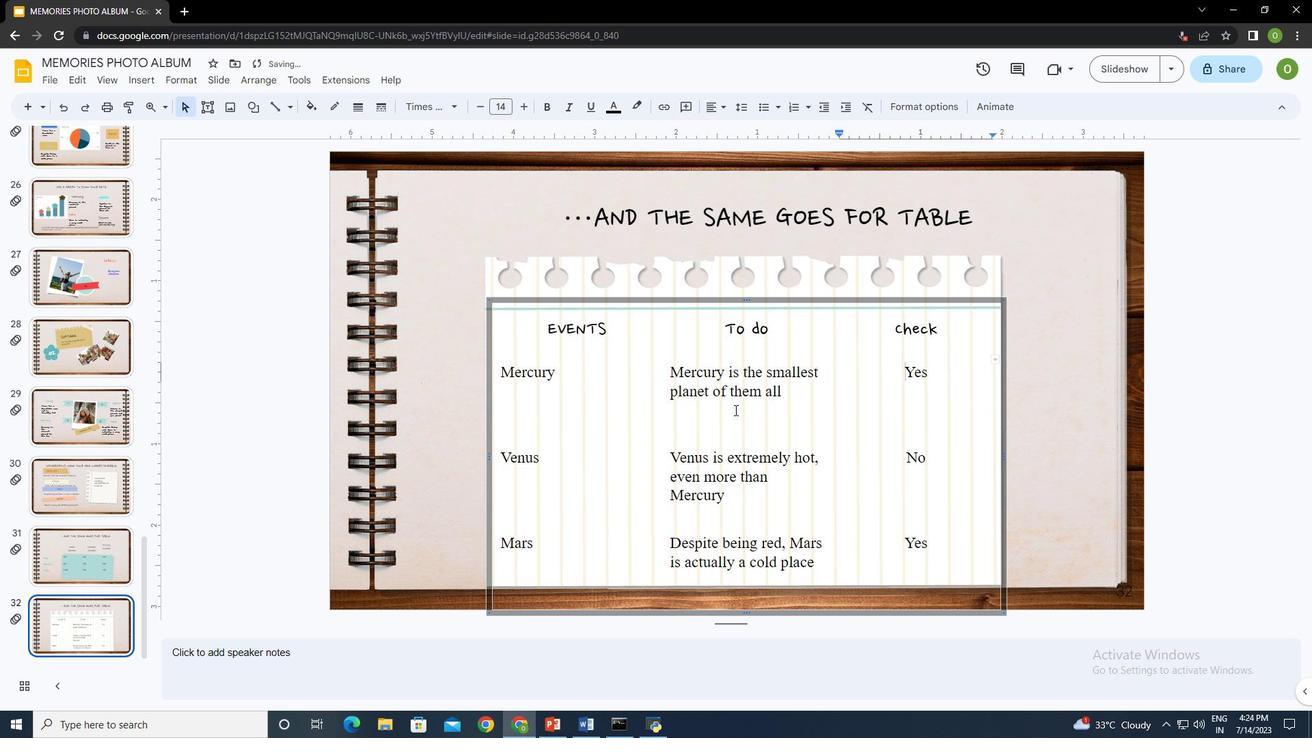 
Action: Mouse pressed left at (732, 424)
Screenshot: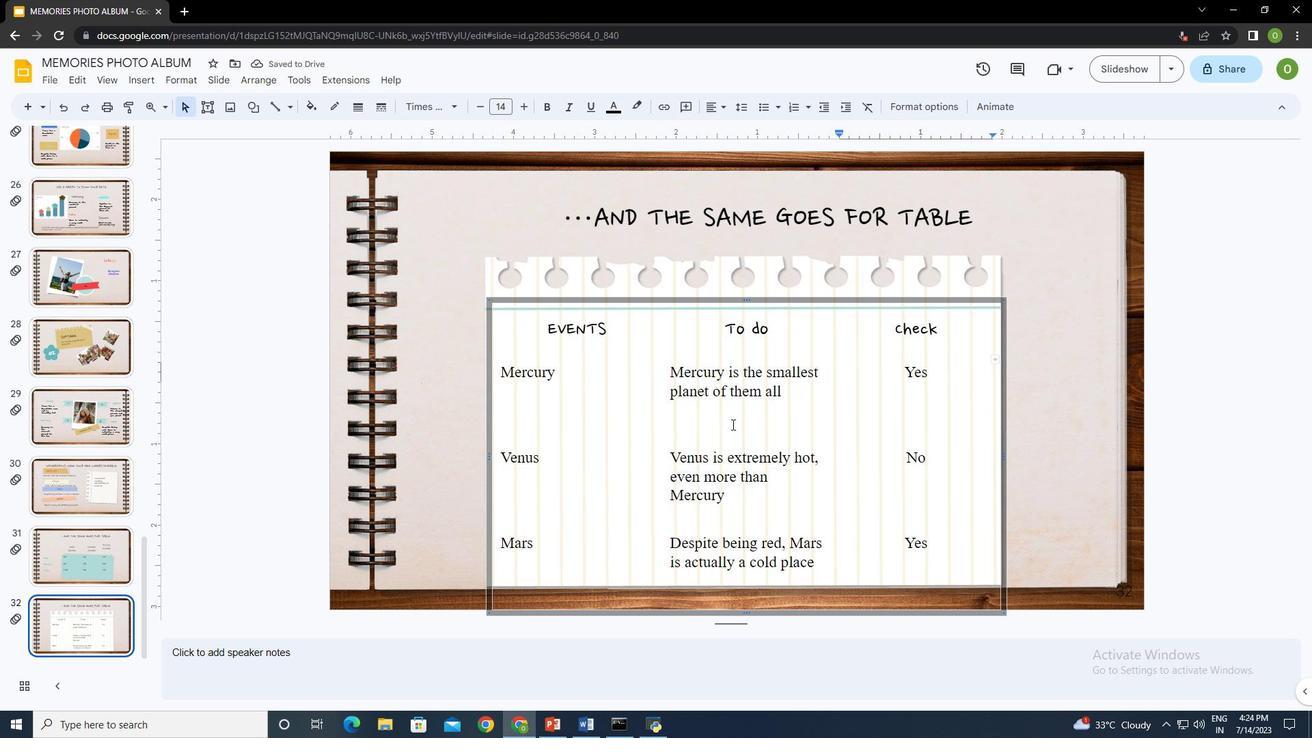 
Action: Mouse moved to (1069, 454)
Screenshot: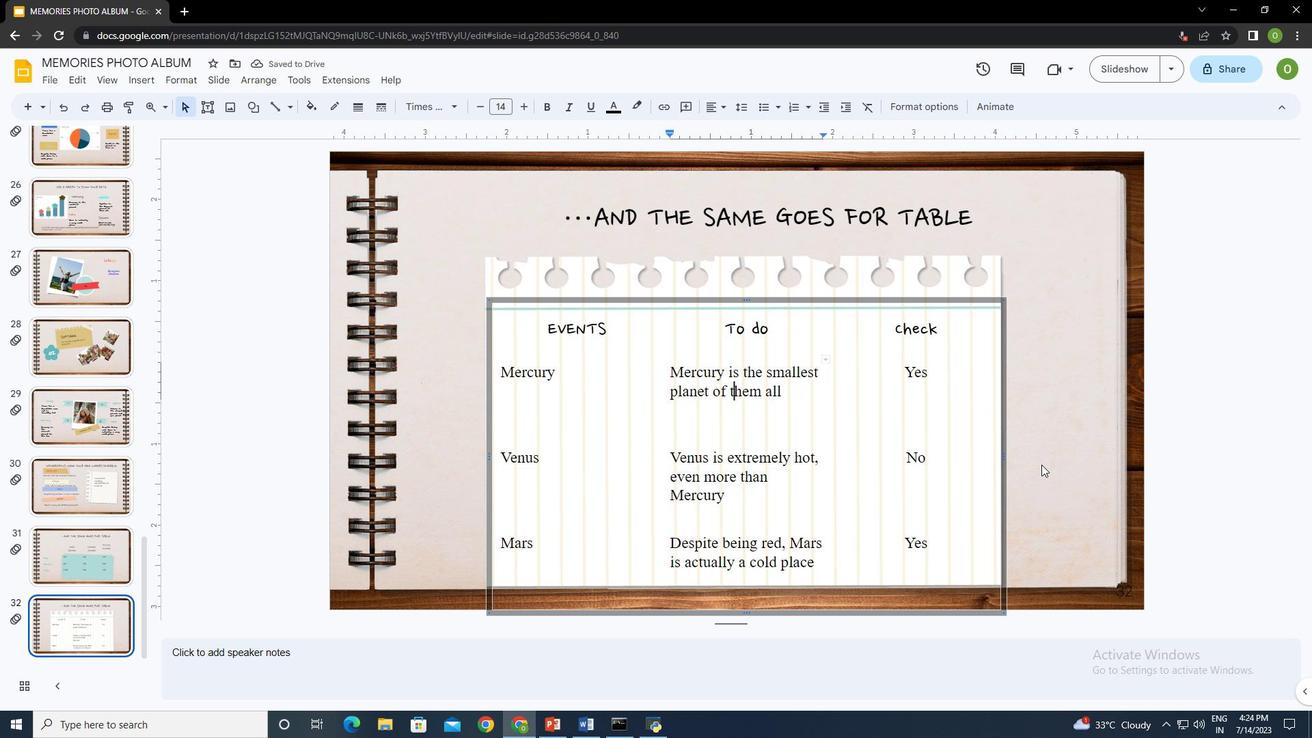 
Action: Mouse pressed left at (1069, 454)
Screenshot: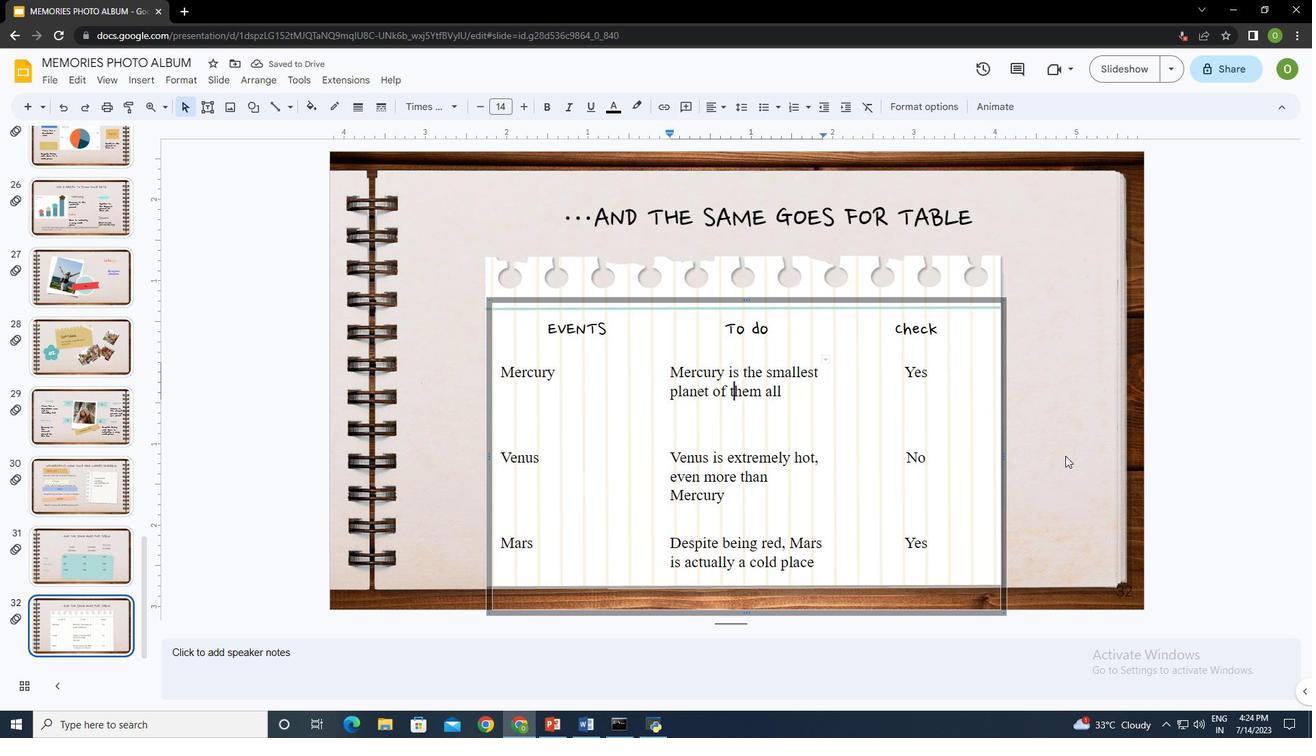 
Action: Mouse moved to (873, 483)
Screenshot: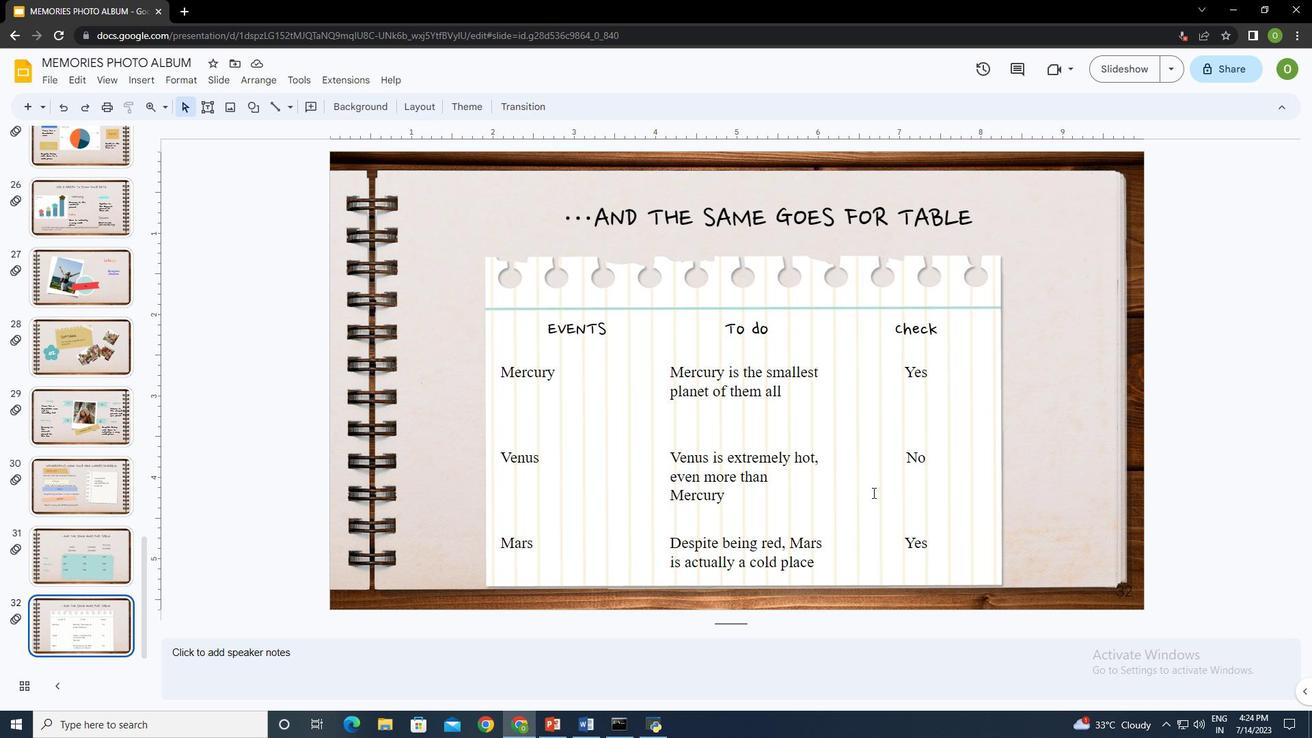 
Action: Mouse pressed left at (873, 483)
Screenshot: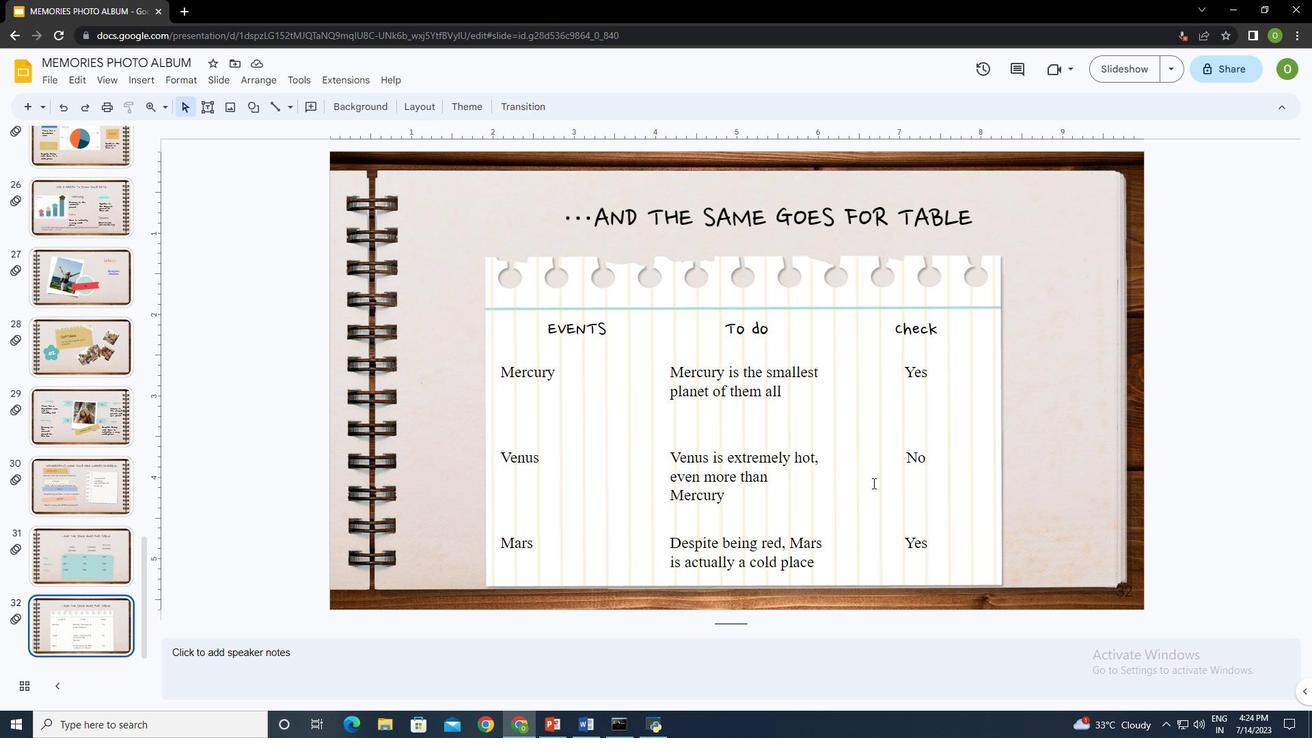 
Action: Mouse moved to (625, 275)
Screenshot: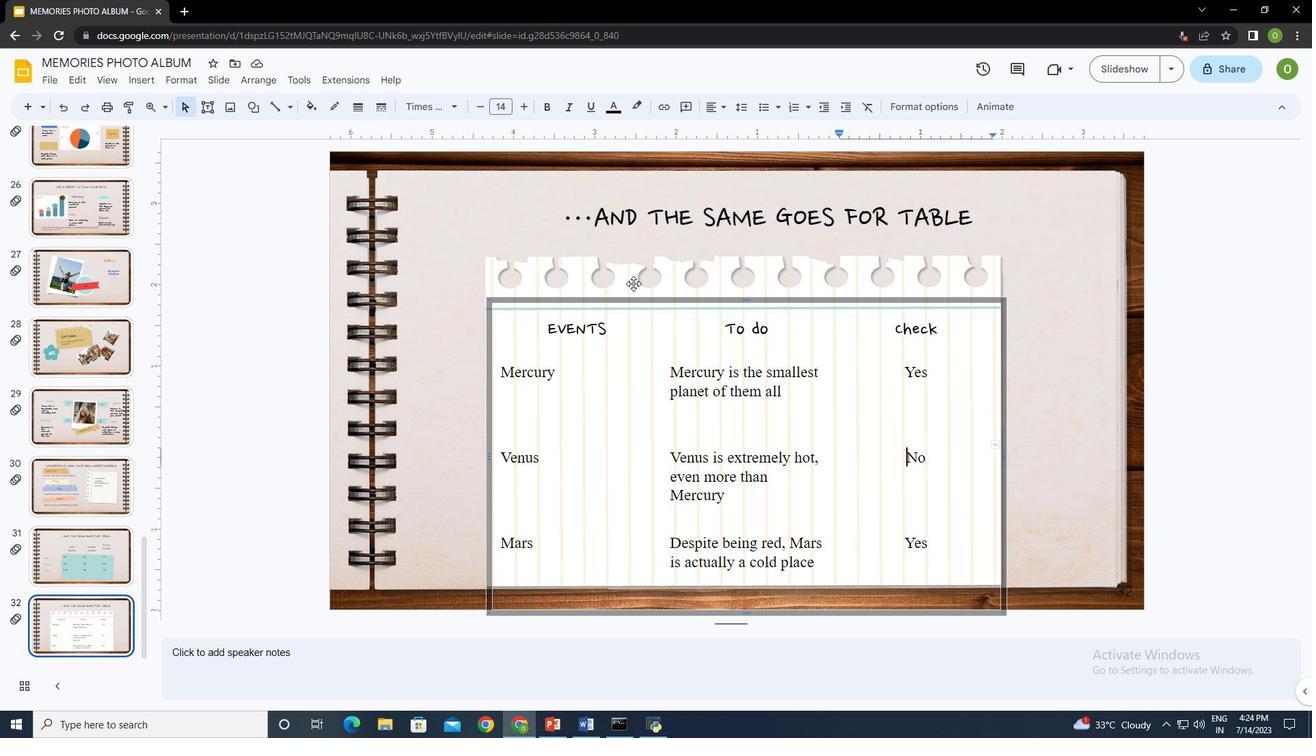 
Action: Mouse pressed left at (625, 275)
Screenshot: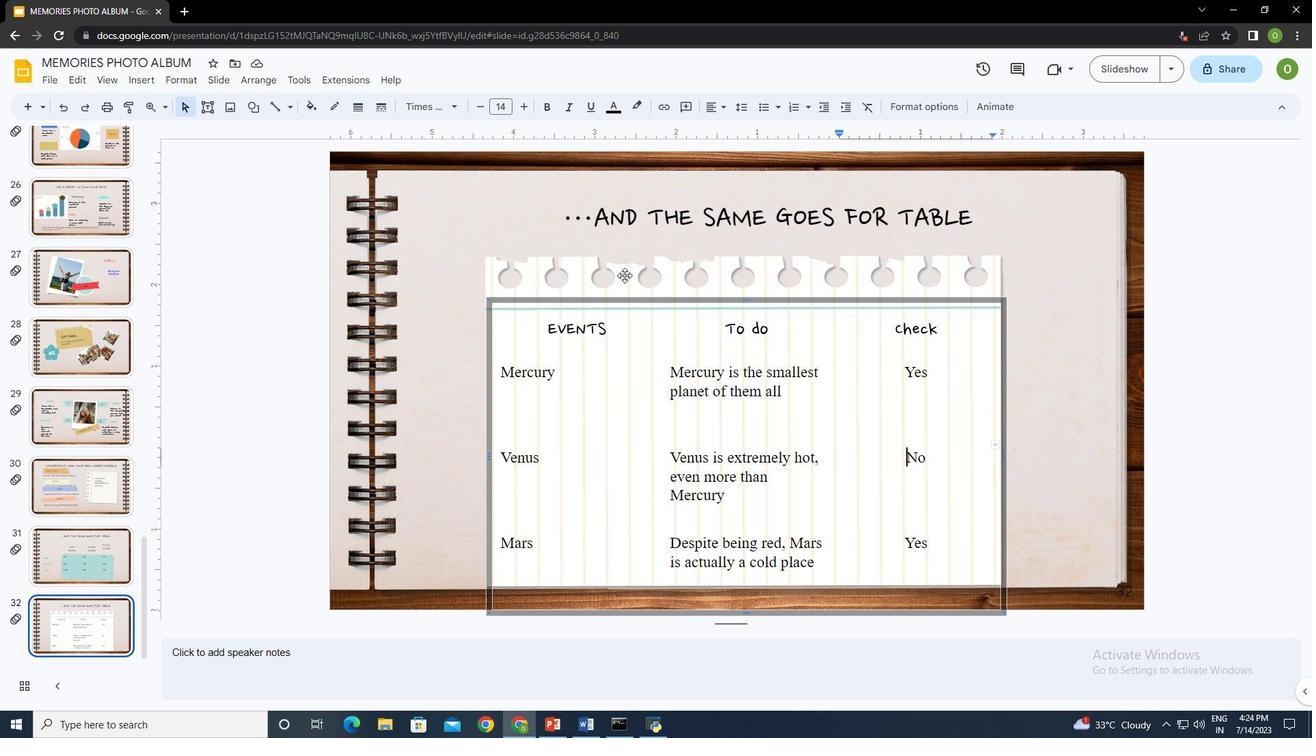 
Action: Mouse moved to (1006, 589)
Screenshot: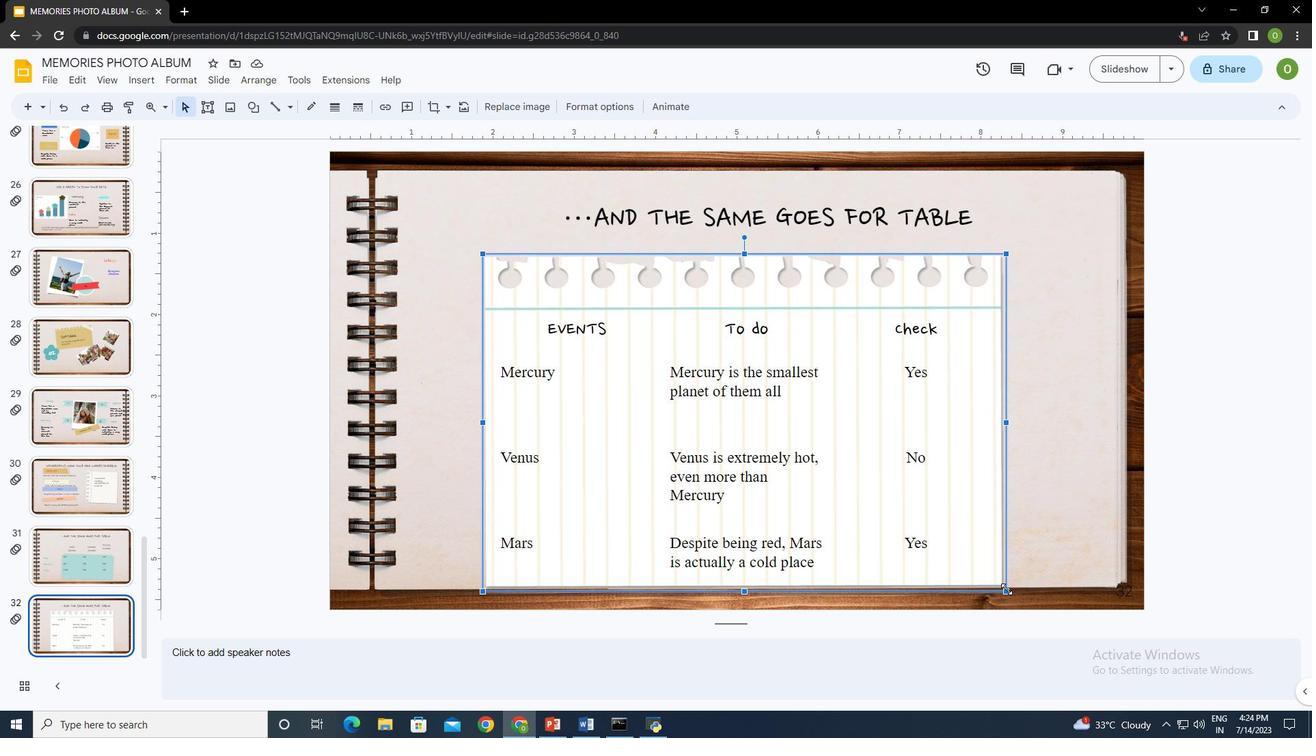 
Action: Mouse pressed left at (1006, 589)
Screenshot: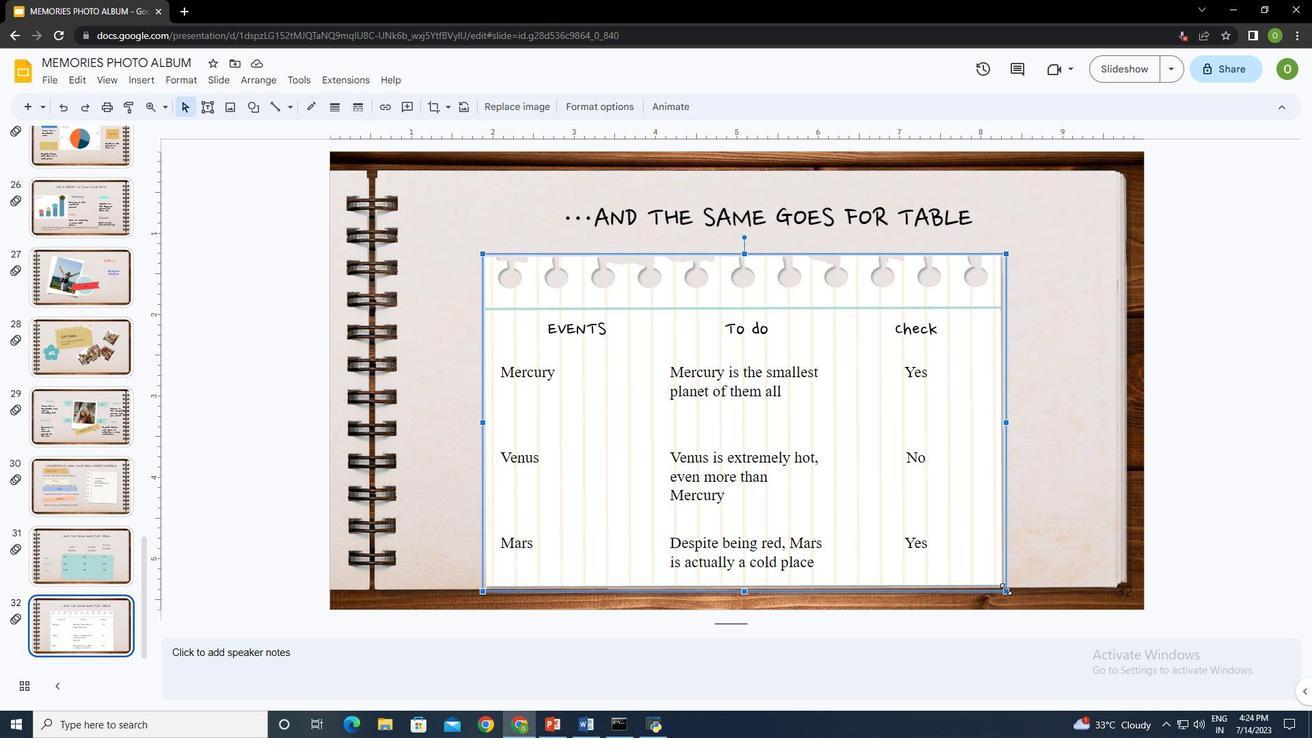 
Action: Mouse moved to (740, 587)
Screenshot: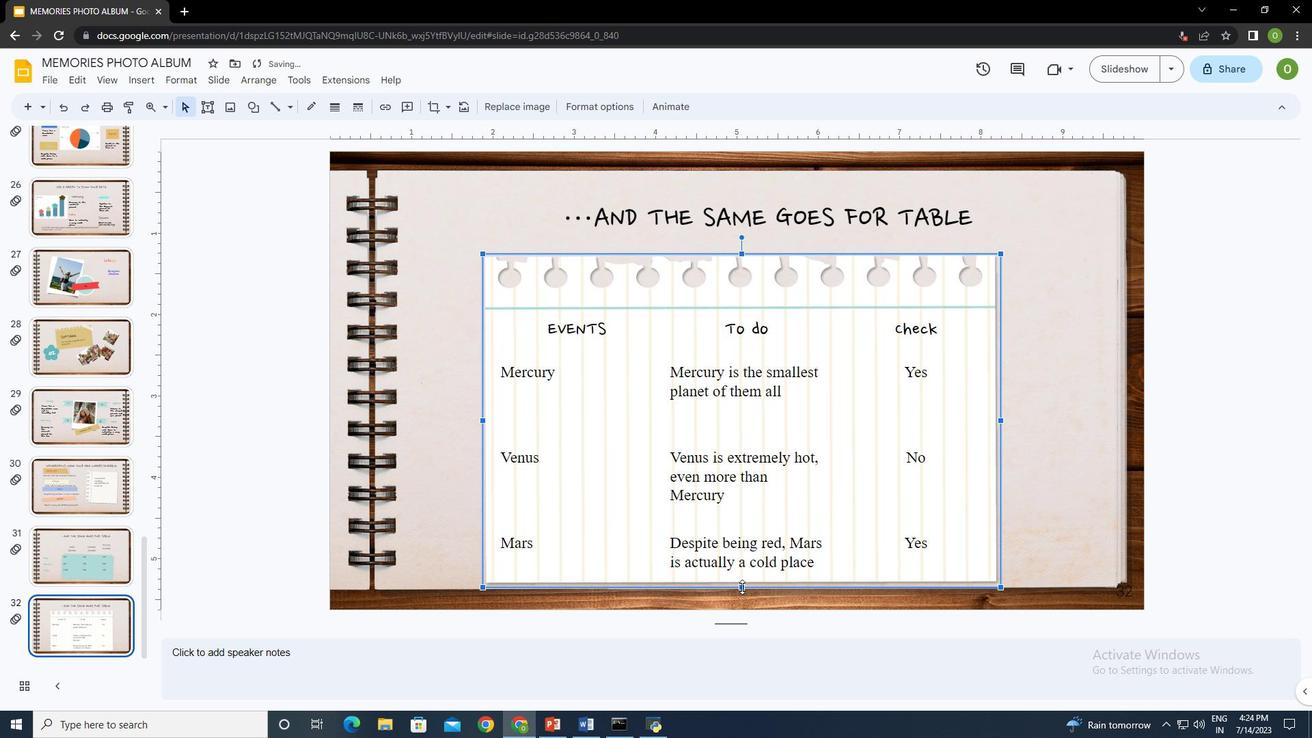 
Action: Mouse pressed left at (740, 587)
Screenshot: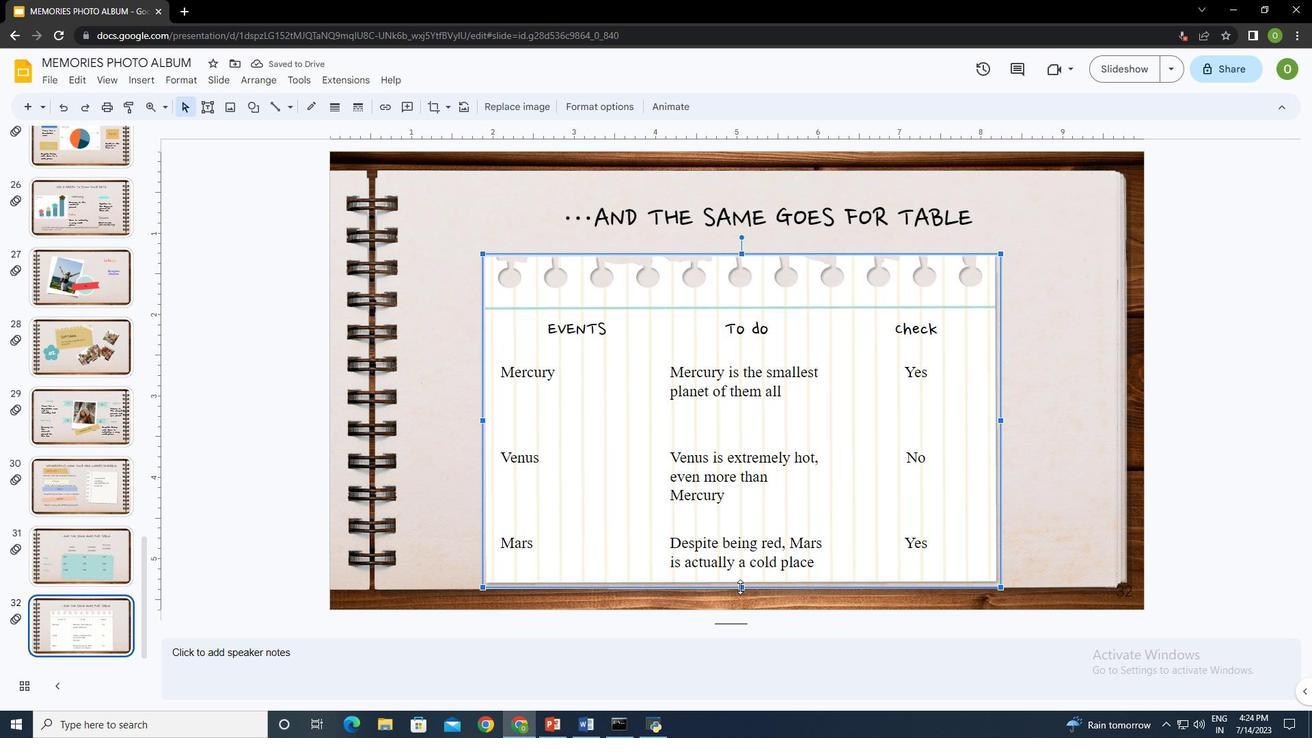 
Action: Mouse moved to (753, 414)
Screenshot: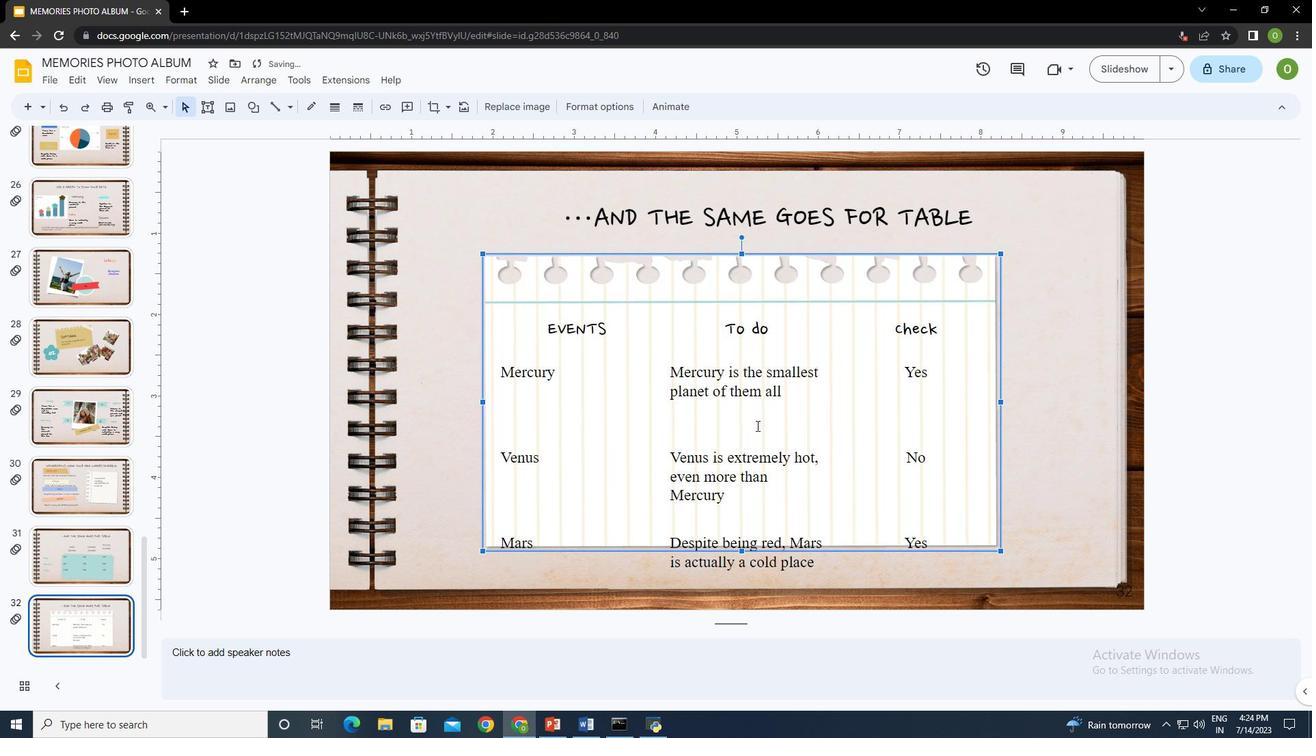 
Action: Mouse pressed left at (753, 414)
Screenshot: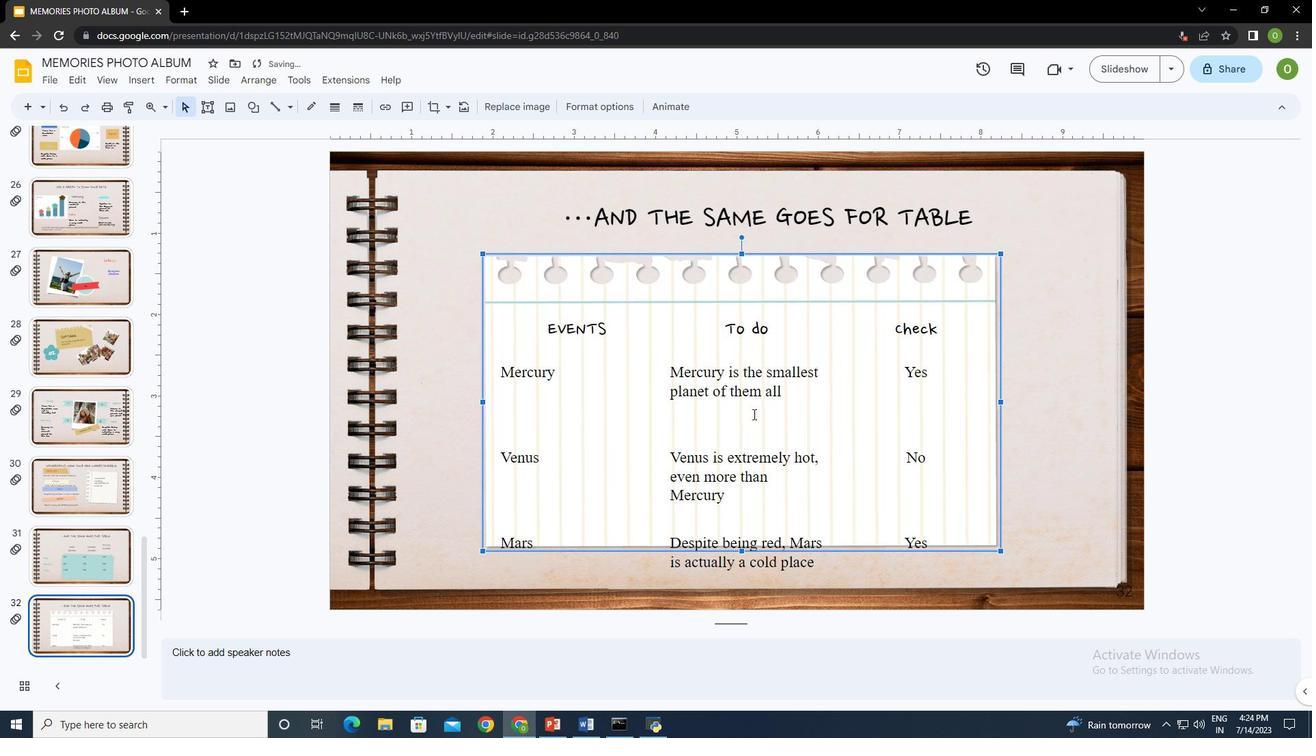 
Action: Mouse moved to (745, 612)
Screenshot: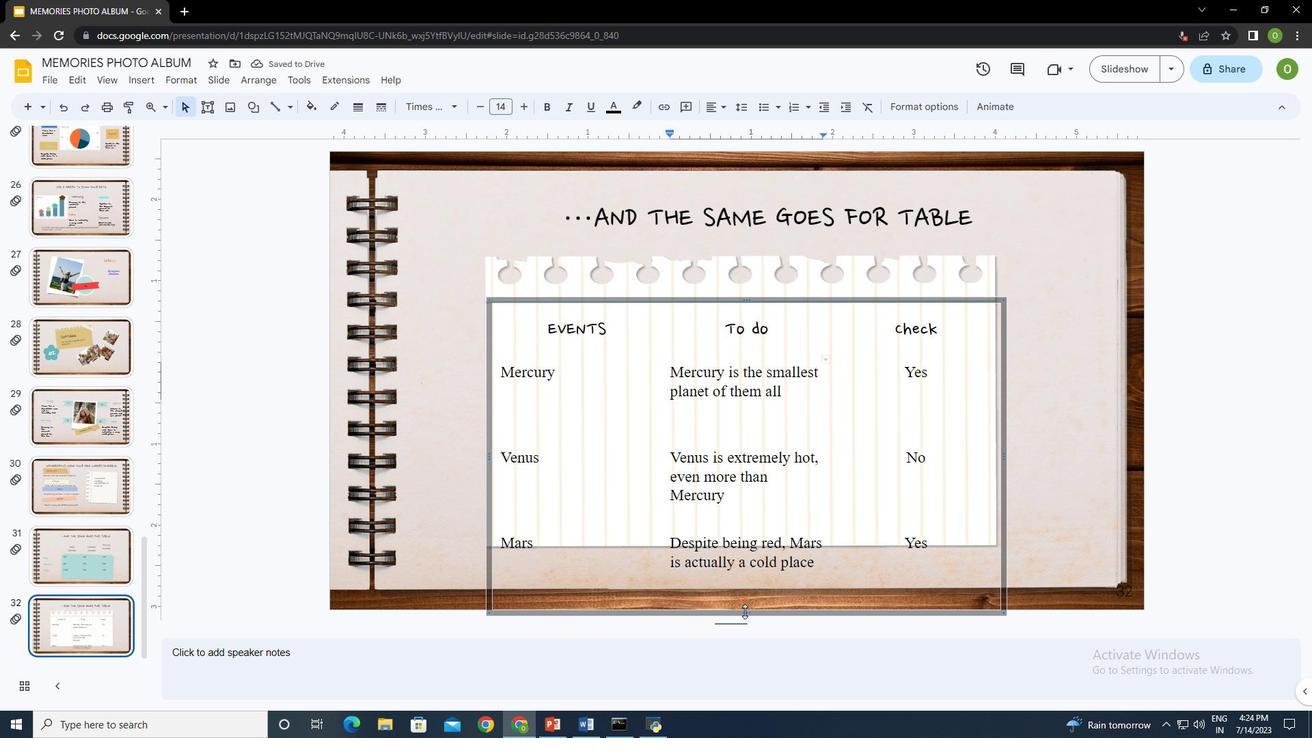 
Action: Mouse pressed left at (745, 612)
Screenshot: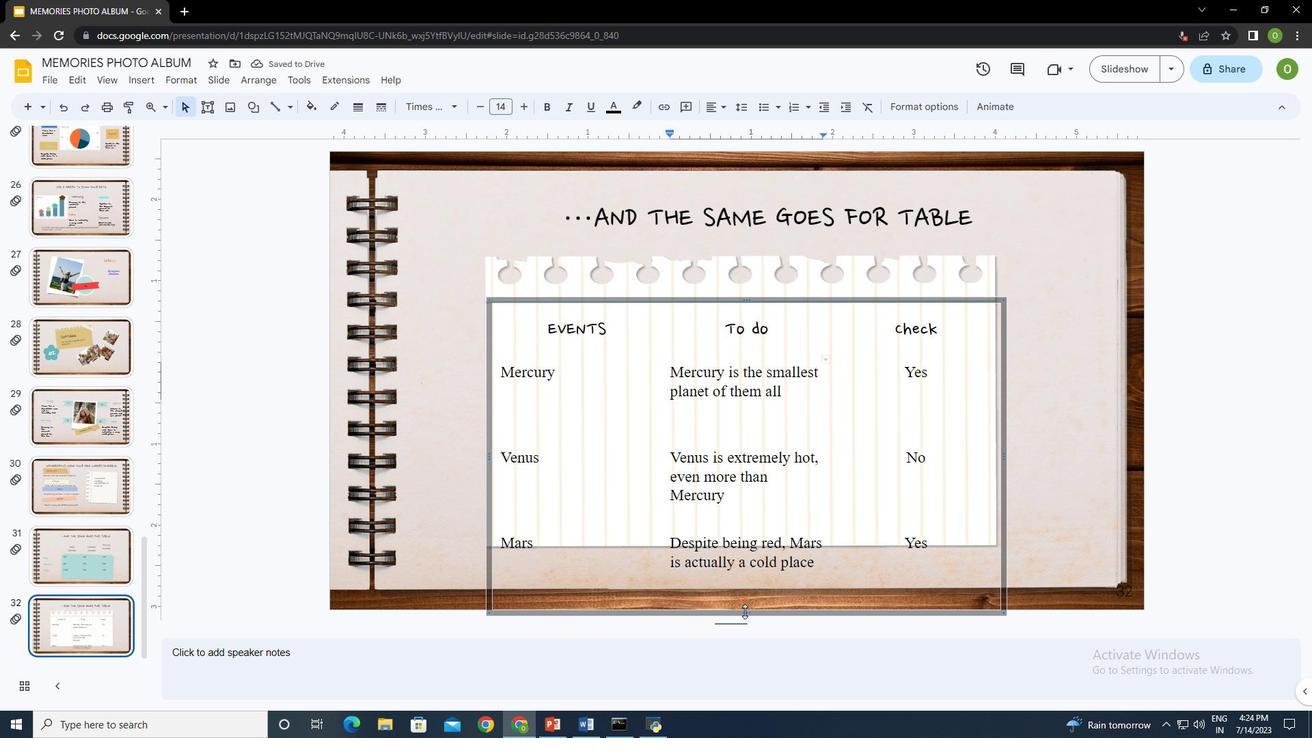 
Action: Mouse moved to (1073, 467)
Screenshot: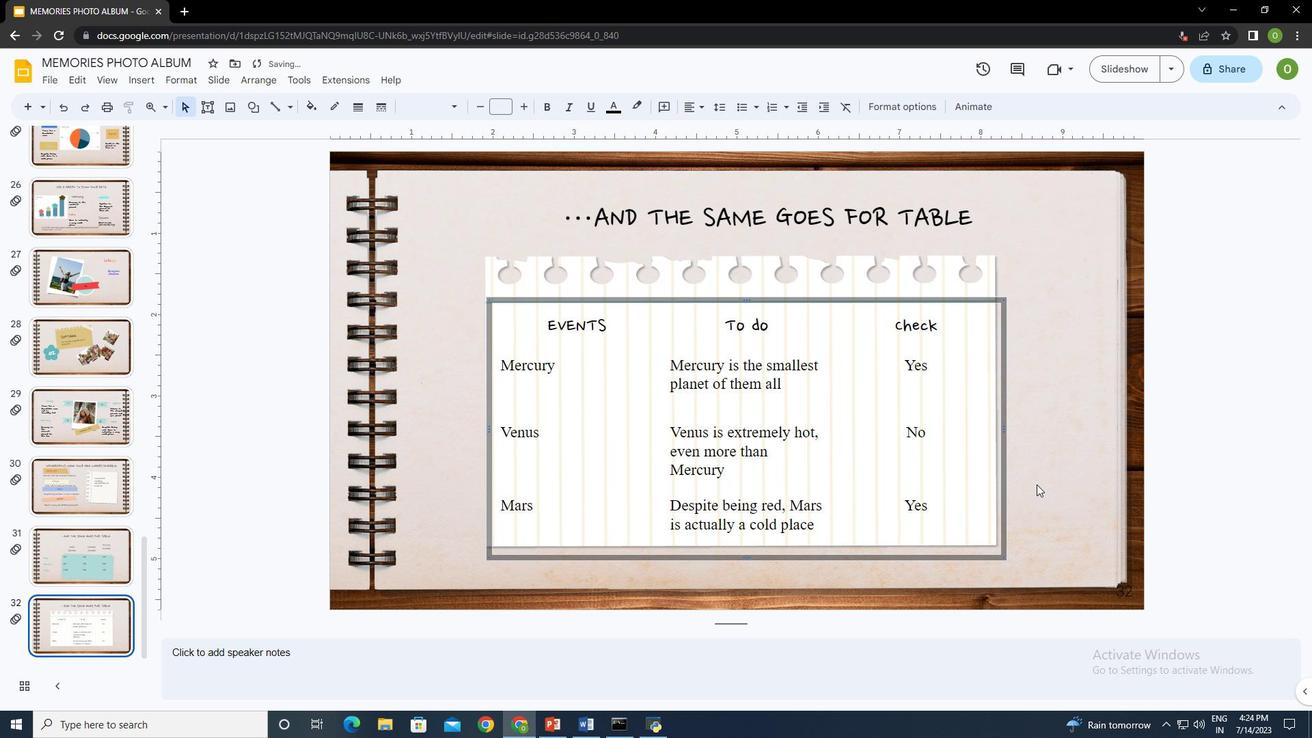 
Action: Mouse pressed left at (1073, 467)
Screenshot: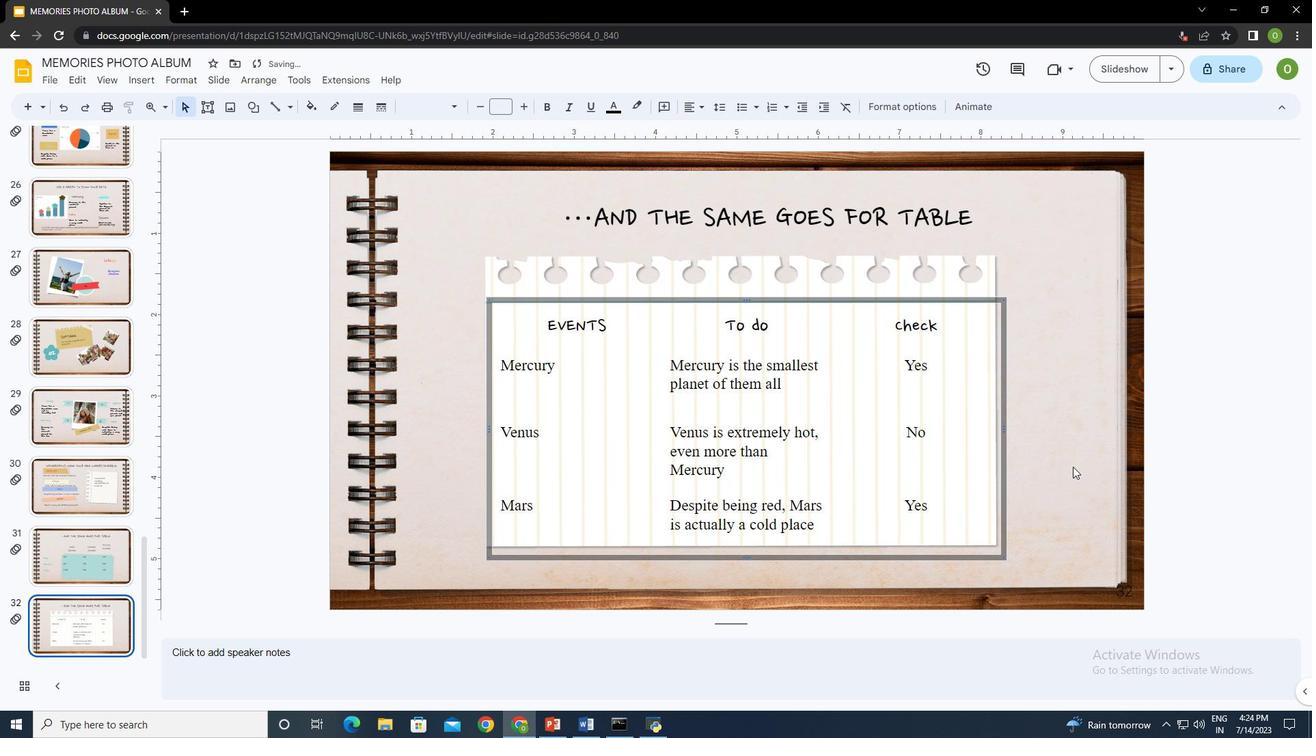 
Action: Mouse moved to (143, 80)
Screenshot: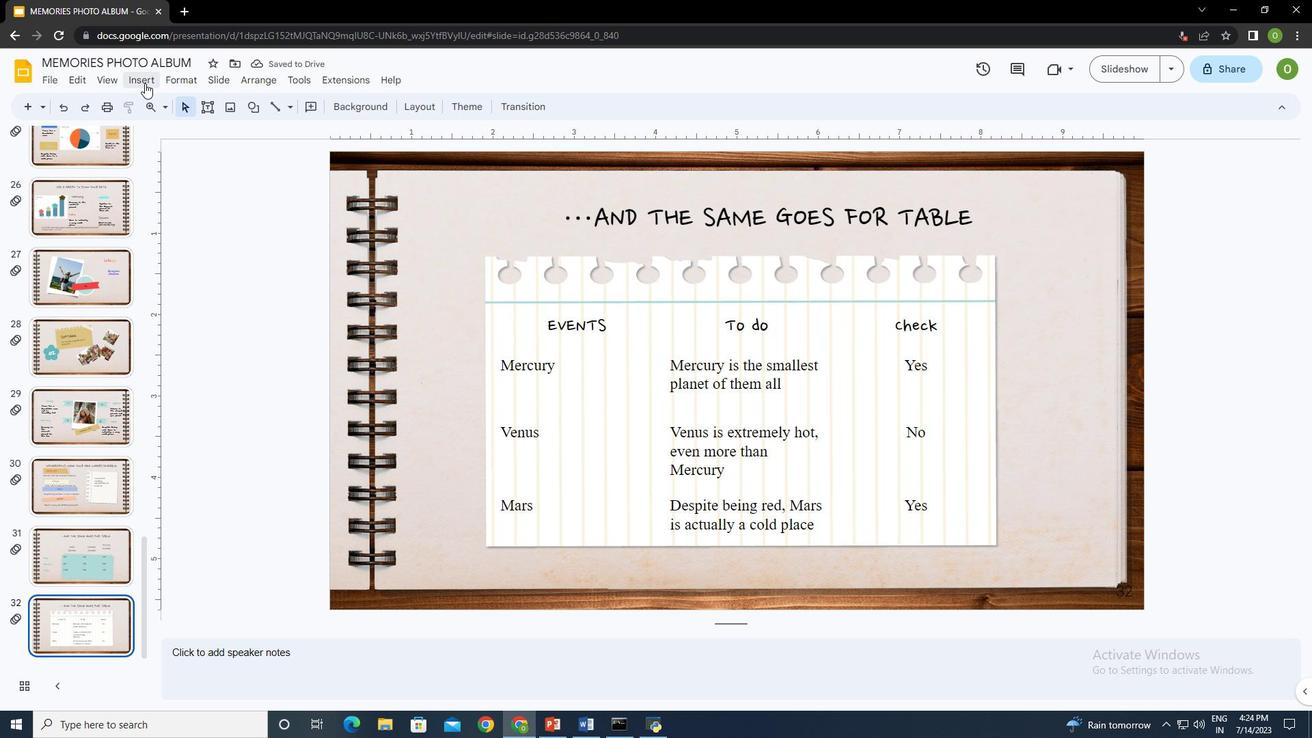 
Action: Mouse pressed left at (143, 80)
Screenshot: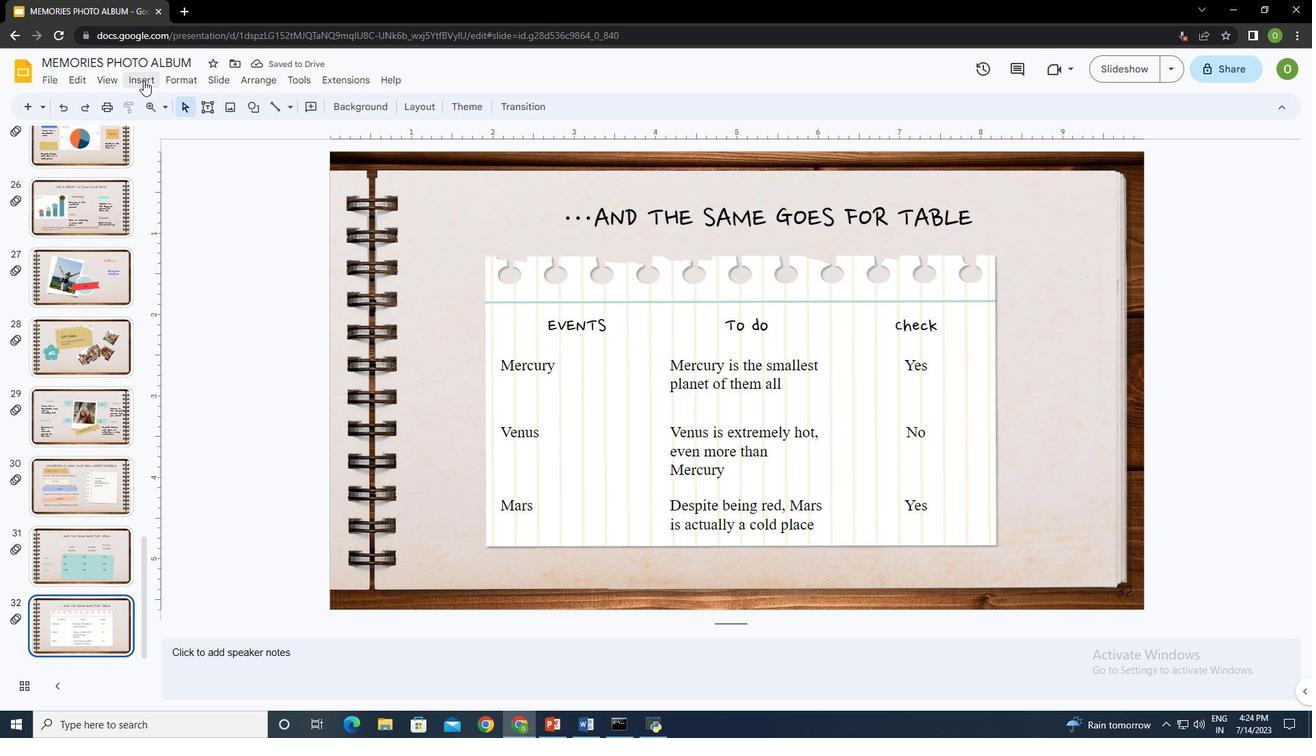 
Action: Mouse moved to (412, 109)
Screenshot: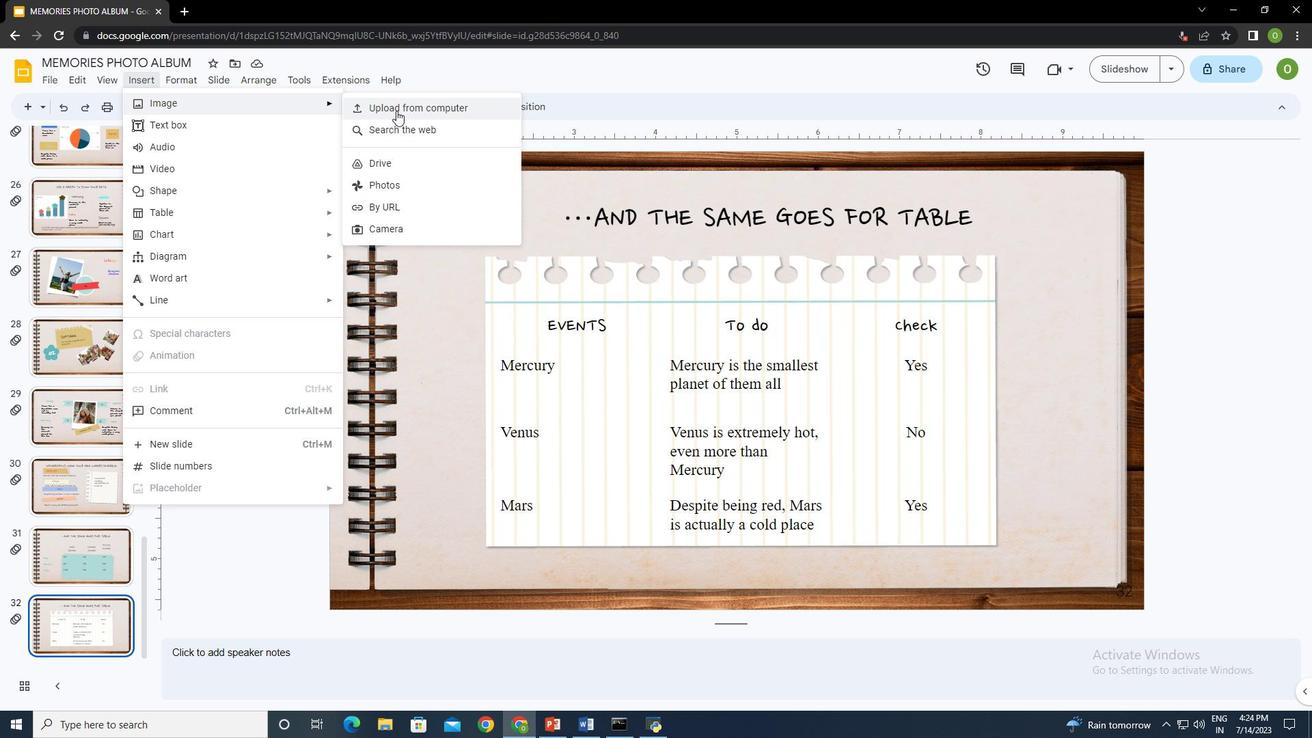 
Action: Mouse pressed left at (412, 109)
Screenshot: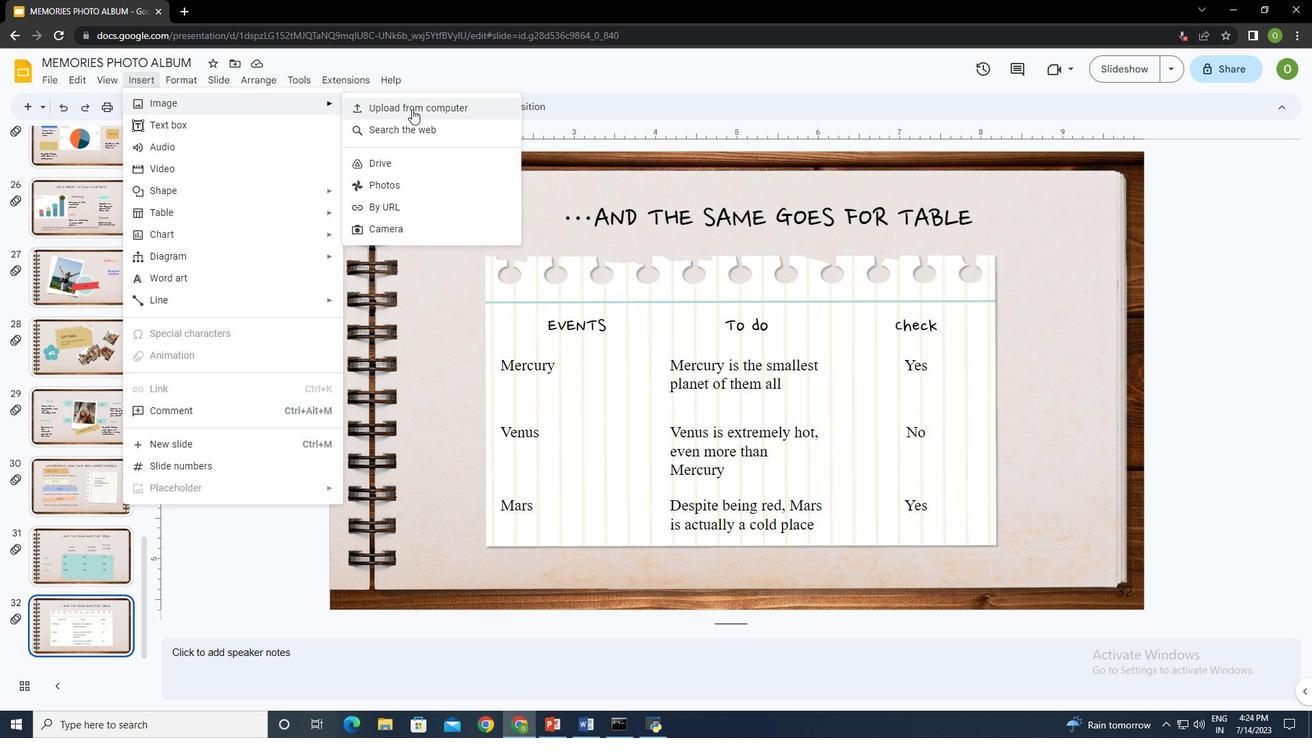 
Action: Mouse moved to (469, 235)
Screenshot: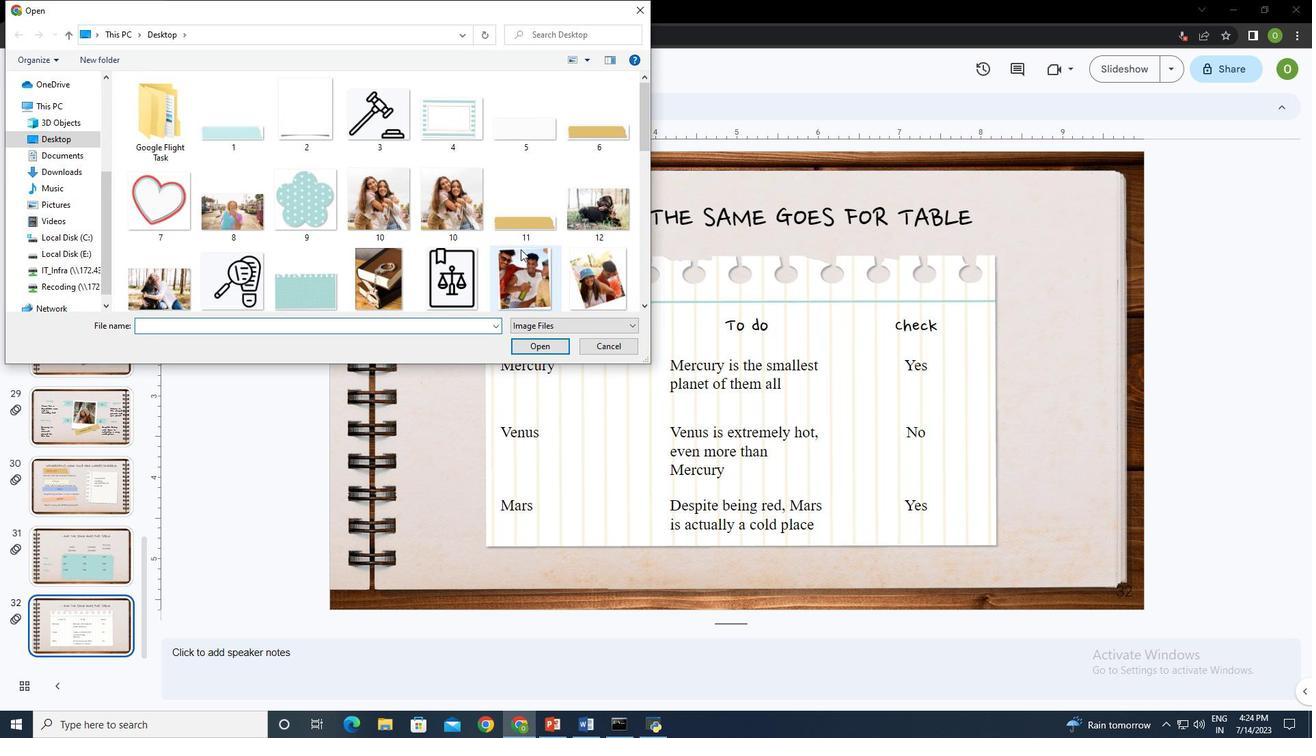 
Action: Mouse scrolled (469, 235) with delta (0, 0)
Screenshot: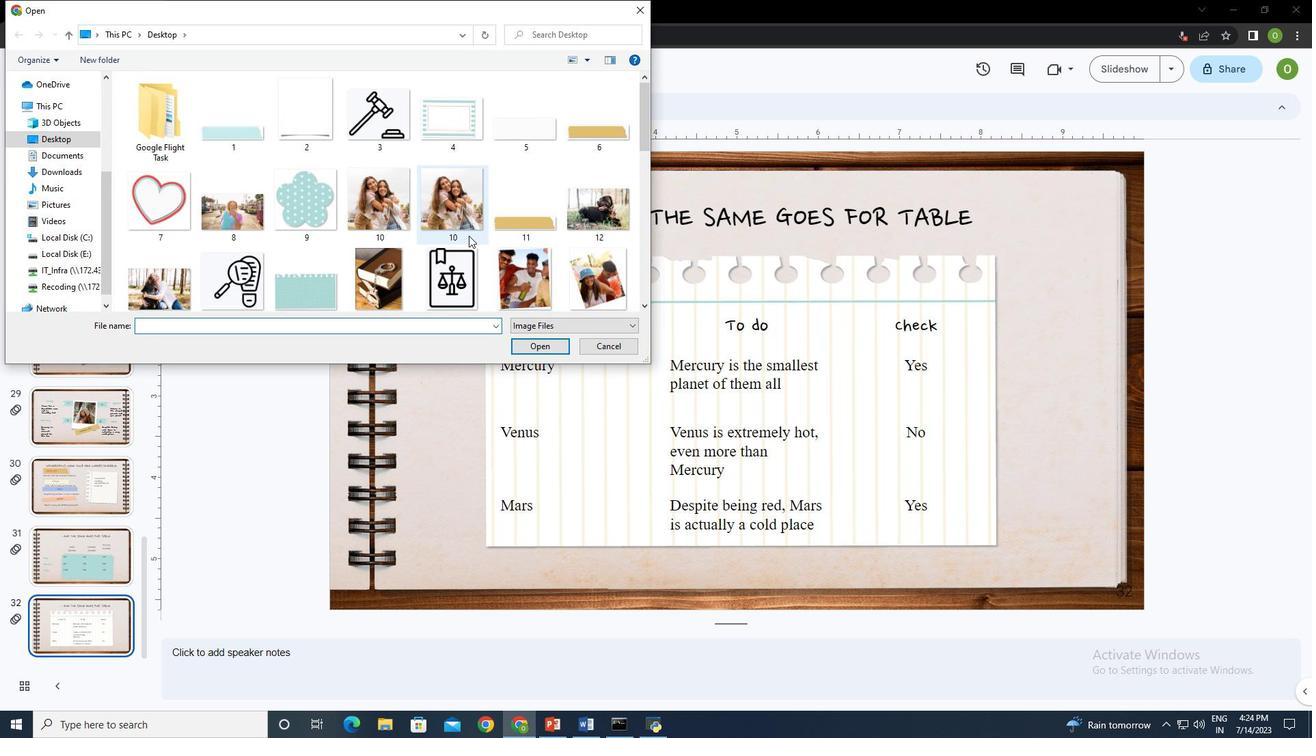 
Action: Mouse scrolled (469, 235) with delta (0, 0)
Screenshot: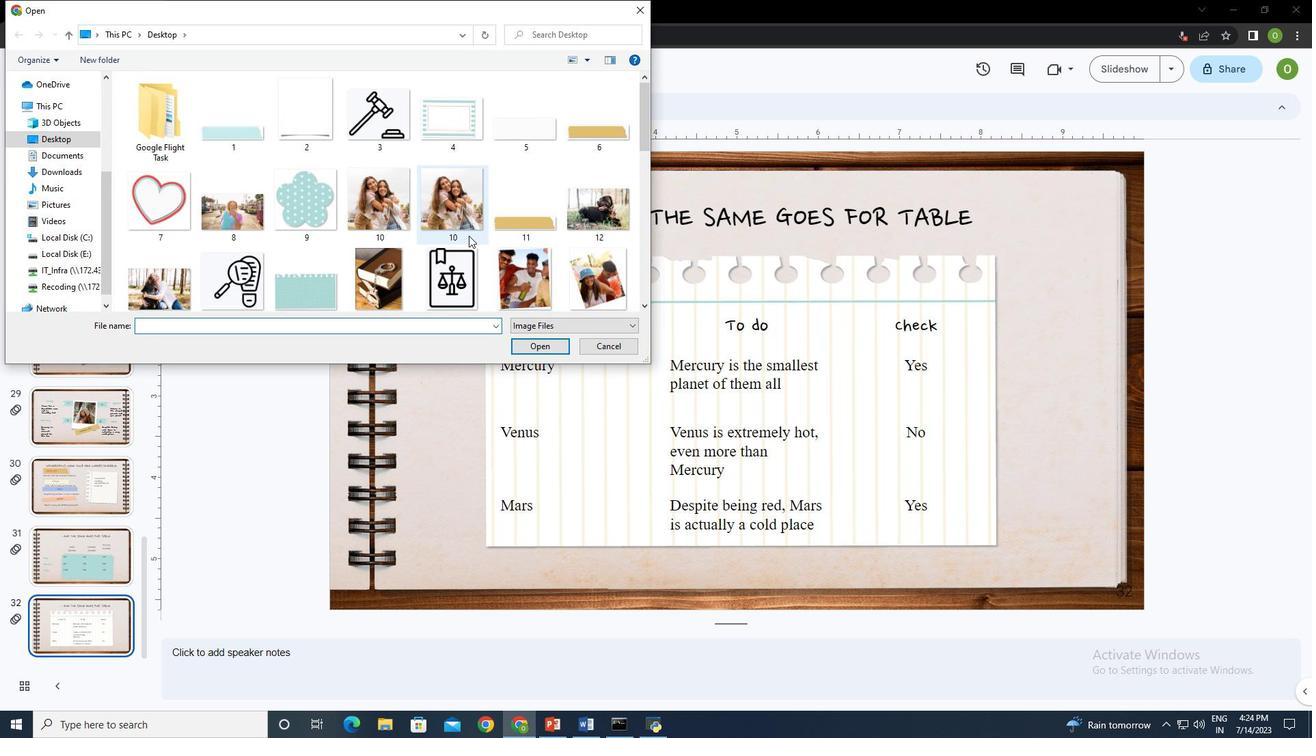 
Action: Mouse scrolled (469, 235) with delta (0, 0)
Screenshot: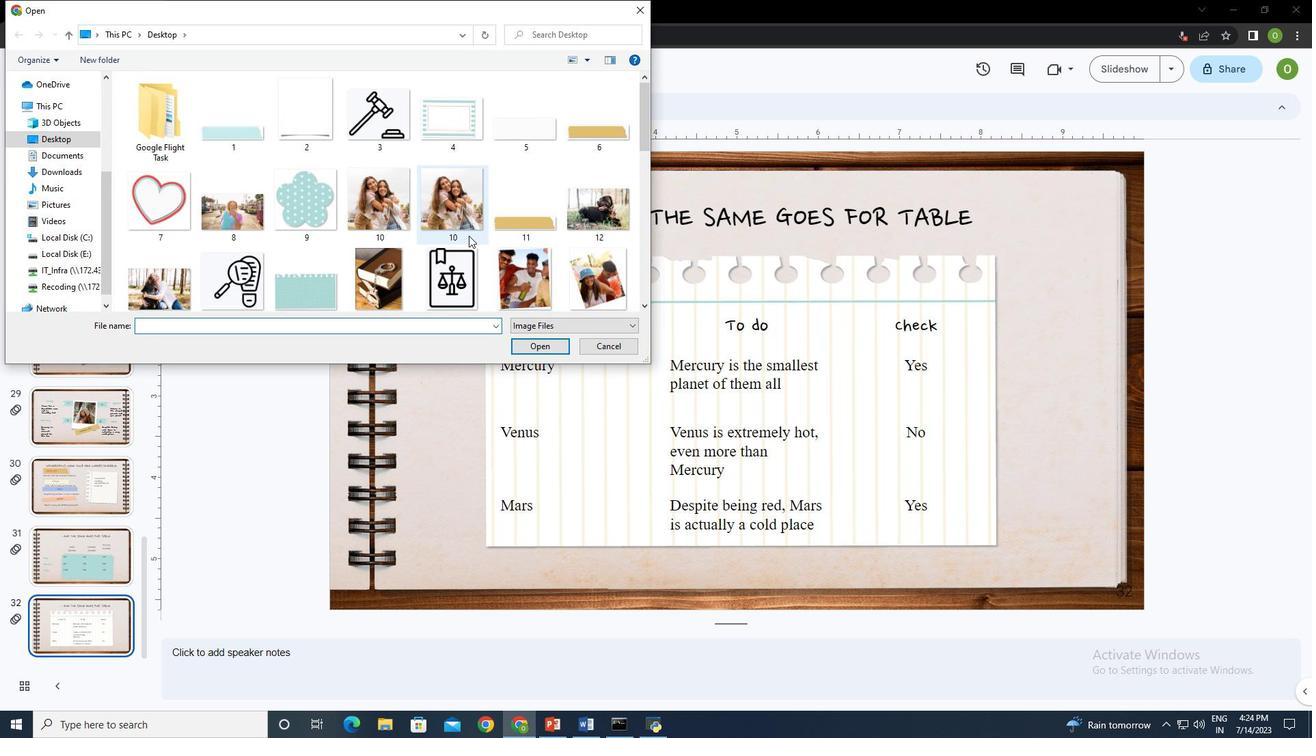 
Action: Mouse scrolled (469, 235) with delta (0, 0)
Screenshot: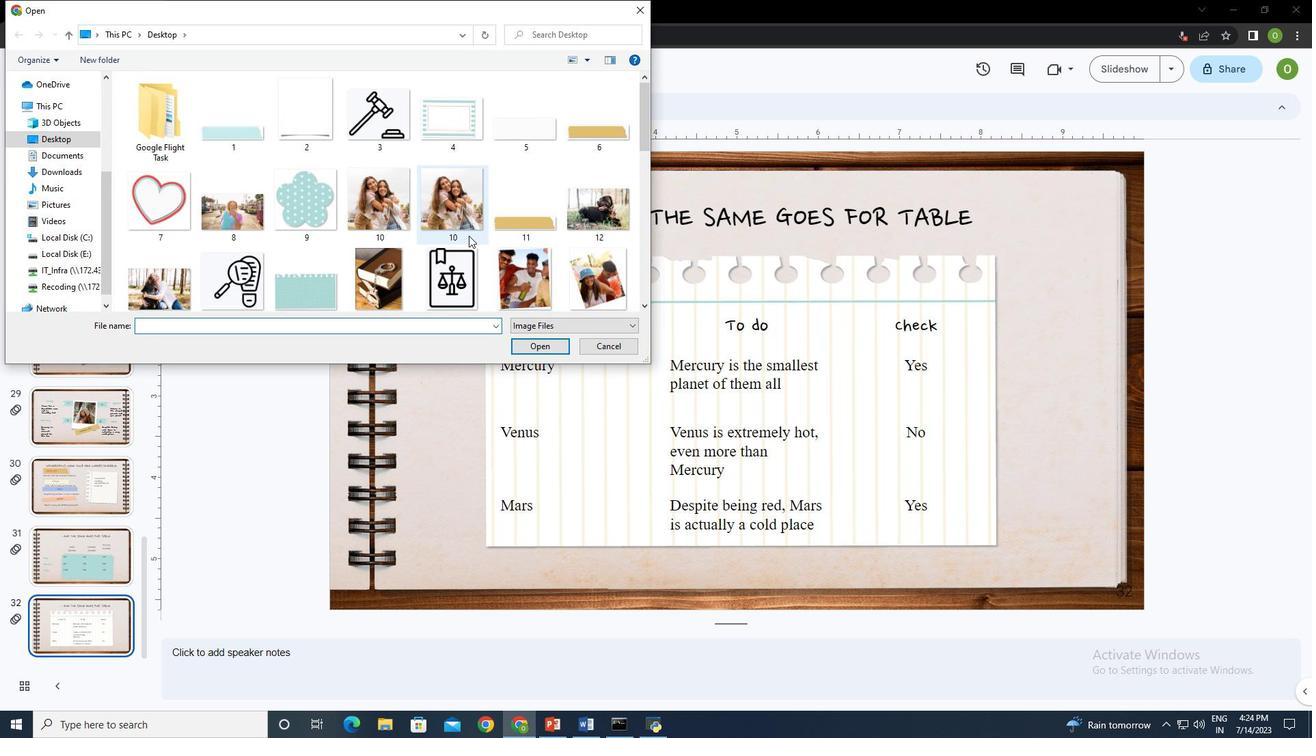 
Action: Mouse scrolled (469, 235) with delta (0, 0)
Screenshot: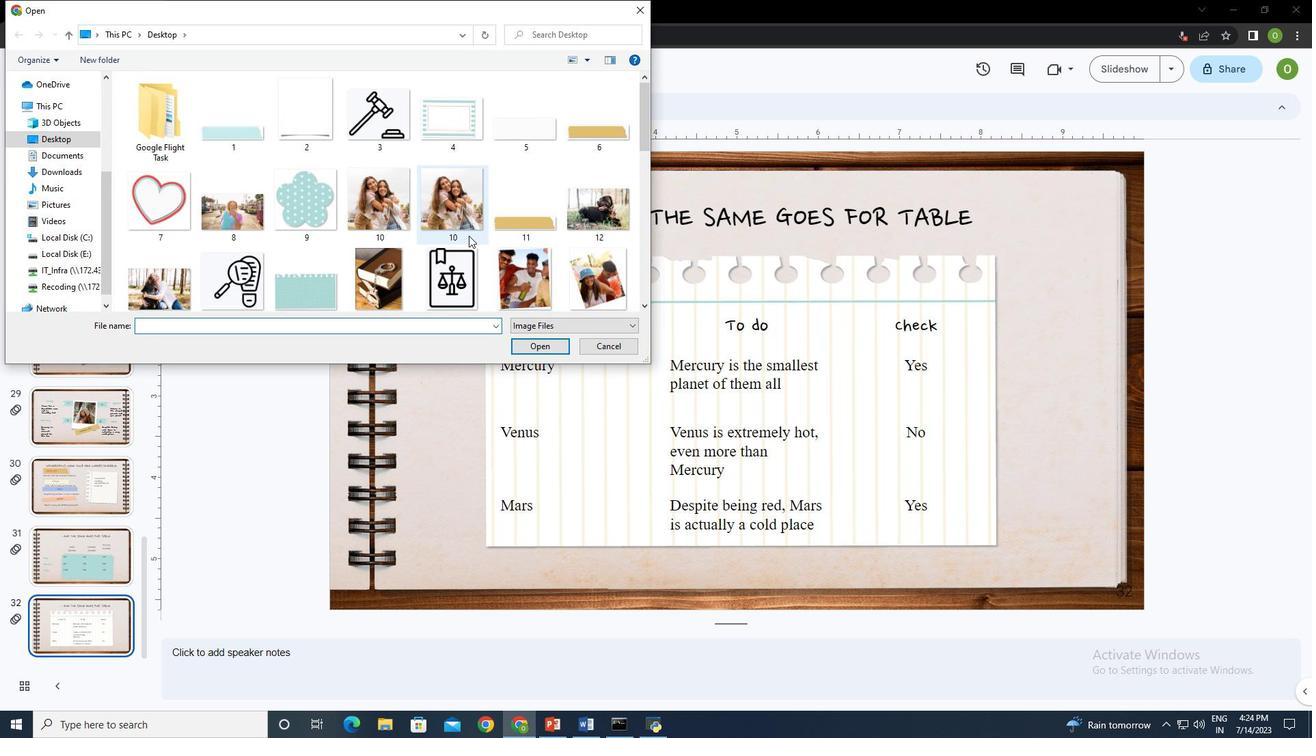 
Action: Mouse scrolled (469, 235) with delta (0, 0)
Screenshot: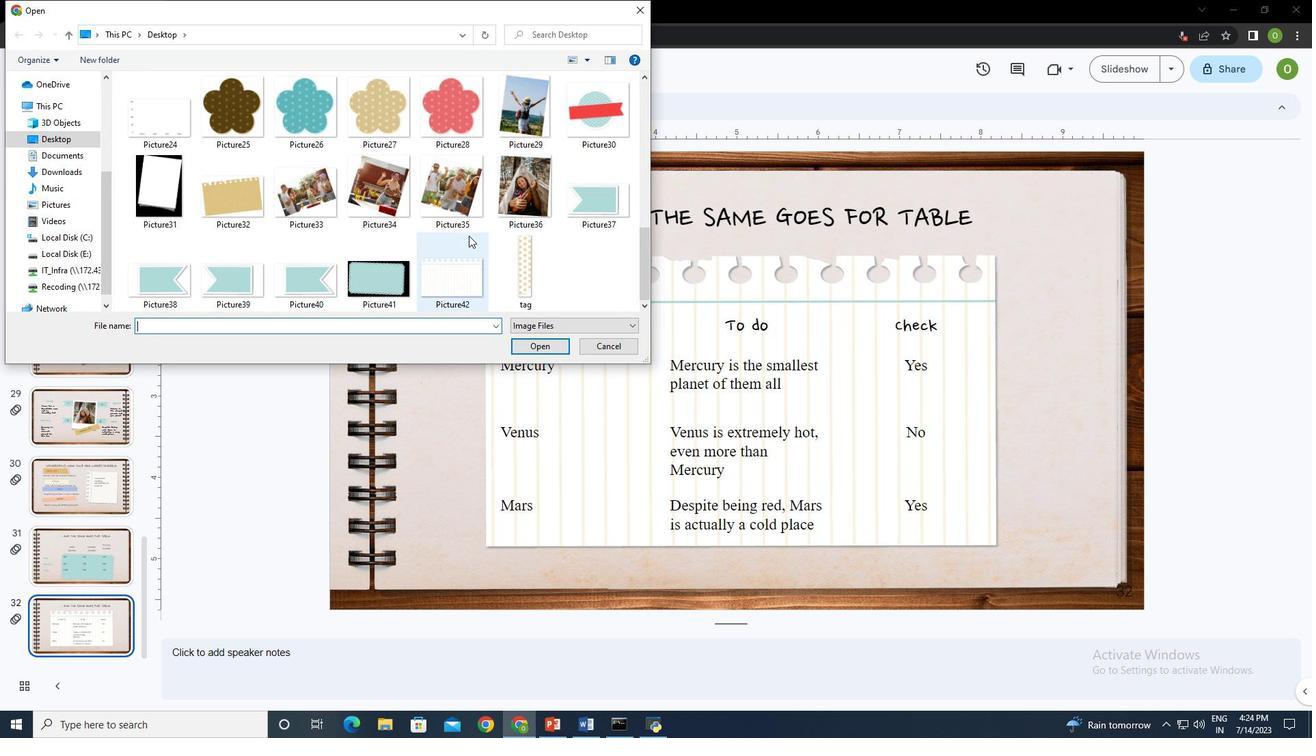 
Action: Mouse scrolled (469, 235) with delta (0, 0)
Screenshot: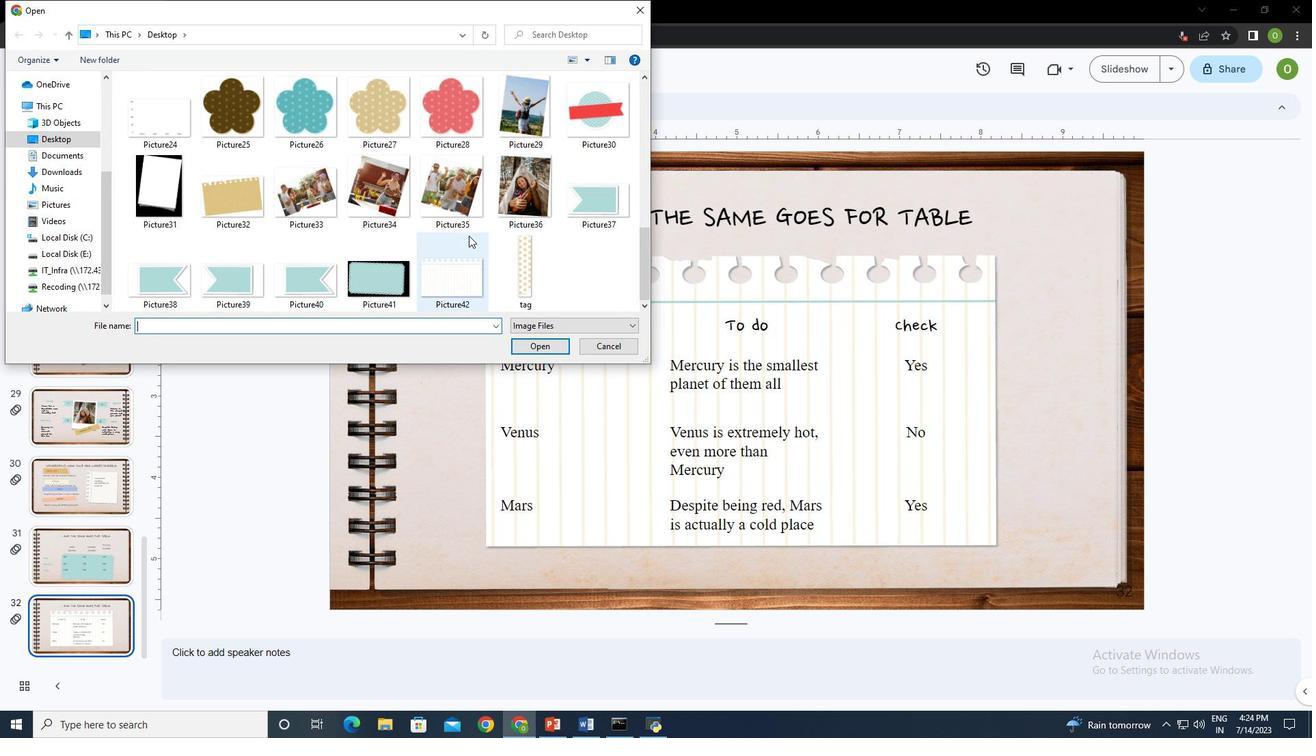 
Action: Mouse scrolled (469, 235) with delta (0, 0)
Screenshot: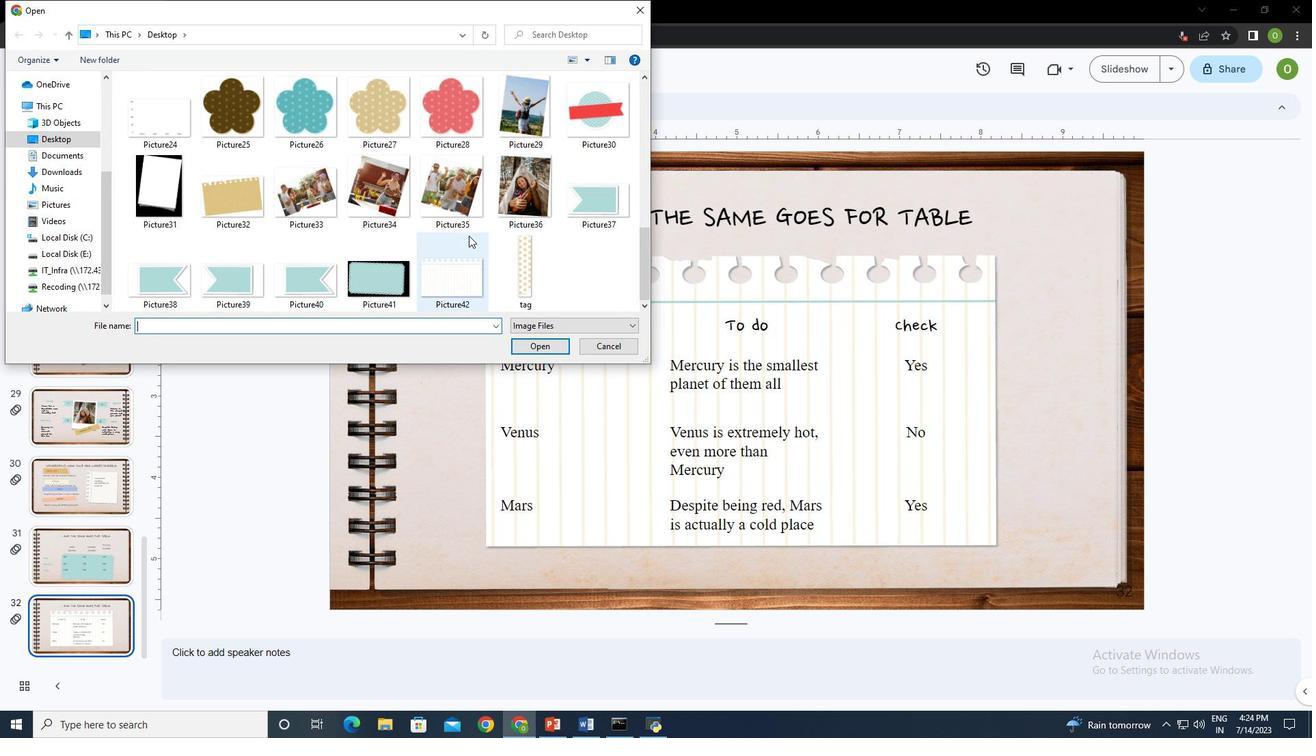 
Action: Mouse scrolled (469, 235) with delta (0, 0)
Screenshot: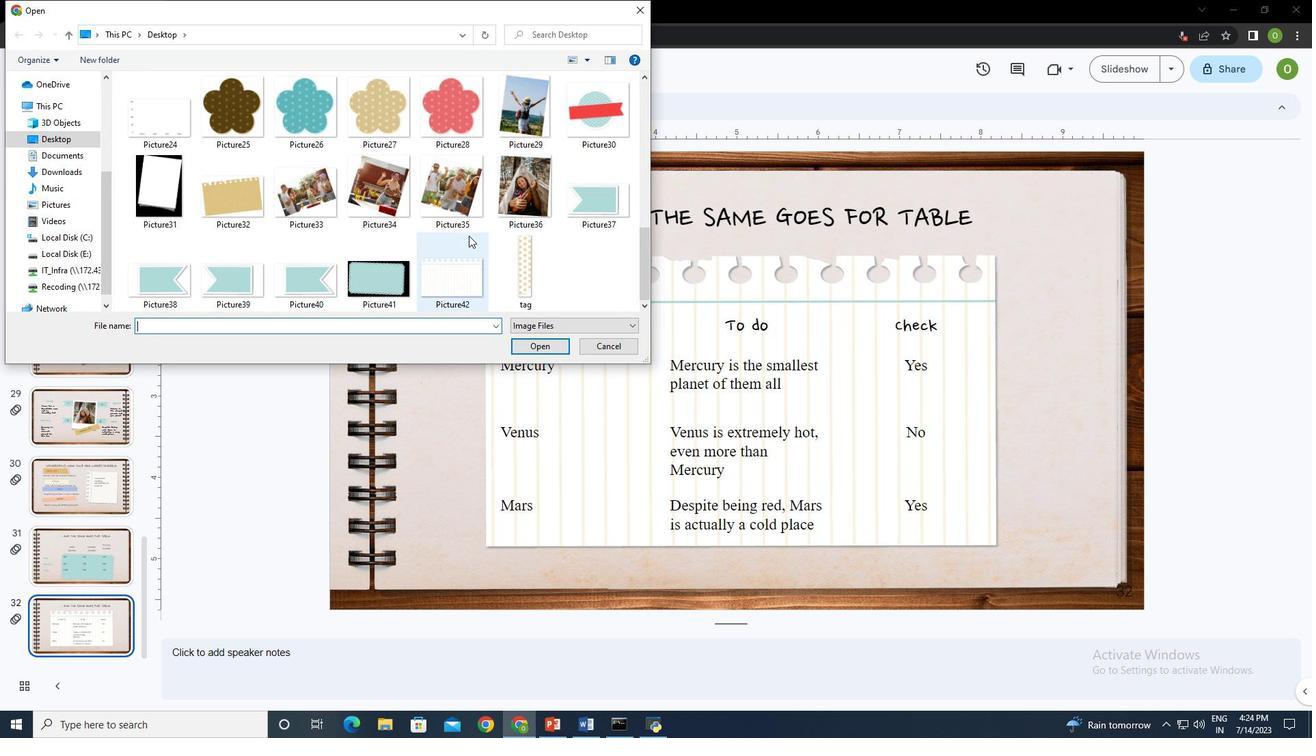 
Action: Mouse scrolled (469, 236) with delta (0, 0)
Screenshot: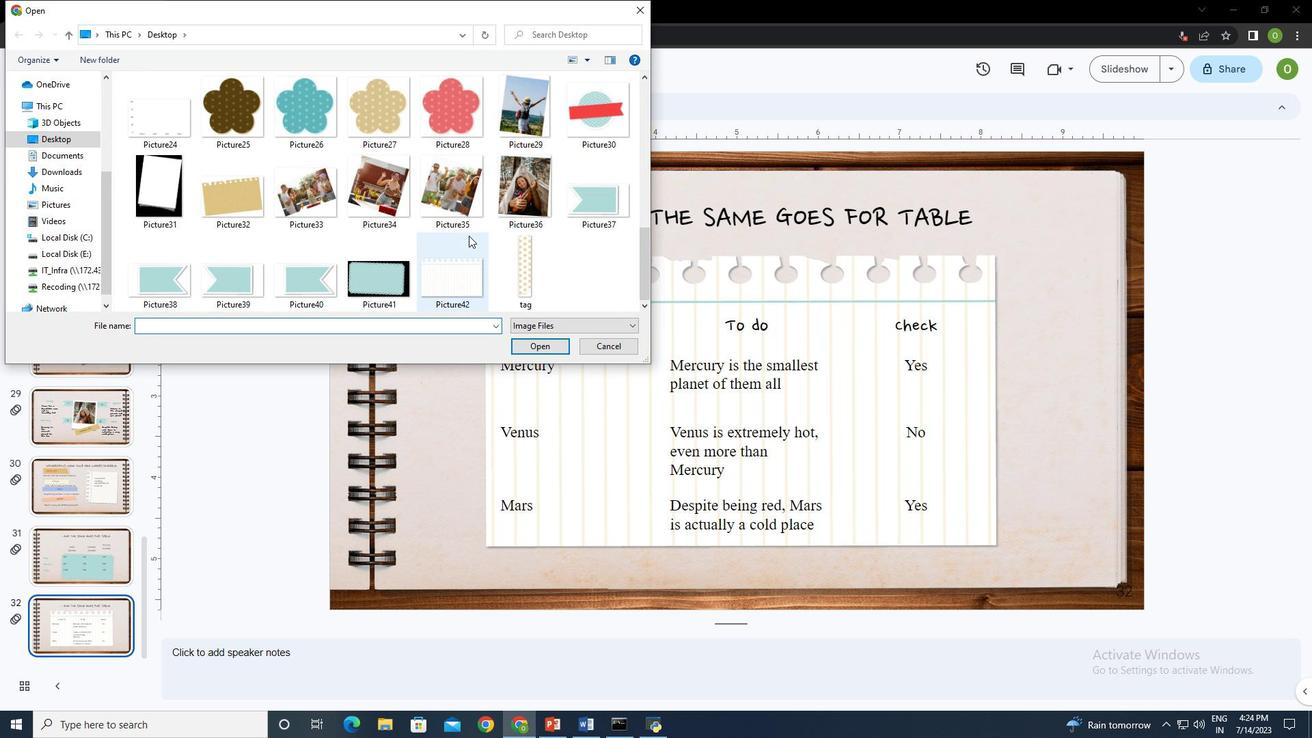 
Action: Mouse moved to (320, 183)
Screenshot: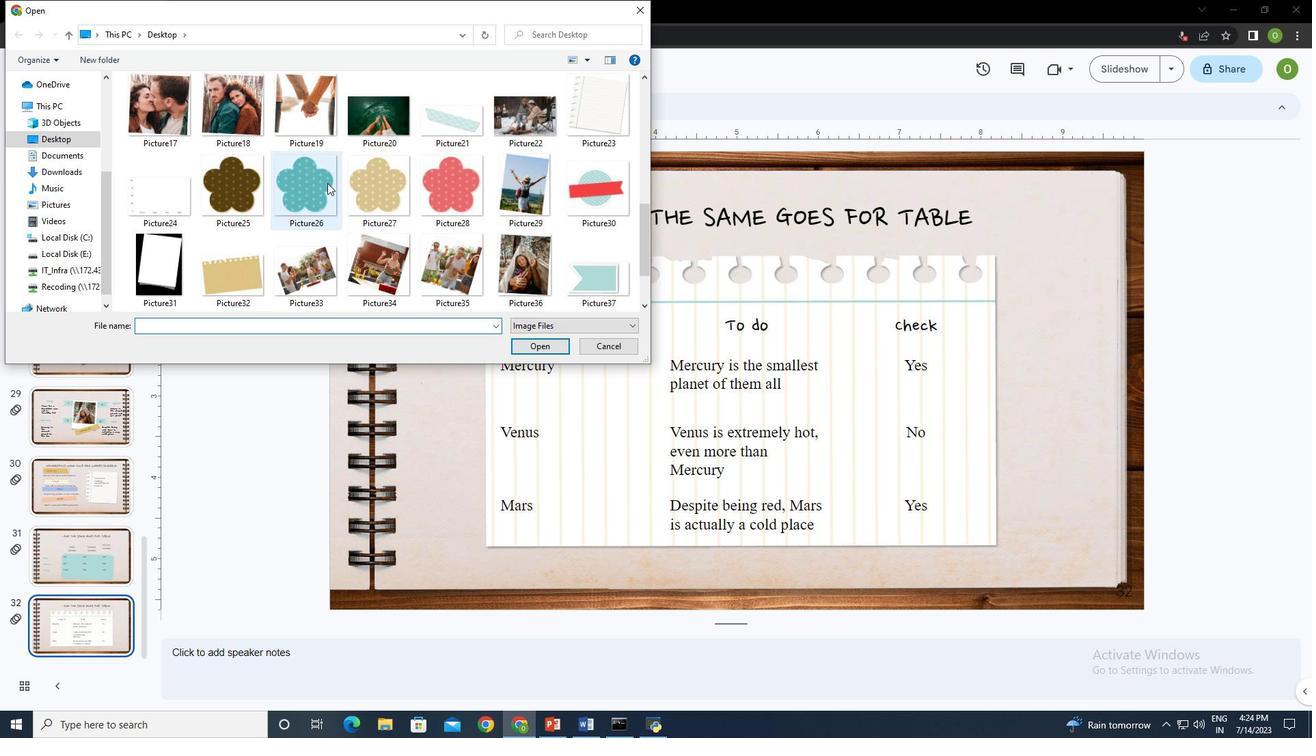 
Action: Mouse pressed left at (320, 183)
Screenshot: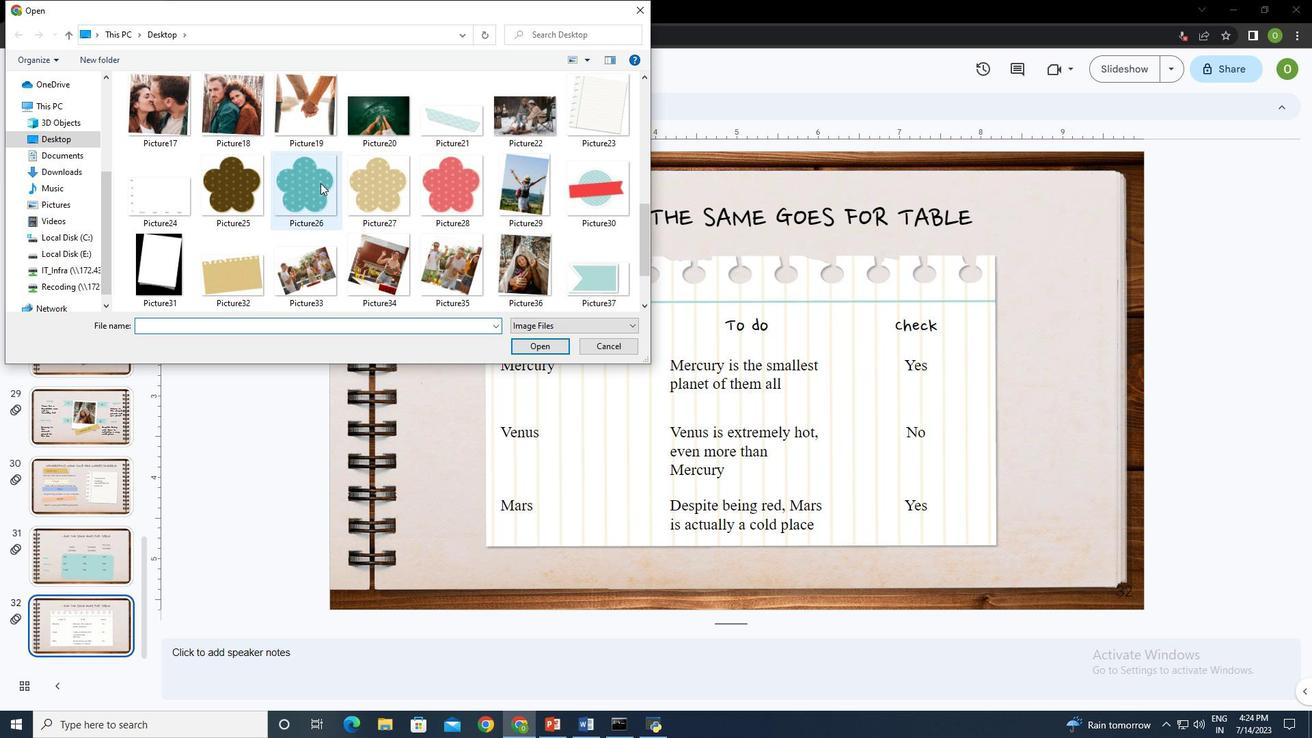 
Action: Mouse moved to (546, 343)
Screenshot: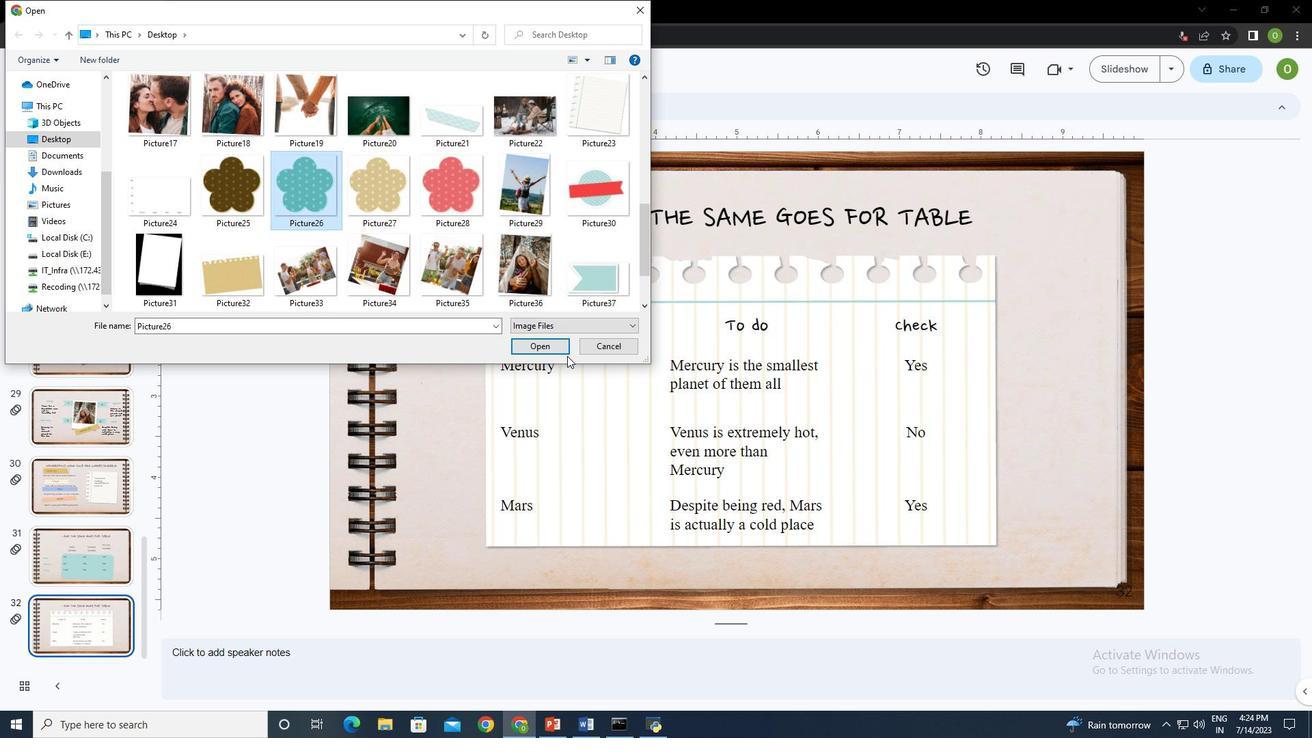 
Action: Mouse pressed left at (546, 343)
Screenshot: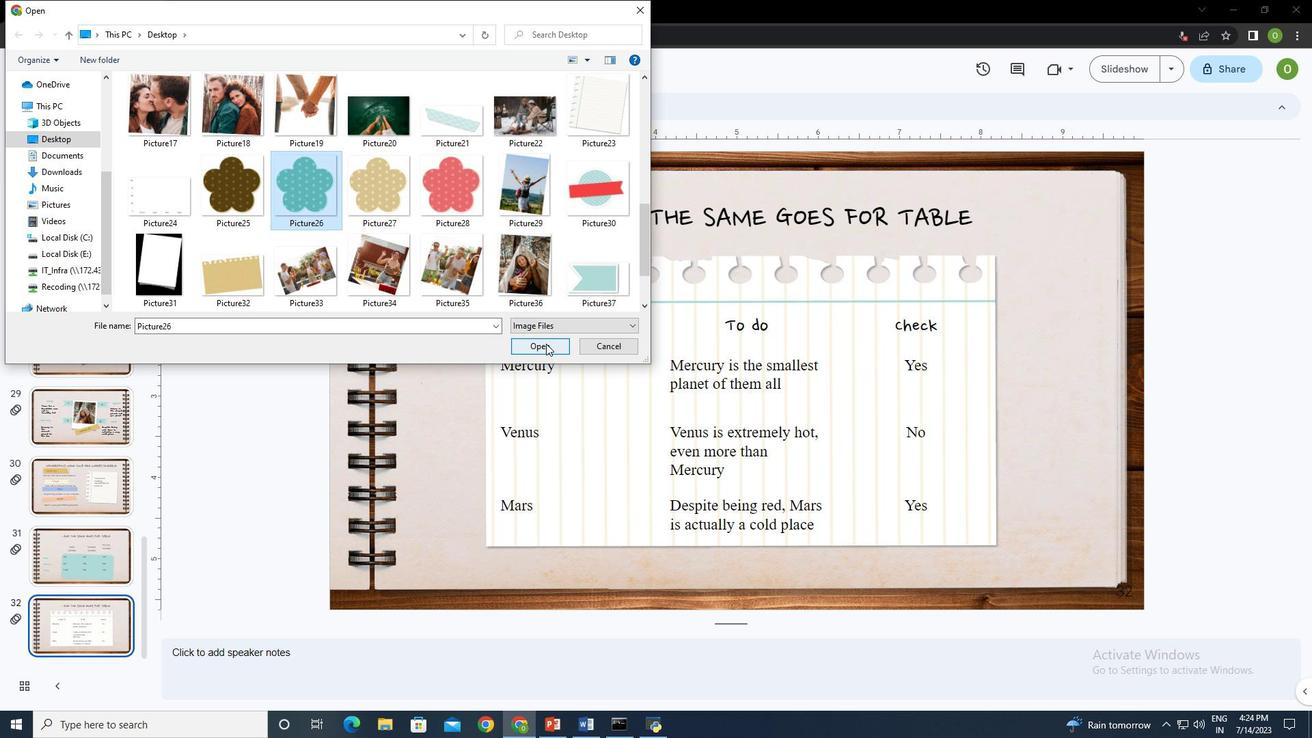 
Action: Mouse moved to (395, 205)
Screenshot: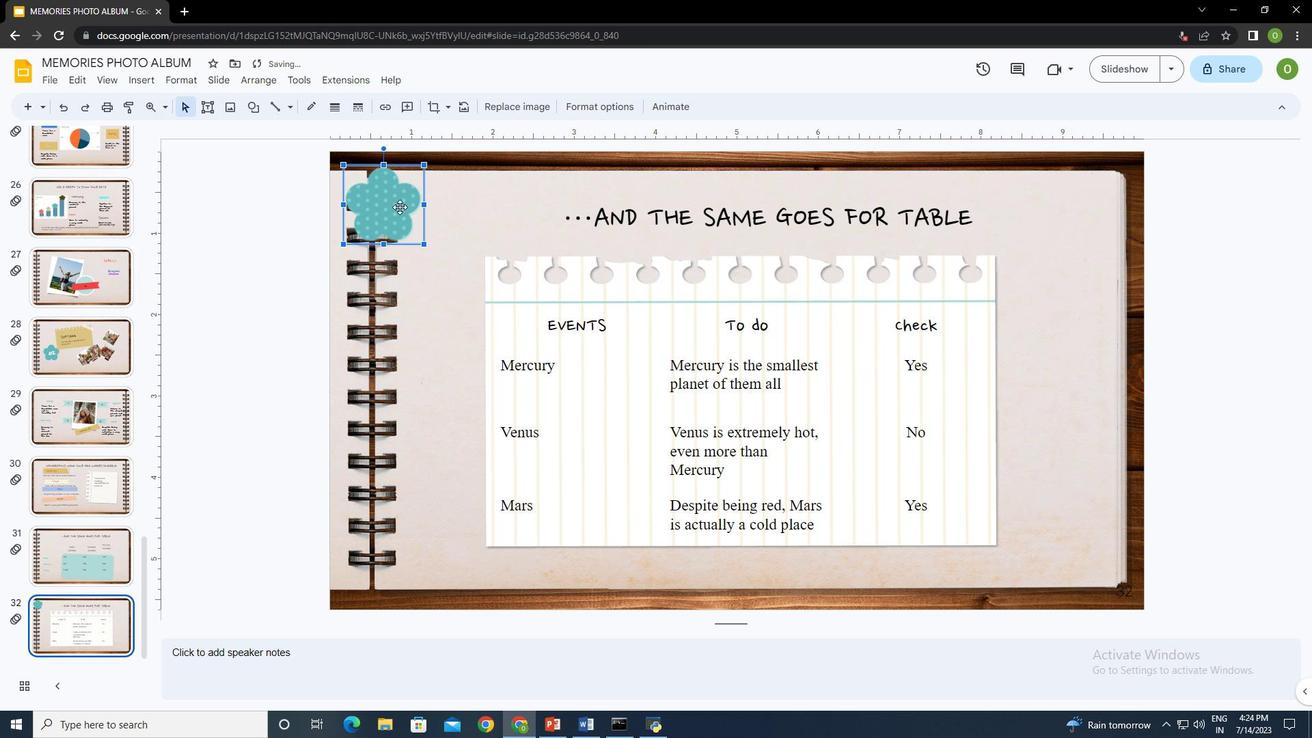 
Action: Mouse pressed left at (395, 205)
Screenshot: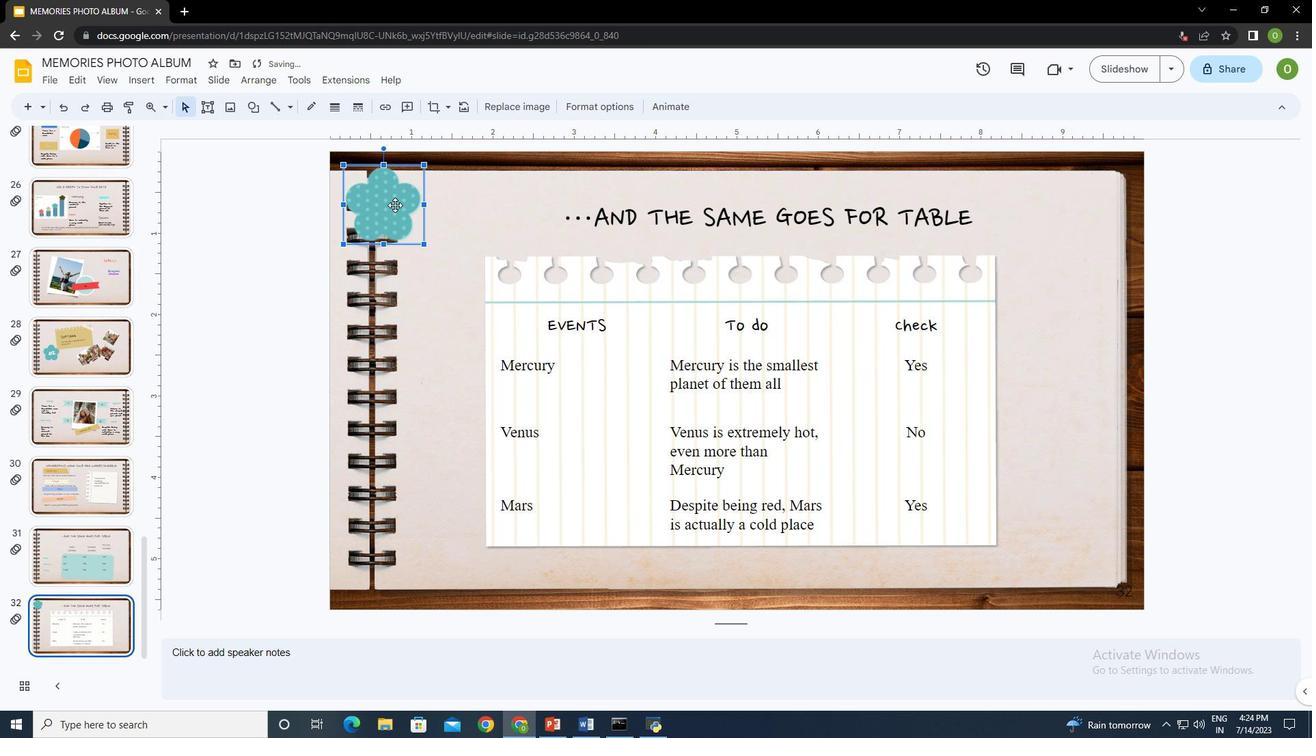 
Action: Mouse moved to (1001, 516)
Screenshot: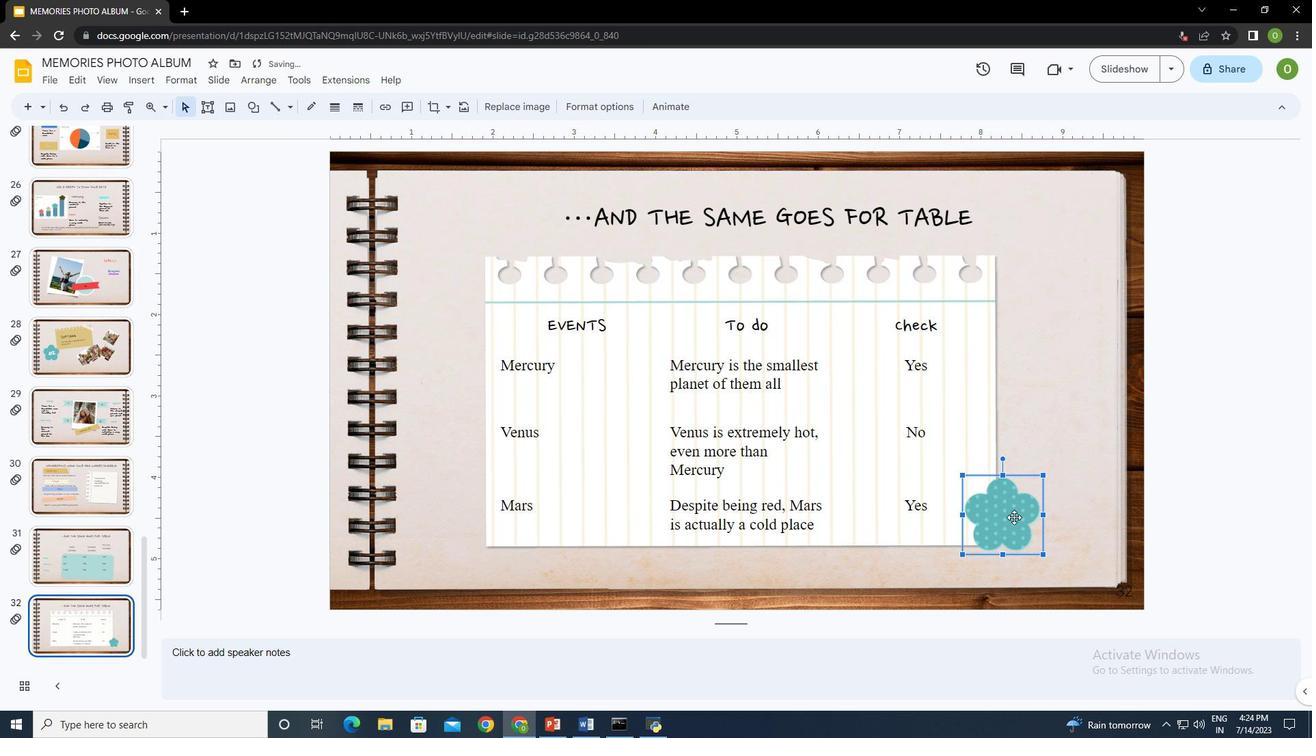 
Action: Mouse pressed left at (1001, 516)
Screenshot: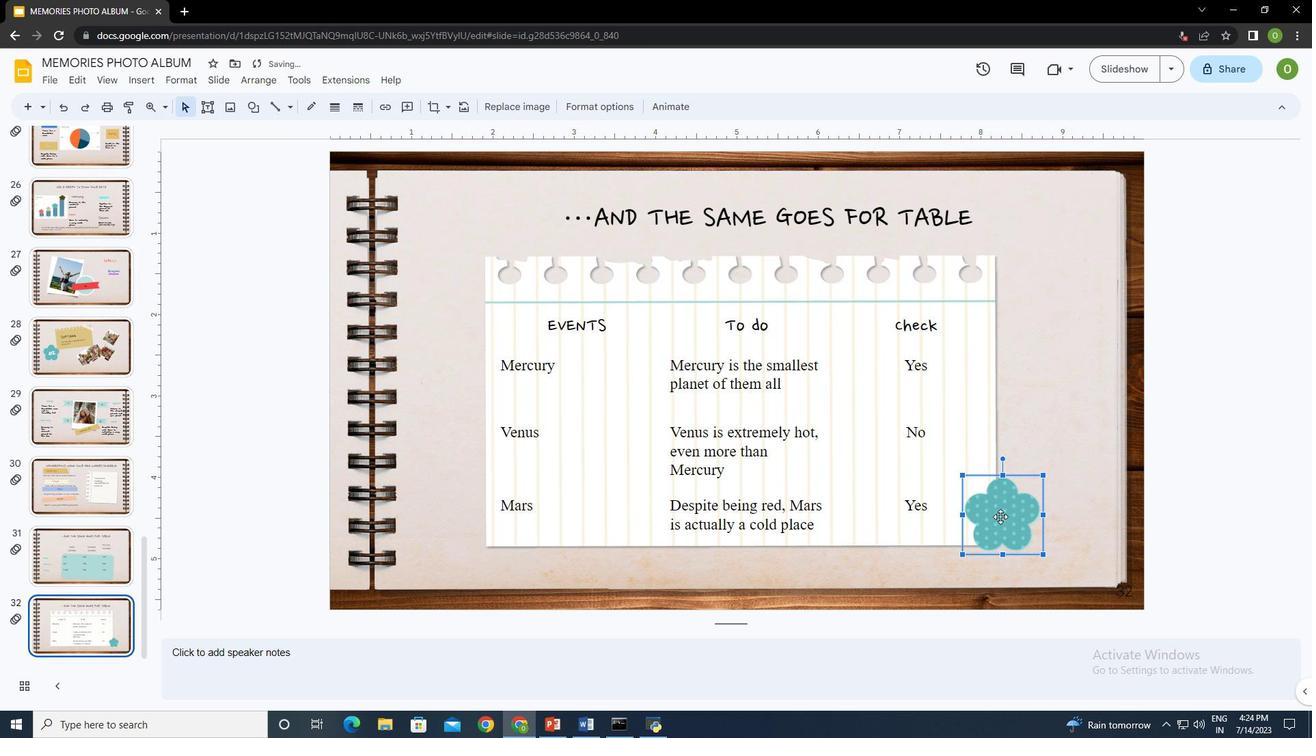 
Action: Mouse moved to (1038, 547)
Screenshot: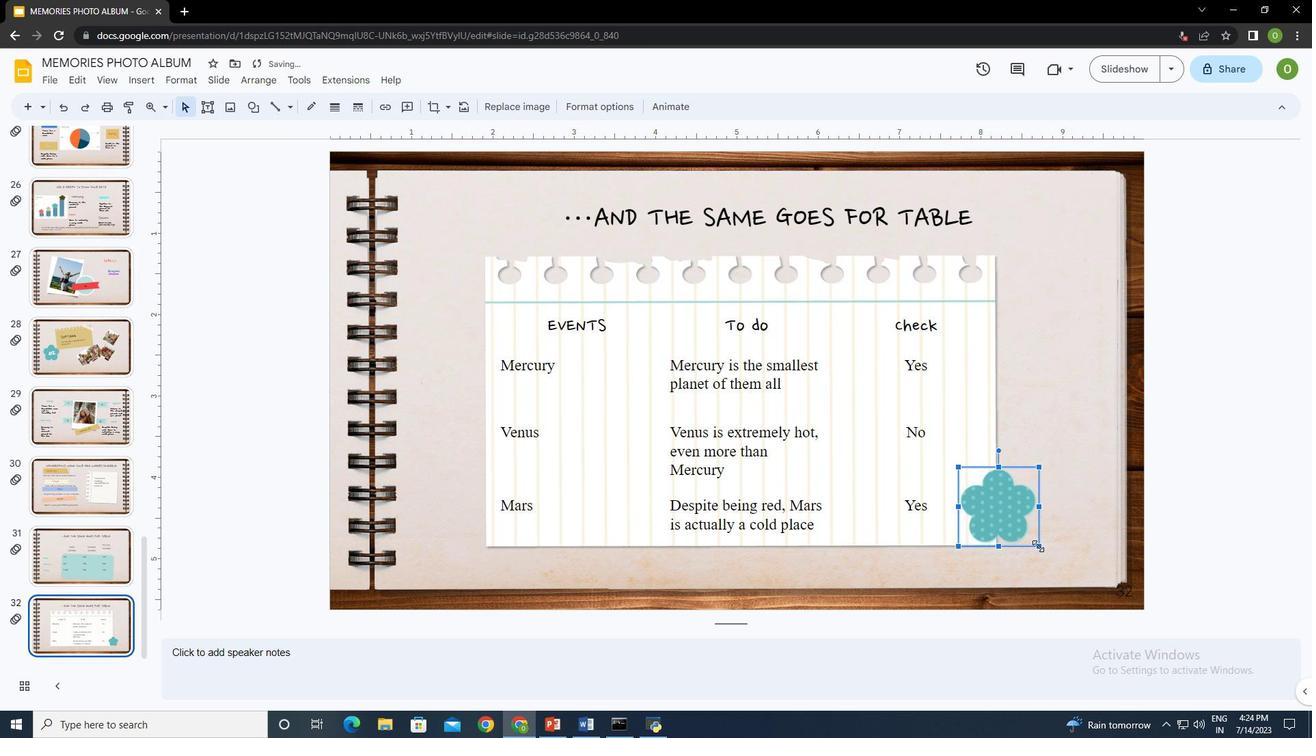 
Action: Mouse pressed left at (1038, 547)
Screenshot: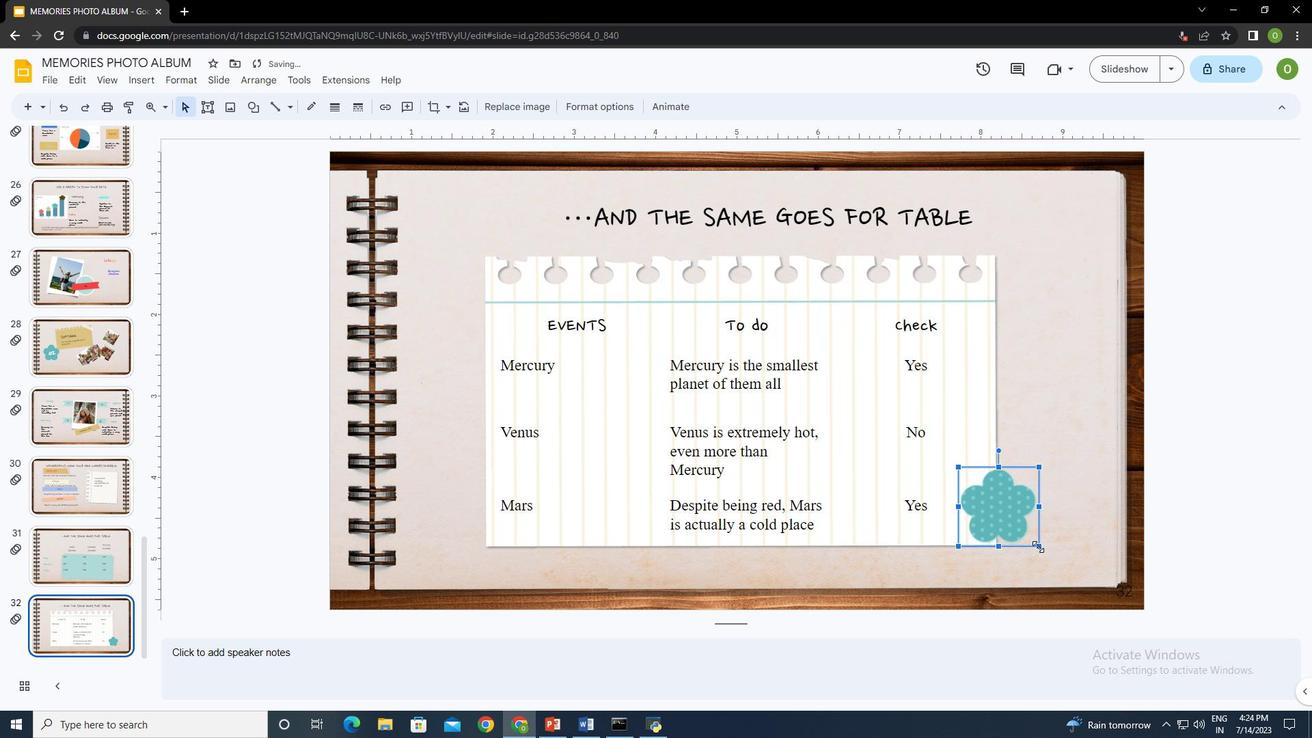 
Action: Mouse moved to (246, 80)
Screenshot: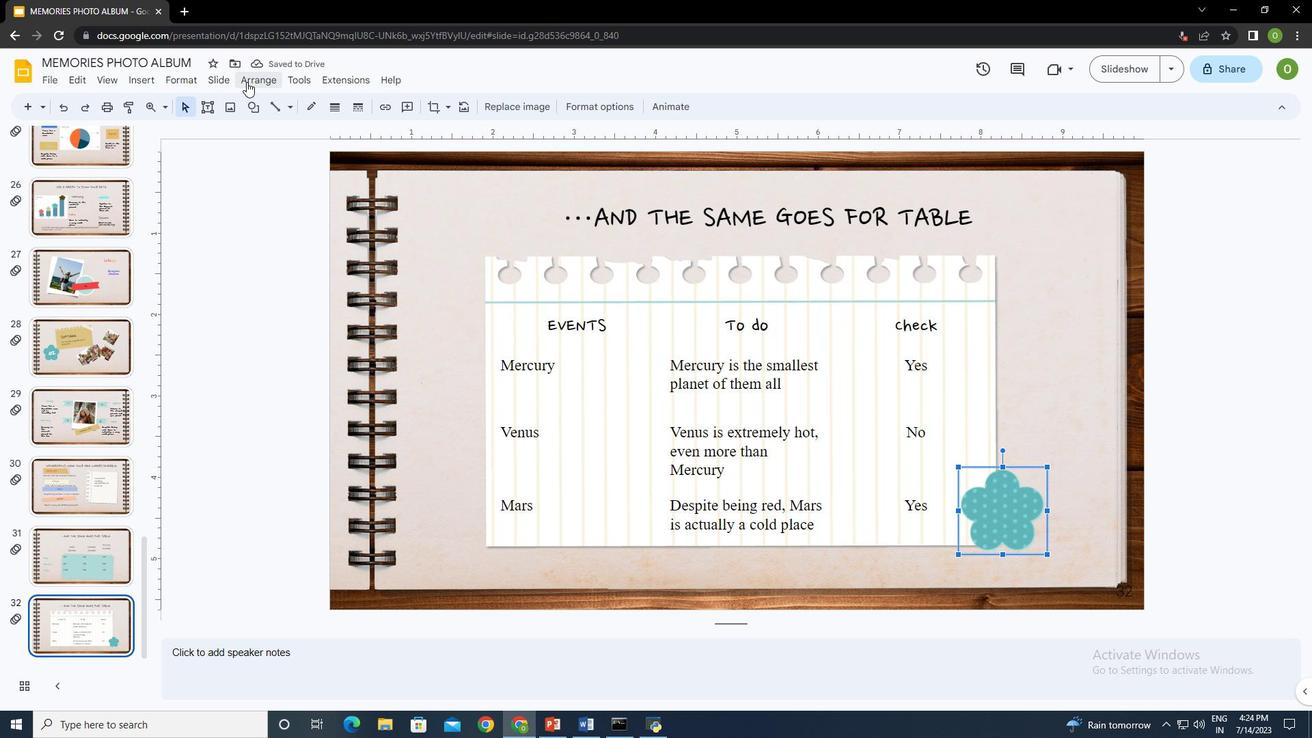 
Action: Mouse pressed left at (246, 80)
Screenshot: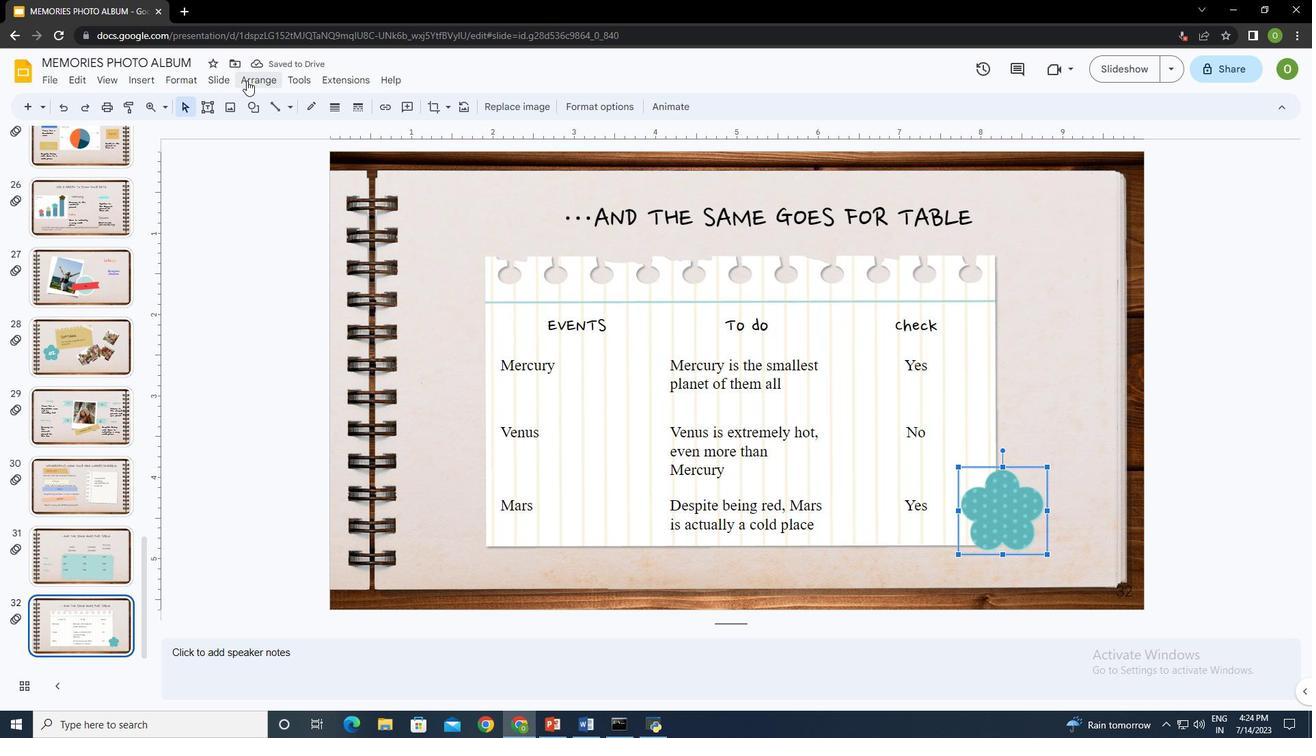 
Action: Mouse moved to (519, 171)
Screenshot: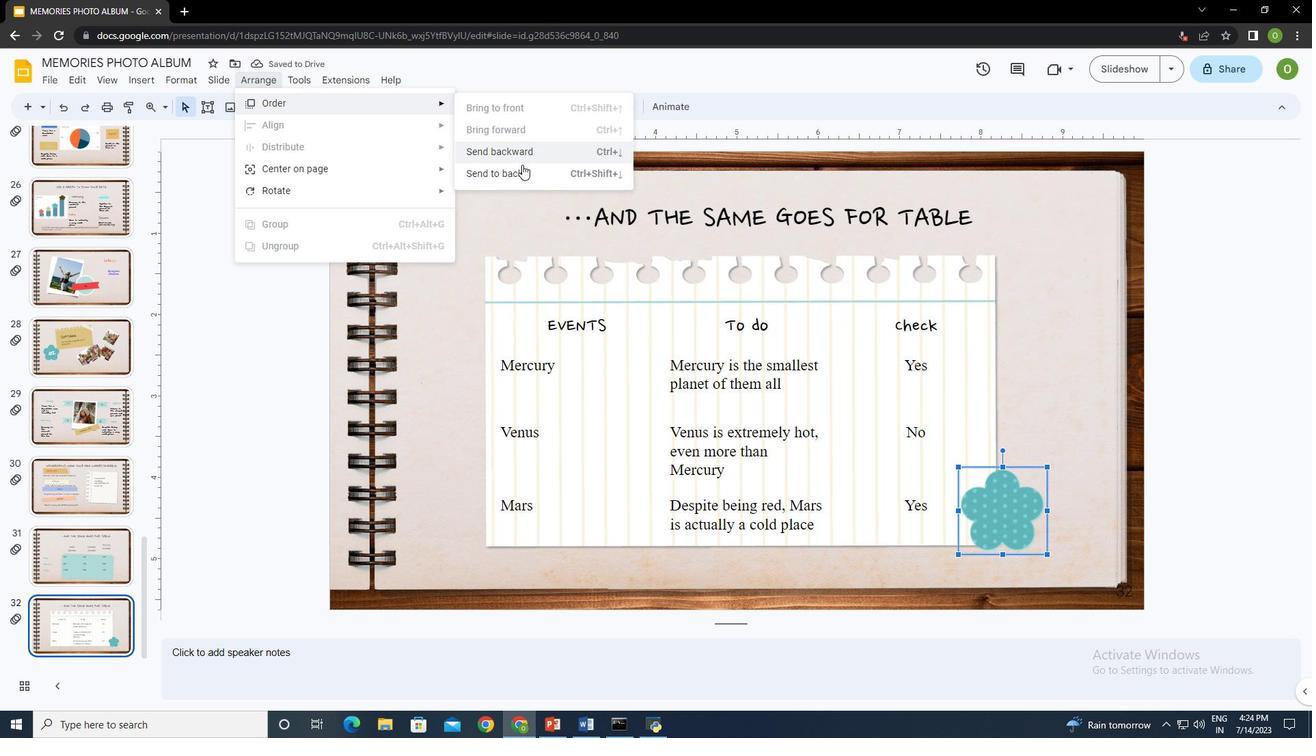 
Action: Mouse pressed left at (519, 171)
Screenshot: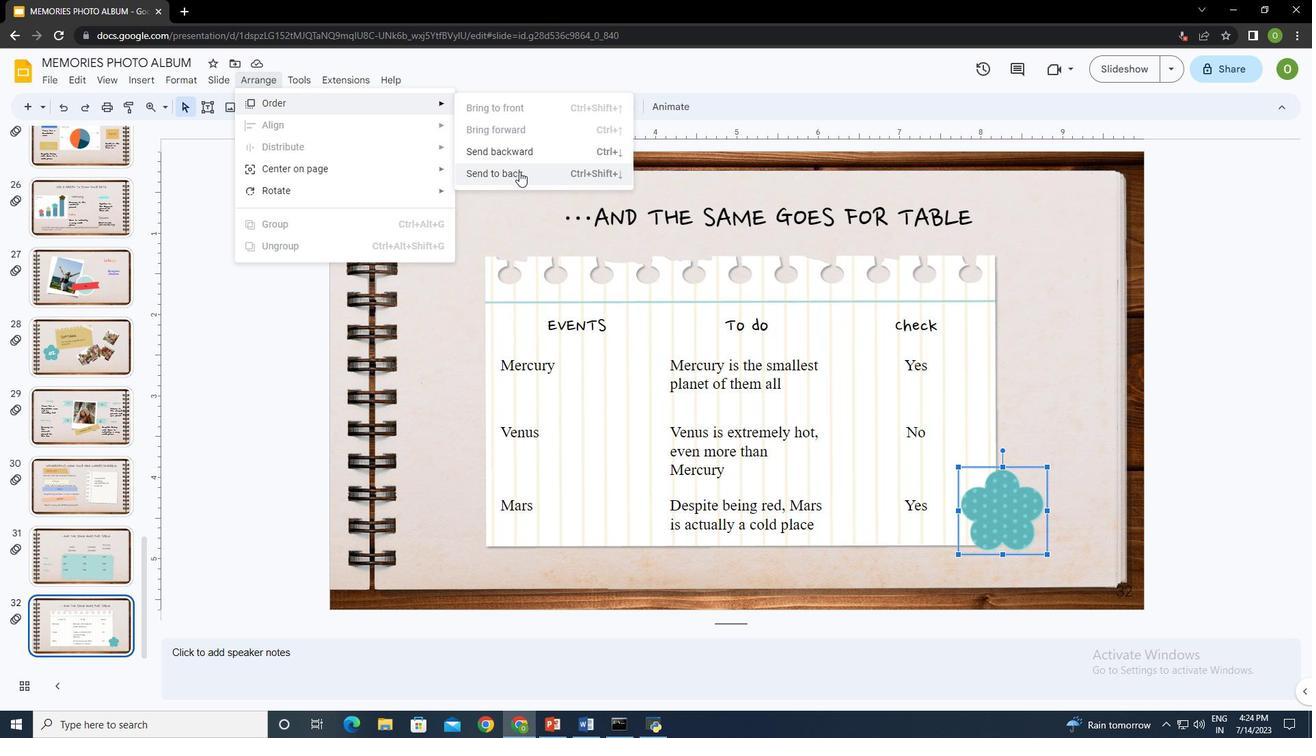 
Action: Mouse moved to (1046, 378)
Screenshot: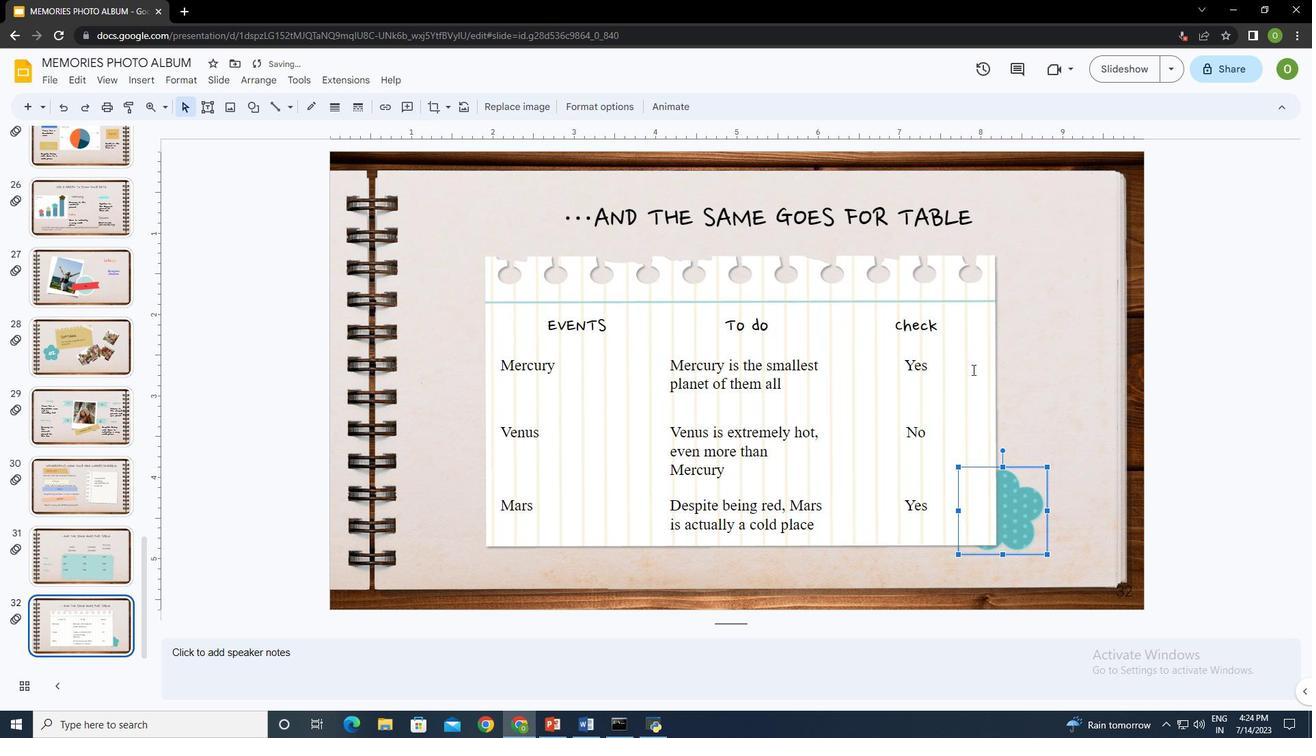 
Action: Mouse pressed left at (1046, 378)
Screenshot: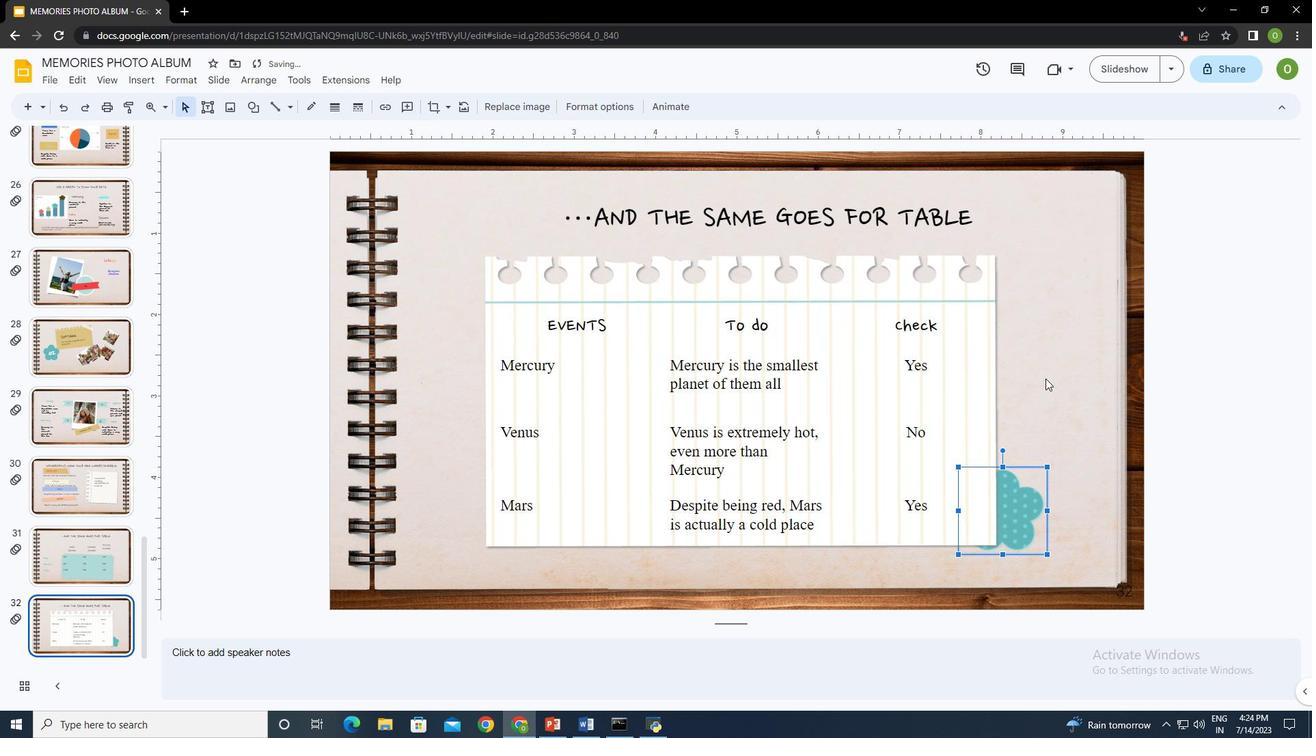 
Action: Mouse moved to (488, 281)
Screenshot: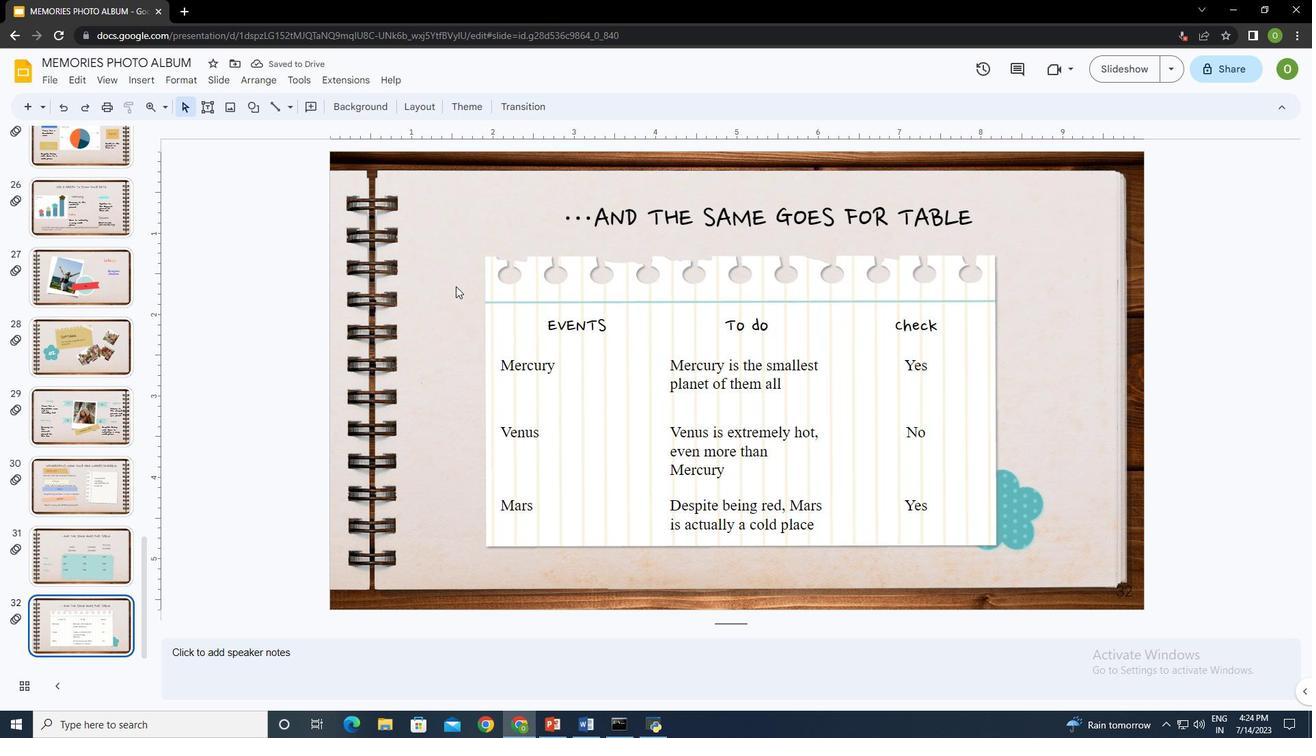 
Action: Mouse pressed left at (488, 281)
Screenshot: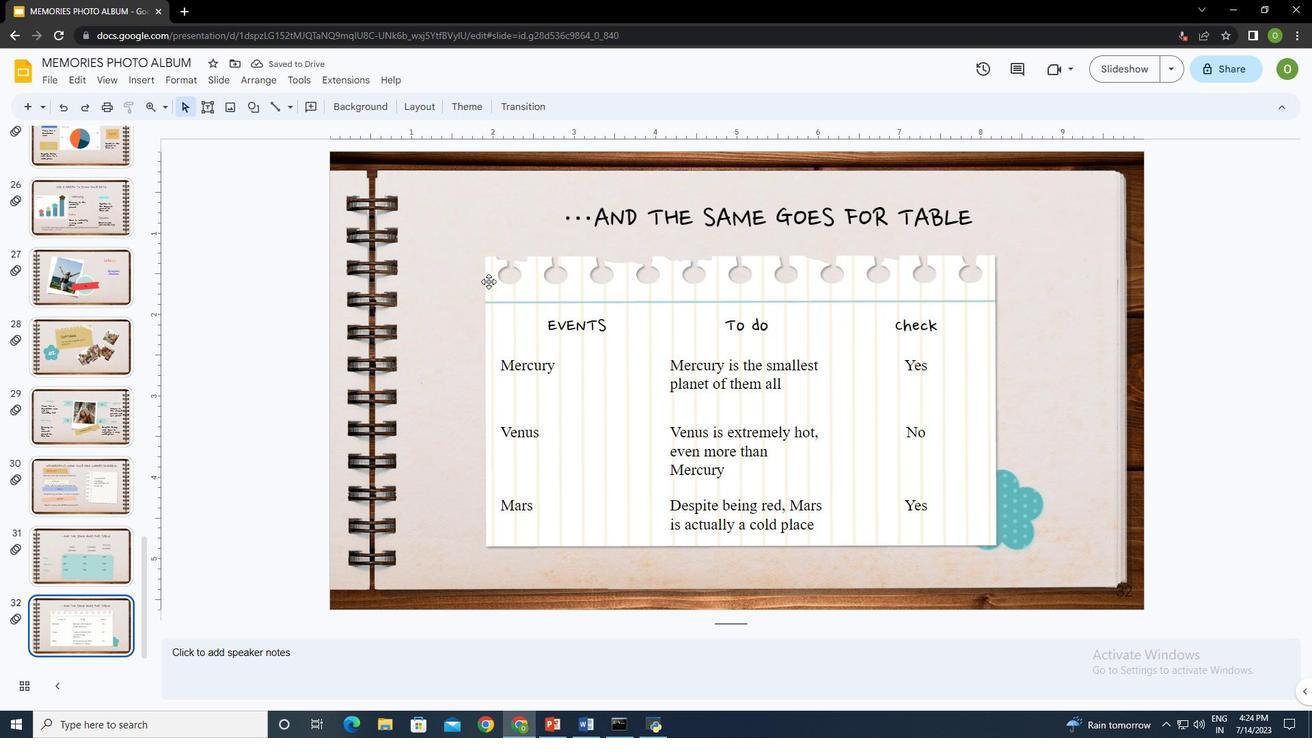 
Action: Mouse moved to (441, 266)
Screenshot: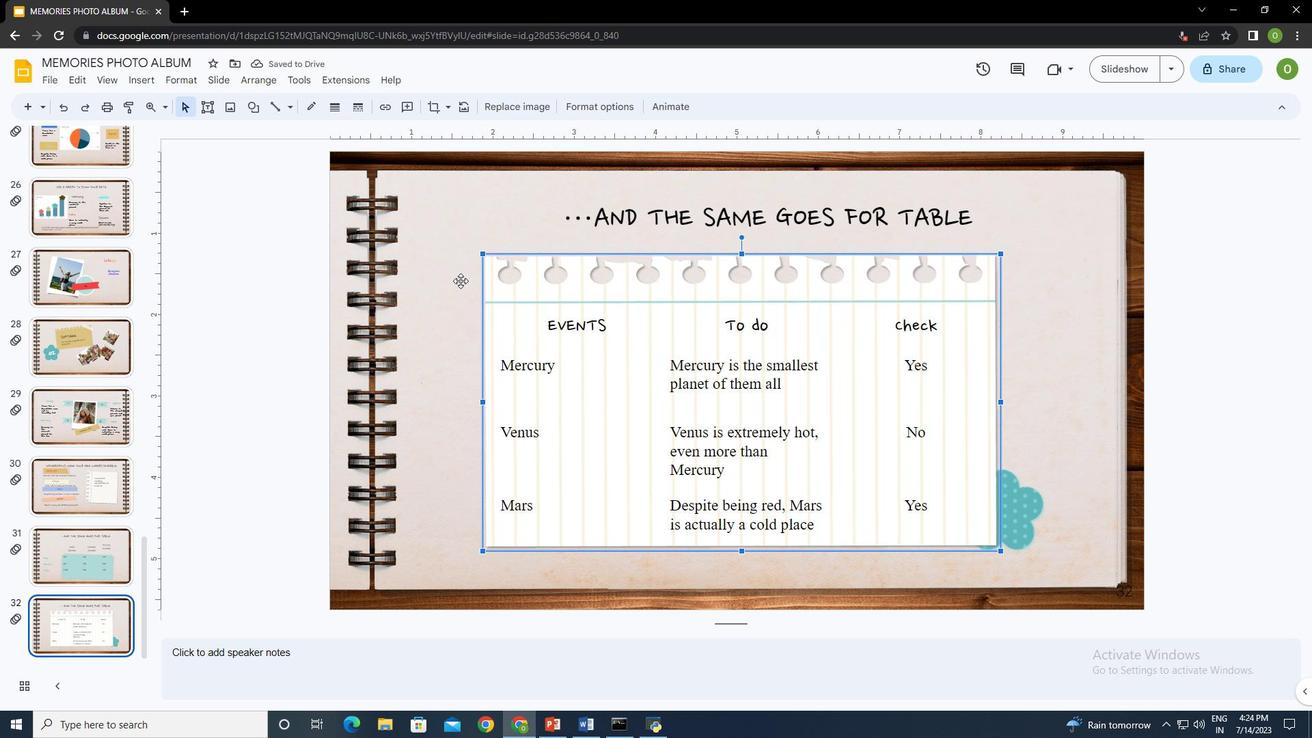 
Action: Mouse pressed left at (441, 266)
Screenshot: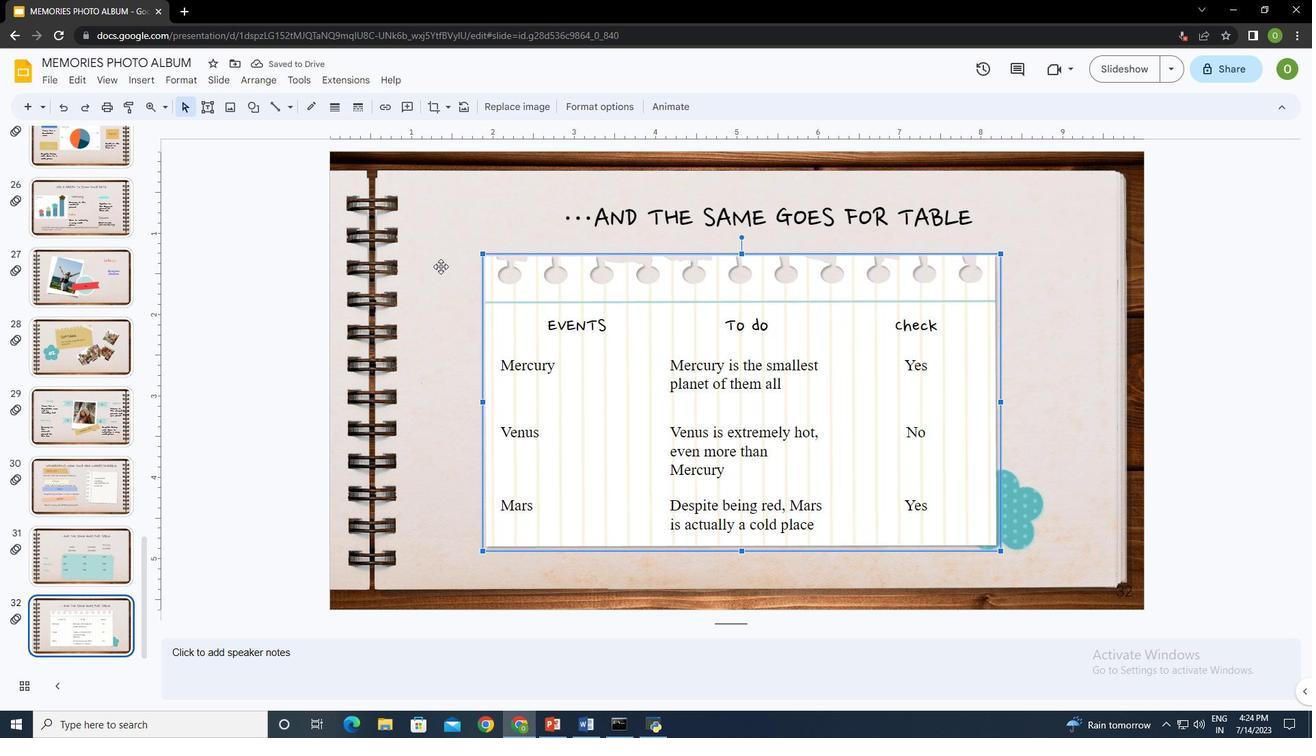 
Action: Mouse moved to (149, 76)
Screenshot: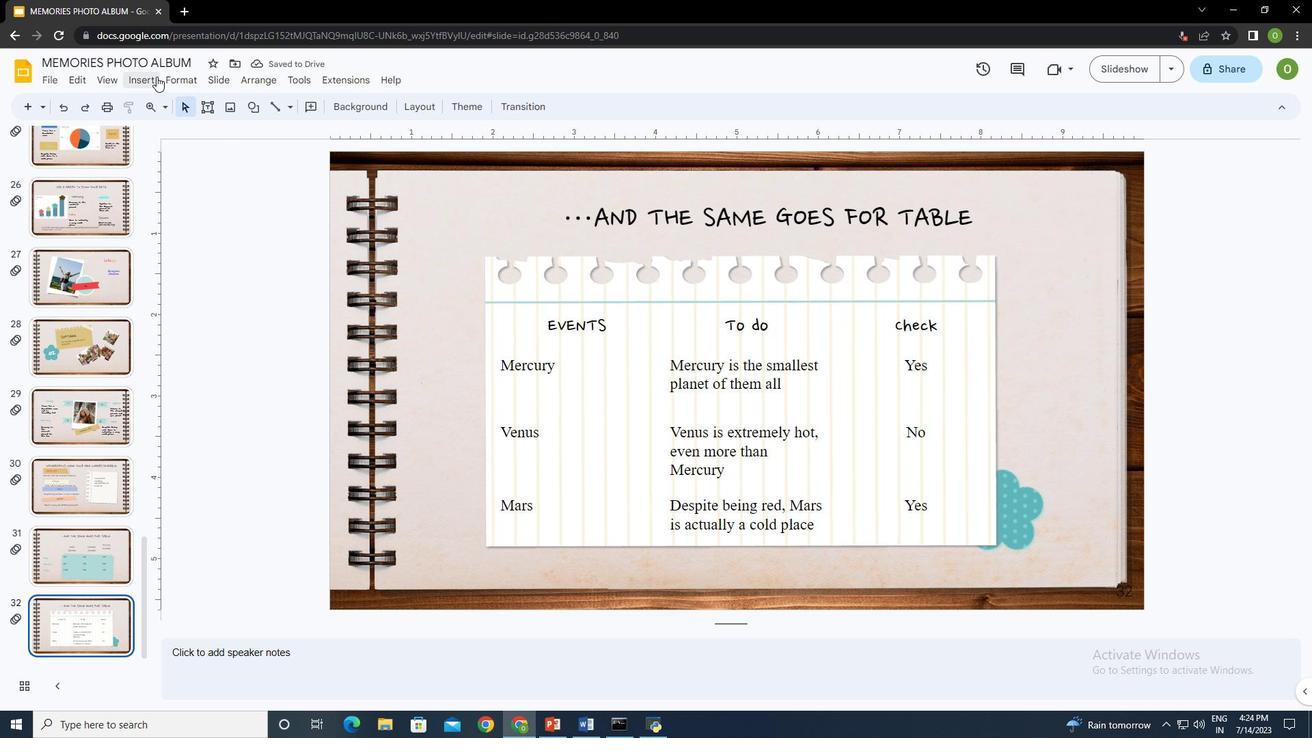 
Action: Mouse pressed left at (149, 76)
Screenshot: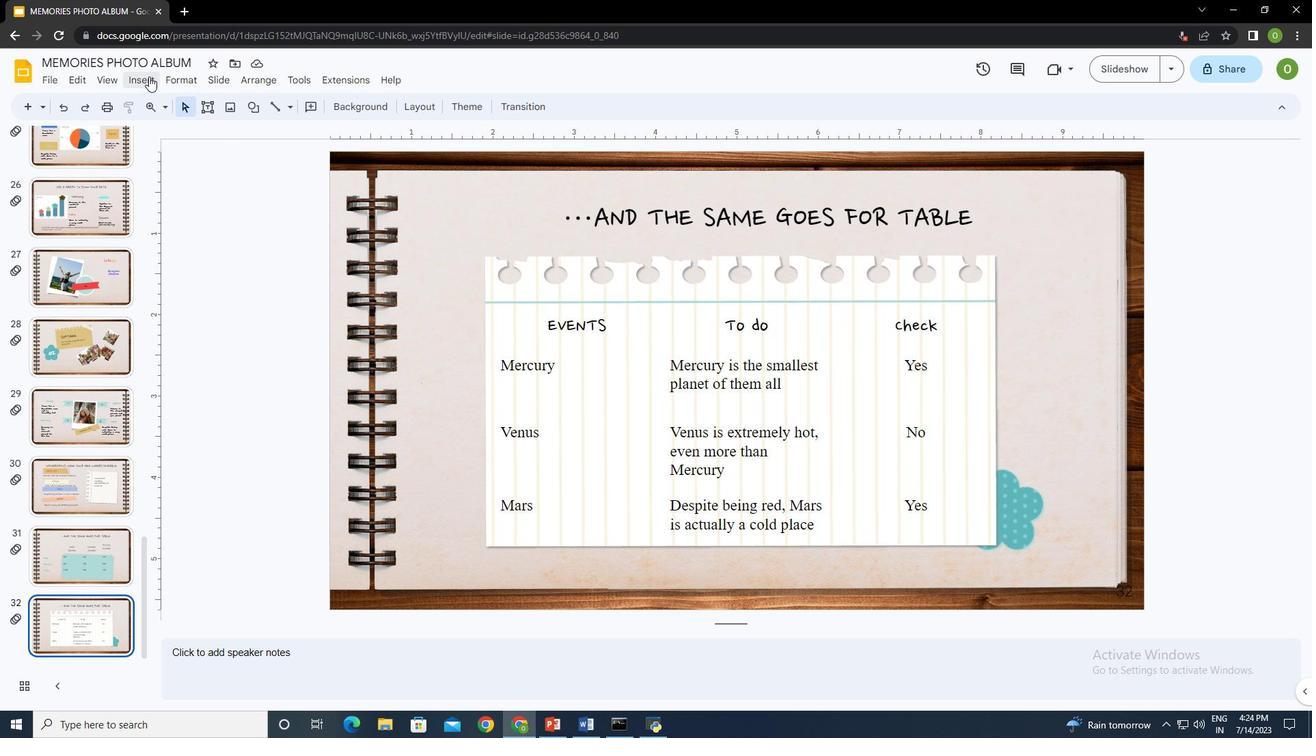 
Action: Mouse moved to (407, 110)
Screenshot: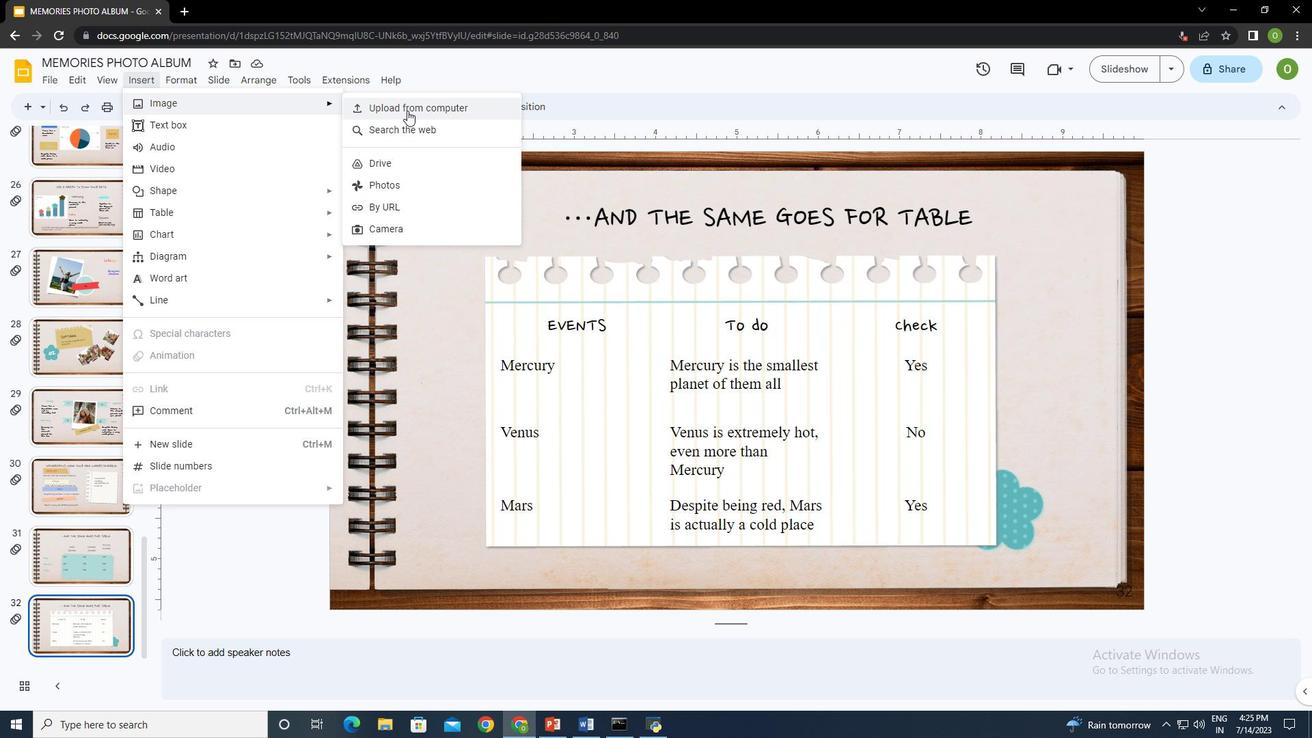 
Action: Mouse pressed left at (407, 110)
Screenshot: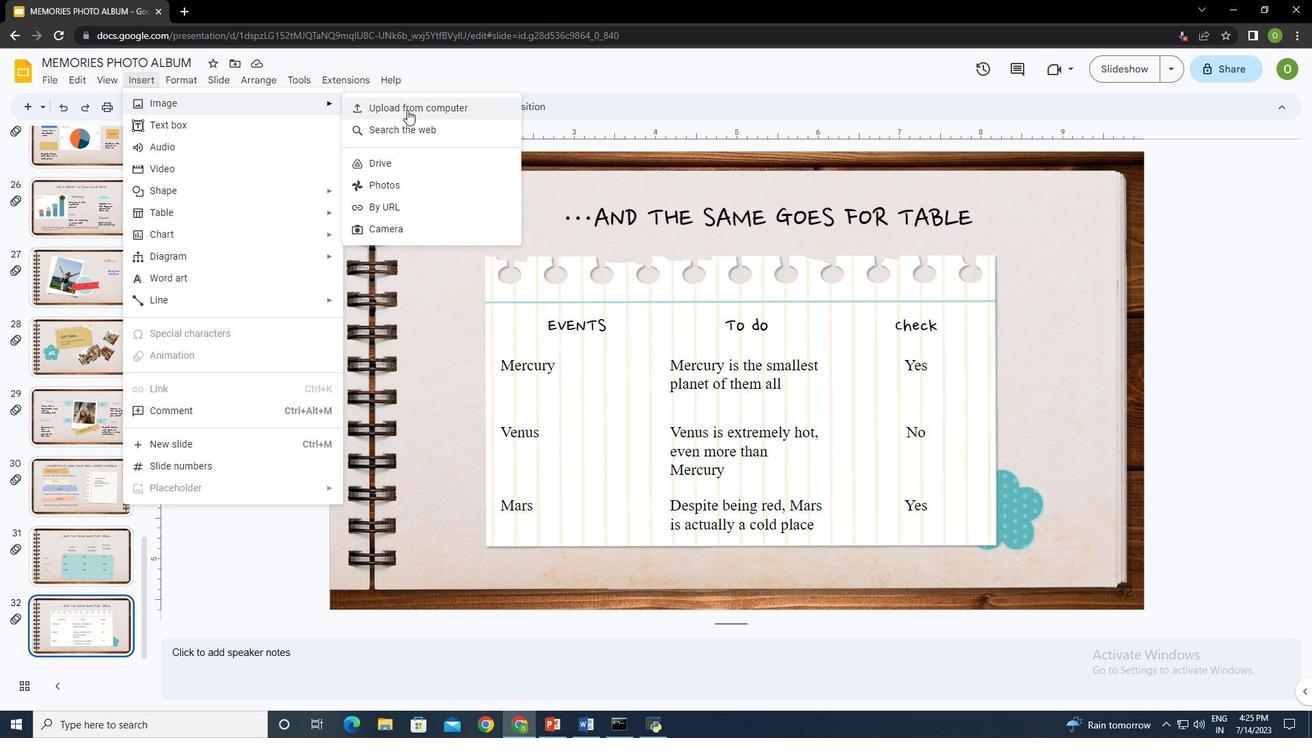 
Action: Mouse moved to (419, 200)
Screenshot: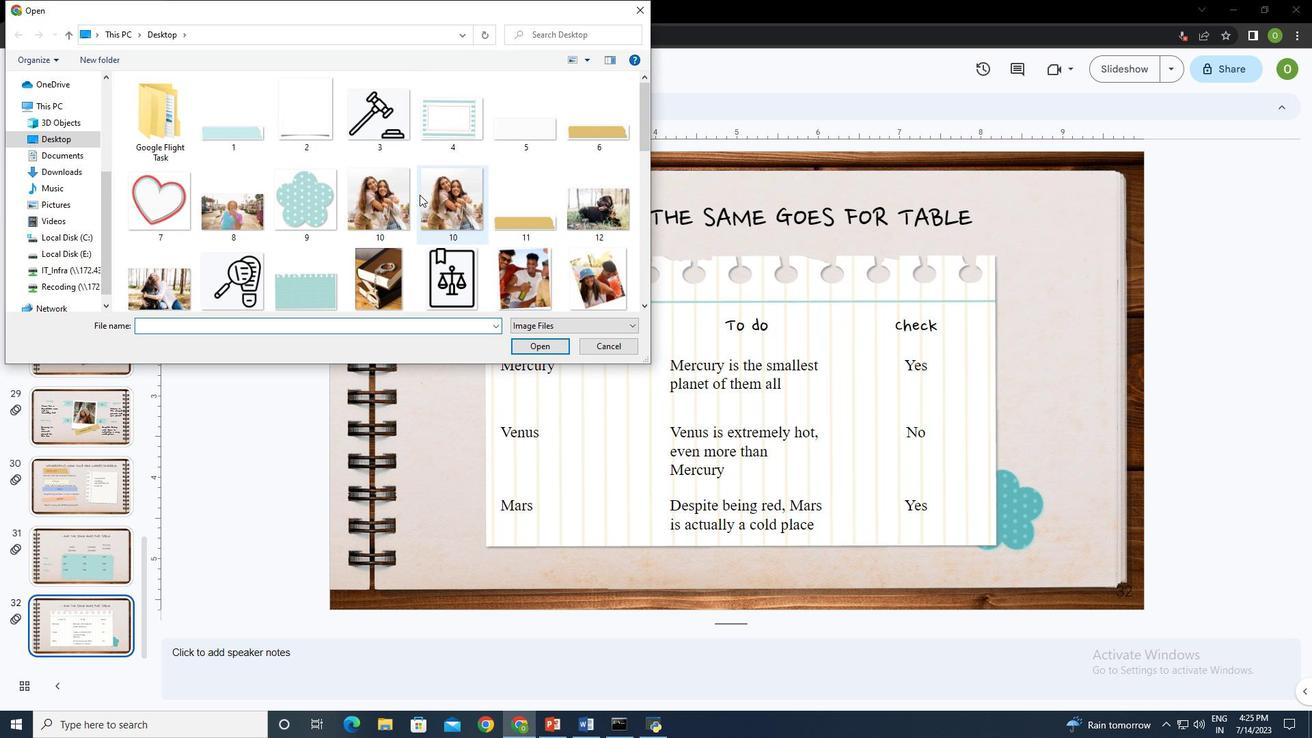 
Action: Mouse scrolled (419, 199) with delta (0, 0)
Screenshot: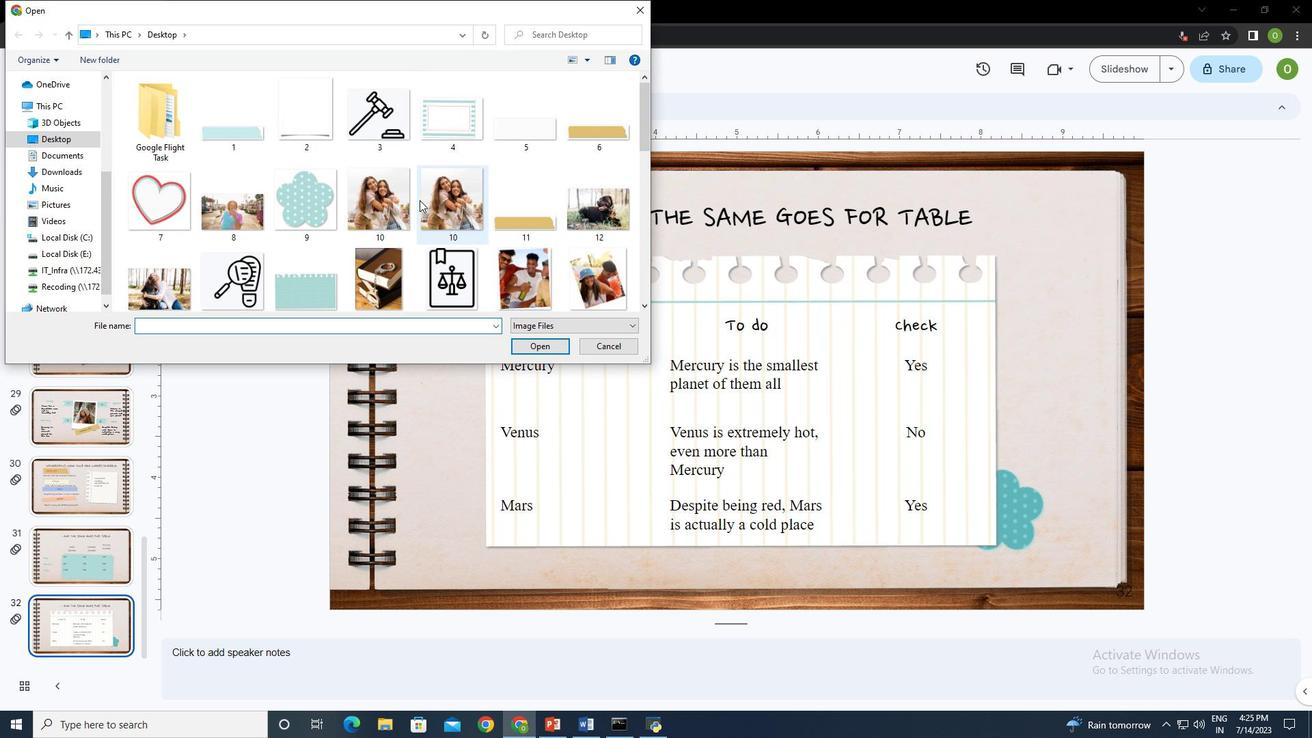 
Action: Mouse scrolled (419, 199) with delta (0, 0)
Screenshot: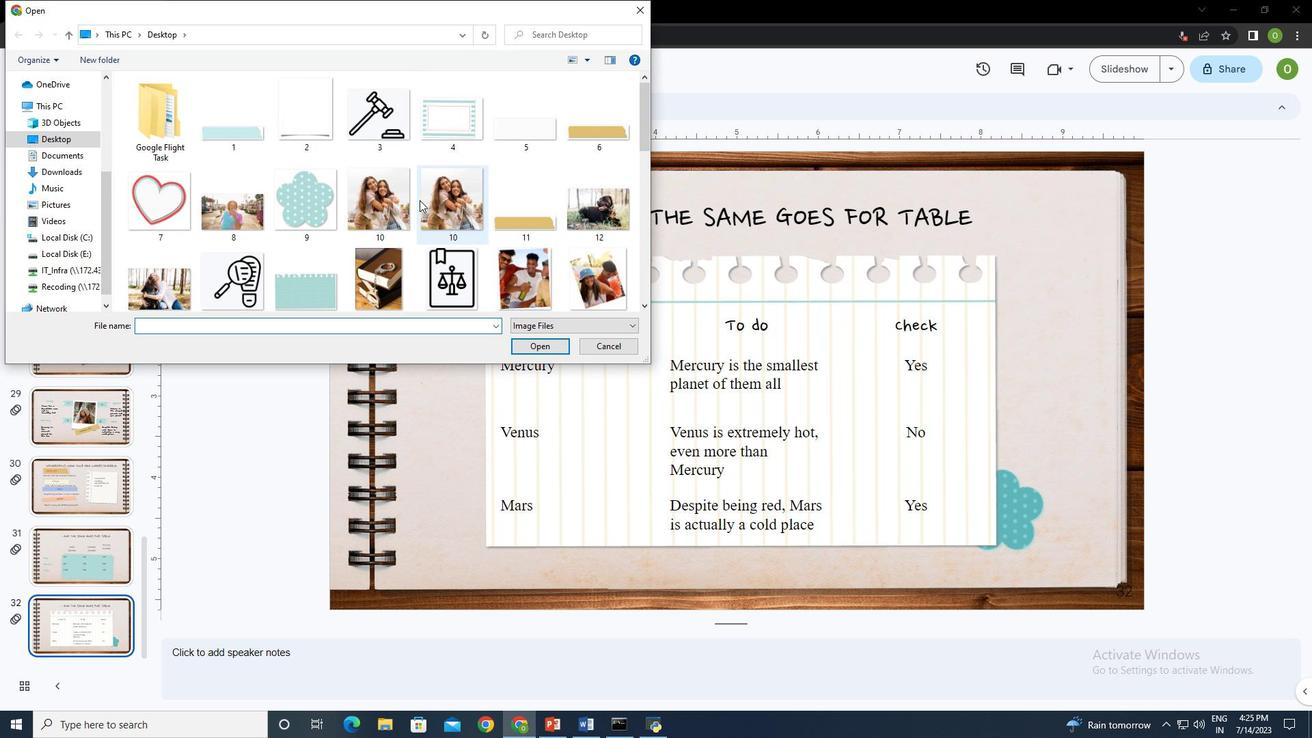 
Action: Mouse scrolled (419, 199) with delta (0, 0)
Screenshot: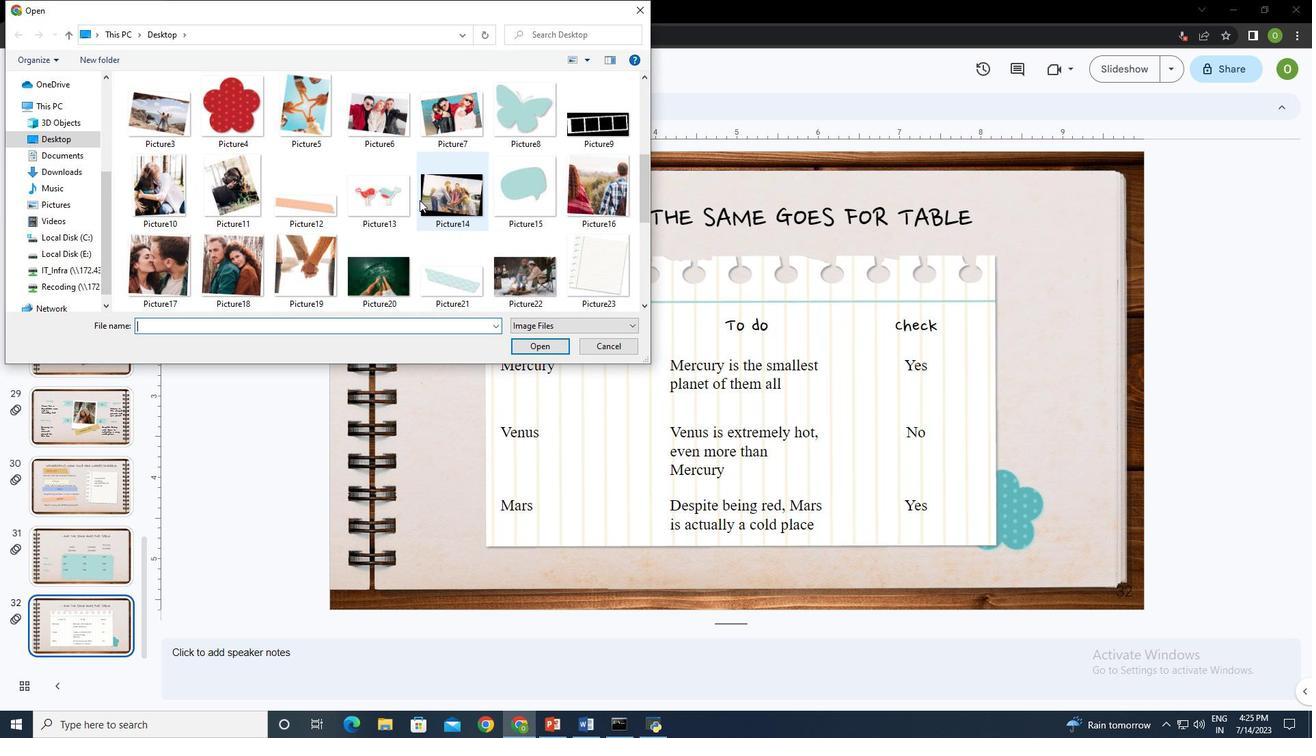 
Action: Mouse scrolled (419, 199) with delta (0, 0)
Screenshot: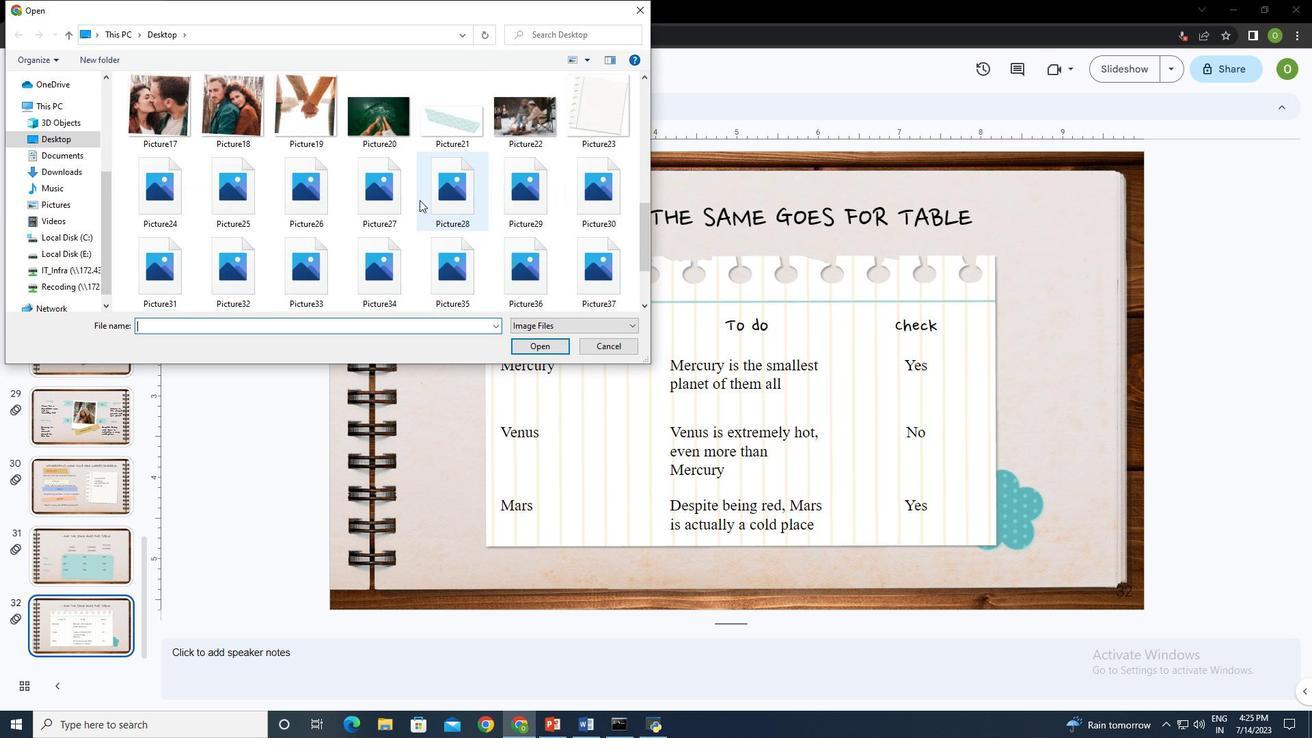 
Action: Mouse scrolled (419, 199) with delta (0, 0)
Screenshot: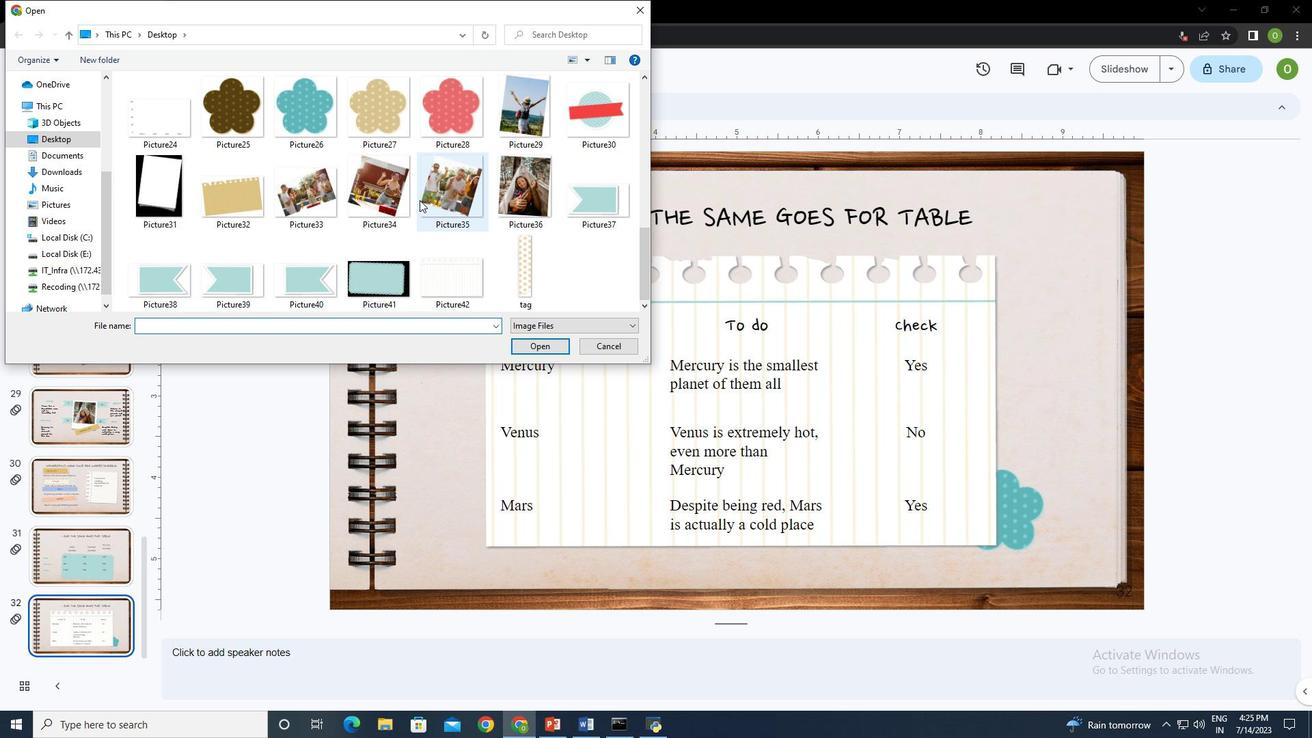 
Action: Mouse moved to (586, 199)
Screenshot: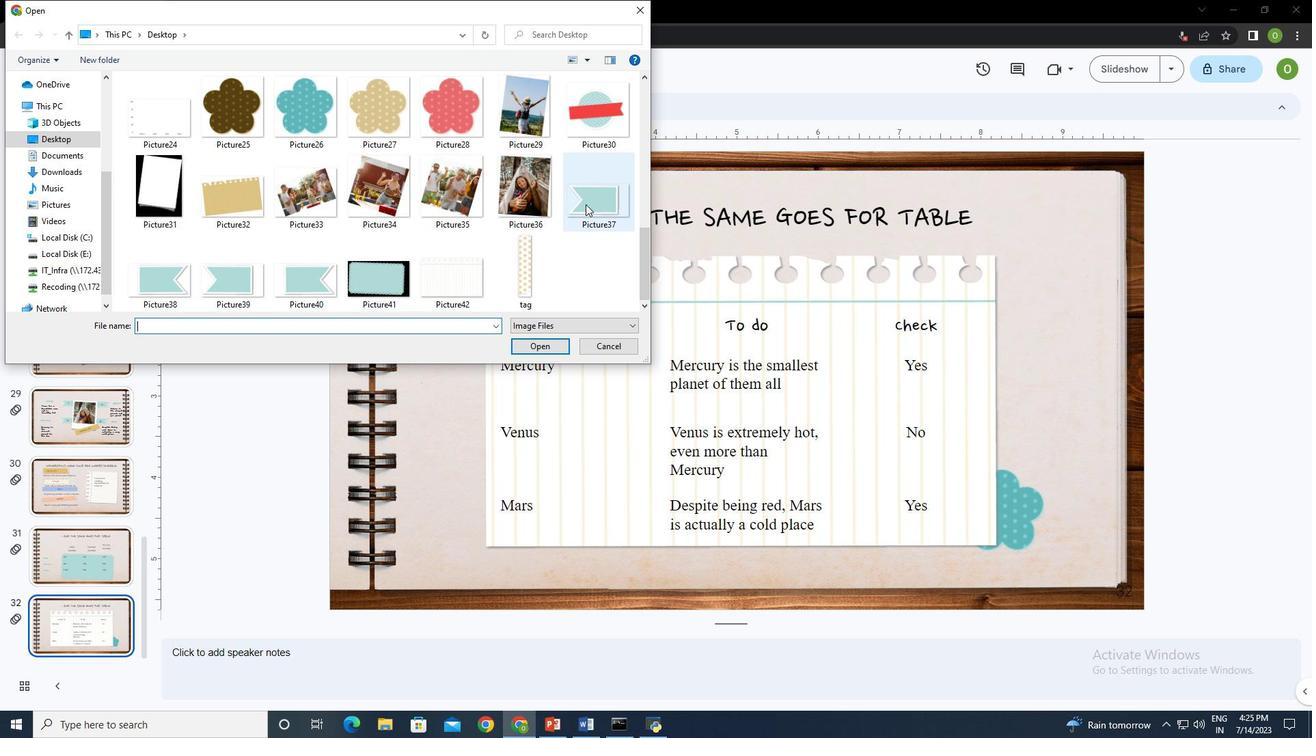 
Action: Mouse pressed left at (586, 199)
Screenshot: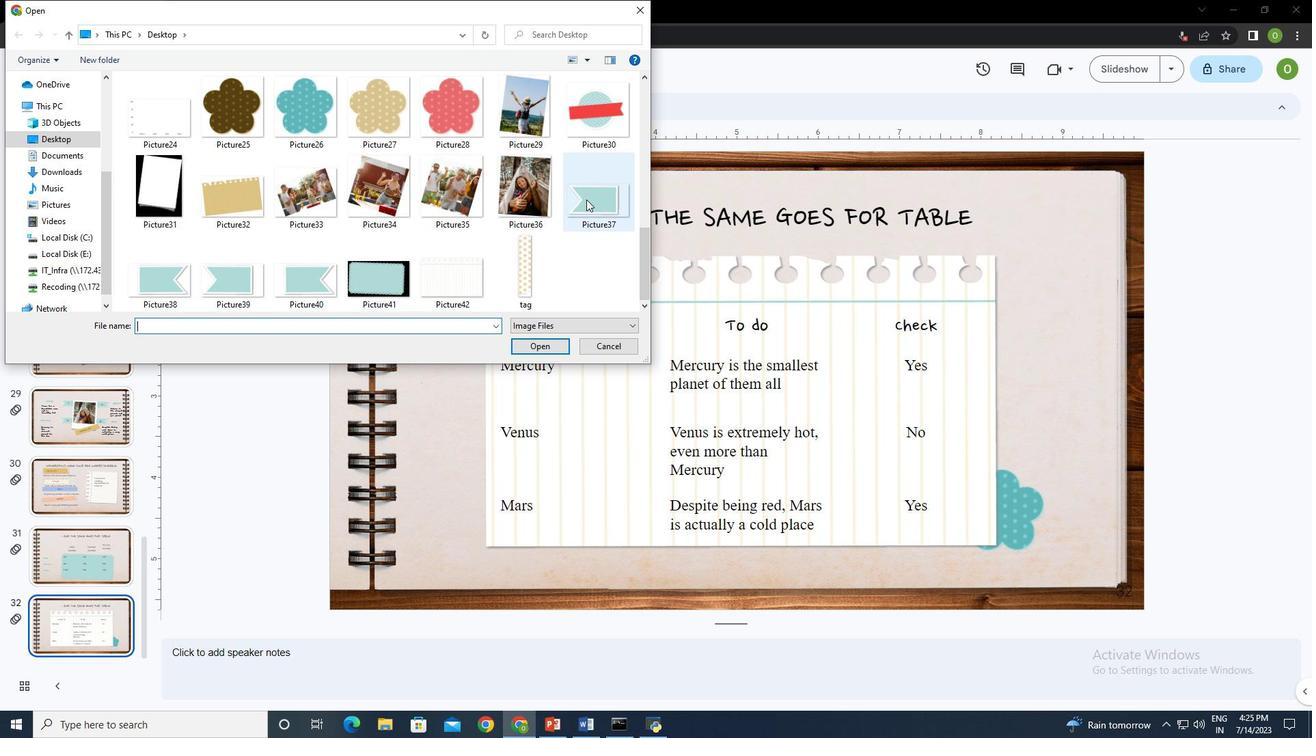 
Action: Mouse moved to (540, 350)
Screenshot: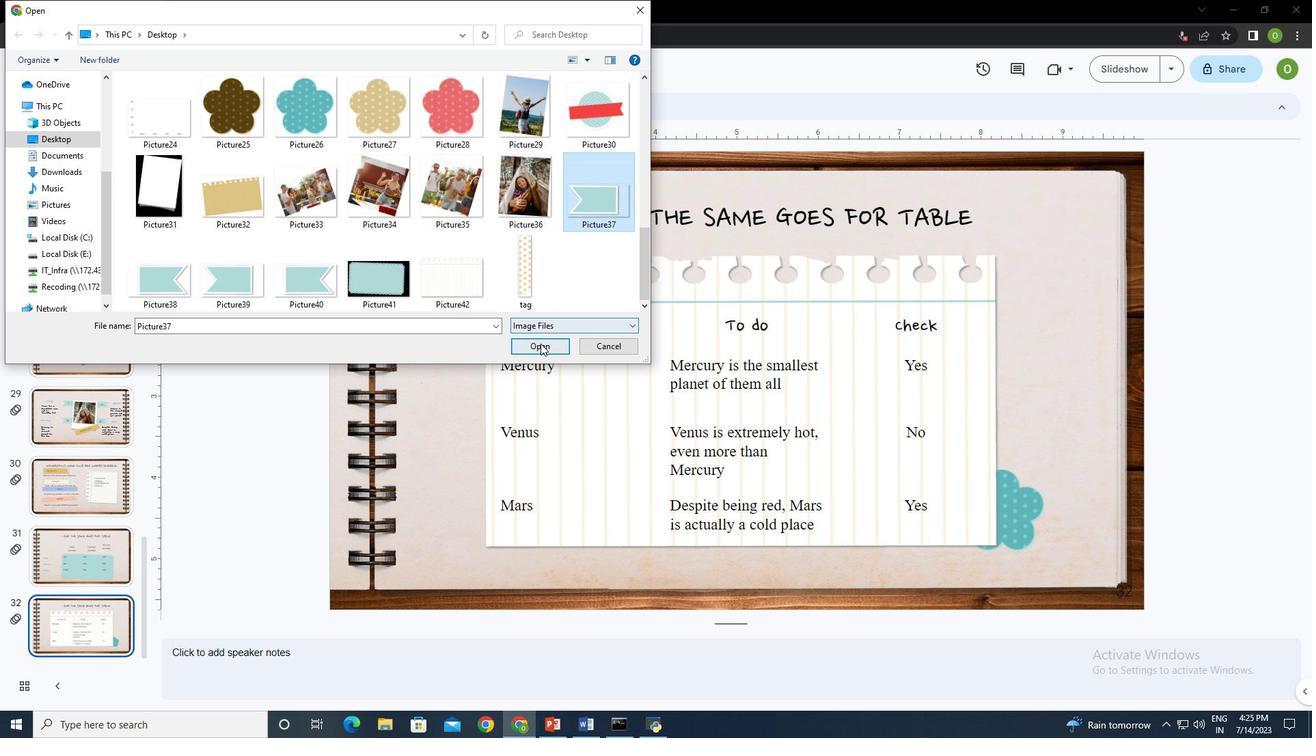 
Action: Mouse pressed left at (540, 350)
Screenshot: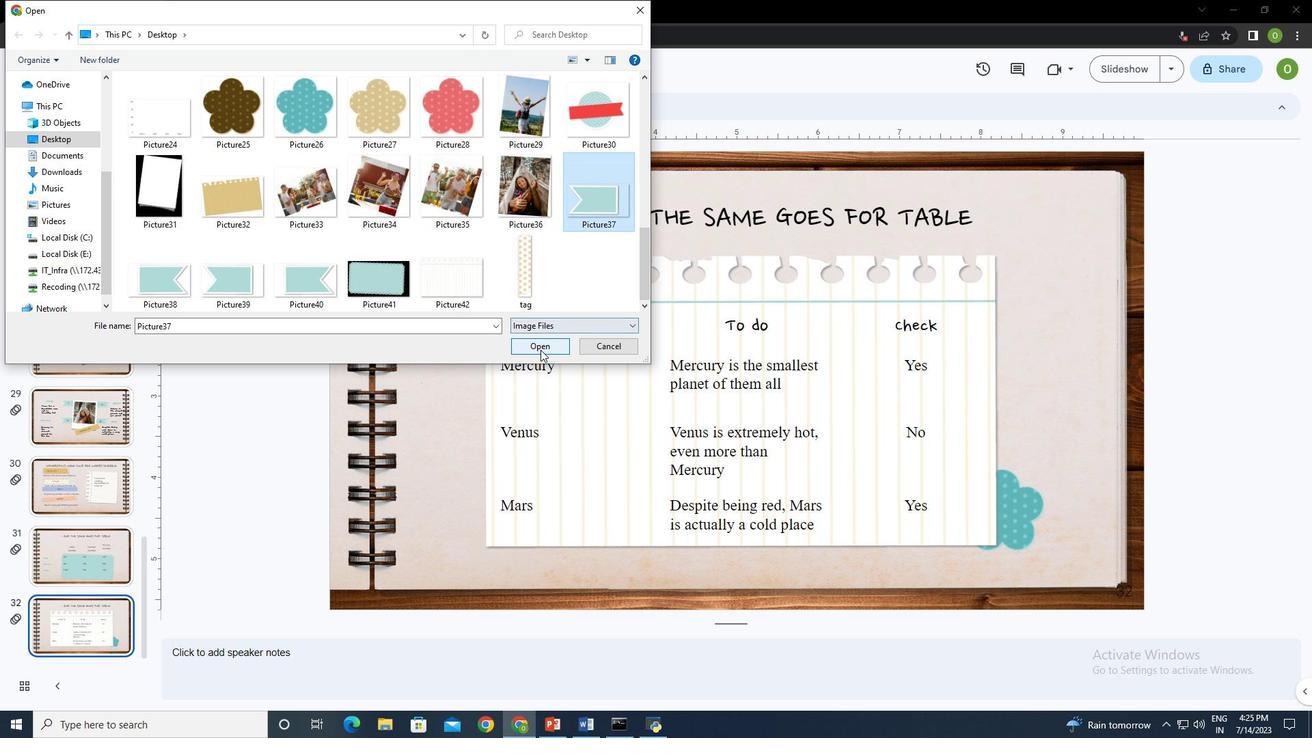 
Action: Mouse moved to (748, 382)
Screenshot: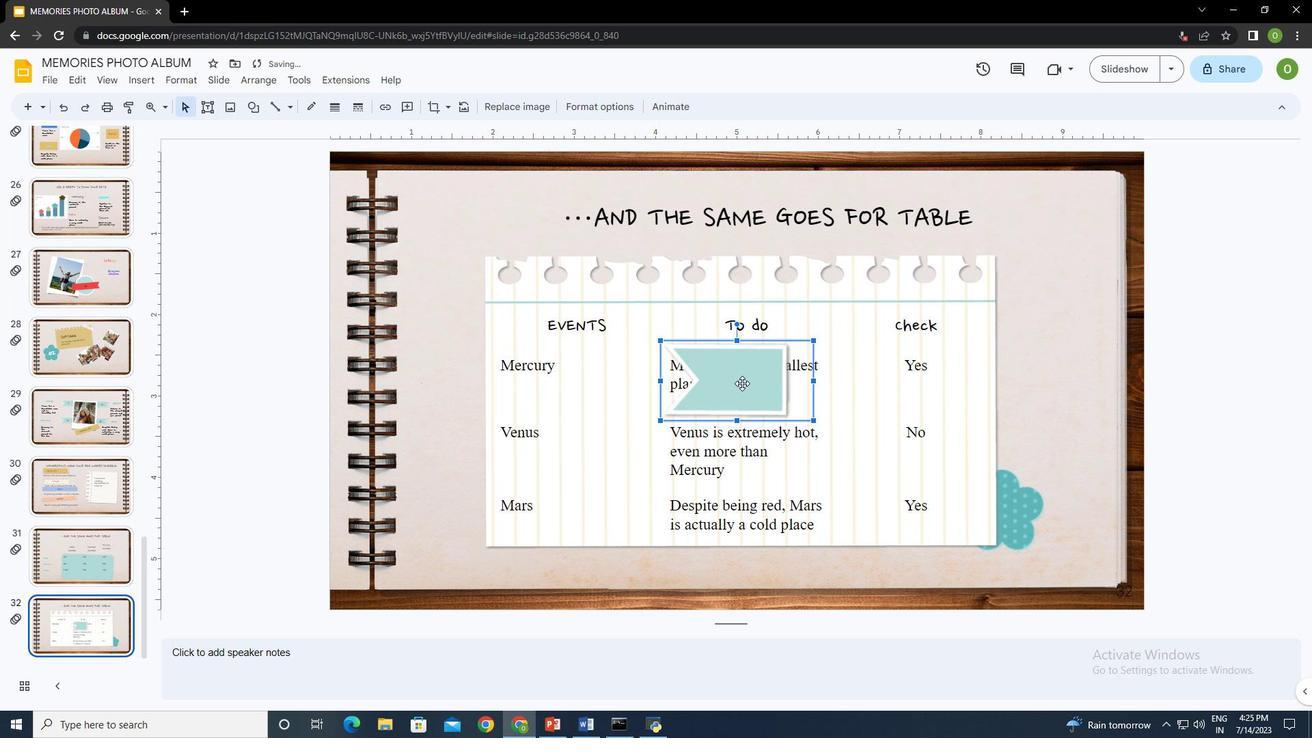 
Action: Mouse pressed left at (748, 382)
Screenshot: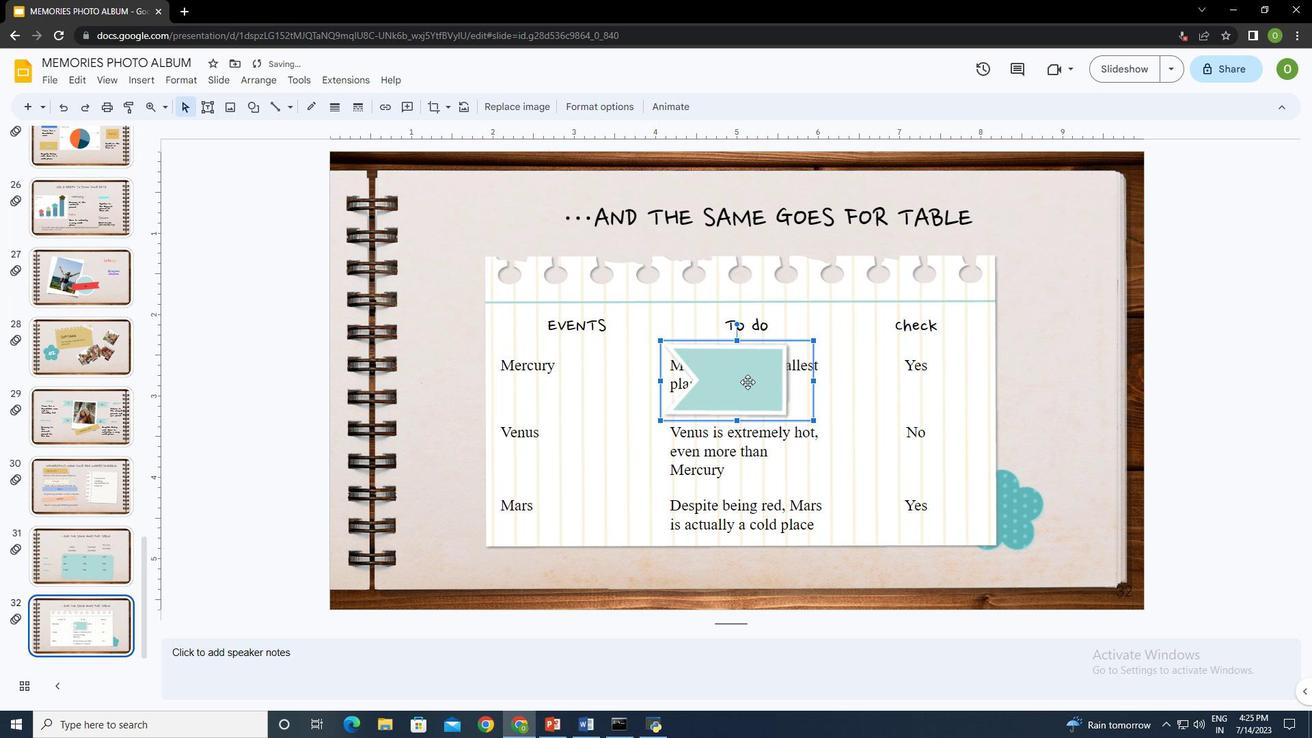 
Action: Mouse moved to (490, 196)
Screenshot: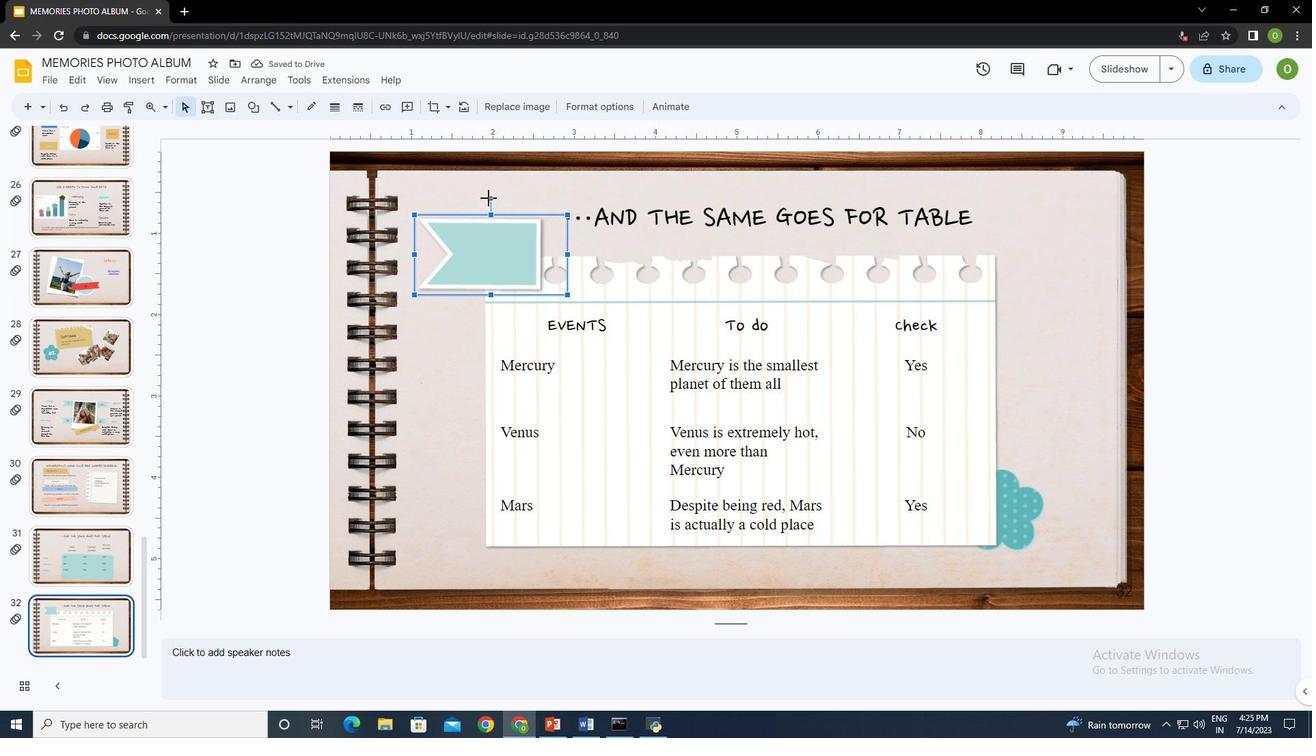 
Action: Mouse pressed left at (490, 196)
Screenshot: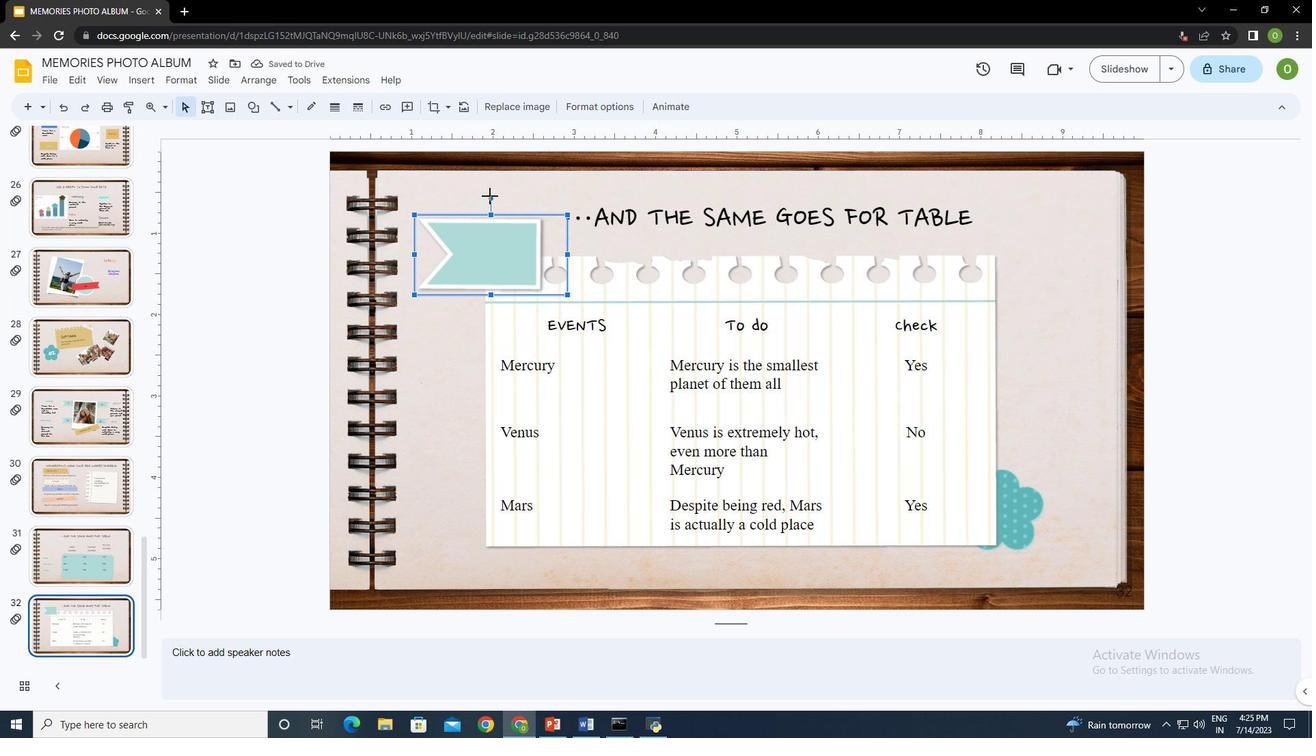
Action: Mouse moved to (505, 290)
Screenshot: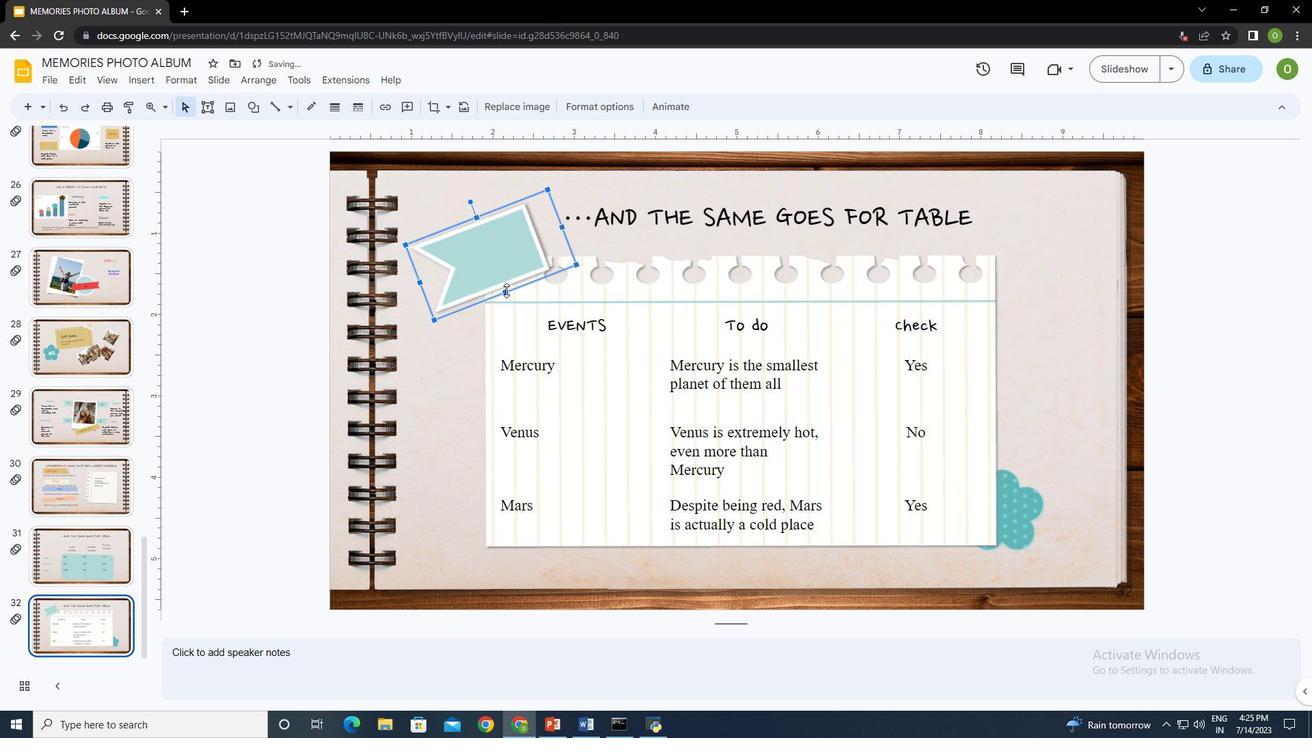 
Action: Mouse pressed left at (505, 290)
Screenshot: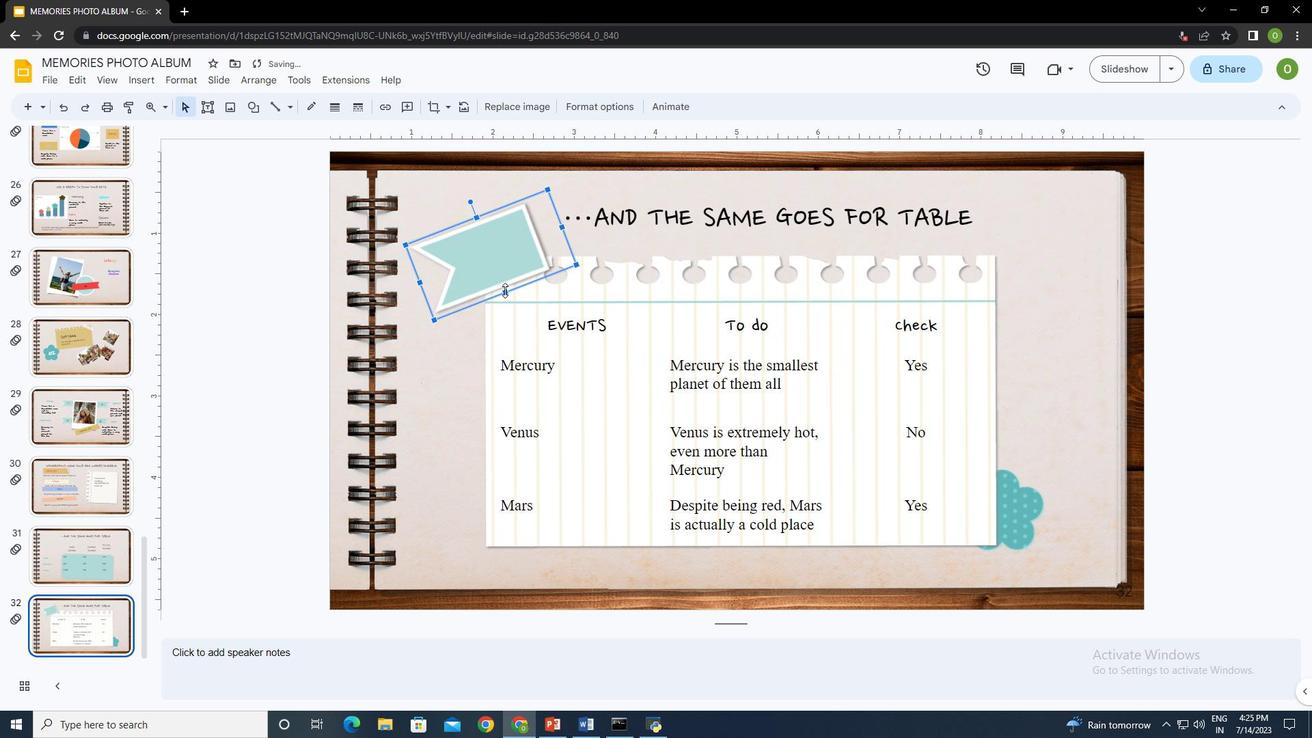 
Action: Mouse moved to (473, 239)
Screenshot: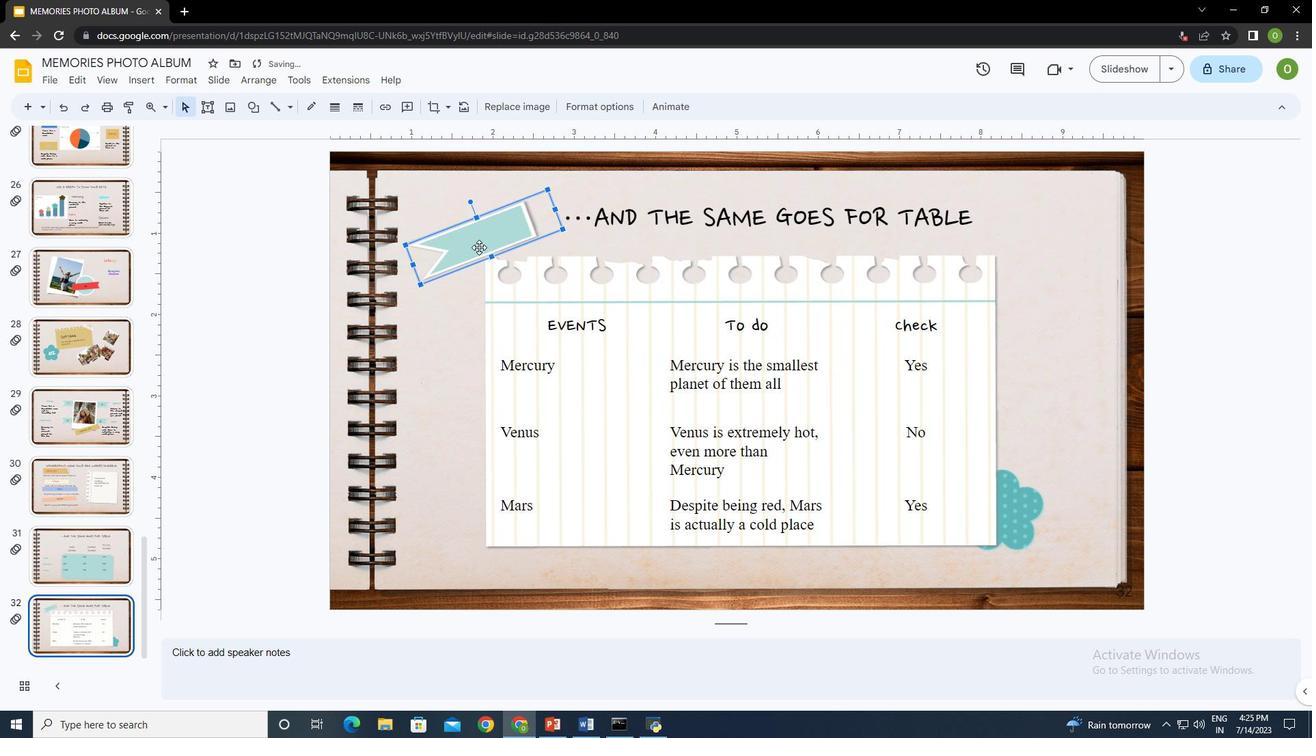 
Action: Mouse pressed left at (473, 239)
Screenshot: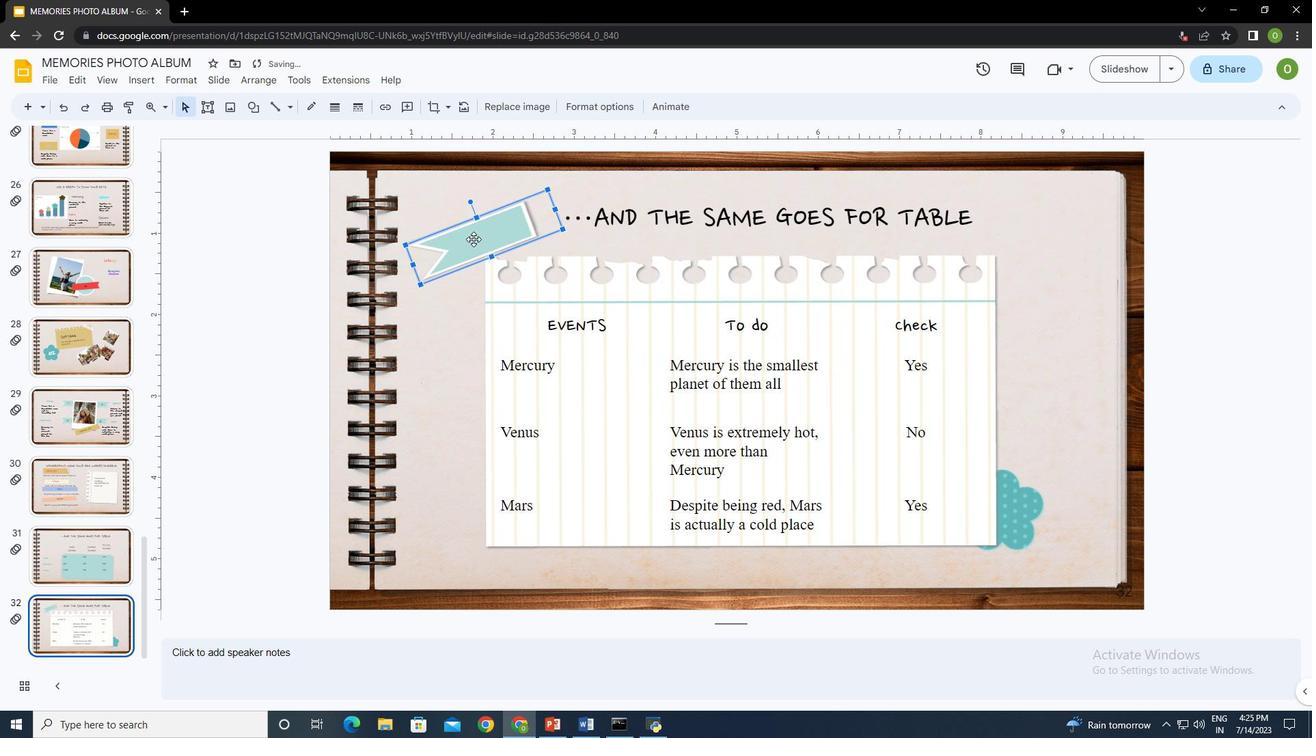 
Action: Mouse moved to (503, 238)
Screenshot: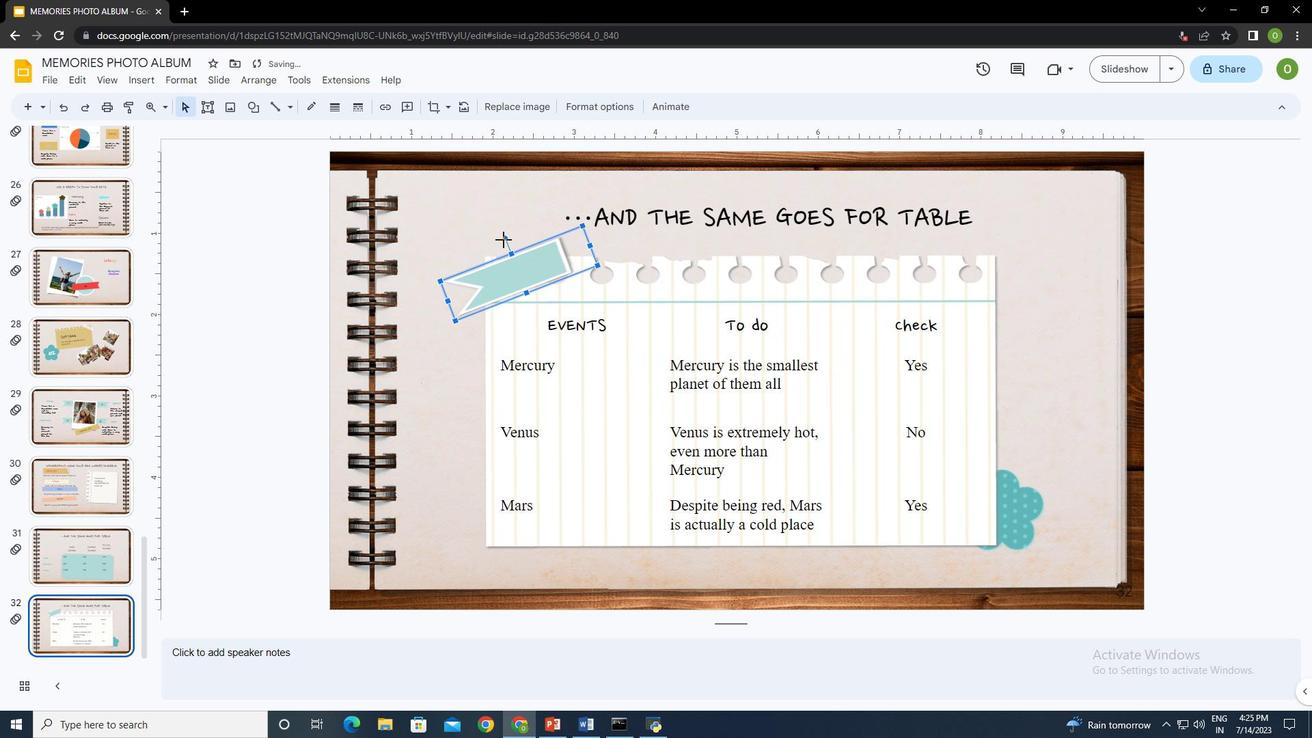 
Action: Mouse pressed left at (503, 238)
Screenshot: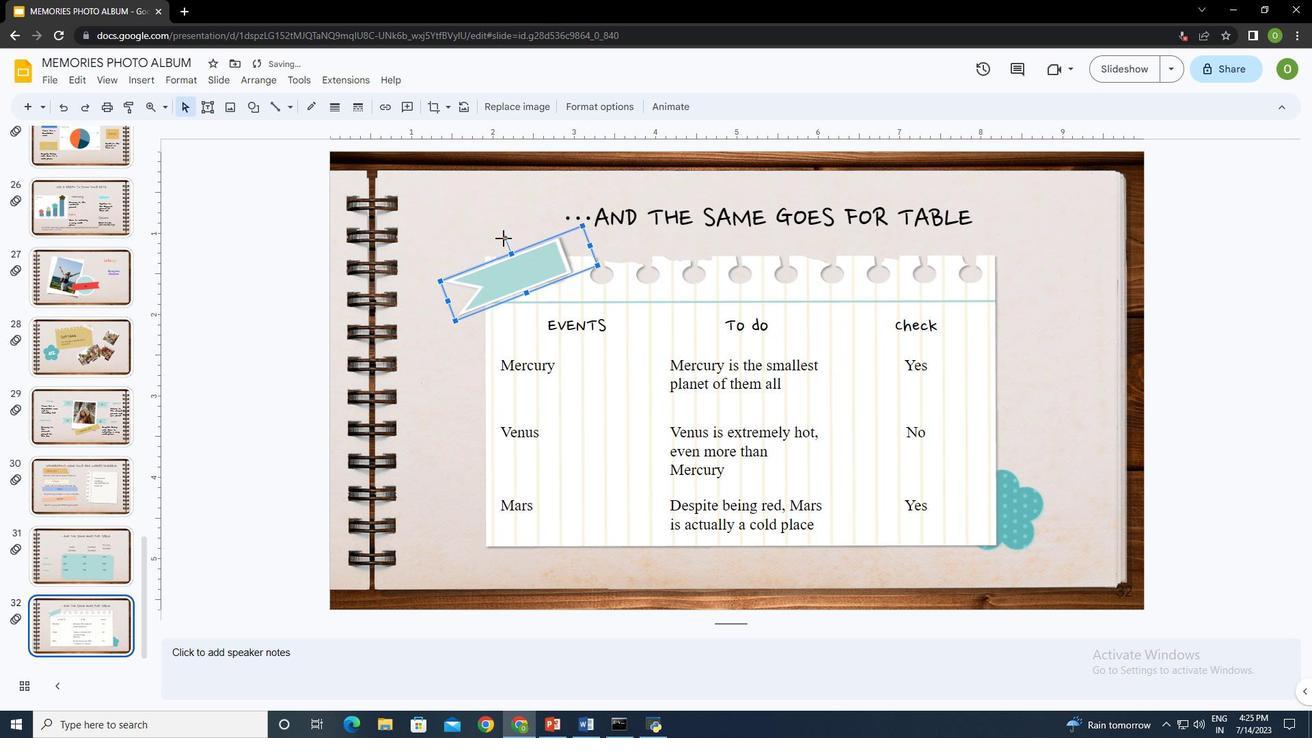 
Action: Mouse moved to (527, 266)
Screenshot: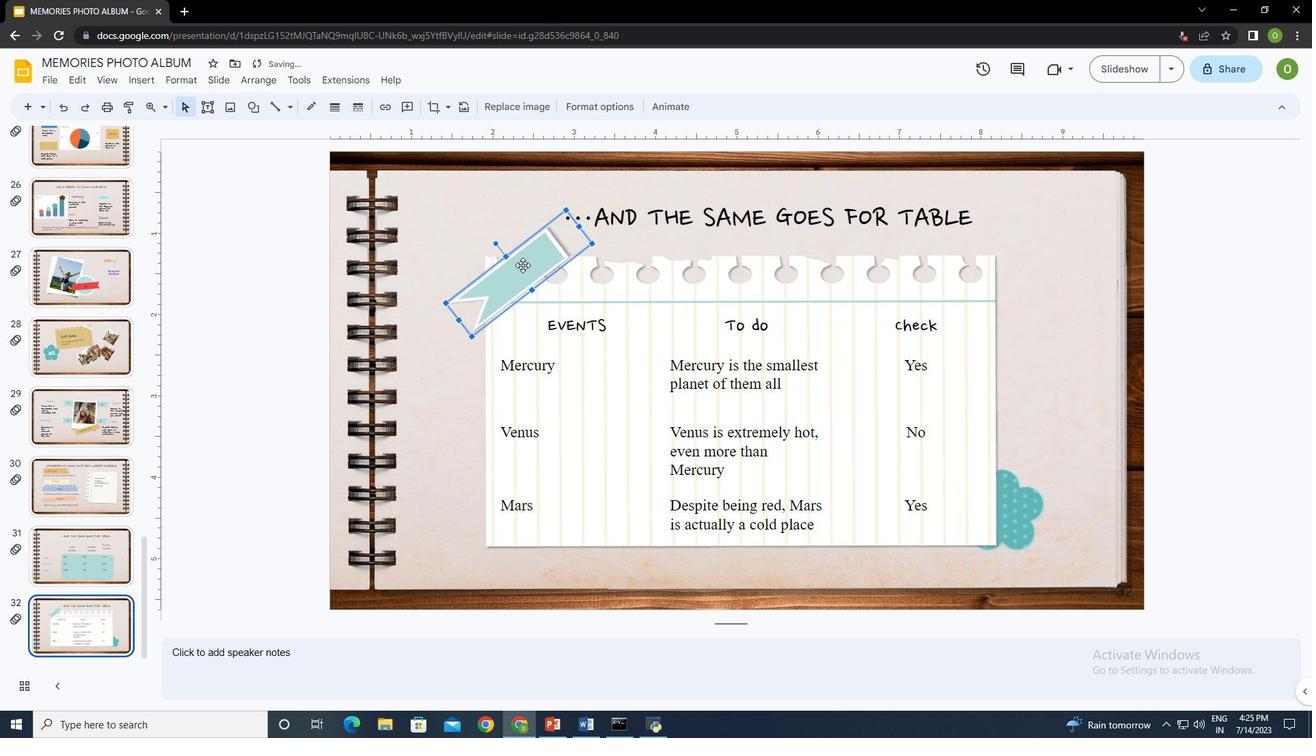 
Action: Mouse pressed left at (527, 266)
Screenshot: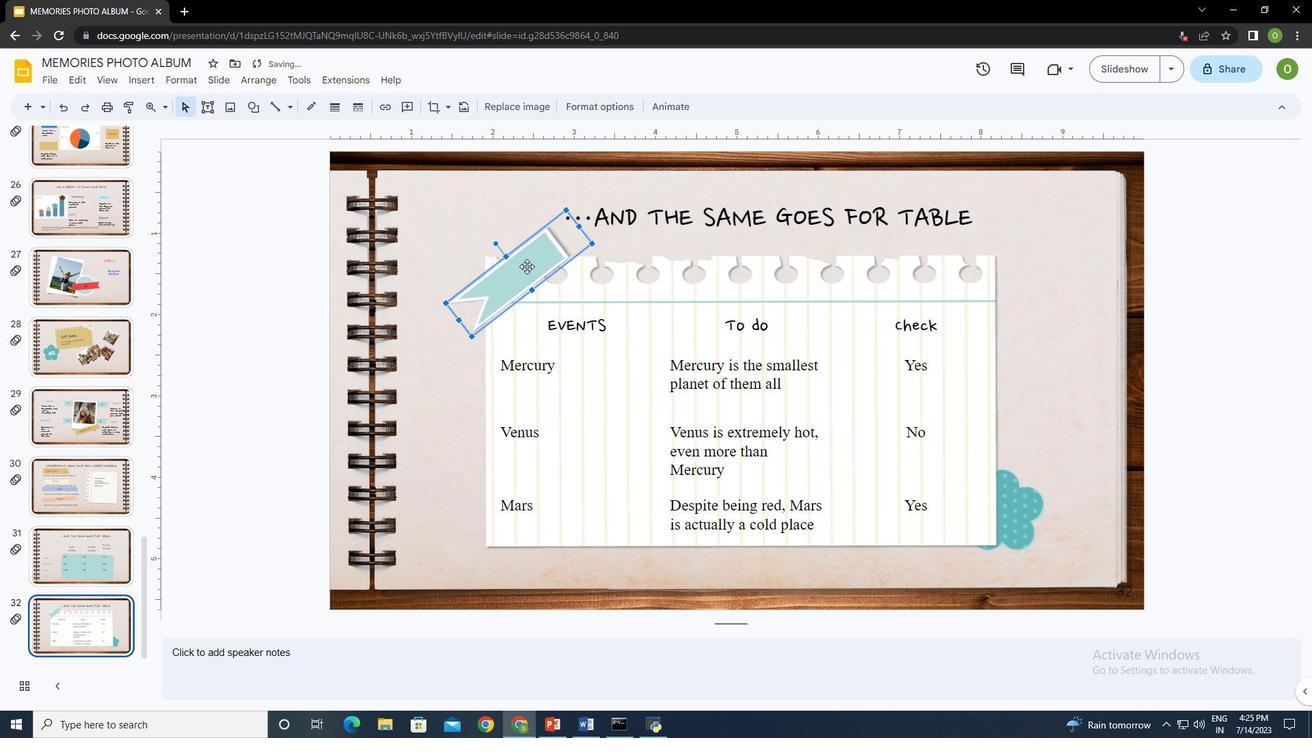 
Action: Mouse moved to (1023, 231)
Screenshot: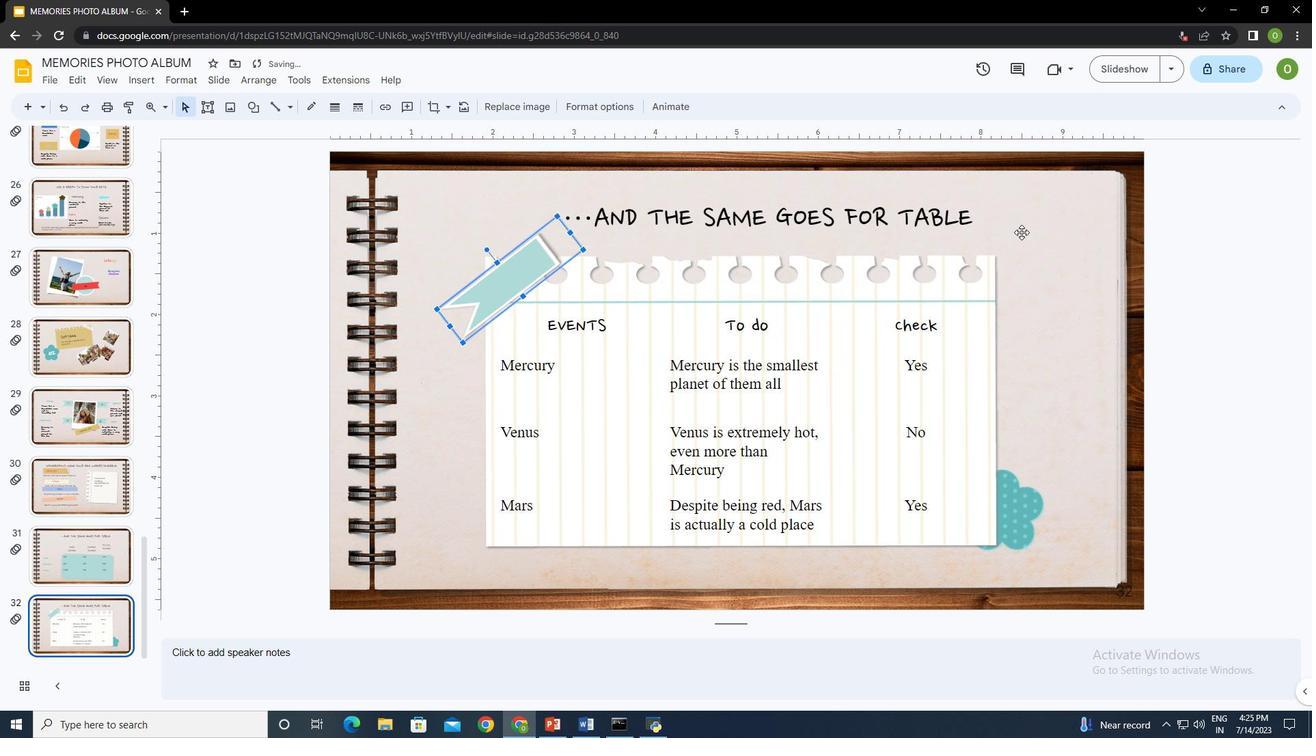 
Action: Mouse pressed left at (1023, 231)
Screenshot: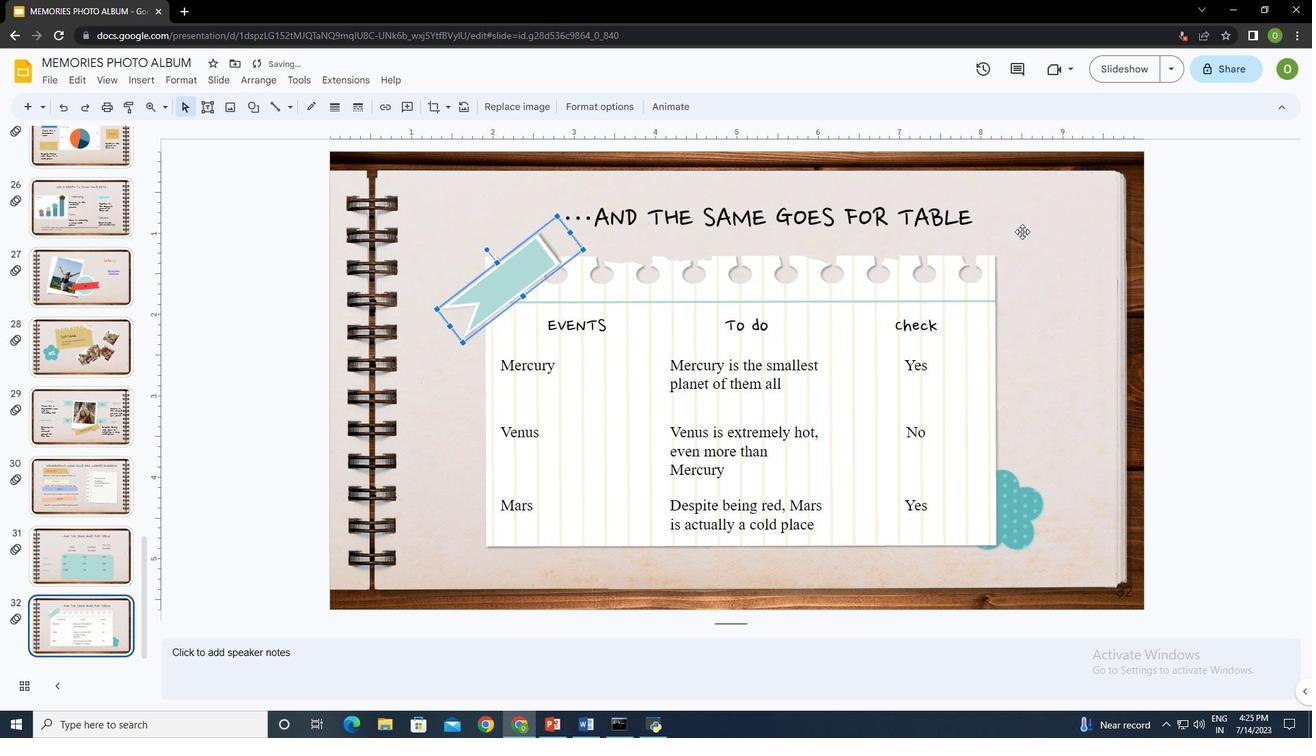 
Action: Mouse moved to (1023, 287)
Screenshot: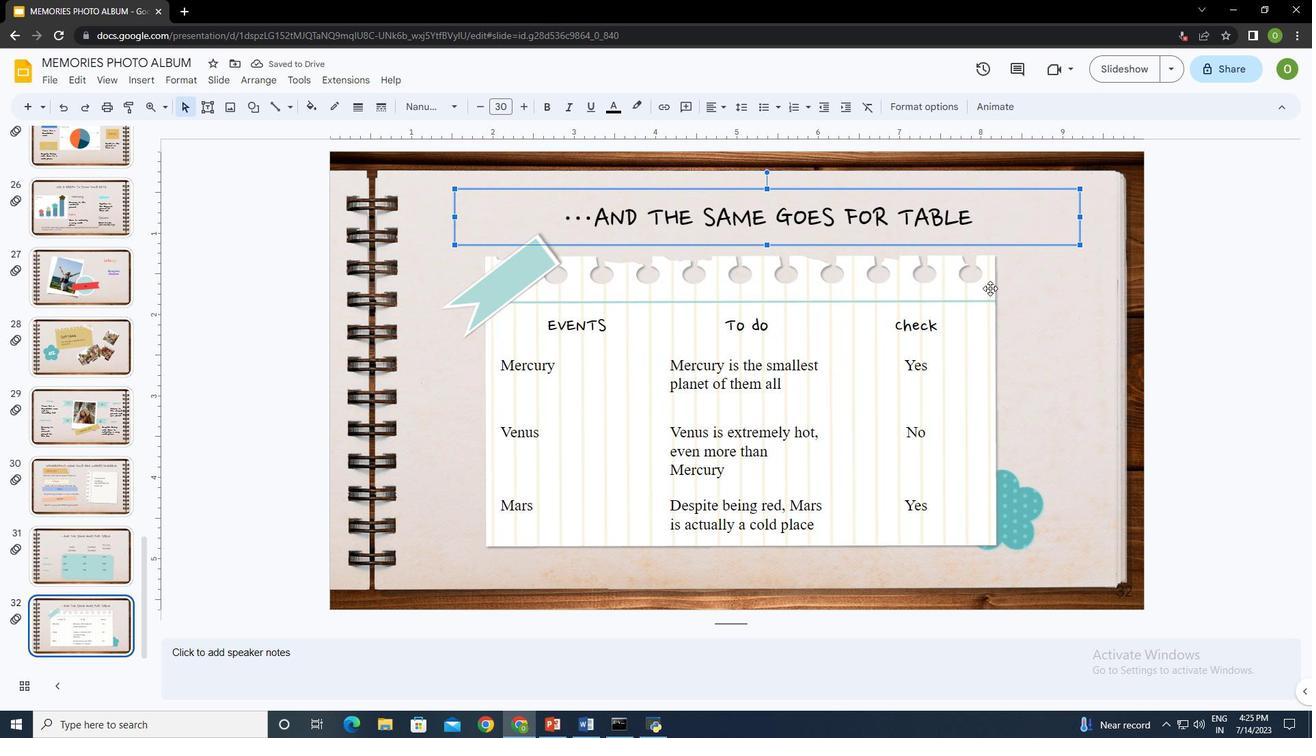 
Action: Mouse pressed left at (1023, 287)
Screenshot: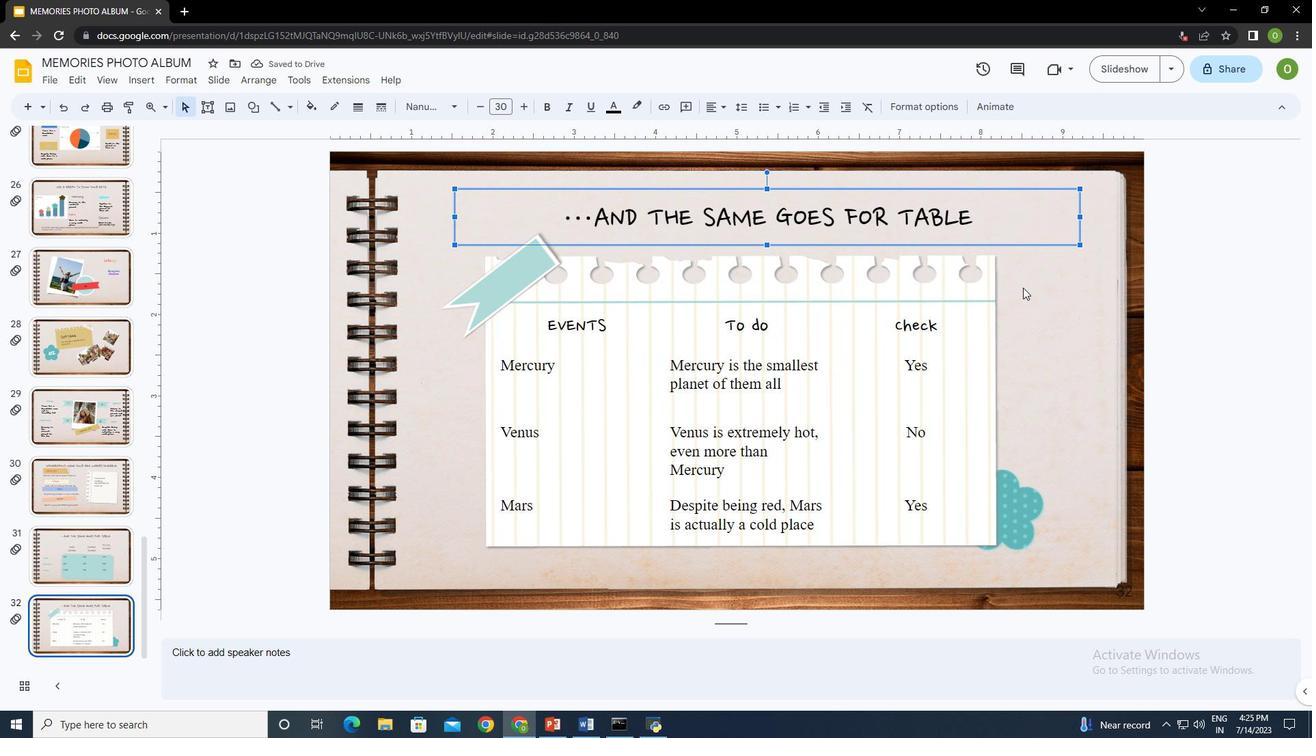 
Action: Mouse moved to (183, 79)
Screenshot: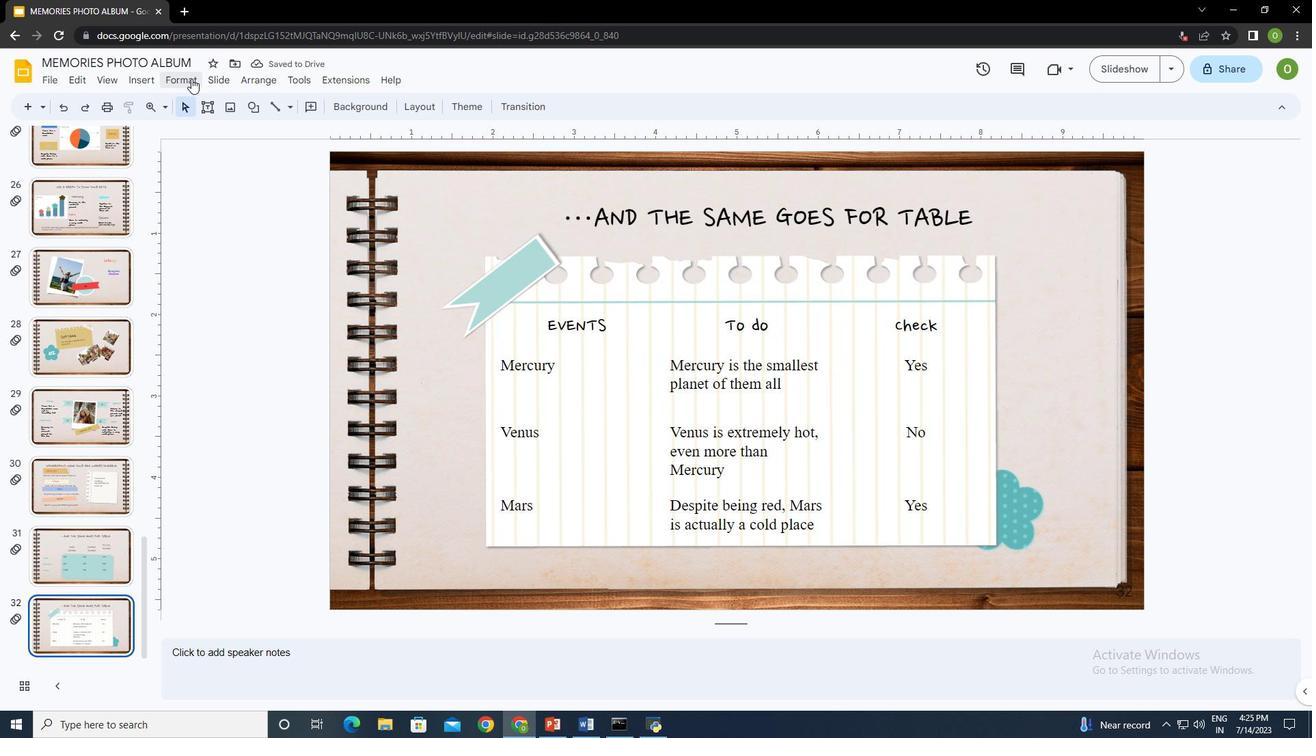 
Action: Mouse pressed left at (183, 79)
Screenshot: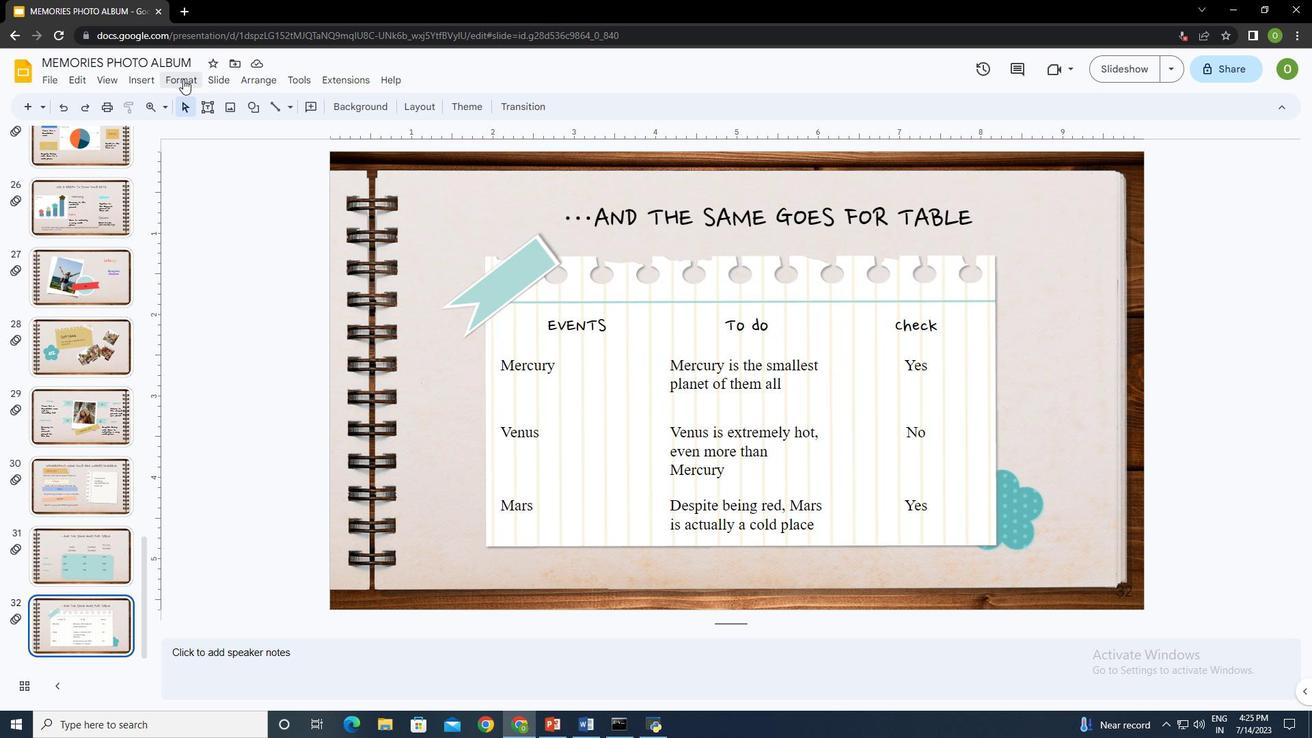 
Action: Mouse pressed left at (183, 79)
Screenshot: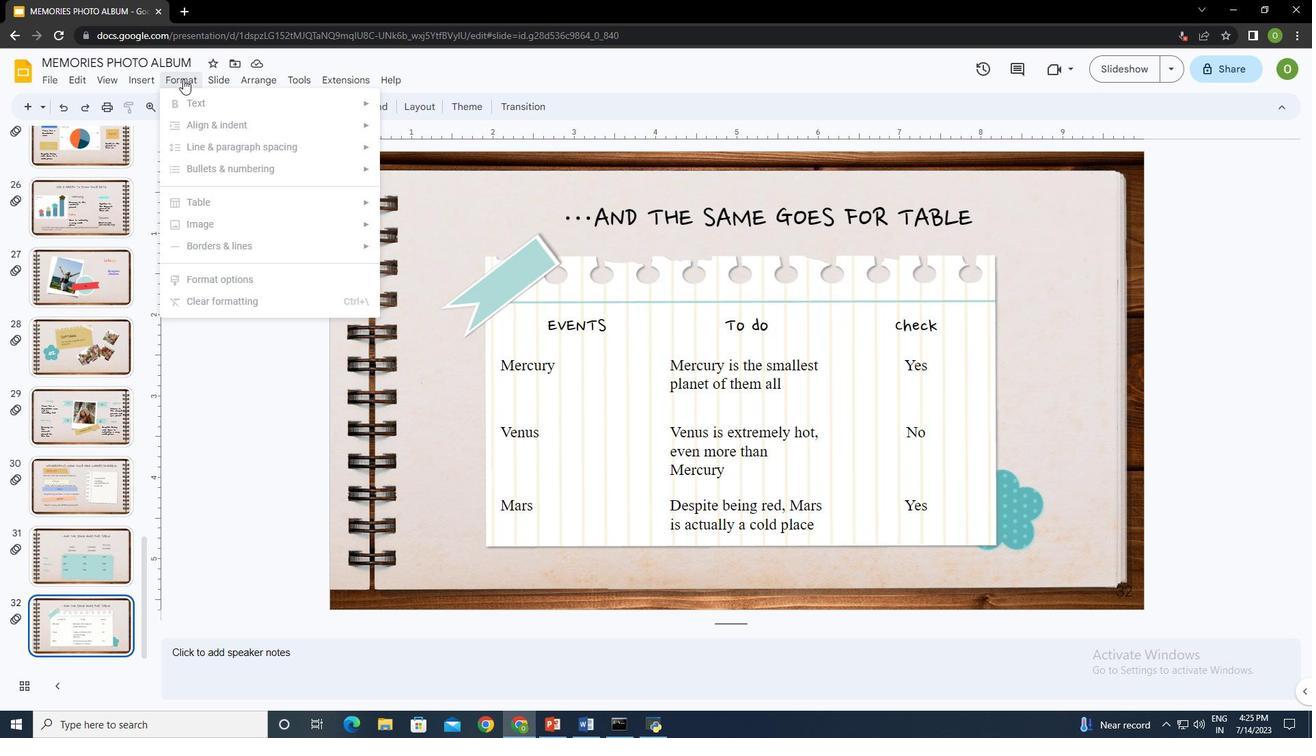
Action: Mouse moved to (707, 189)
Screenshot: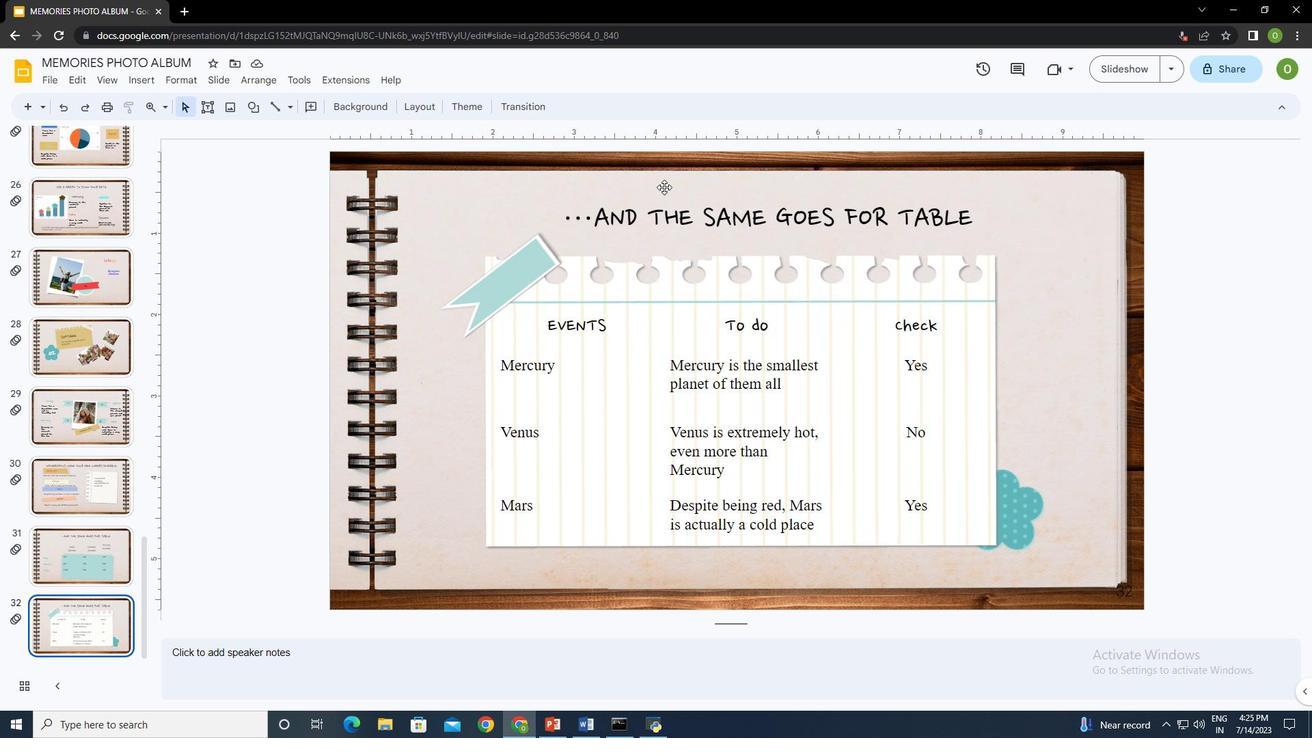 
